 Task: Play online Dominion game.
Action: Mouse moved to (429, 492)
Screenshot: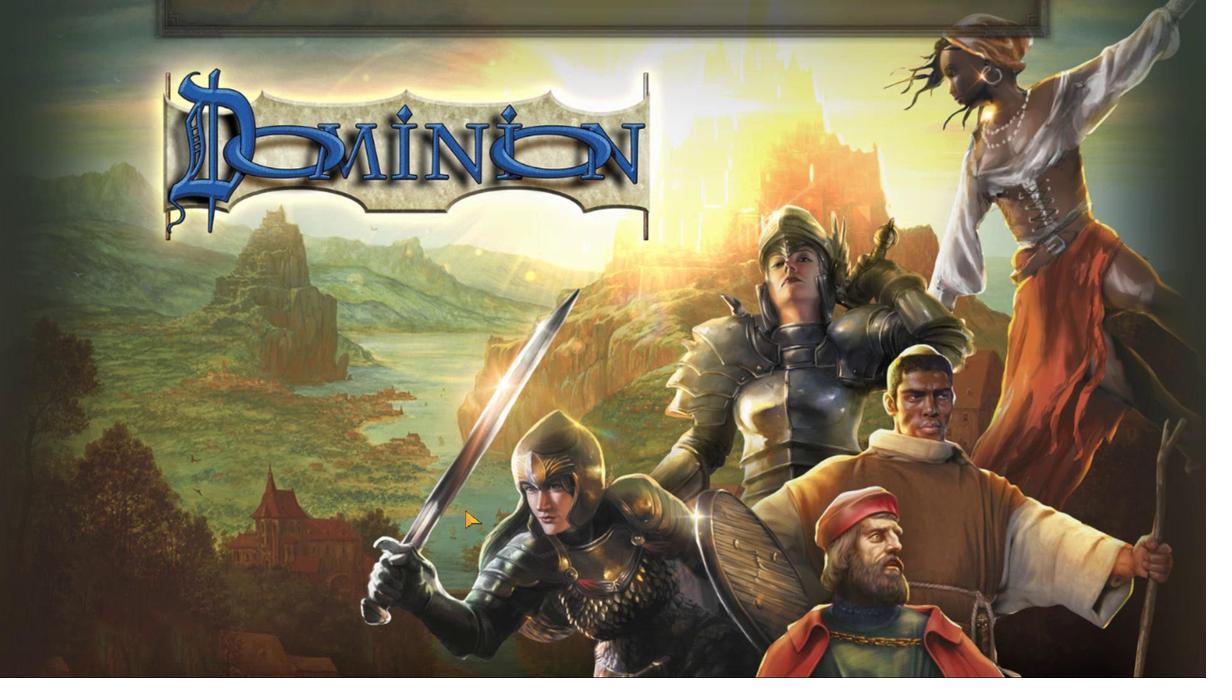 
Action: Mouse pressed left at (429, 492)
Screenshot: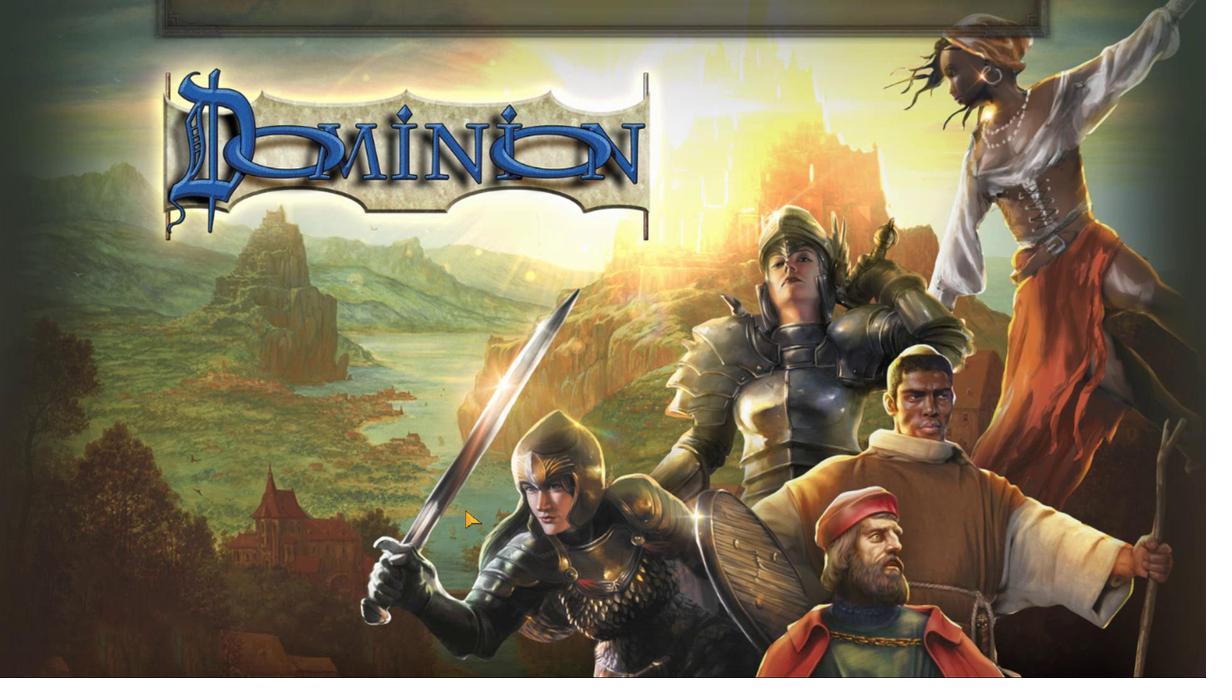 
Action: Mouse moved to (615, 475)
Screenshot: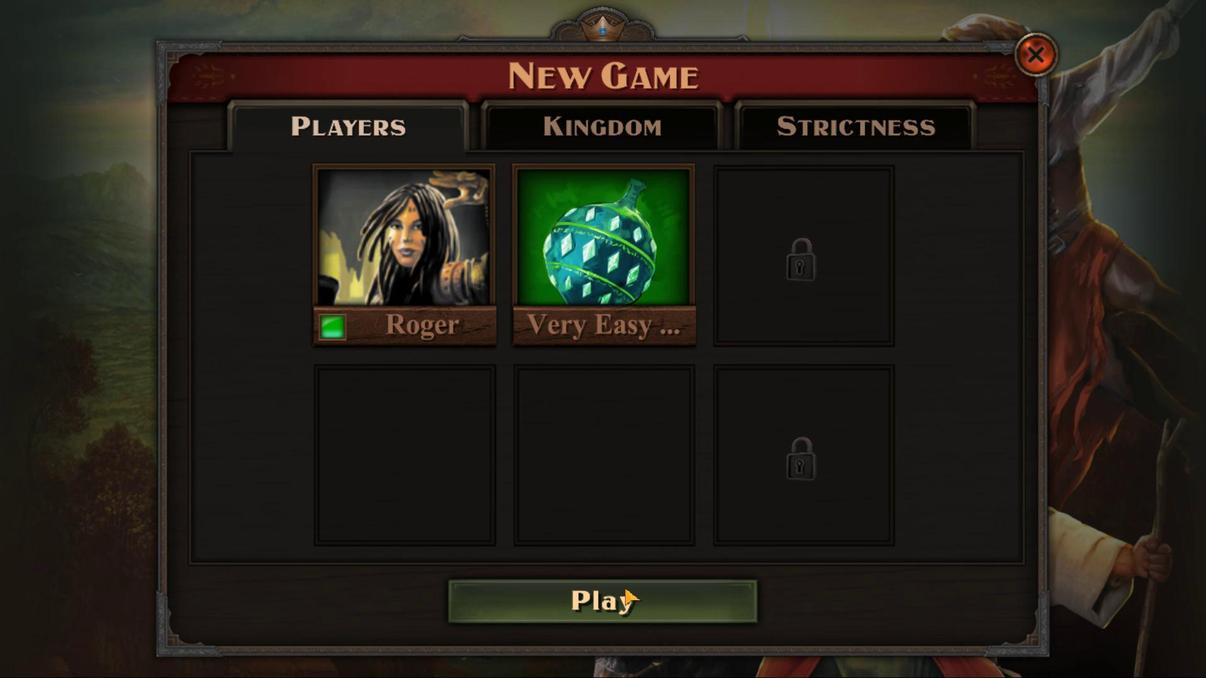 
Action: Mouse pressed left at (615, 475)
Screenshot: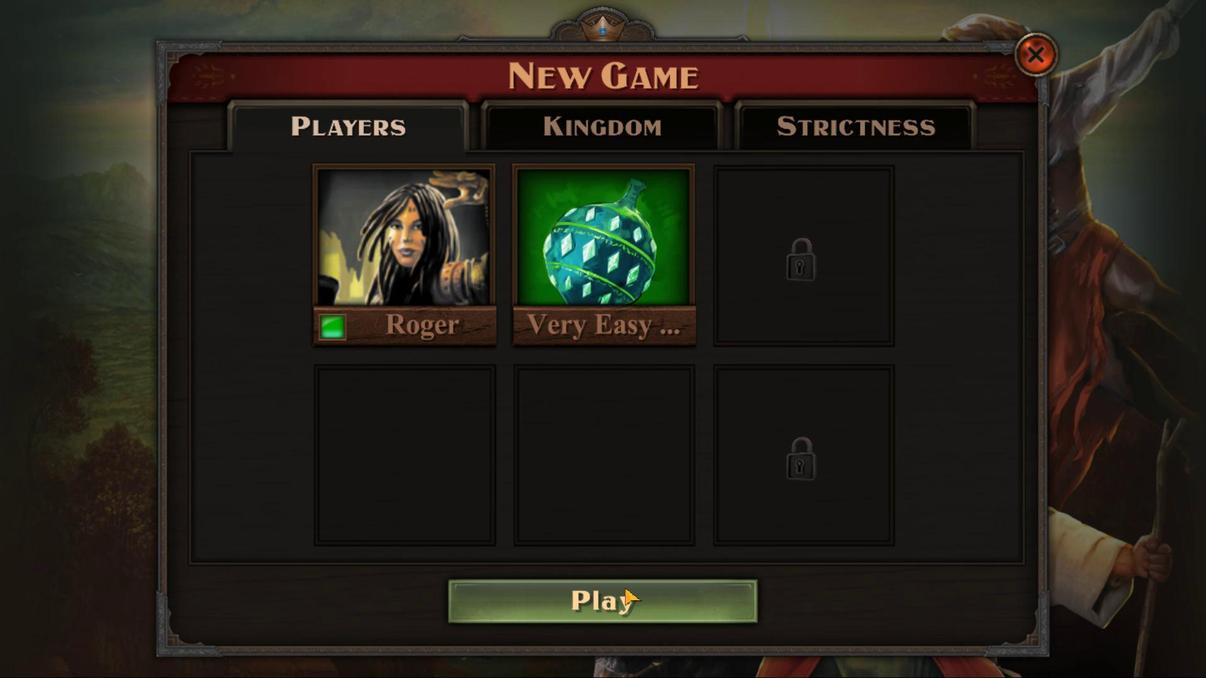 
Action: Mouse moved to (567, 481)
Screenshot: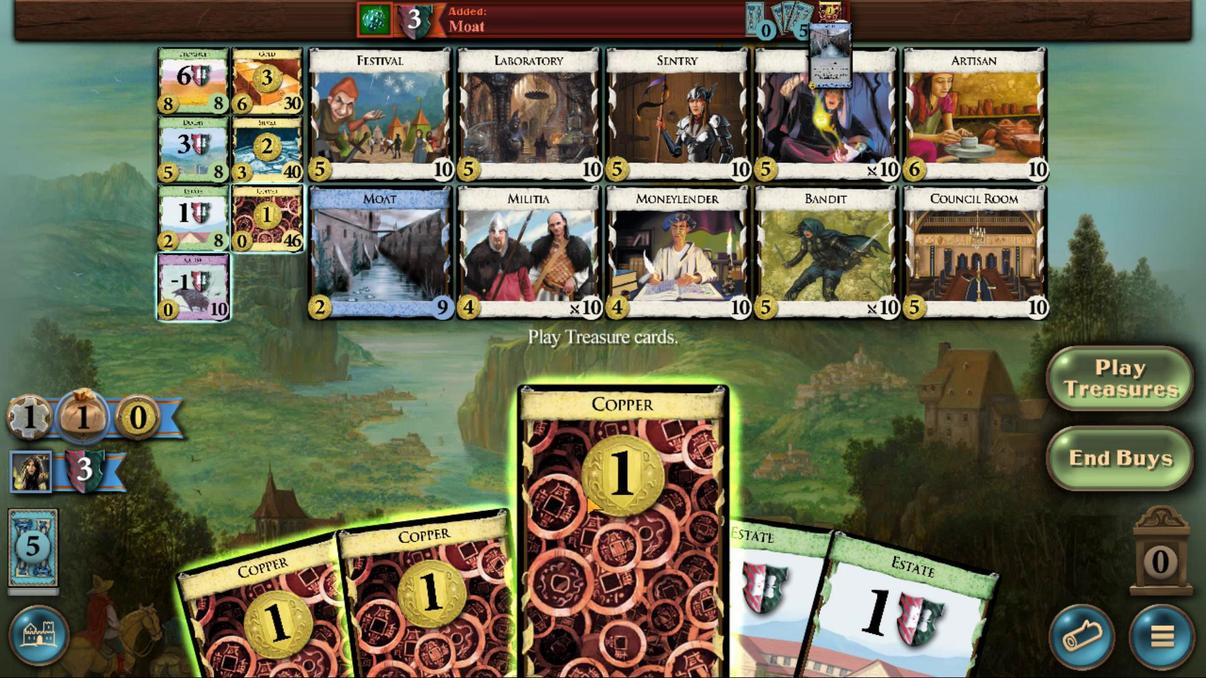 
Action: Mouse pressed left at (567, 481)
Screenshot: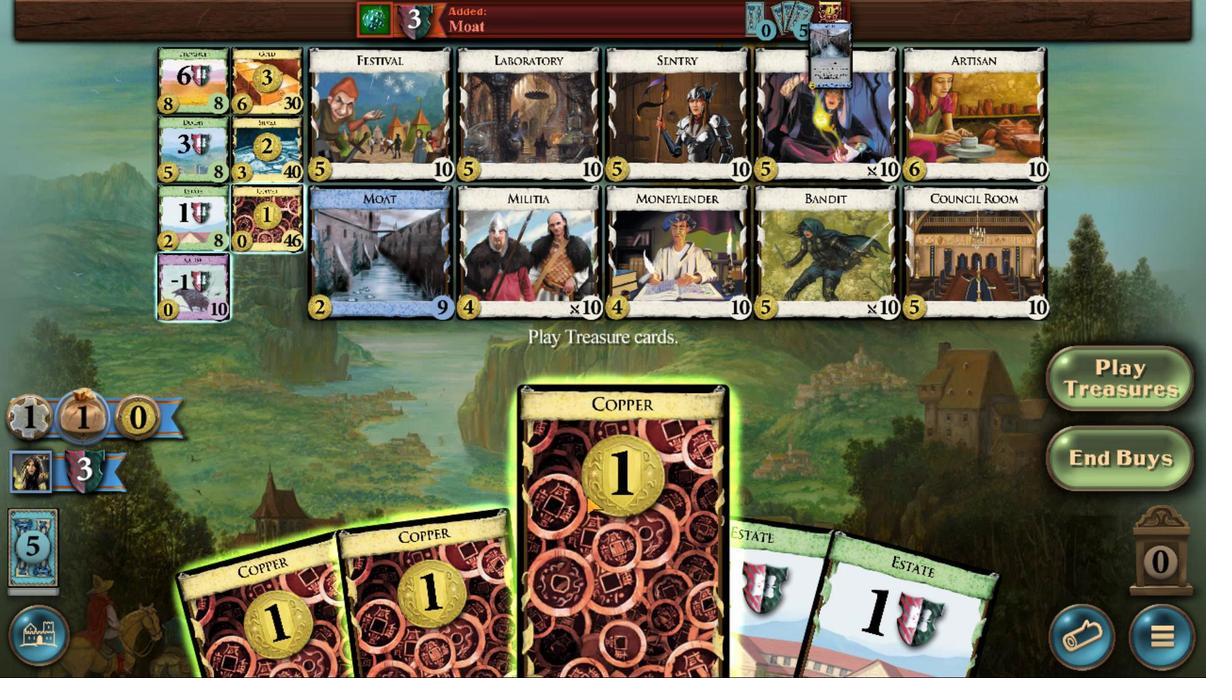 
Action: Mouse moved to (524, 479)
Screenshot: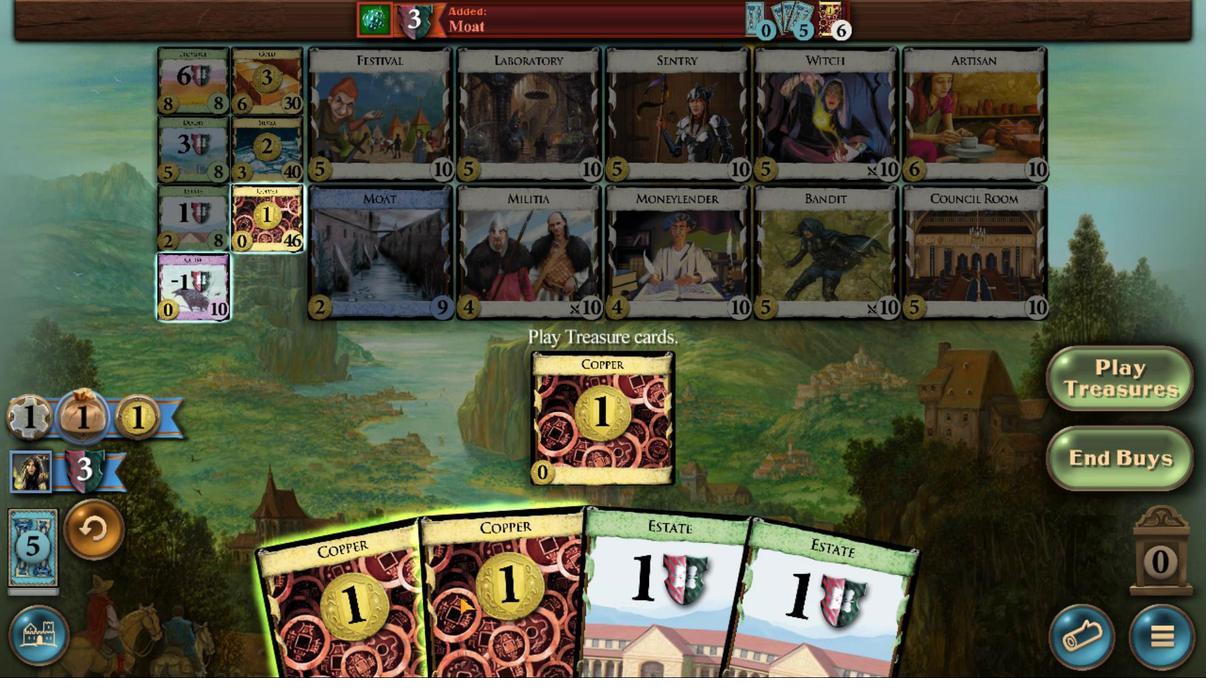 
Action: Mouse pressed left at (524, 479)
Screenshot: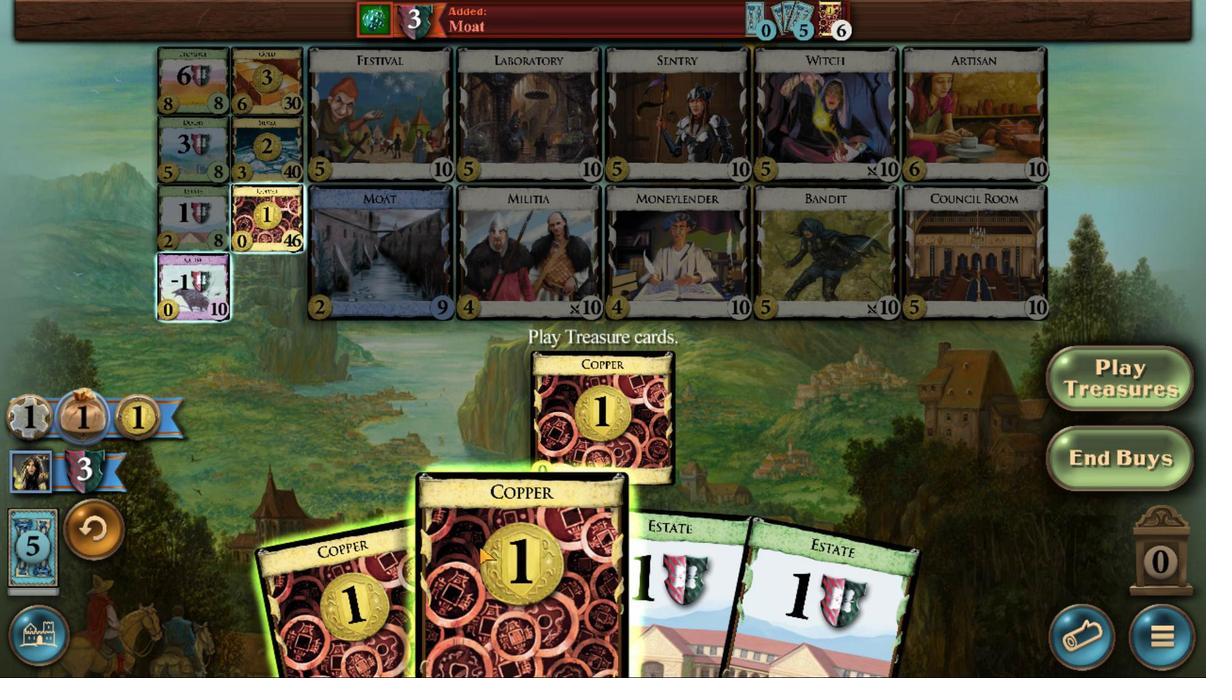 
Action: Mouse moved to (508, 480)
Screenshot: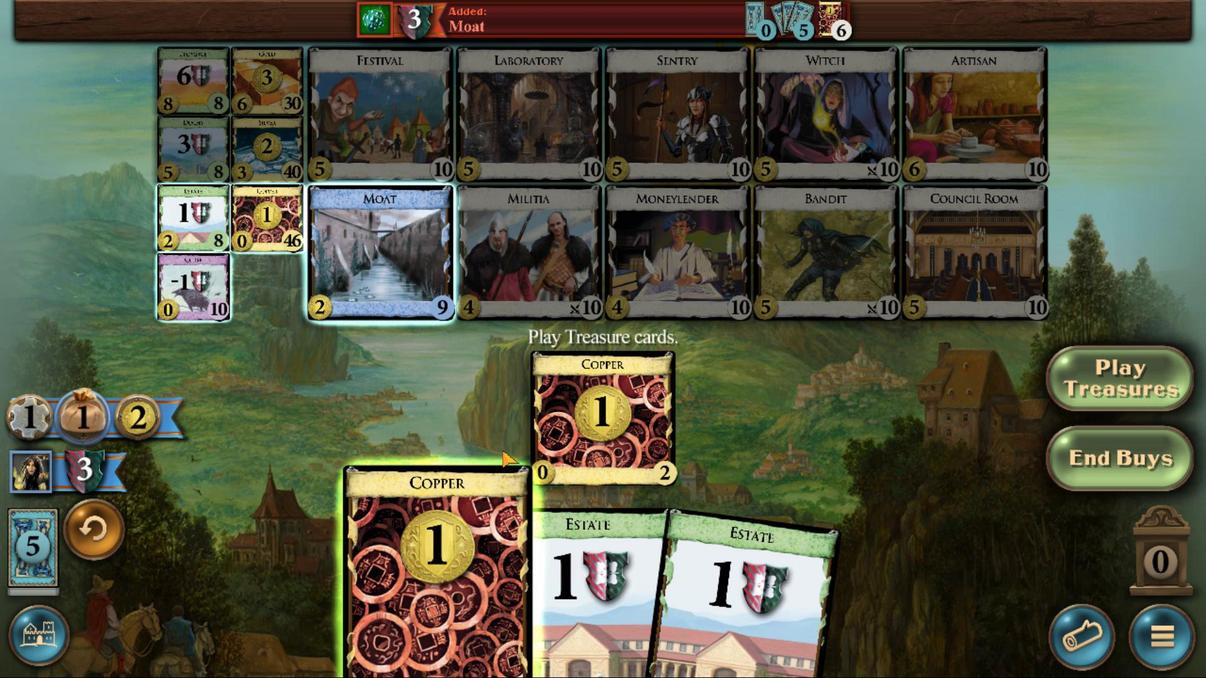 
Action: Mouse pressed left at (508, 480)
Screenshot: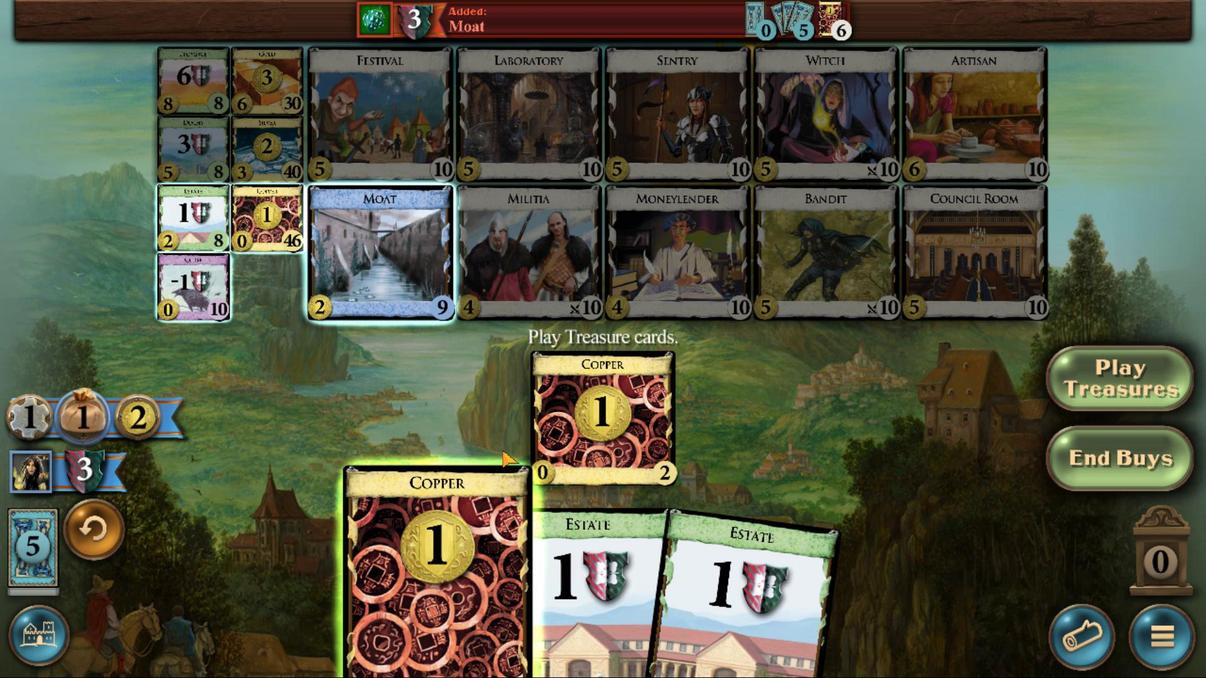
Action: Mouse moved to (419, 293)
Screenshot: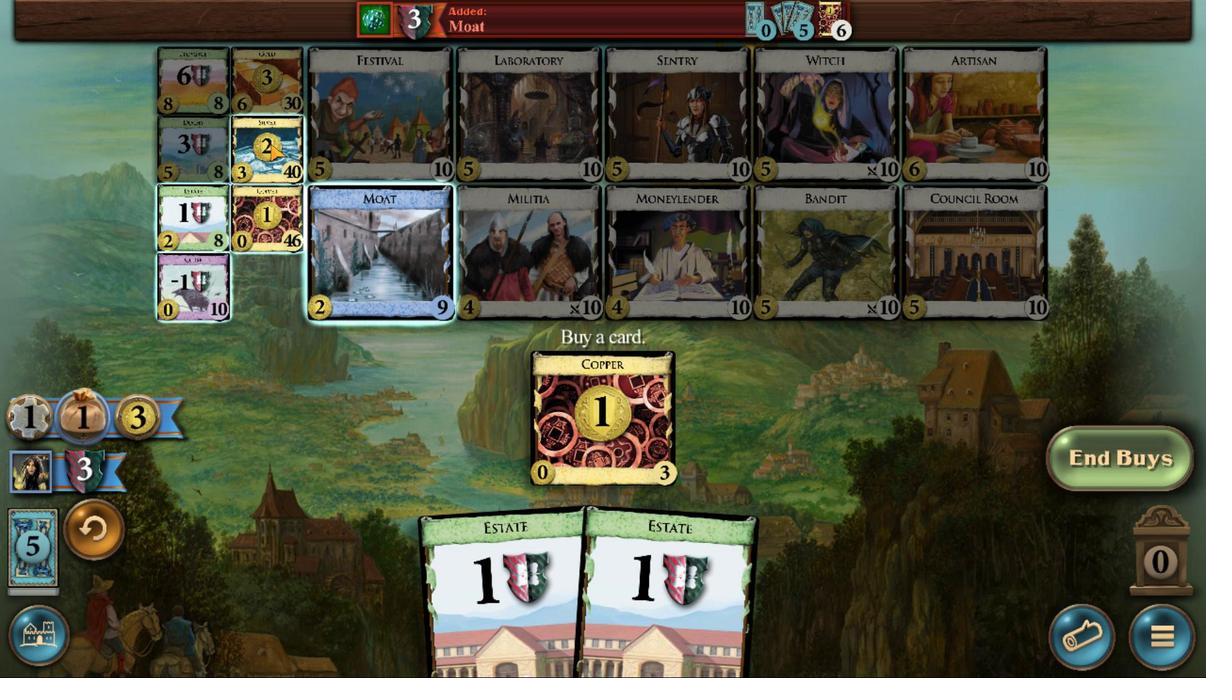 
Action: Mouse pressed left at (419, 293)
Screenshot: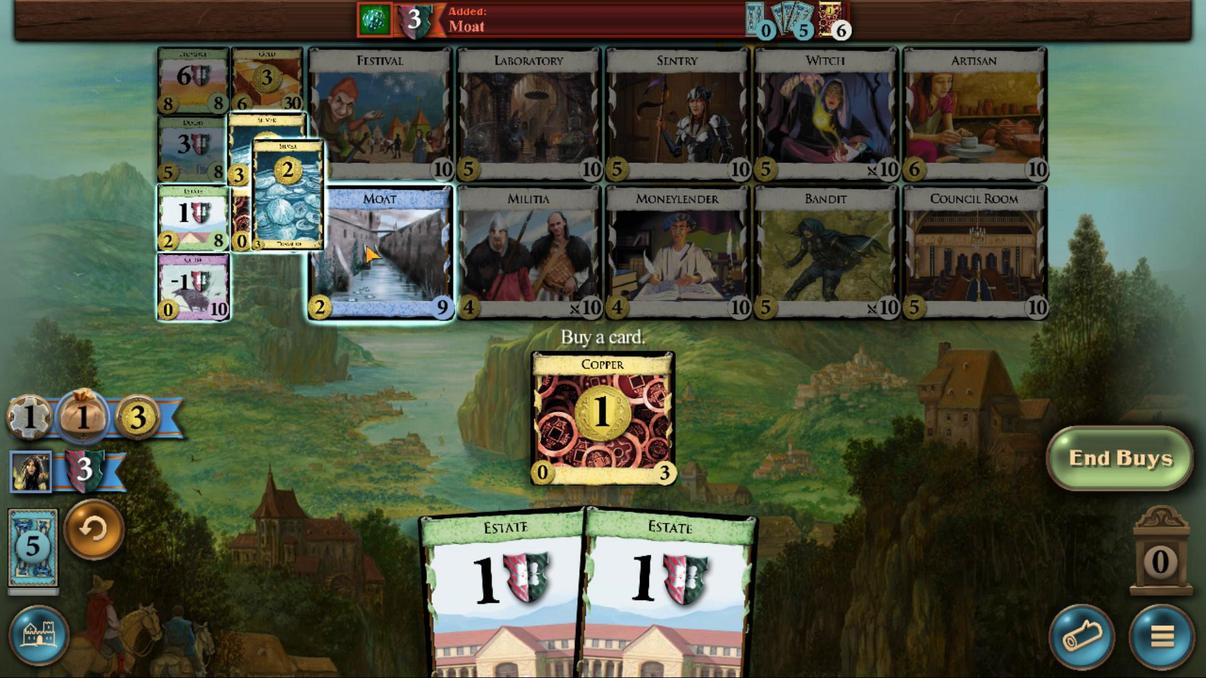 
Action: Mouse moved to (661, 458)
Screenshot: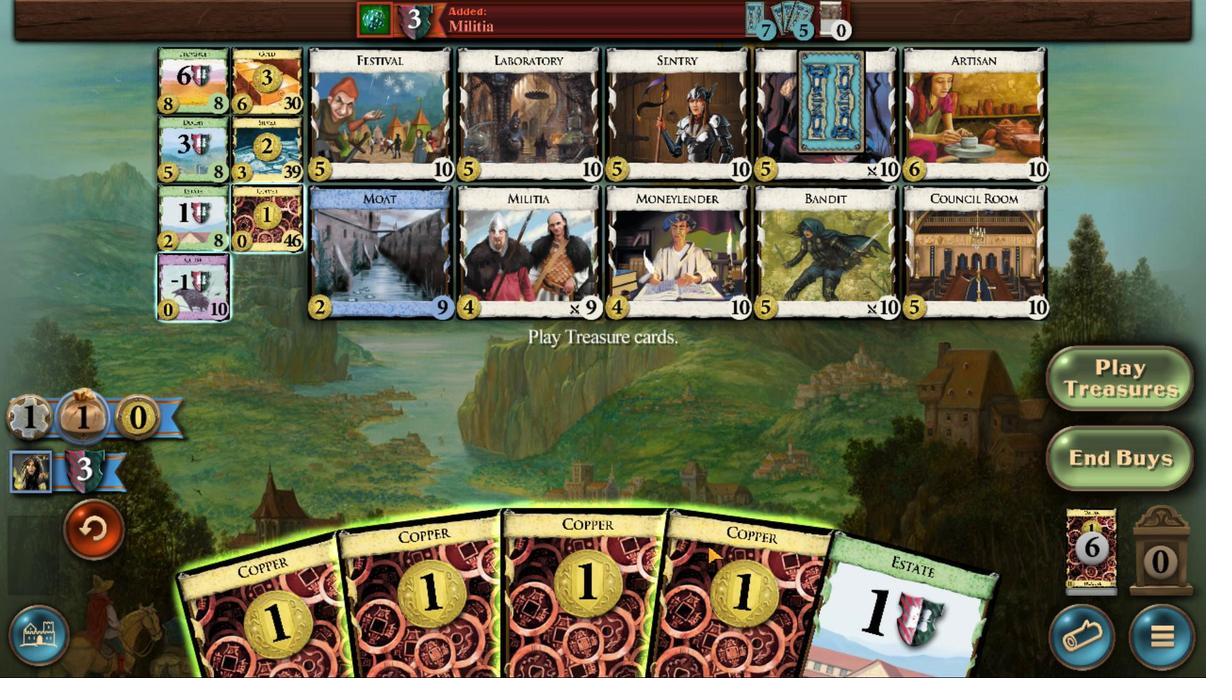 
Action: Mouse pressed left at (661, 458)
Screenshot: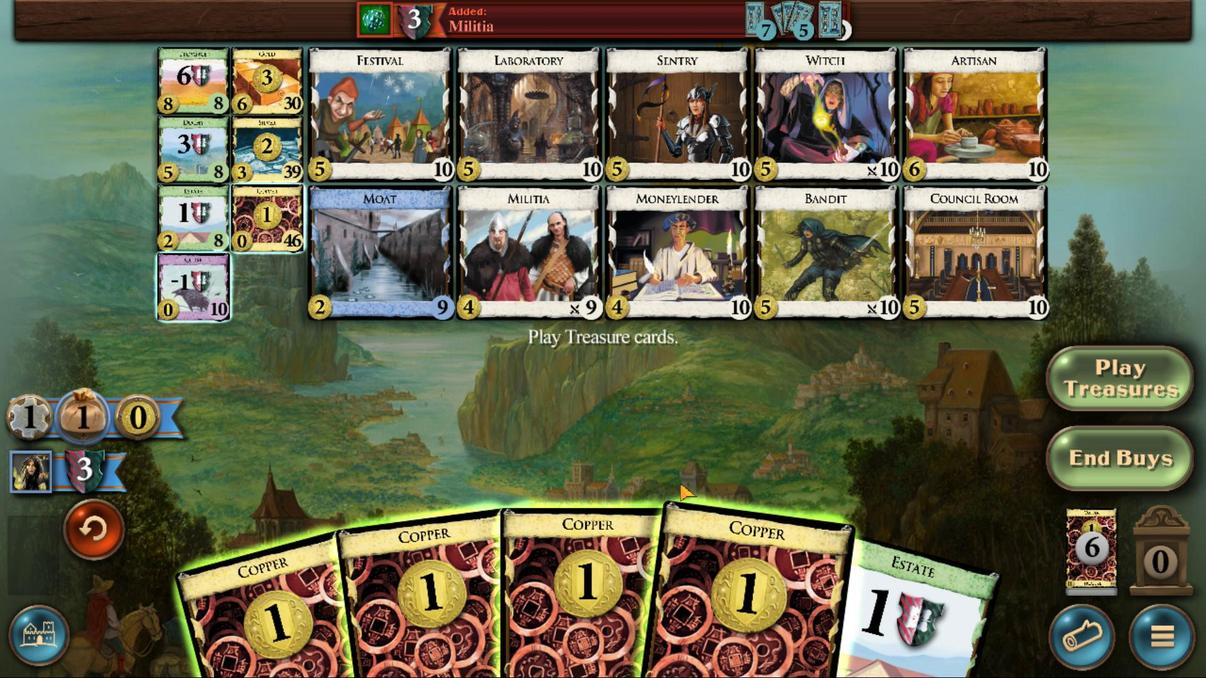 
Action: Mouse moved to (608, 472)
Screenshot: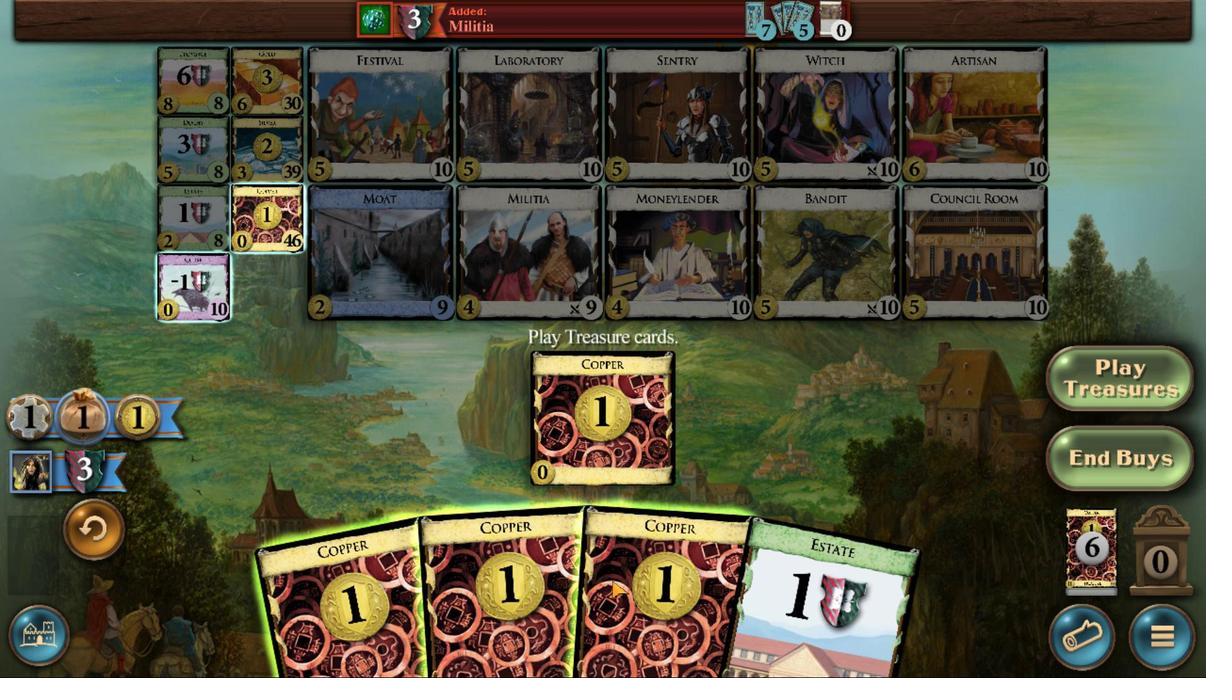 
Action: Mouse pressed left at (608, 472)
Screenshot: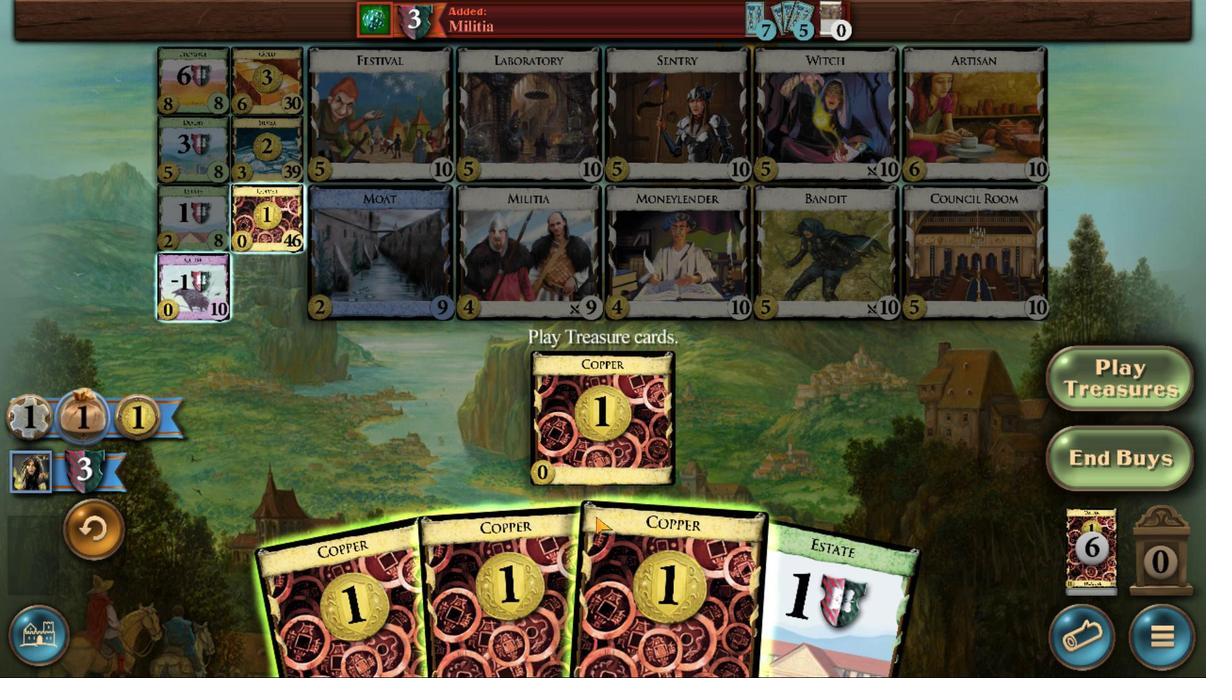 
Action: Mouse moved to (573, 477)
Screenshot: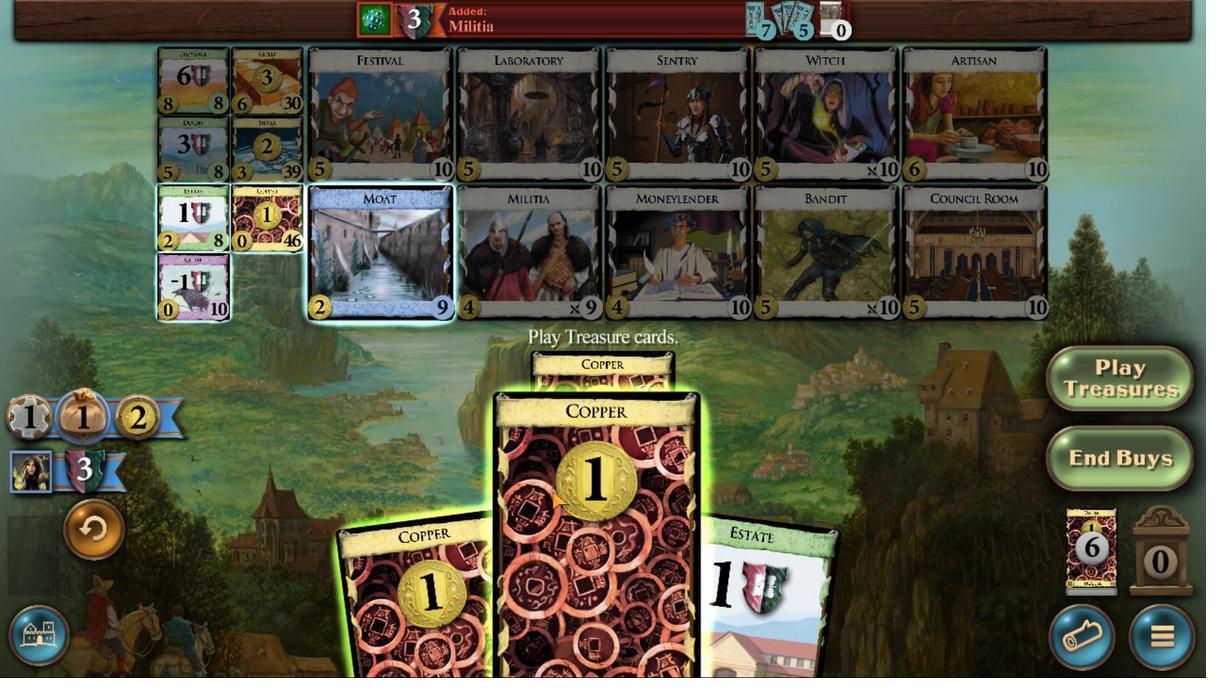 
Action: Mouse pressed left at (573, 477)
Screenshot: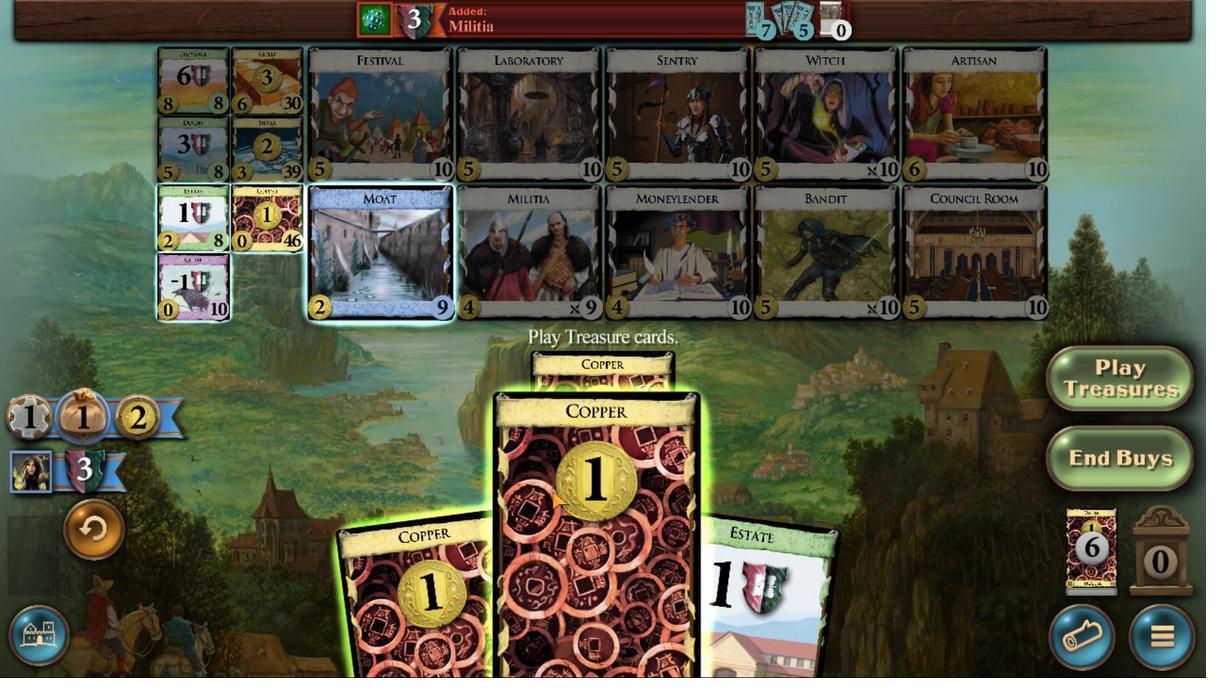 
Action: Mouse moved to (409, 299)
Screenshot: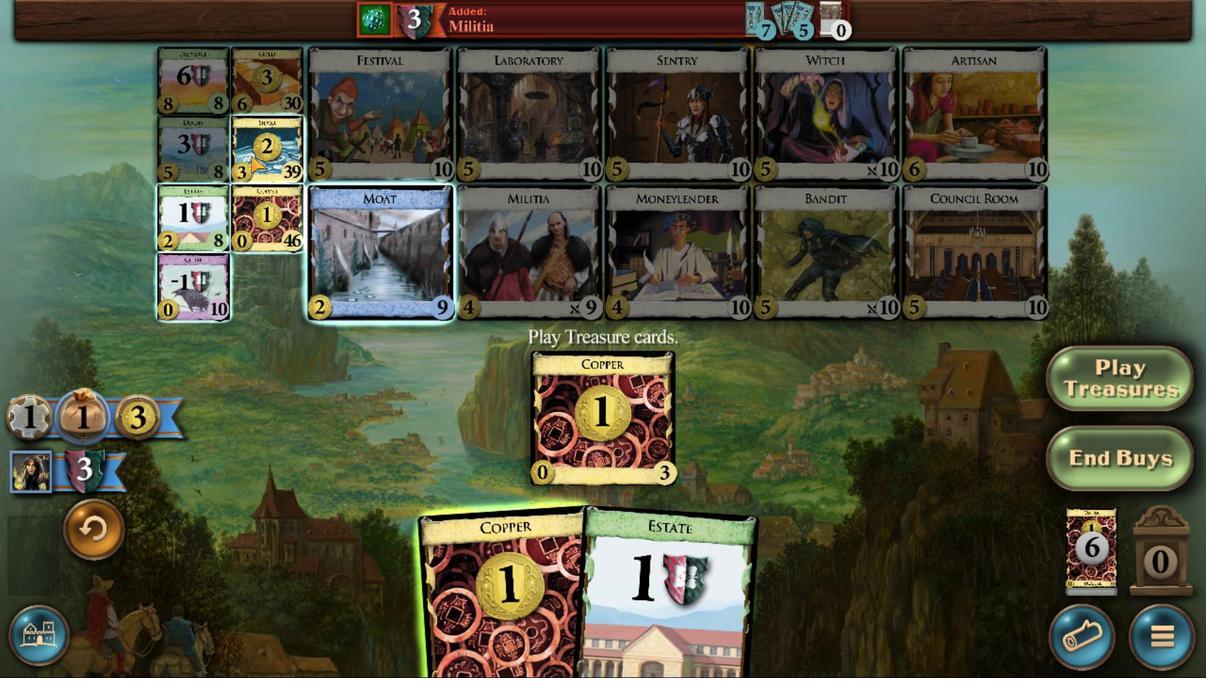 
Action: Mouse pressed left at (409, 299)
Screenshot: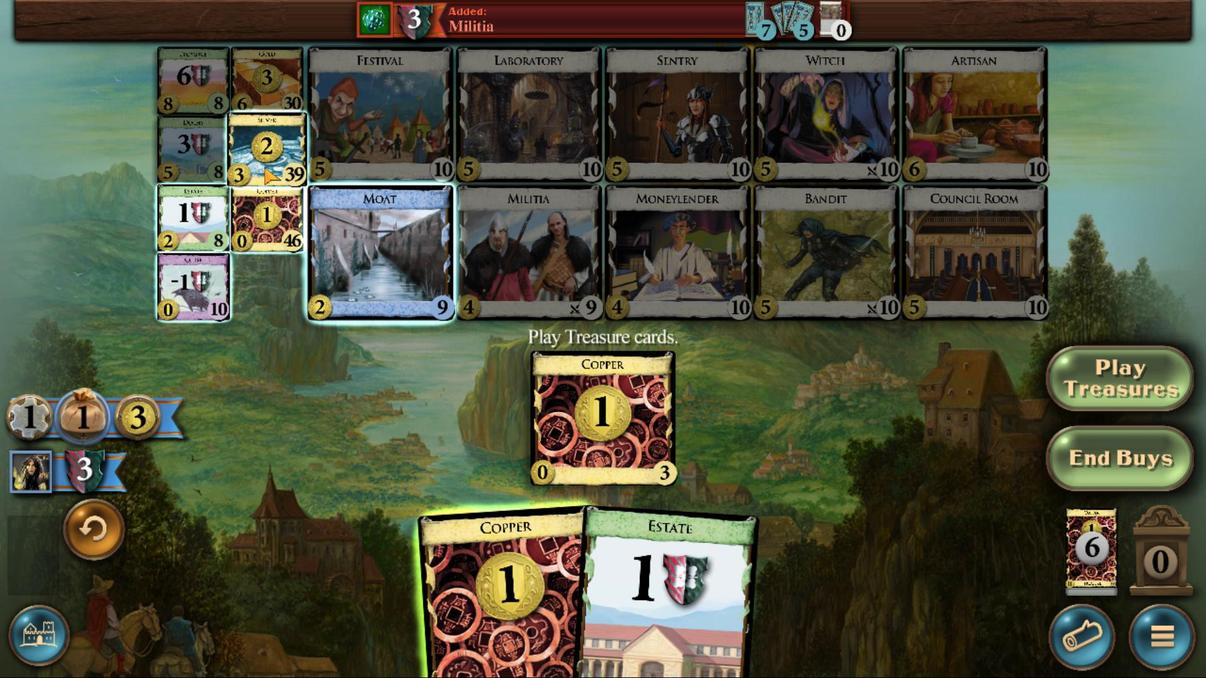 
Action: Mouse moved to (667, 480)
Screenshot: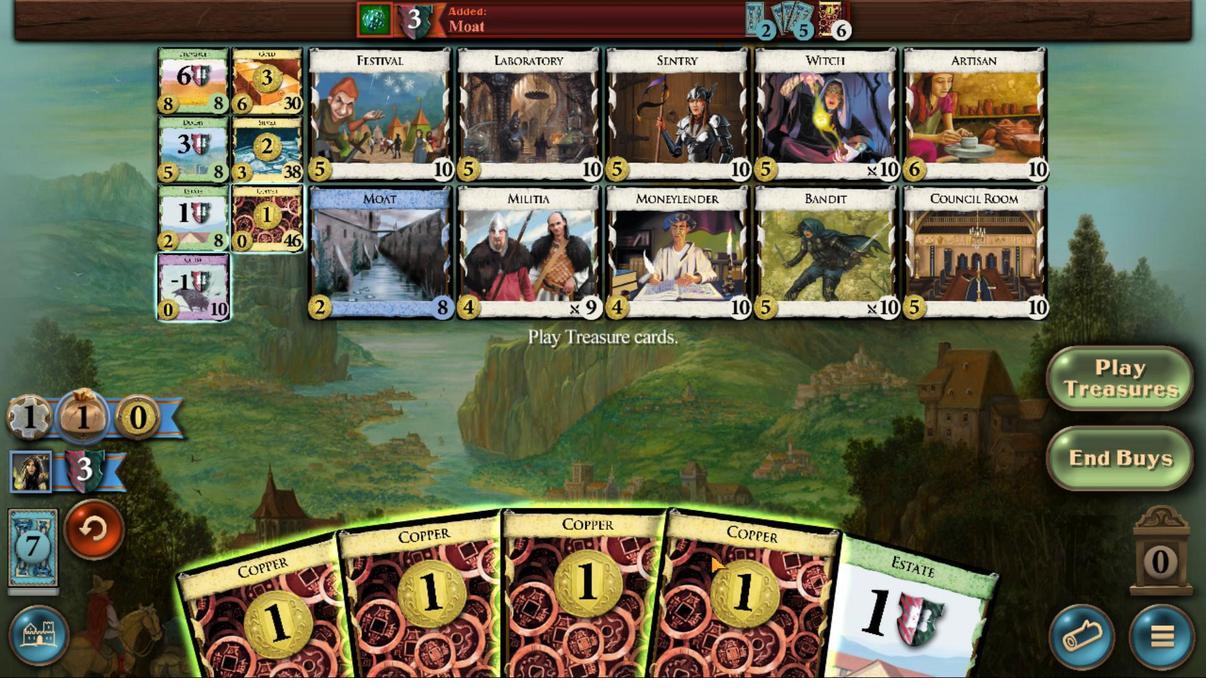 
Action: Mouse pressed left at (667, 480)
Screenshot: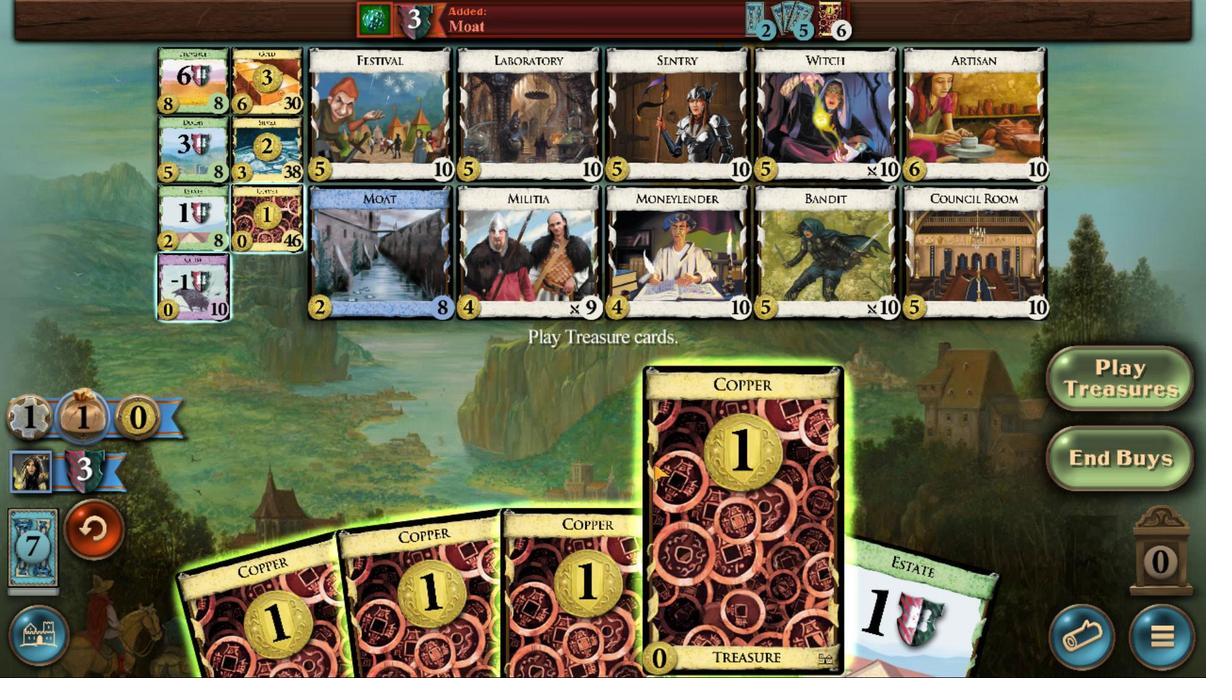
Action: Mouse moved to (607, 460)
Screenshot: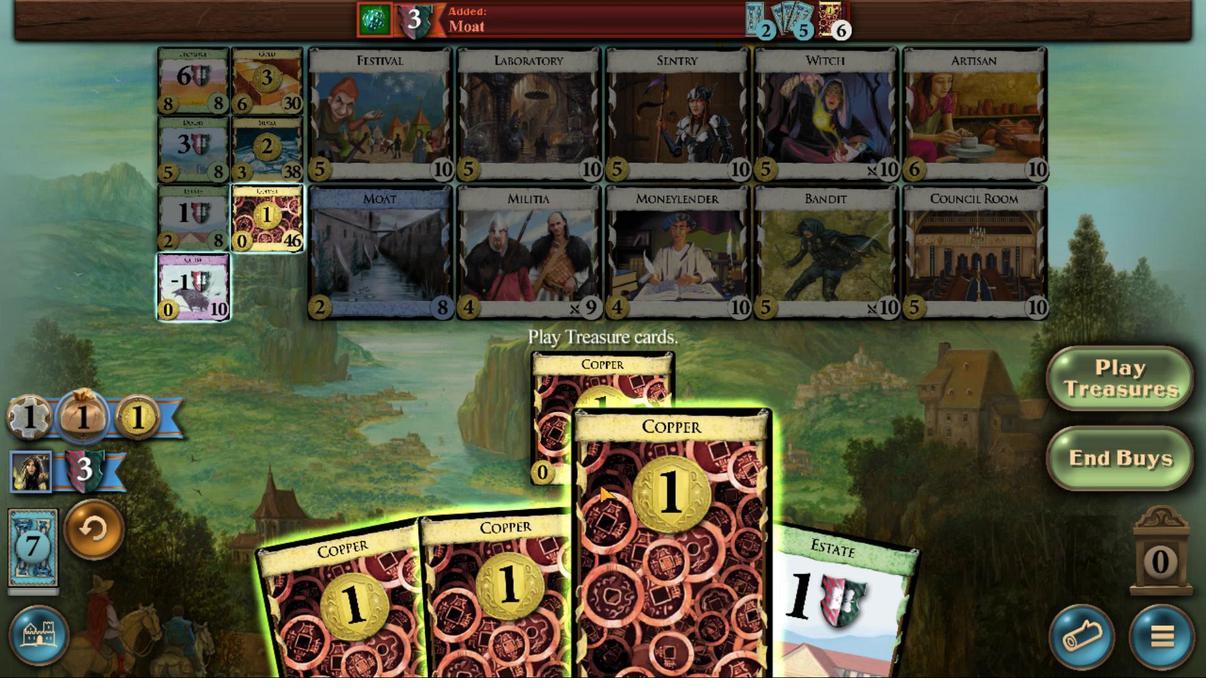 
Action: Mouse pressed left at (607, 460)
Screenshot: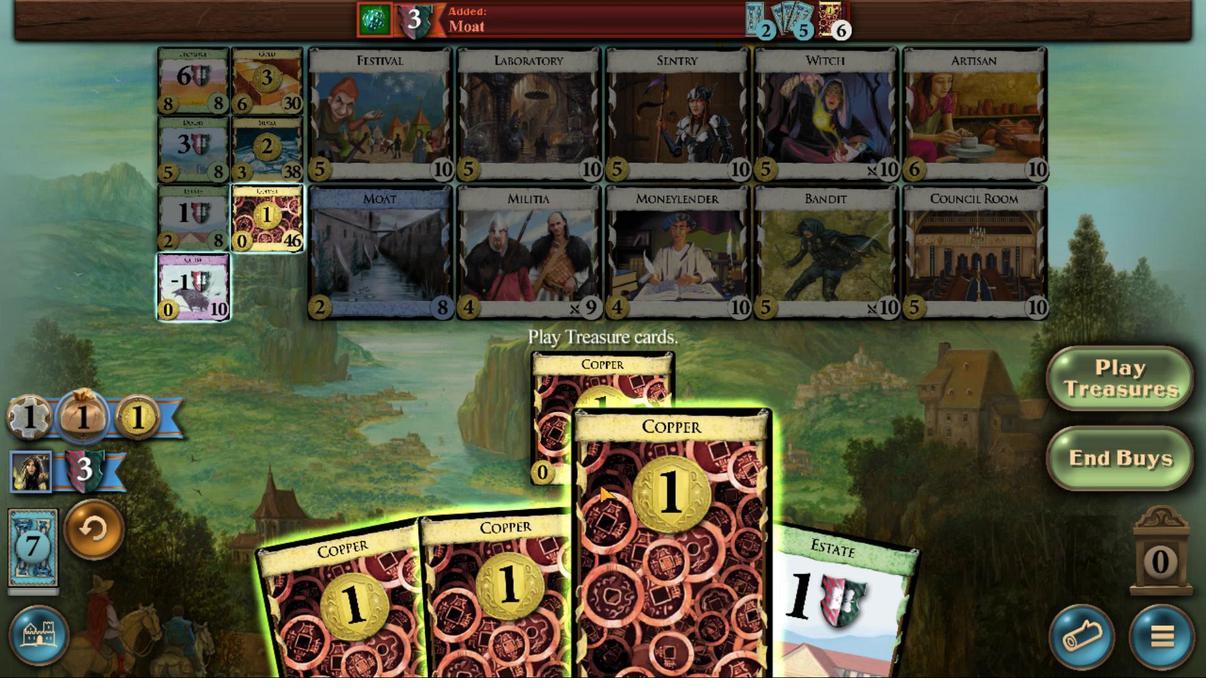 
Action: Mouse moved to (575, 492)
Screenshot: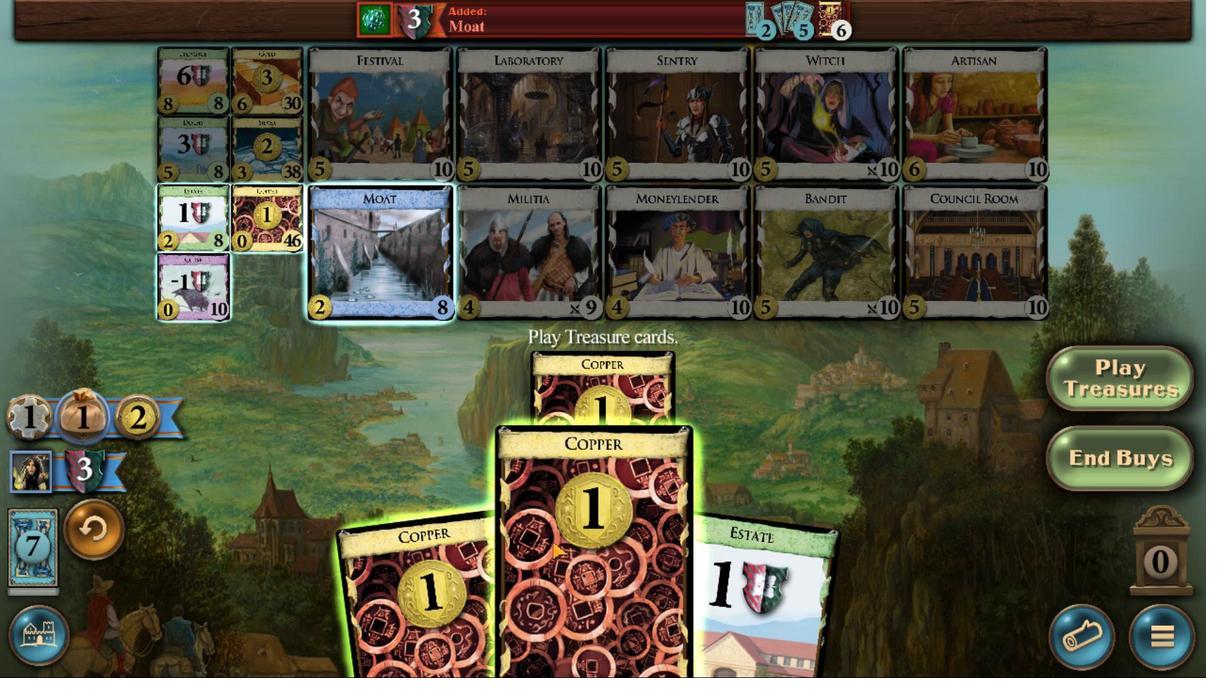 
Action: Mouse pressed left at (575, 492)
Screenshot: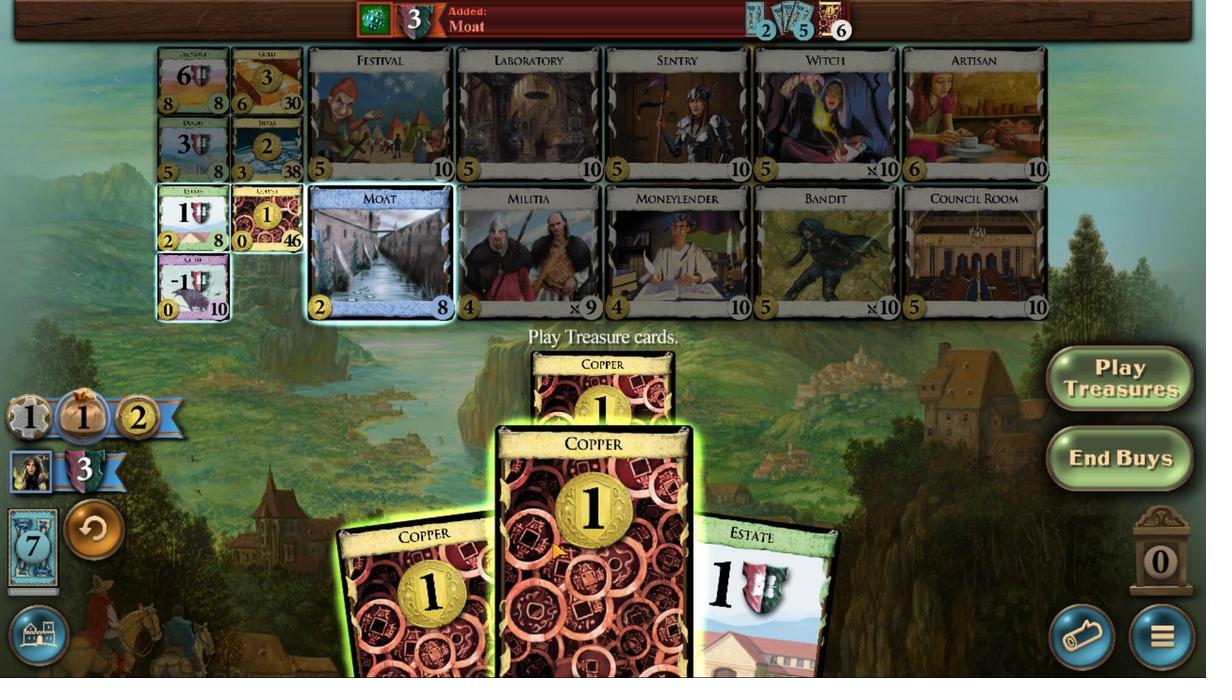 
Action: Mouse moved to (419, 304)
Screenshot: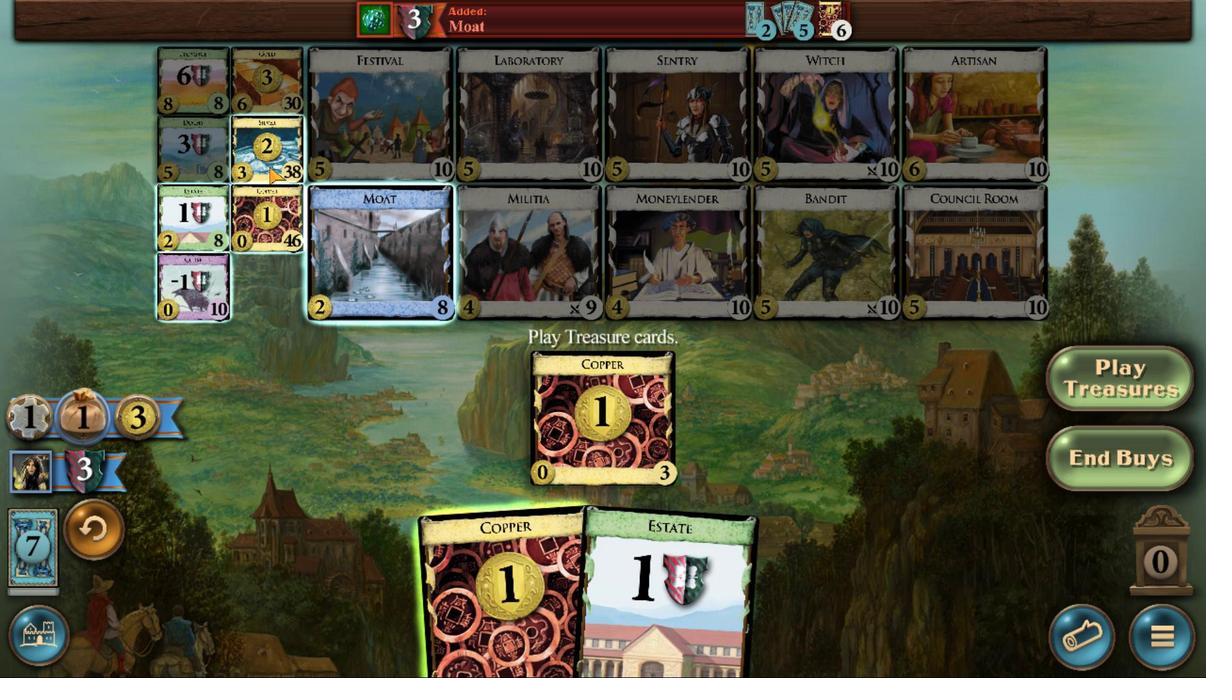 
Action: Mouse pressed left at (419, 304)
Screenshot: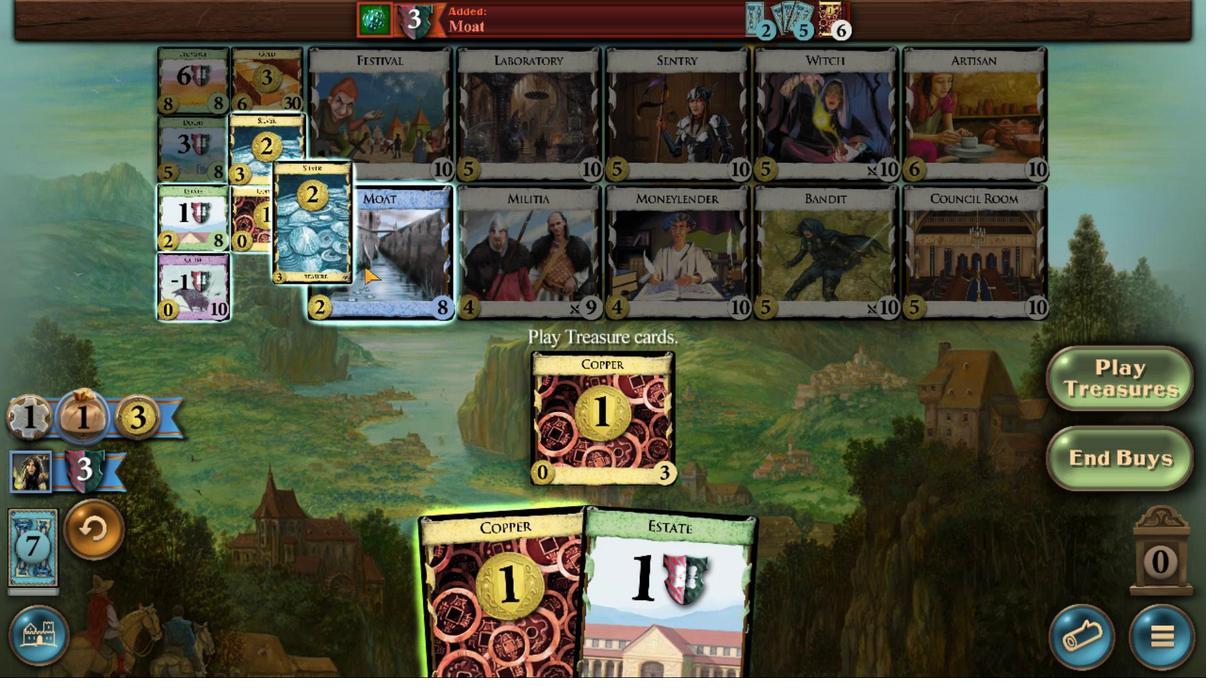 
Action: Mouse moved to (573, 480)
Screenshot: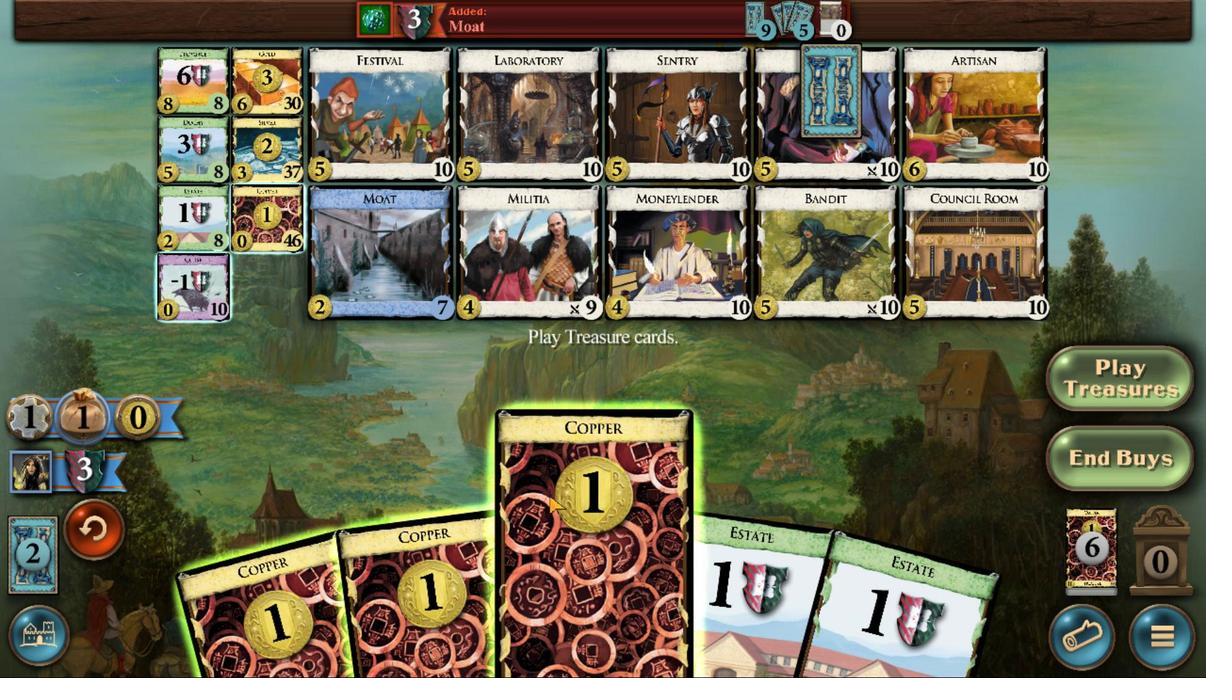 
Action: Mouse pressed left at (573, 480)
Screenshot: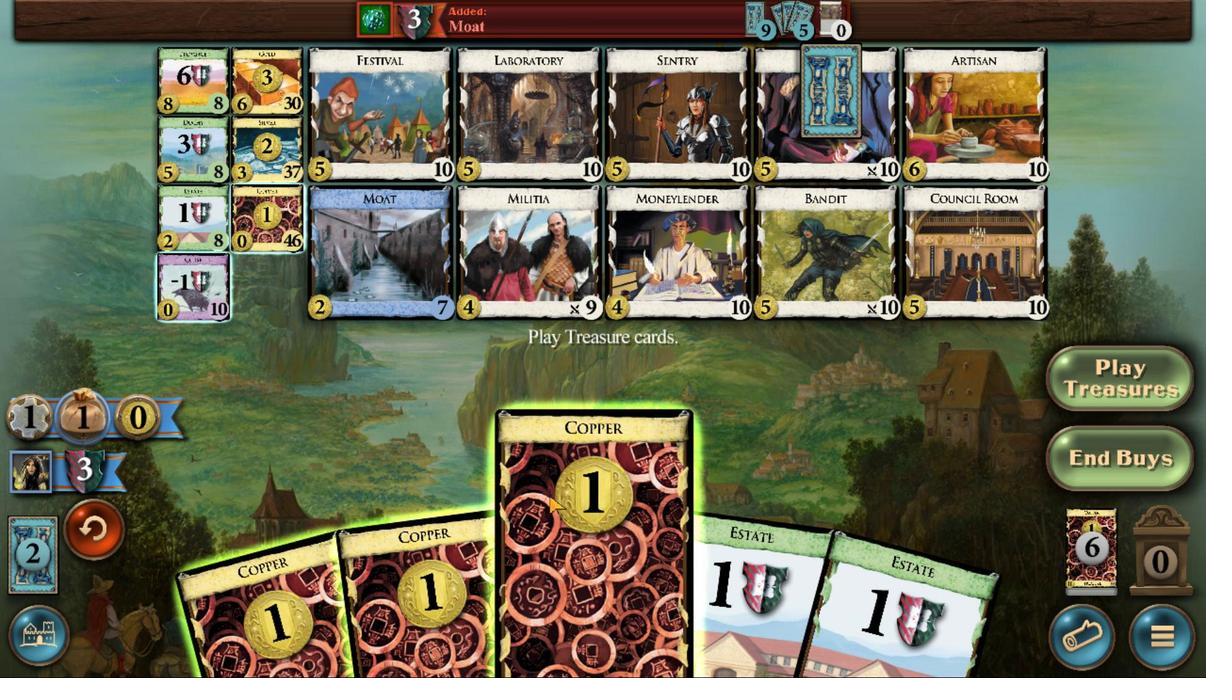 
Action: Mouse moved to (529, 489)
Screenshot: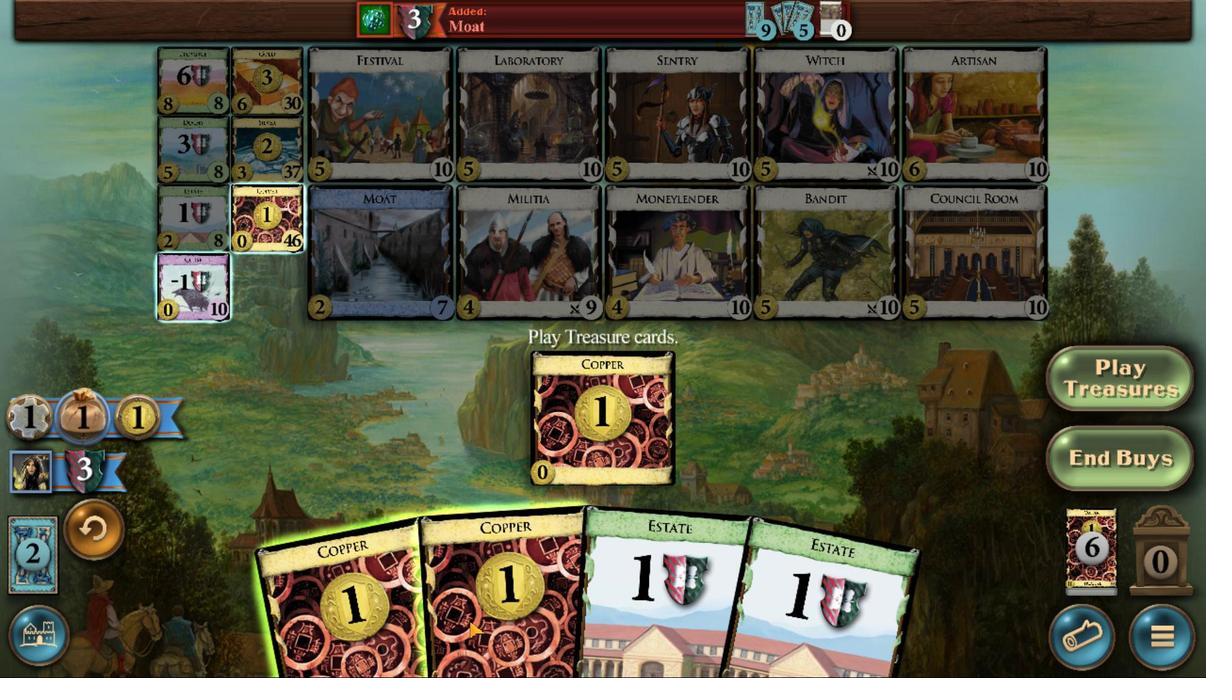 
Action: Mouse pressed left at (529, 489)
Screenshot: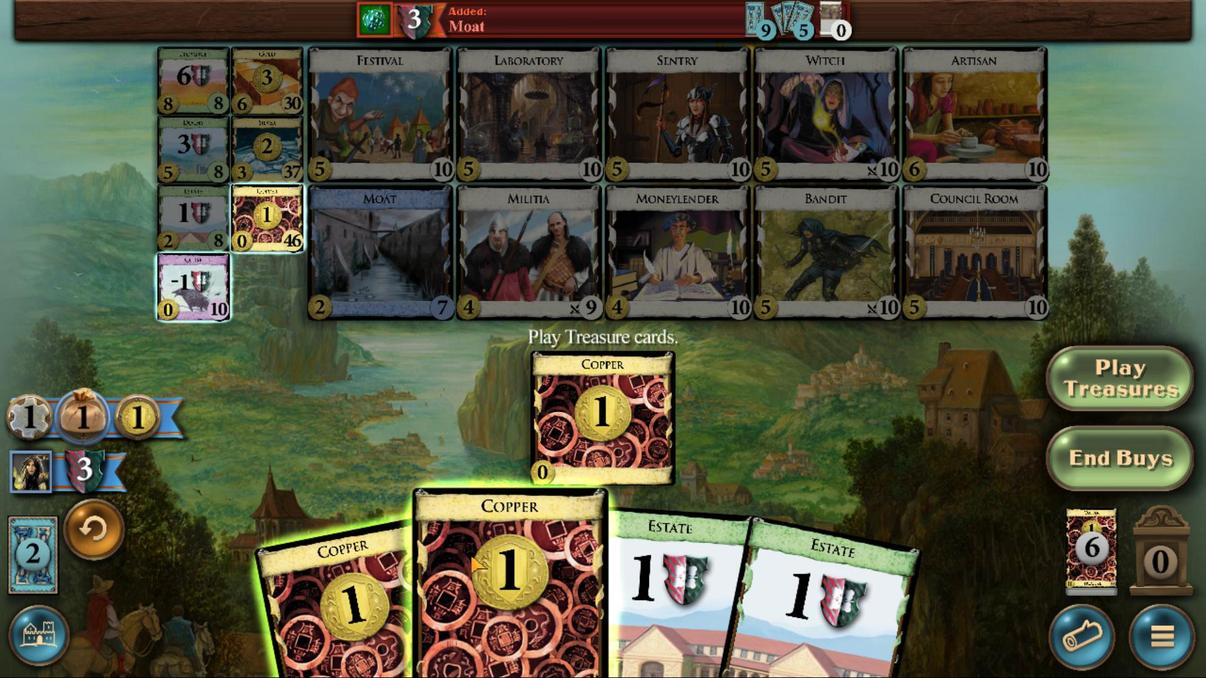 
Action: Mouse moved to (505, 473)
Screenshot: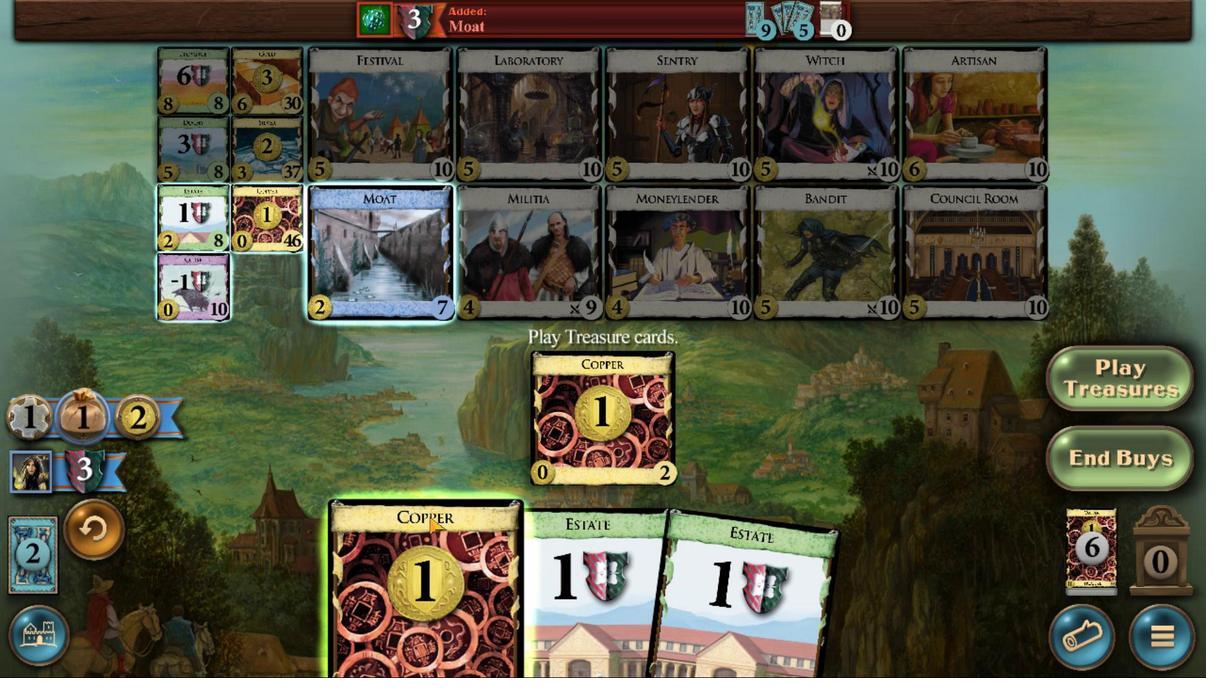 
Action: Mouse pressed left at (505, 473)
Screenshot: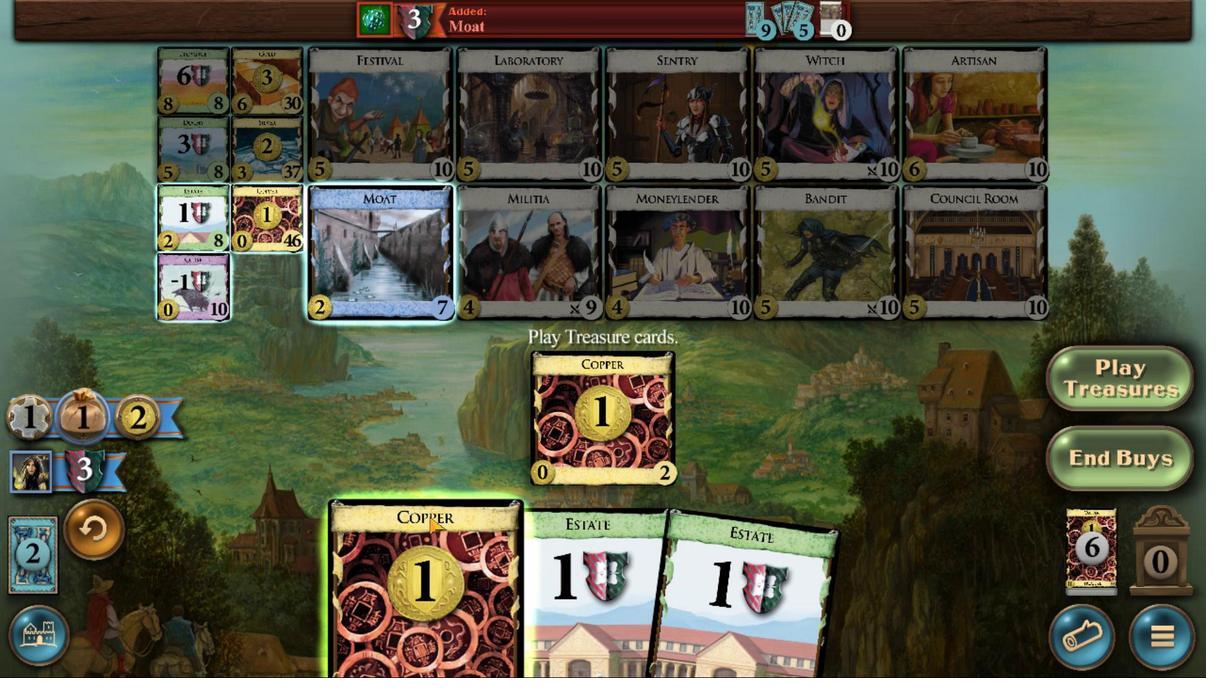 
Action: Mouse moved to (411, 301)
Screenshot: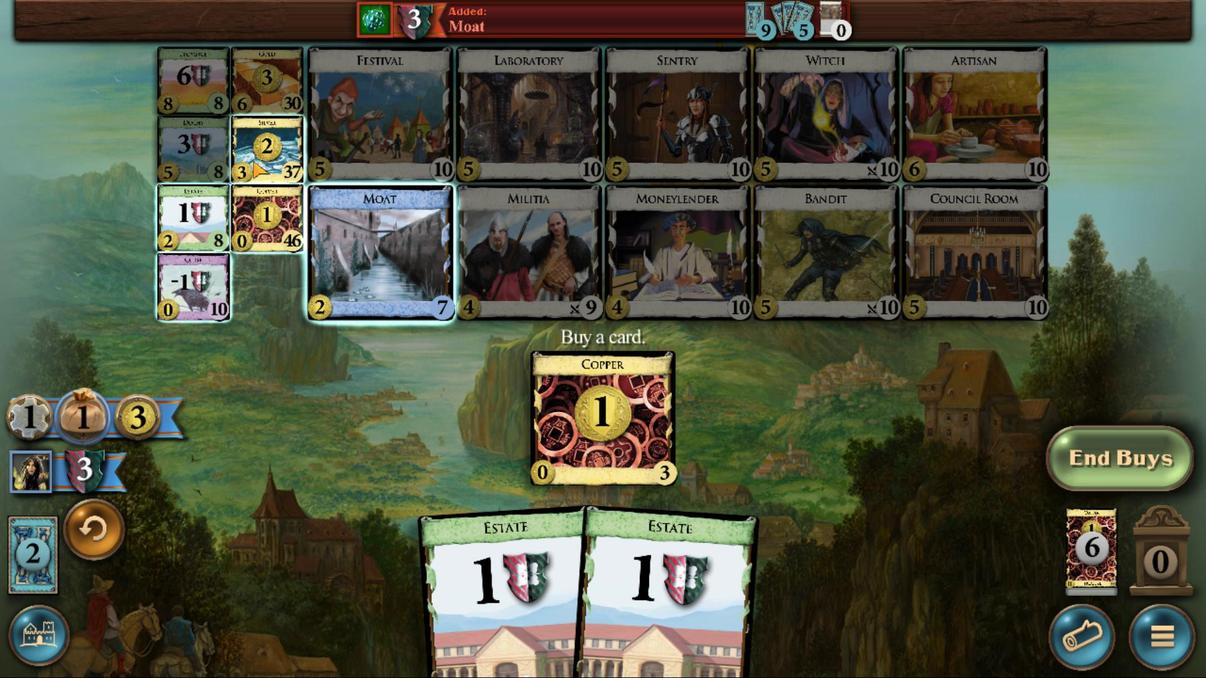 
Action: Mouse pressed left at (411, 301)
Screenshot: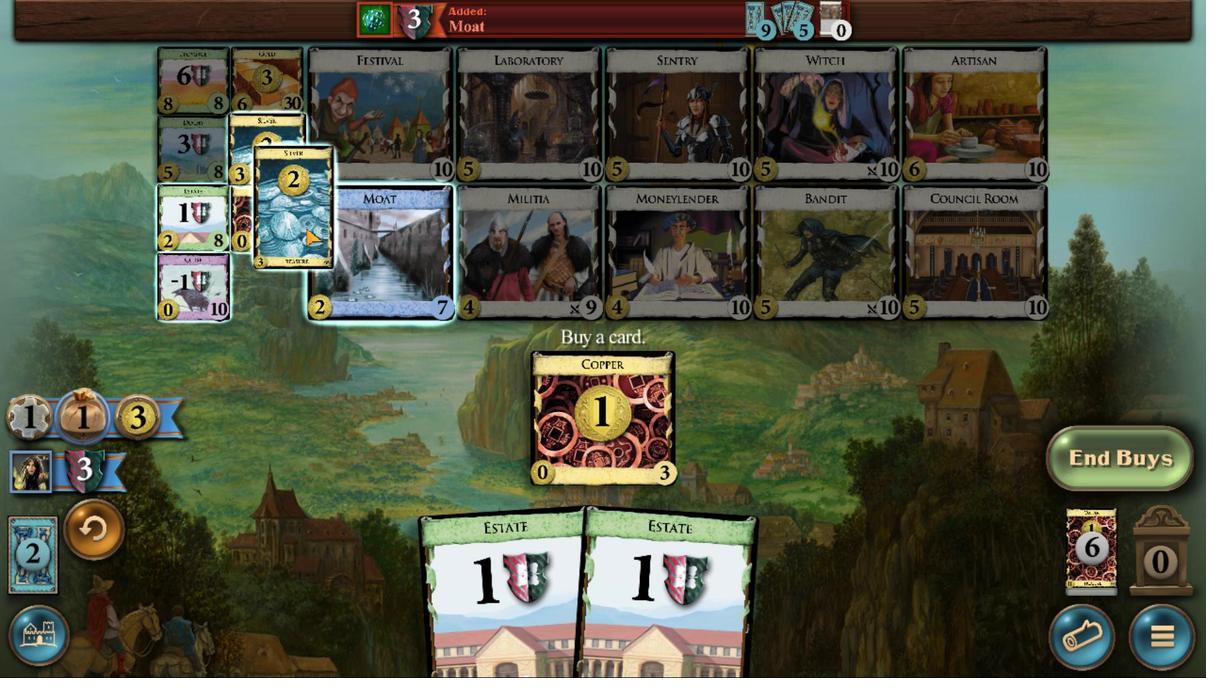 
Action: Mouse moved to (753, 473)
Screenshot: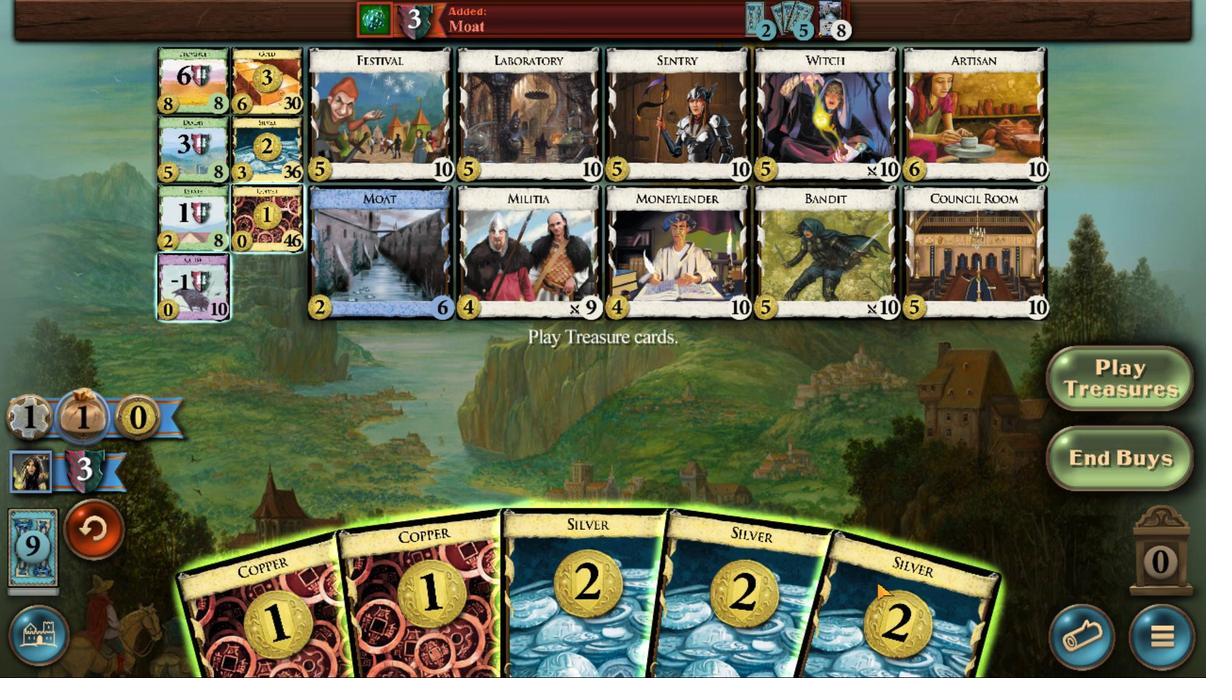 
Action: Mouse pressed left at (753, 473)
Screenshot: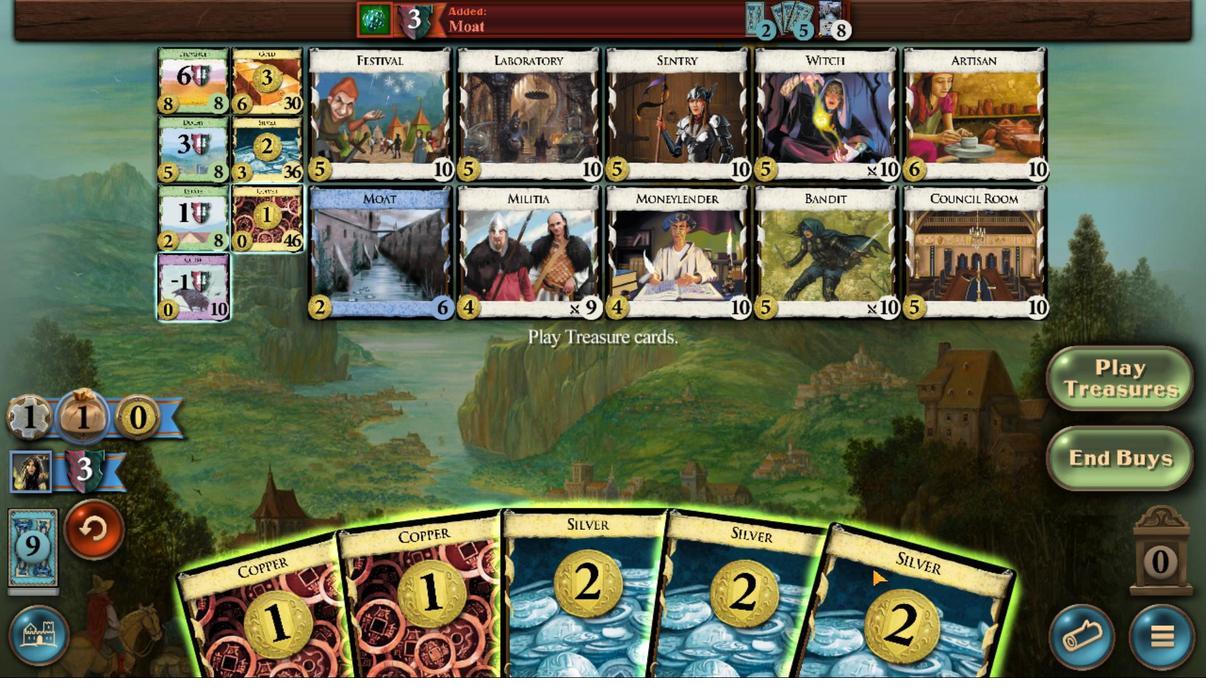 
Action: Mouse moved to (700, 478)
Screenshot: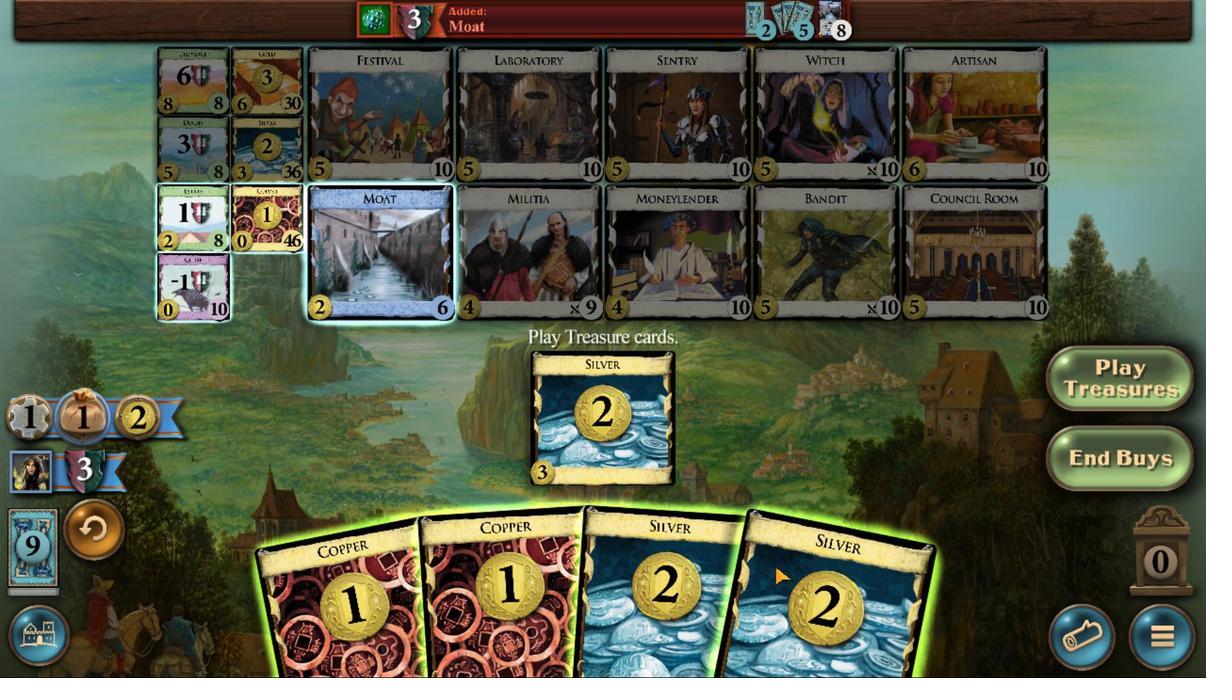 
Action: Mouse pressed left at (700, 478)
Screenshot: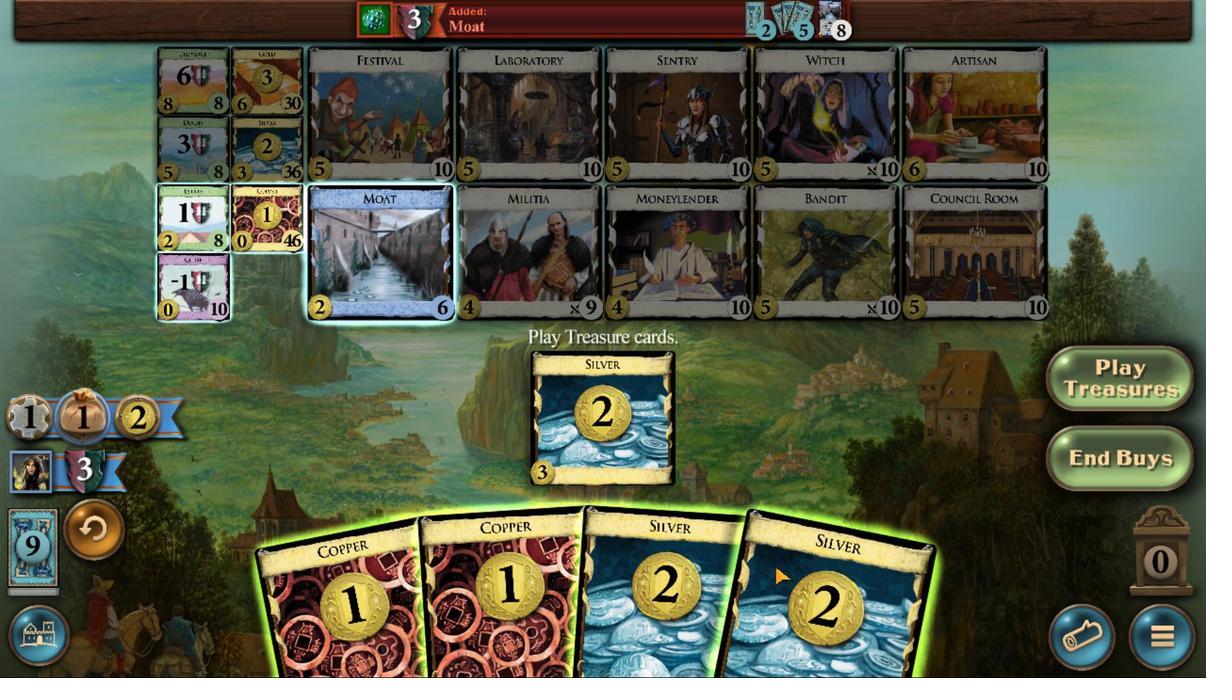 
Action: Mouse moved to (661, 480)
Screenshot: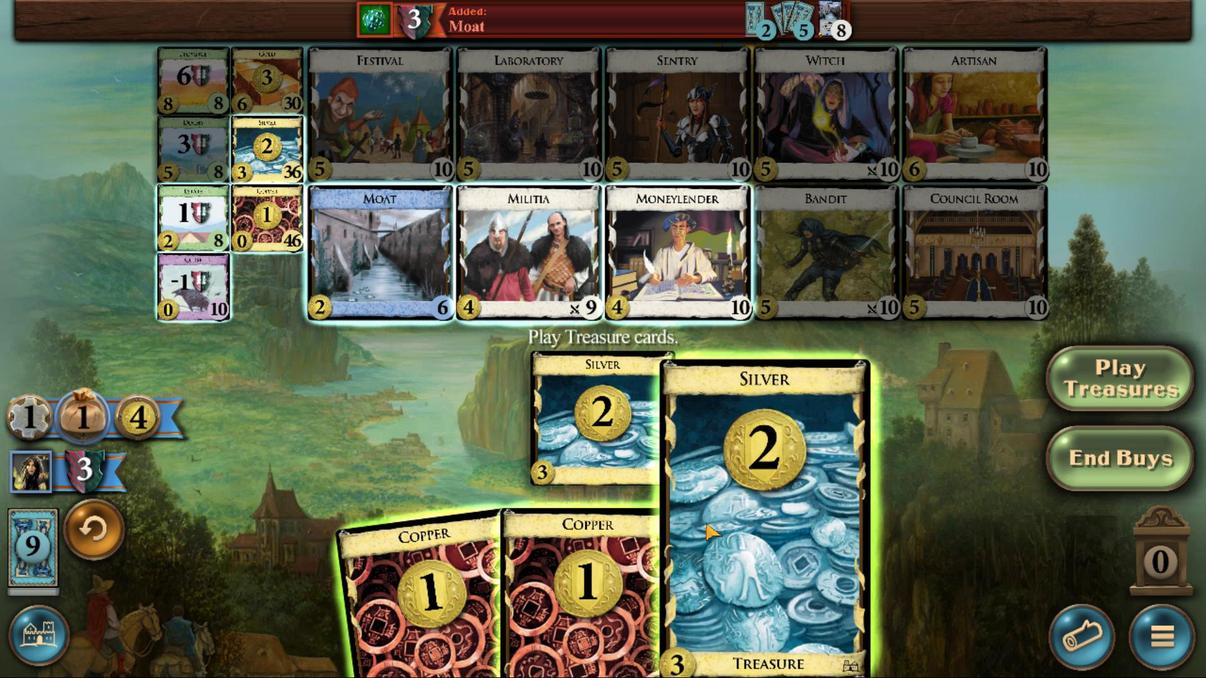 
Action: Mouse pressed left at (661, 480)
Screenshot: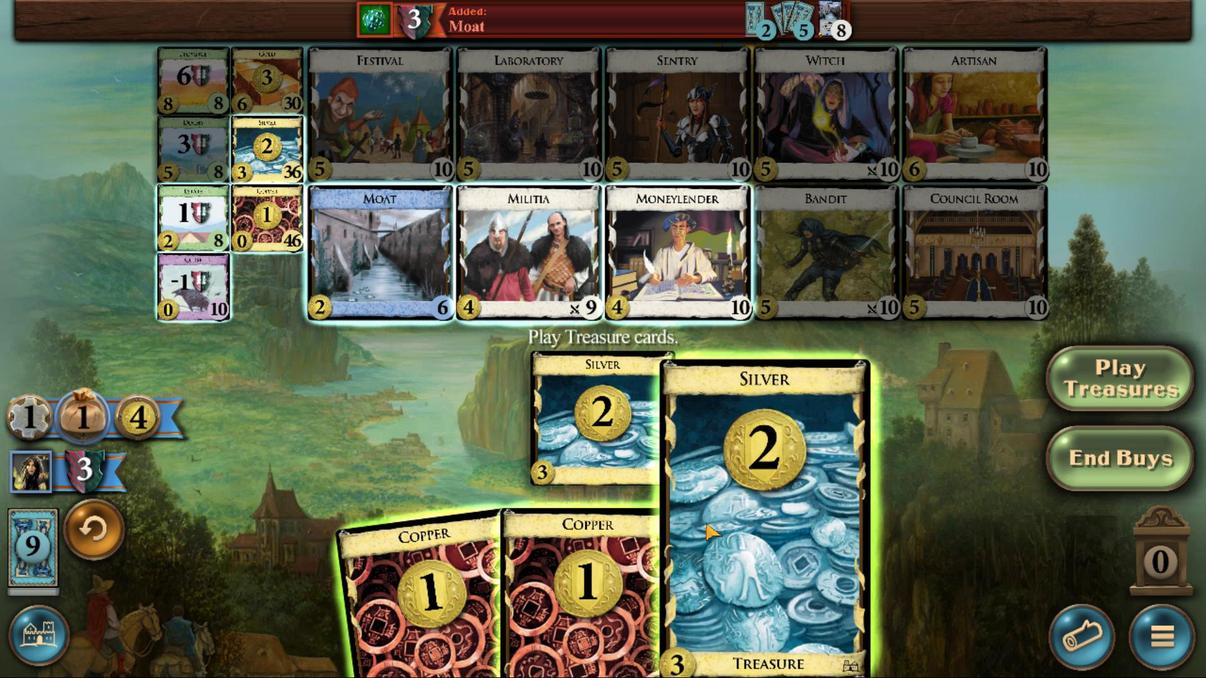 
Action: Mouse moved to (619, 479)
Screenshot: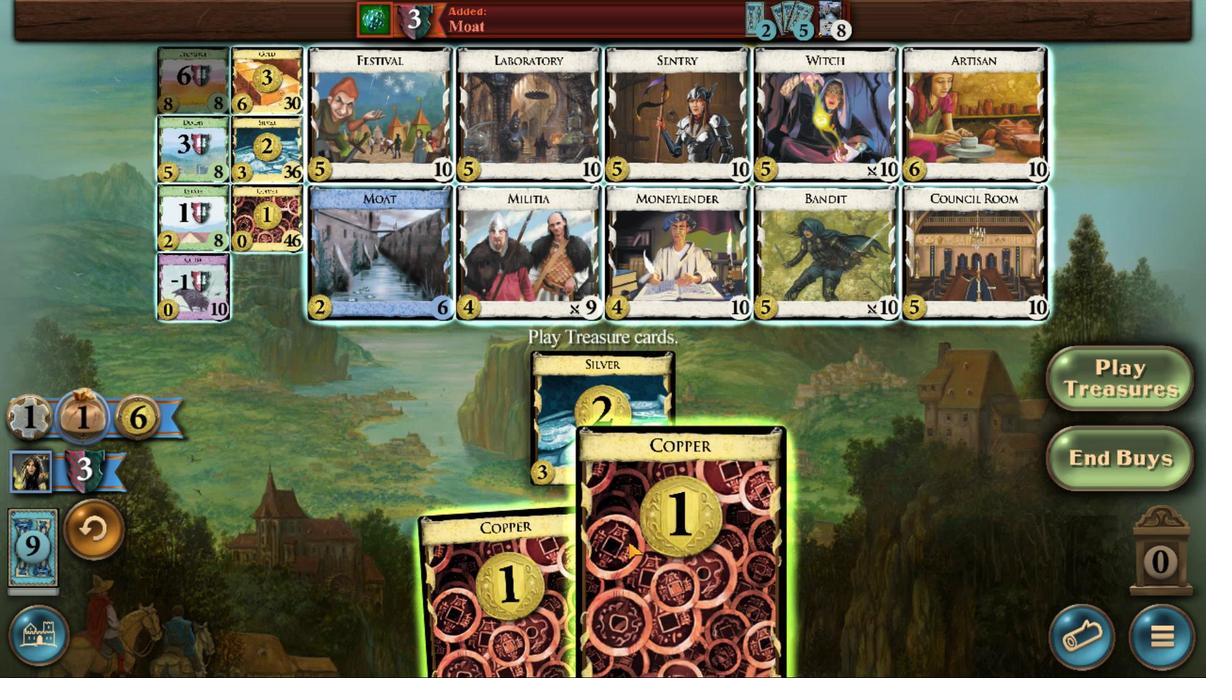 
Action: Mouse pressed left at (619, 479)
Screenshot: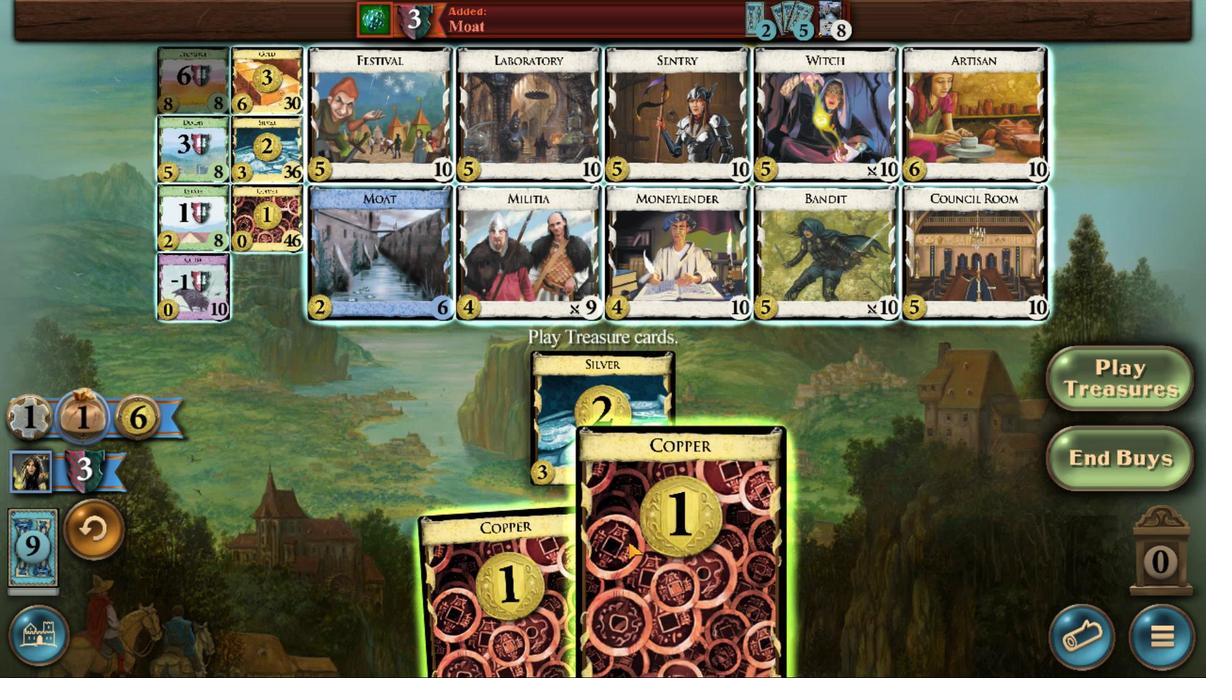 
Action: Mouse moved to (612, 474)
Screenshot: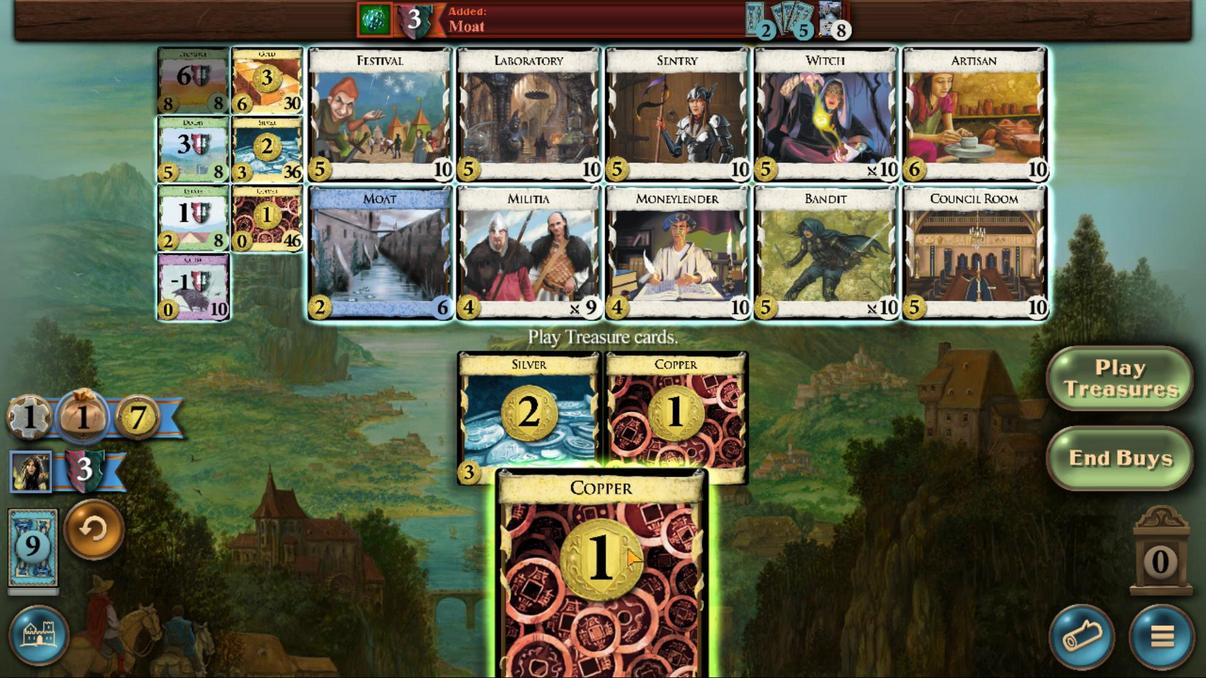 
Action: Mouse pressed left at (612, 474)
Screenshot: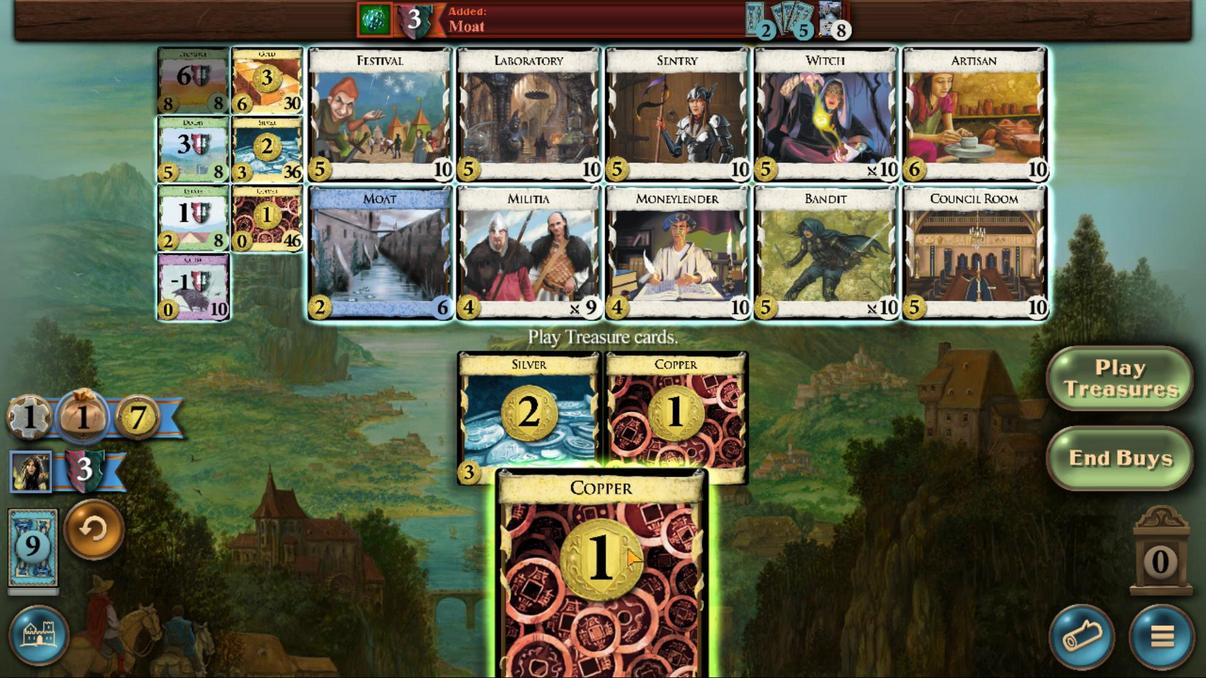 
Action: Mouse moved to (377, 272)
Screenshot: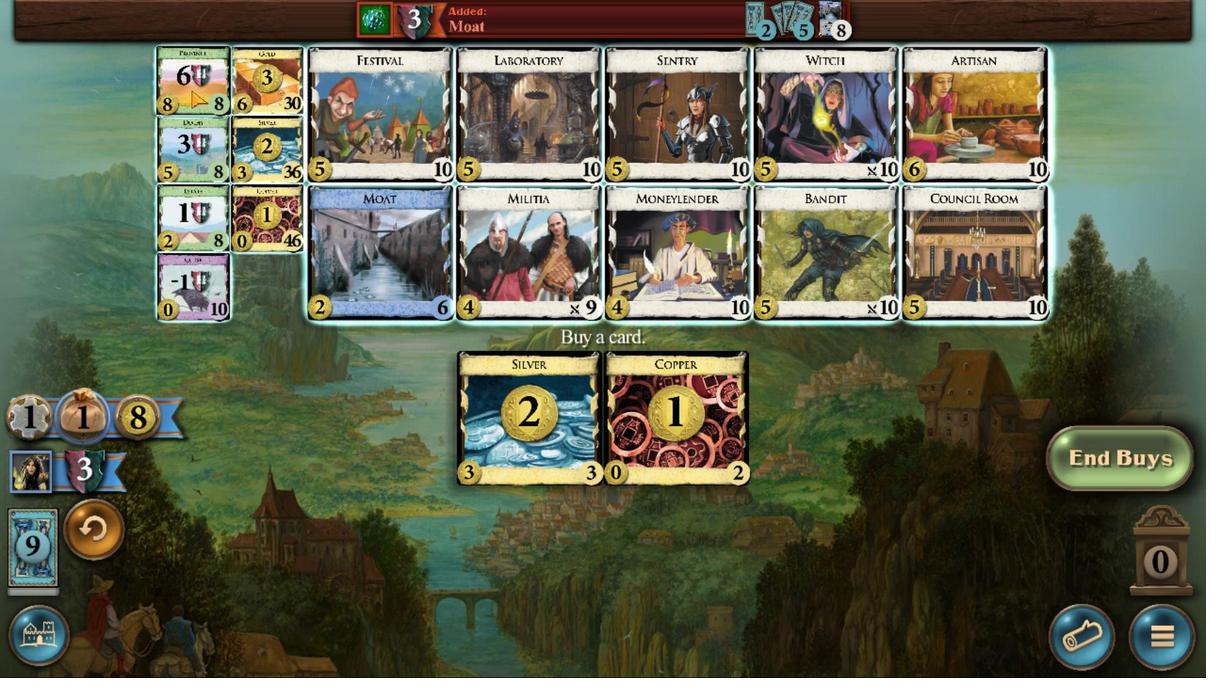 
Action: Mouse pressed left at (377, 272)
Screenshot: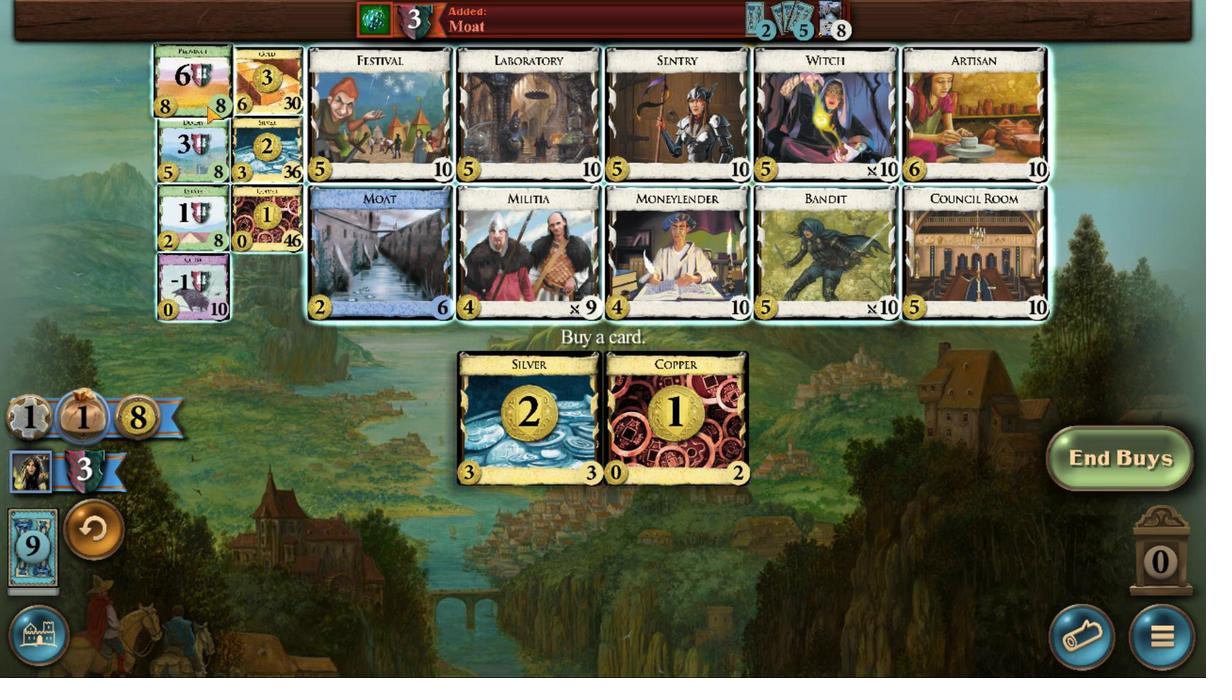 
Action: Mouse moved to (529, 497)
Screenshot: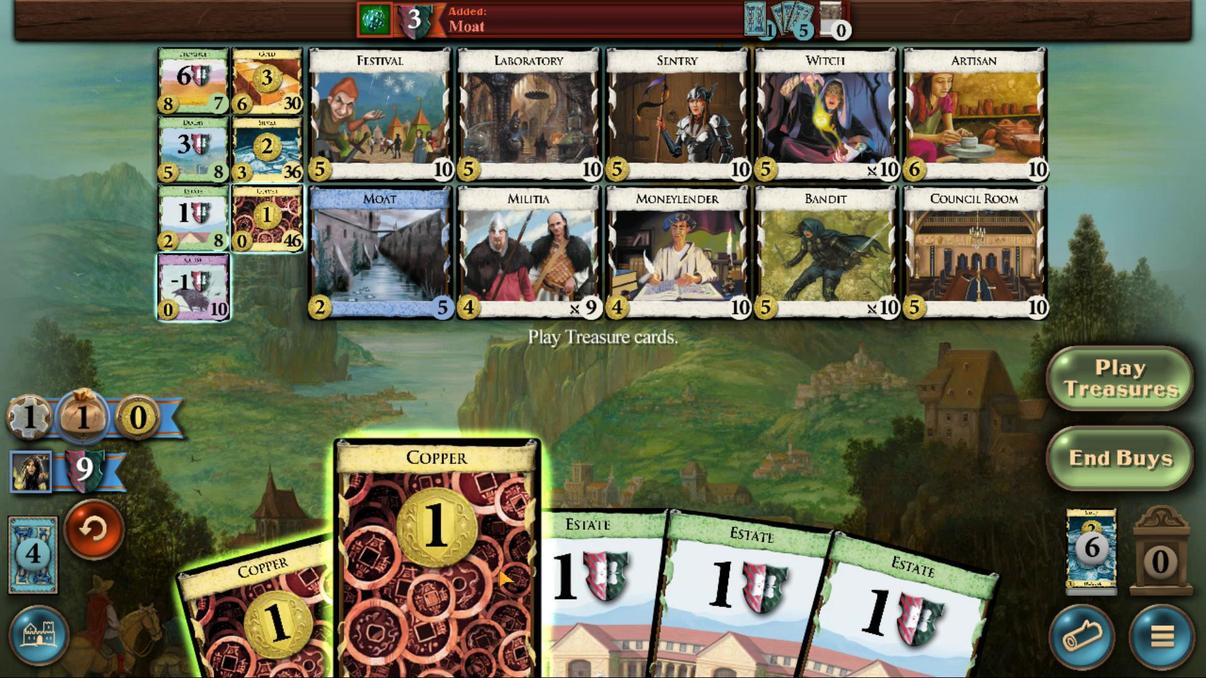 
Action: Mouse pressed left at (529, 497)
Screenshot: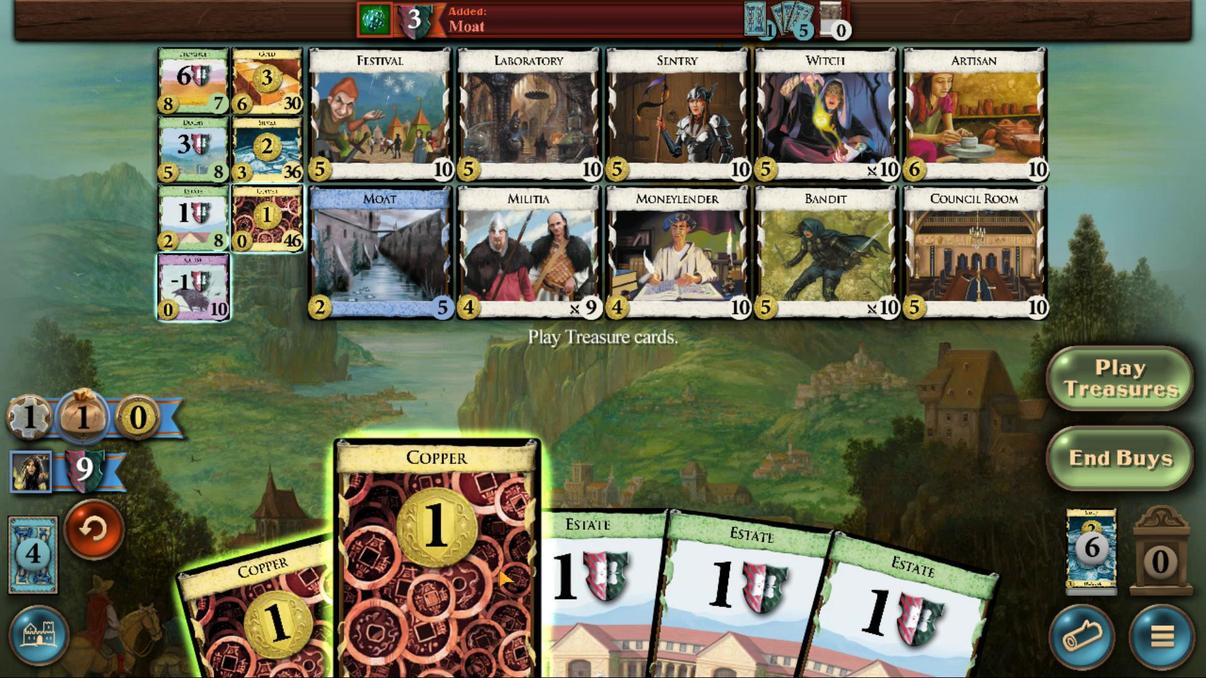 
Action: Mouse moved to (488, 487)
Screenshot: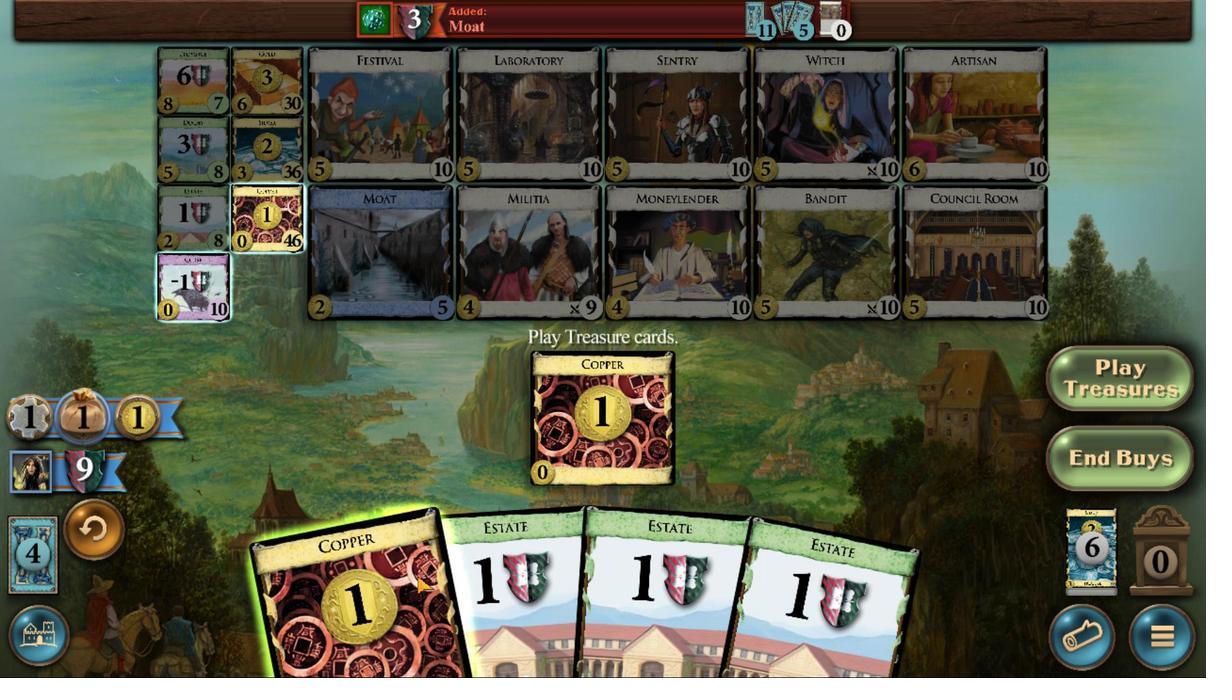 
Action: Mouse pressed left at (488, 487)
Screenshot: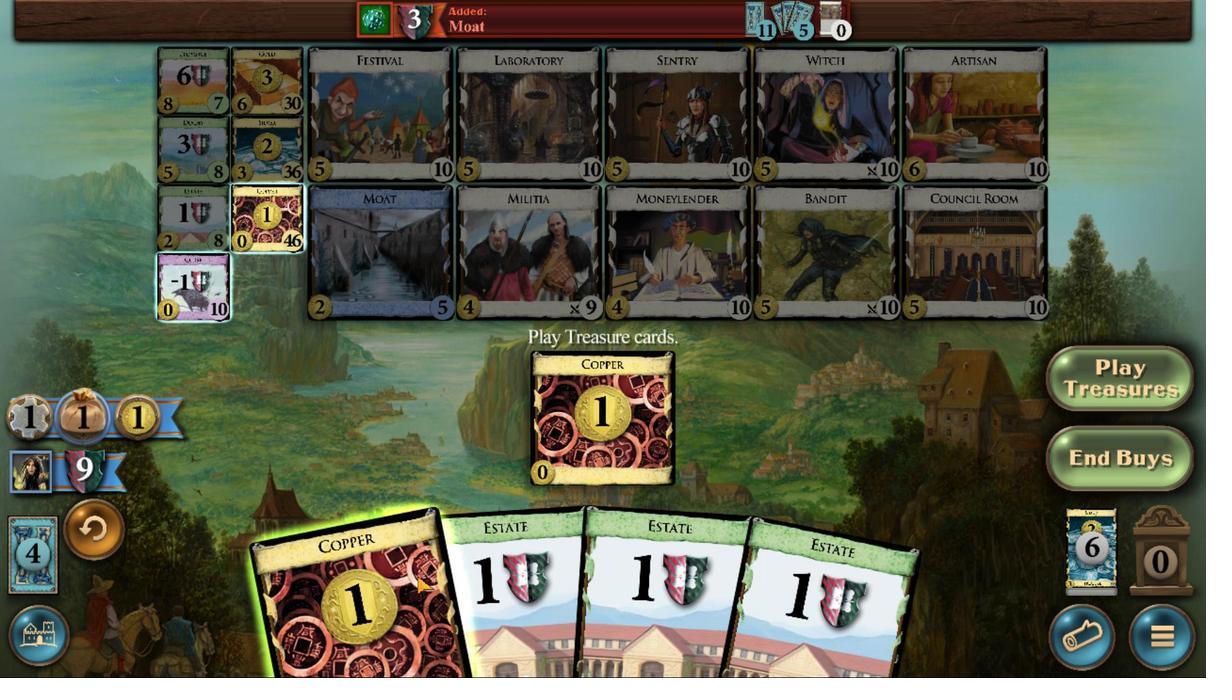 
Action: Mouse moved to (385, 328)
Screenshot: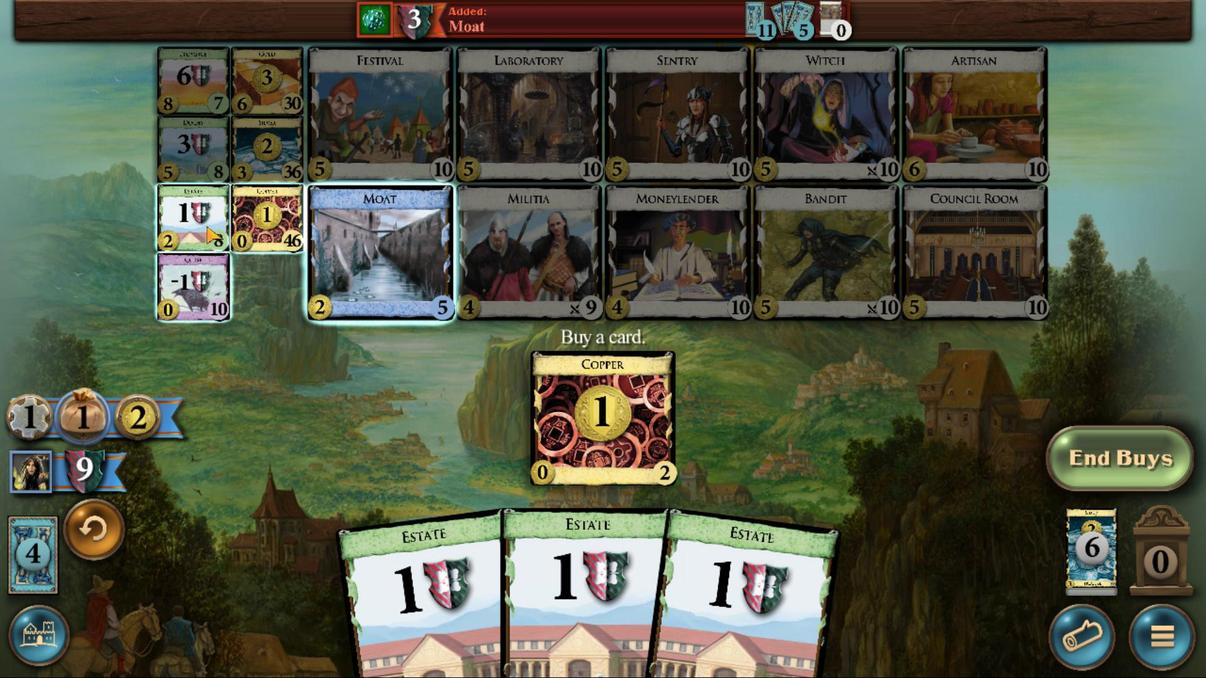 
Action: Mouse pressed left at (385, 328)
Screenshot: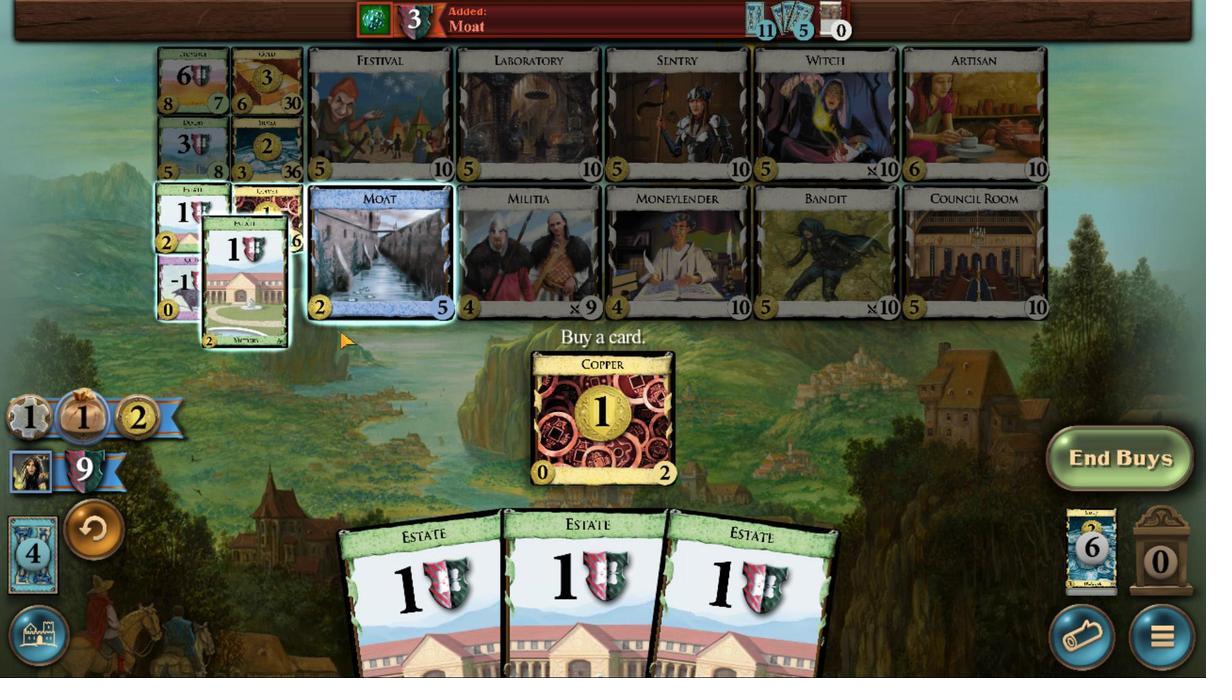 
Action: Mouse moved to (731, 477)
Screenshot: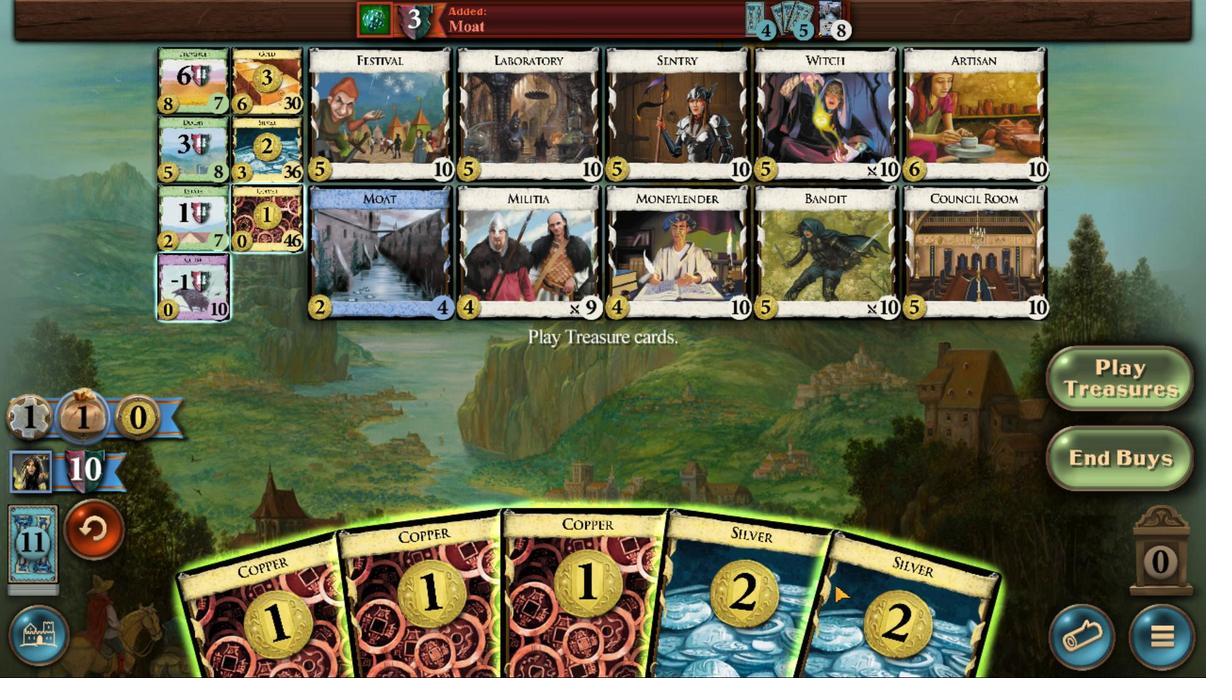 
Action: Mouse pressed left at (731, 477)
Screenshot: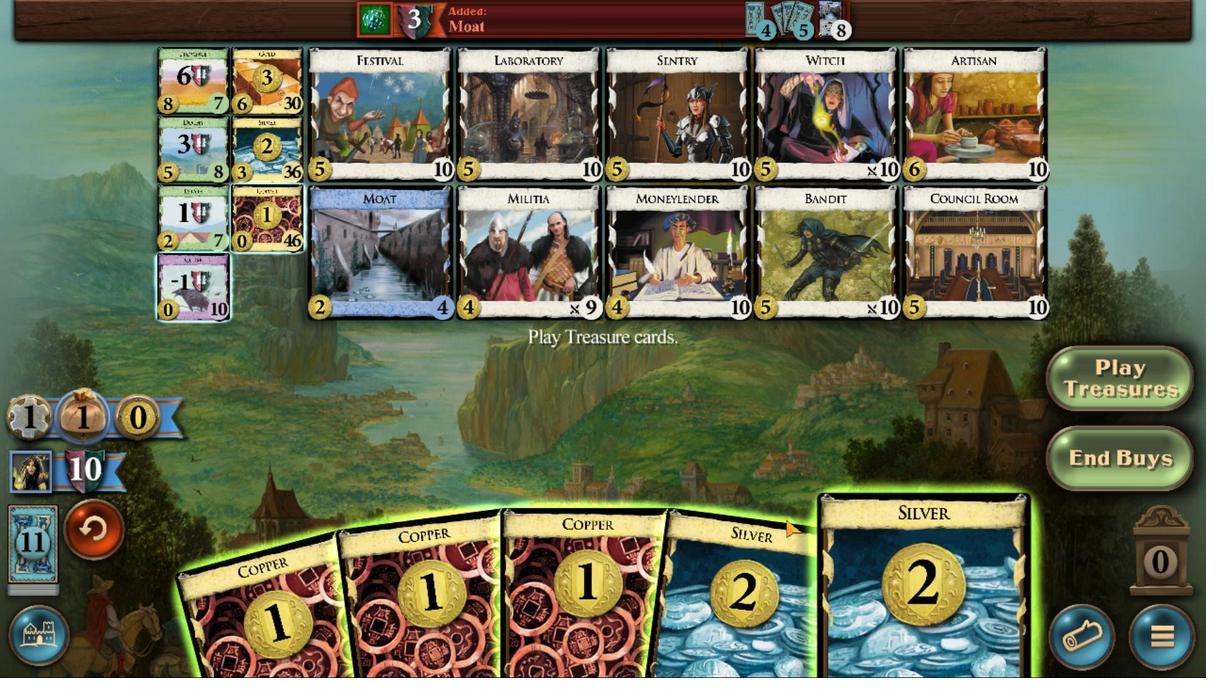 
Action: Mouse moved to (698, 473)
Screenshot: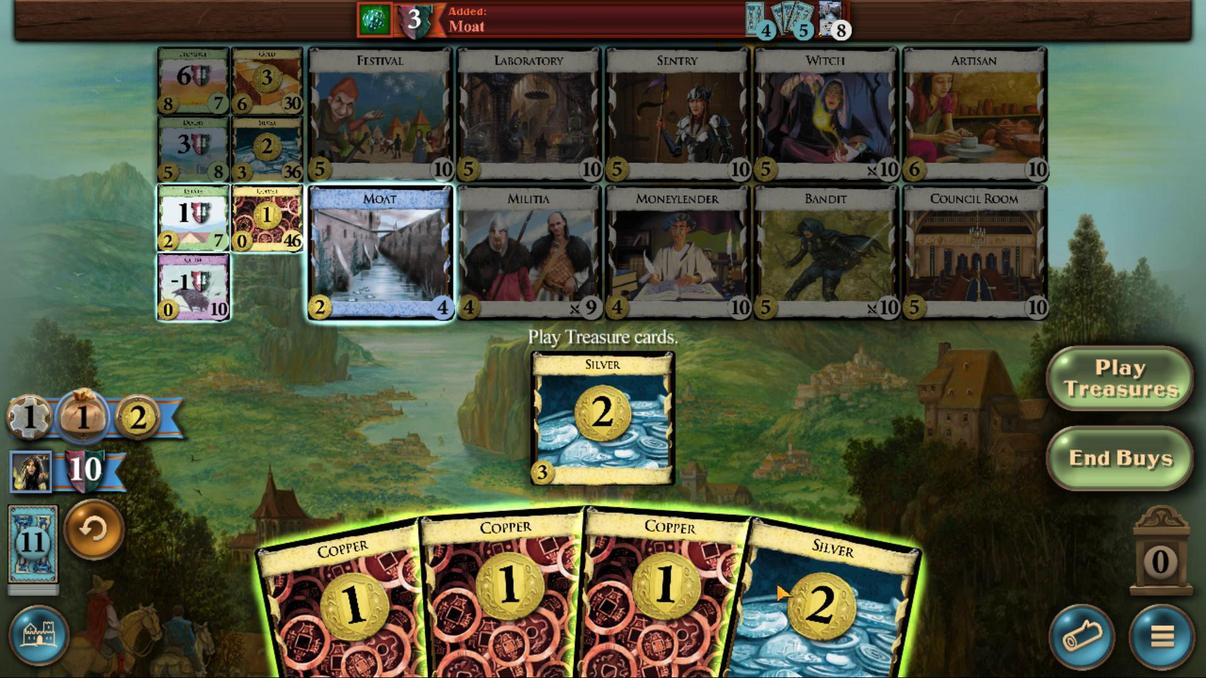 
Action: Mouse pressed left at (698, 473)
Screenshot: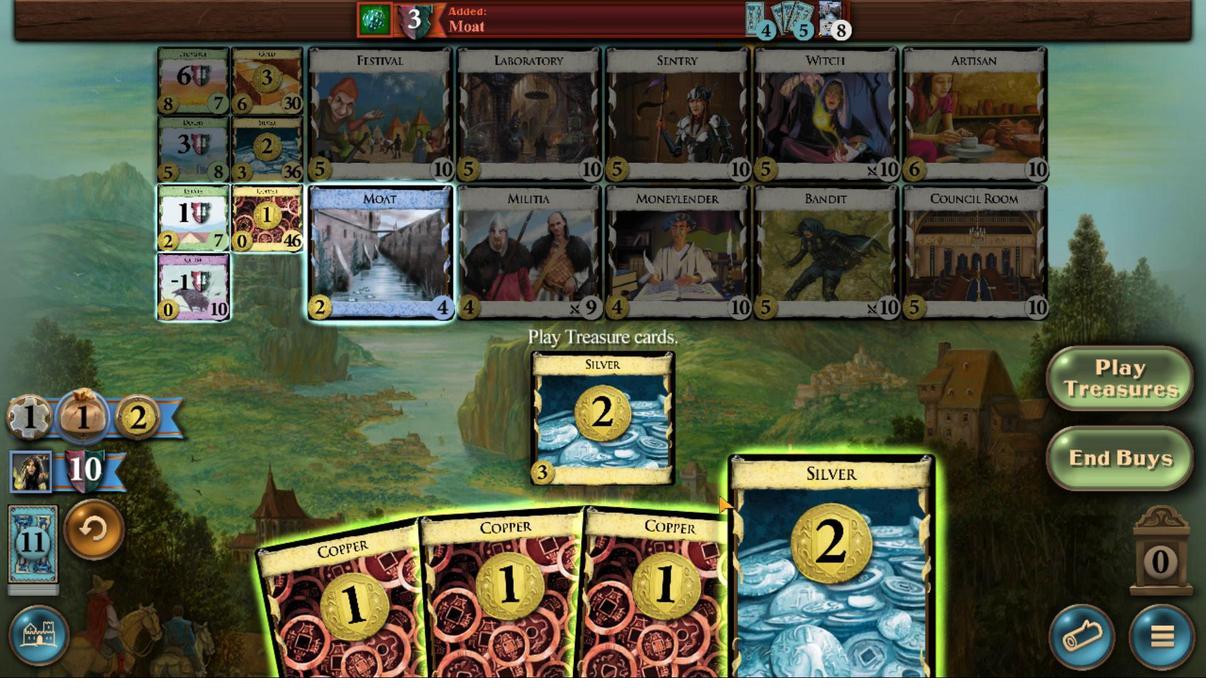 
Action: Mouse moved to (674, 479)
Screenshot: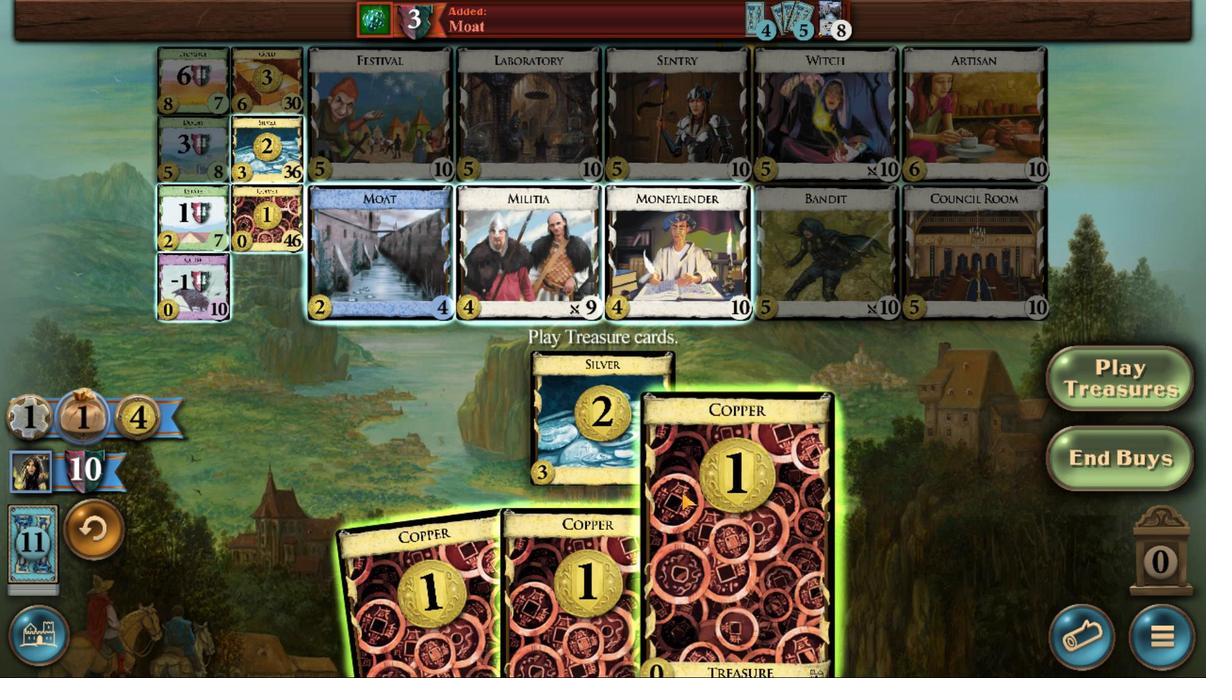 
Action: Mouse pressed left at (674, 479)
Screenshot: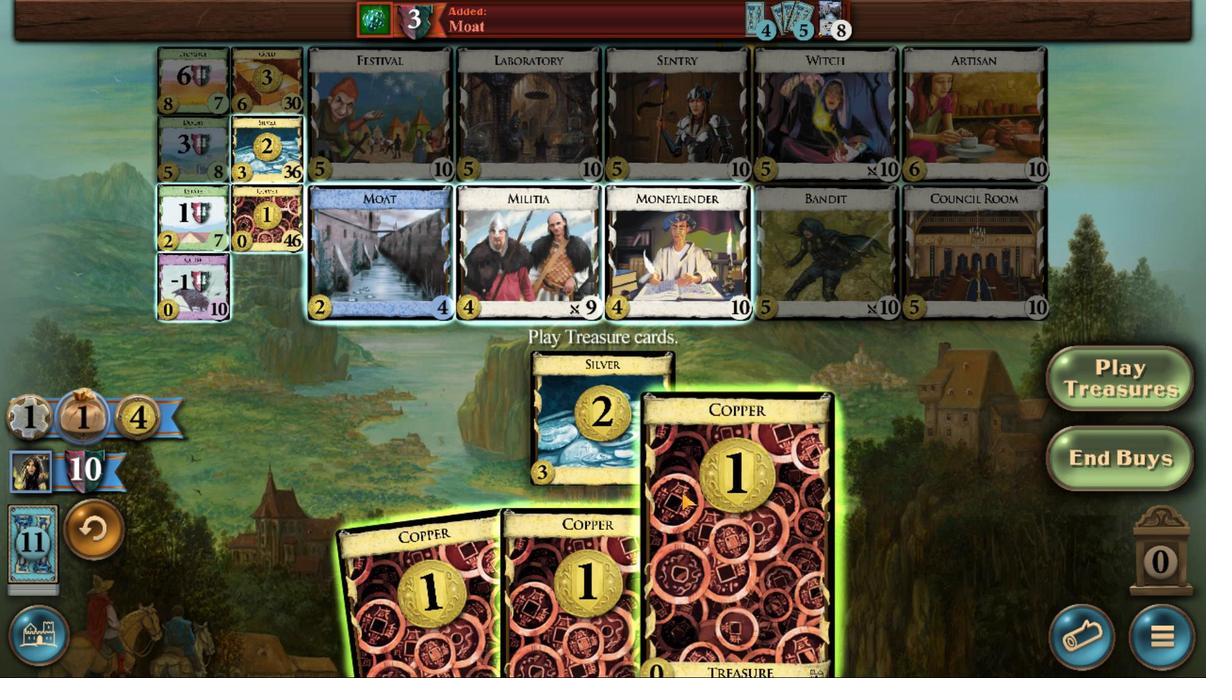 
Action: Mouse moved to (629, 493)
Screenshot: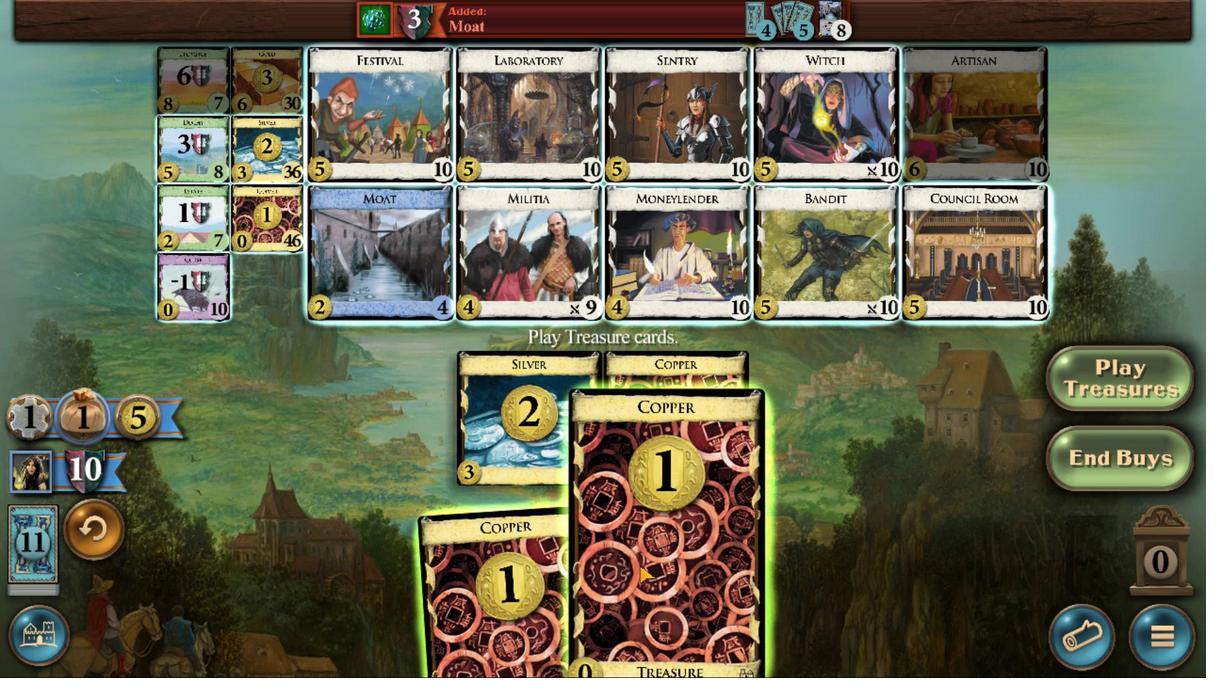 
Action: Mouse pressed left at (629, 493)
Screenshot: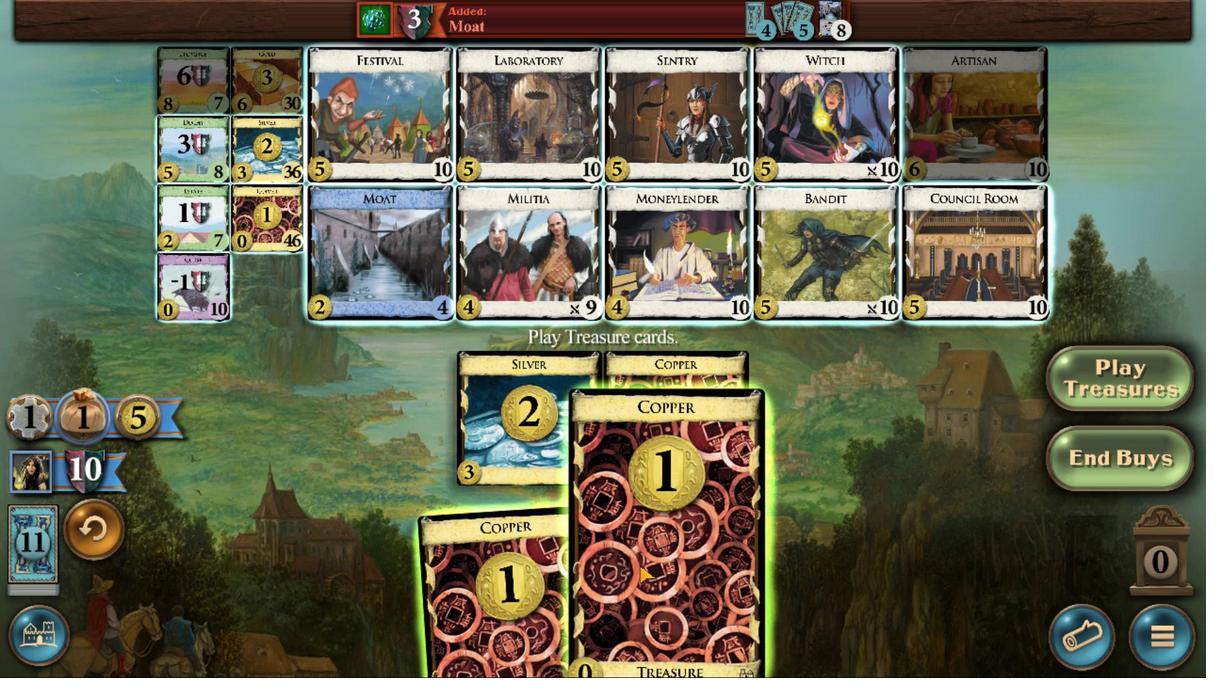 
Action: Mouse moved to (415, 270)
Screenshot: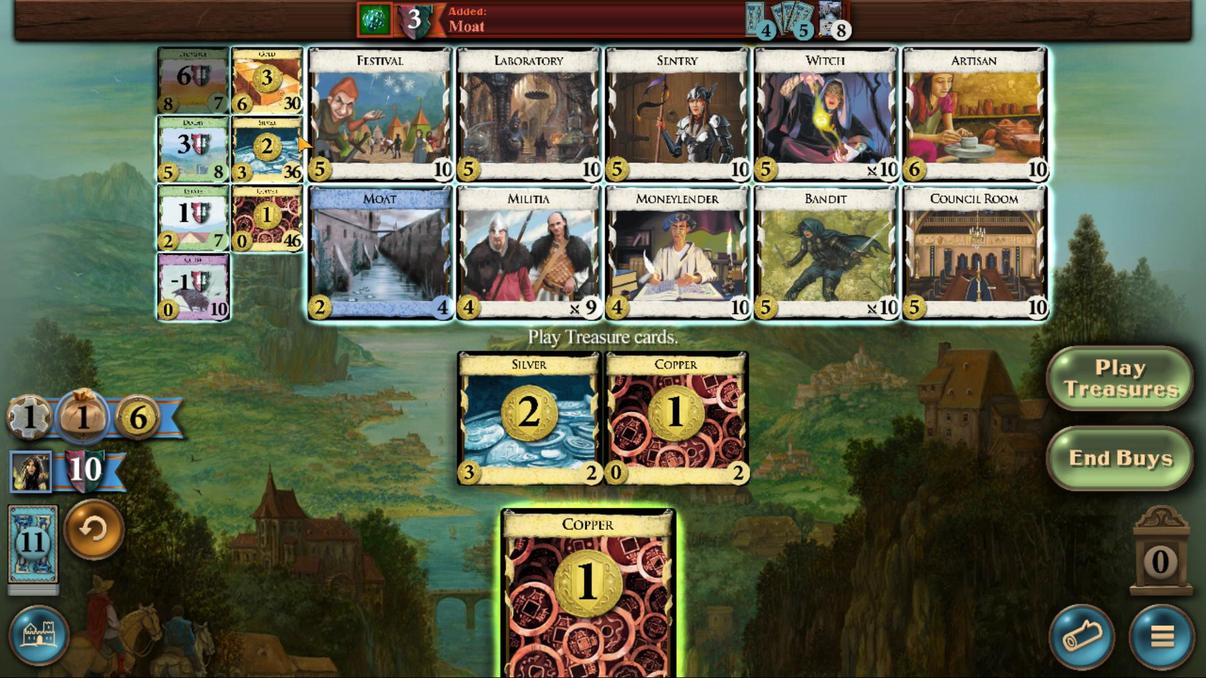 
Action: Mouse pressed left at (415, 270)
Screenshot: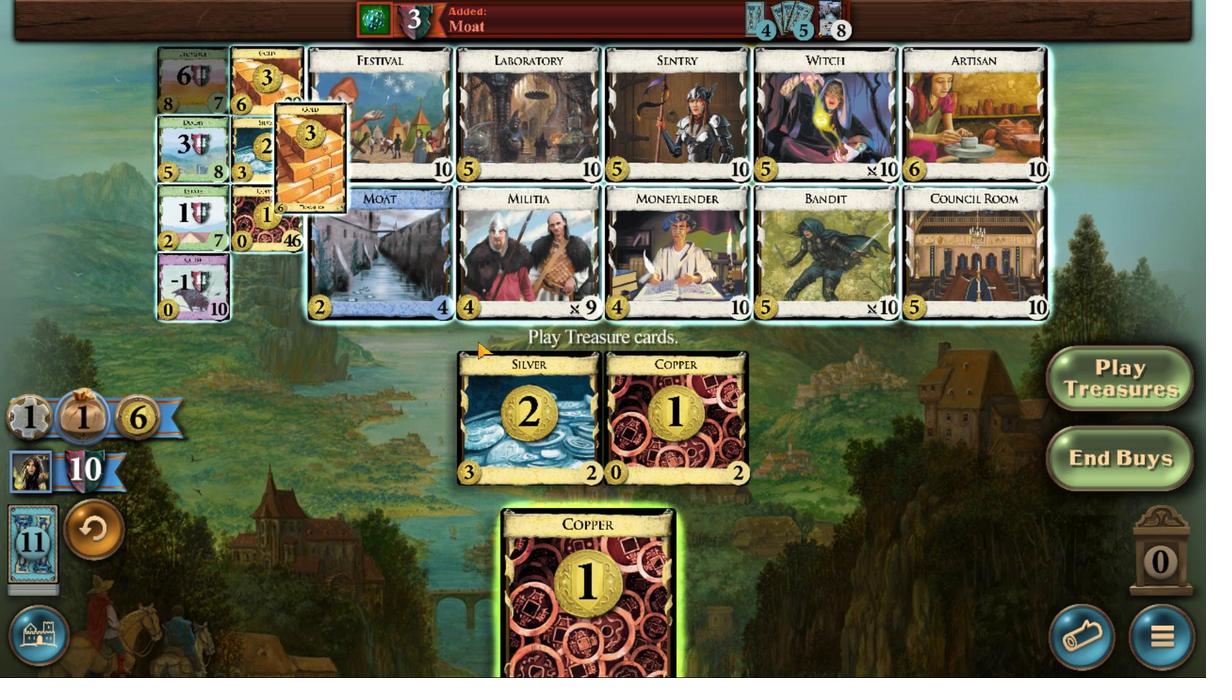 
Action: Mouse moved to (490, 485)
Screenshot: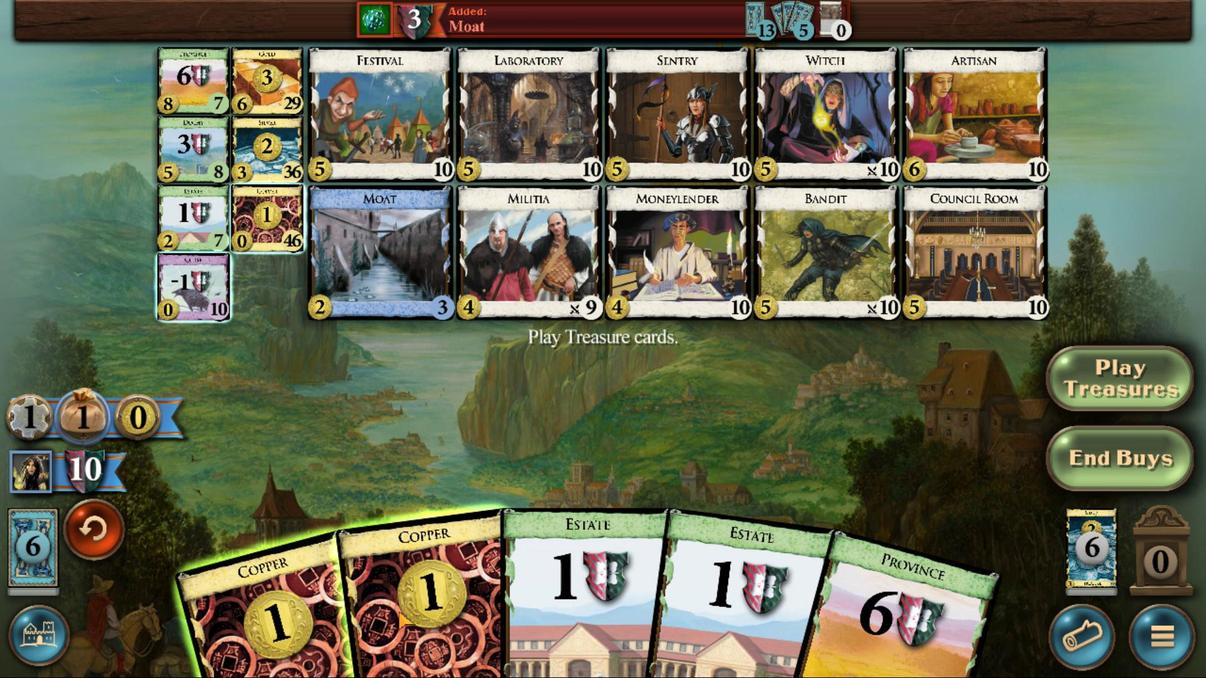 
Action: Mouse pressed left at (490, 485)
Screenshot: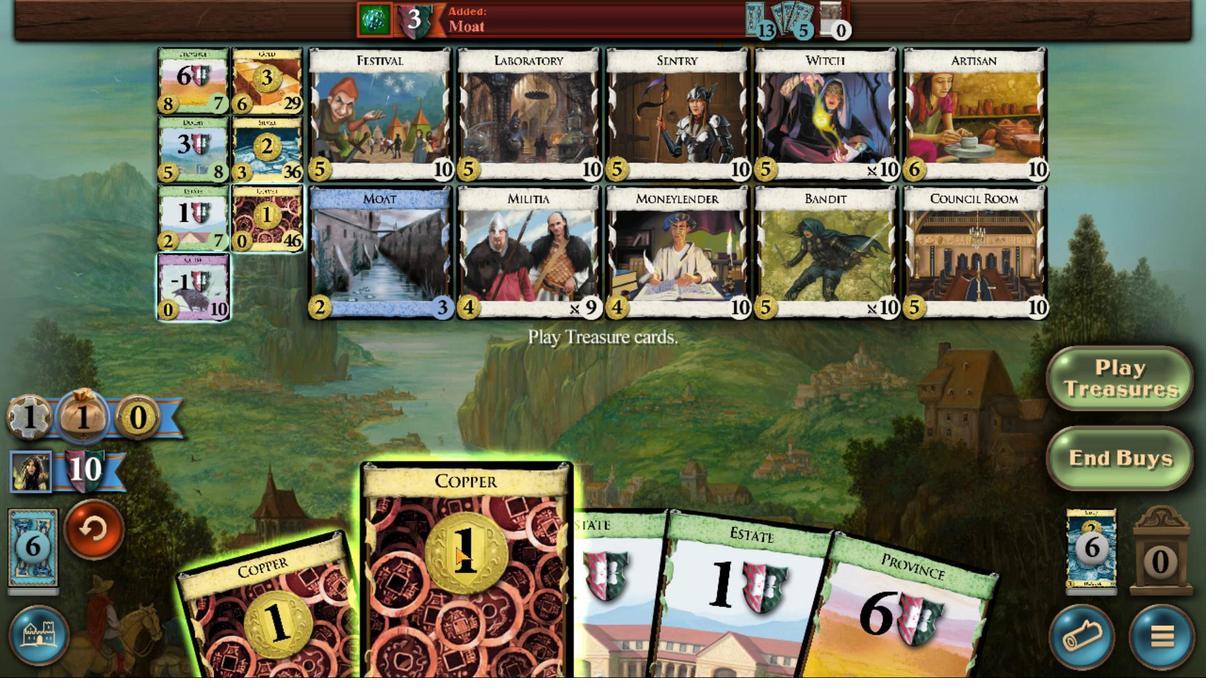 
Action: Mouse moved to (484, 494)
Screenshot: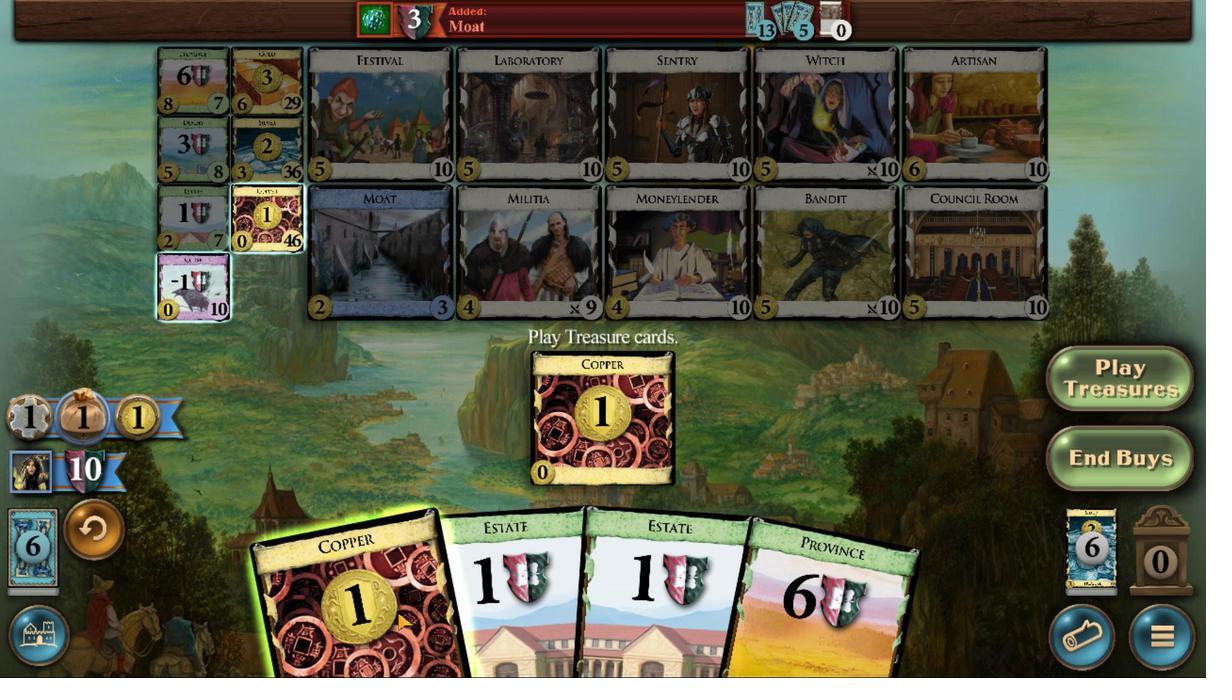 
Action: Mouse pressed left at (484, 494)
Screenshot: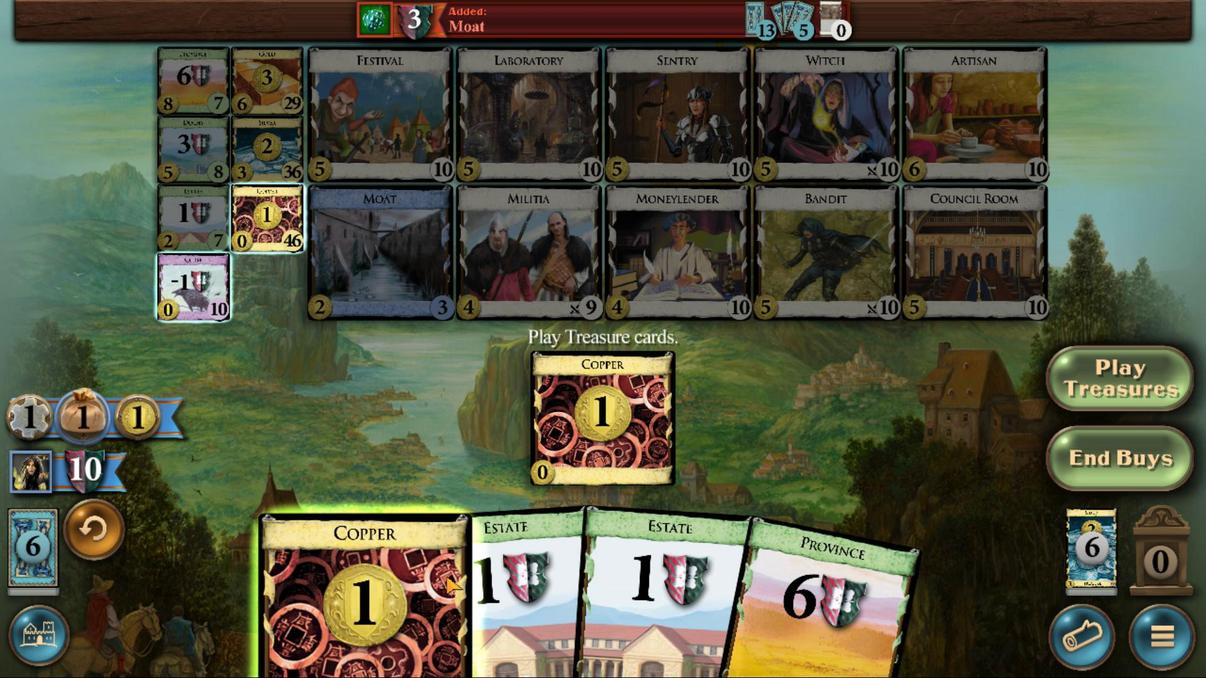 
Action: Mouse moved to (377, 330)
Screenshot: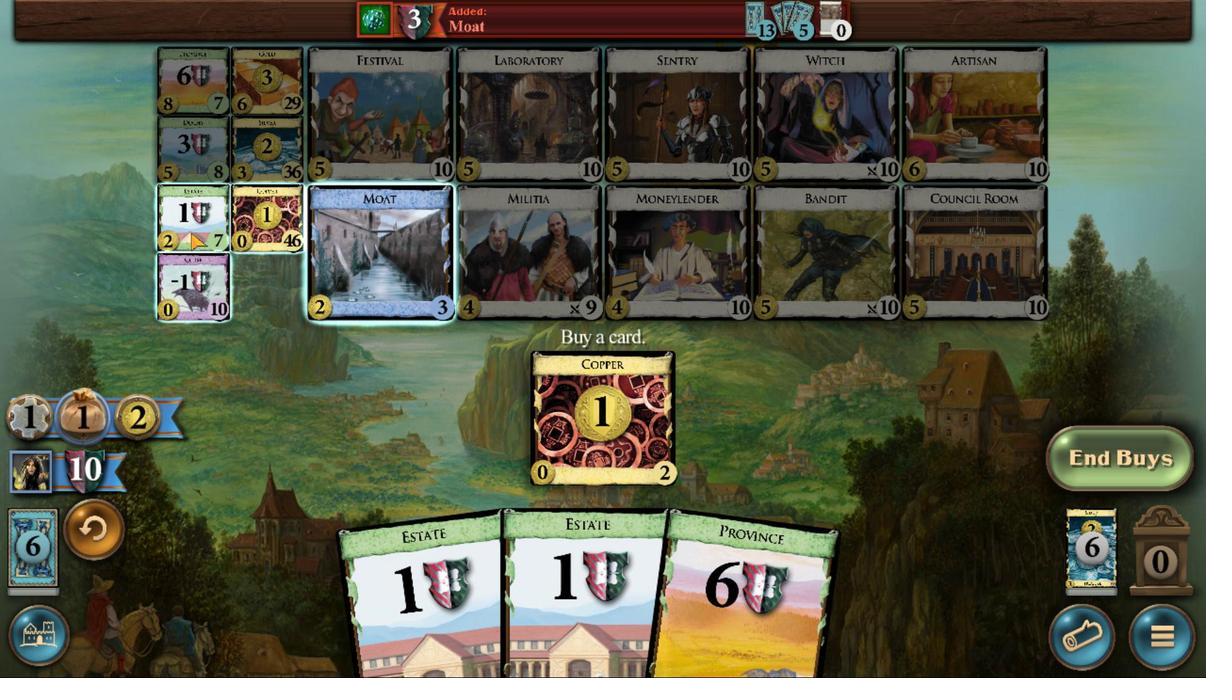 
Action: Mouse pressed left at (377, 330)
Screenshot: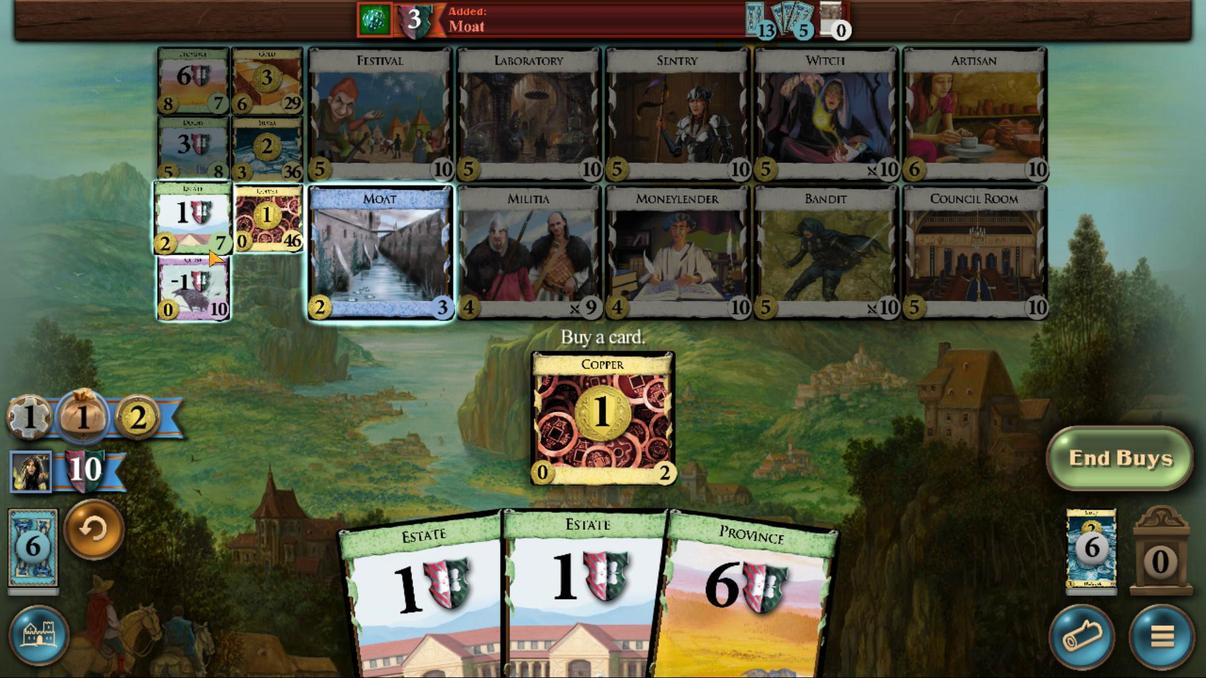 
Action: Mouse moved to (571, 463)
Screenshot: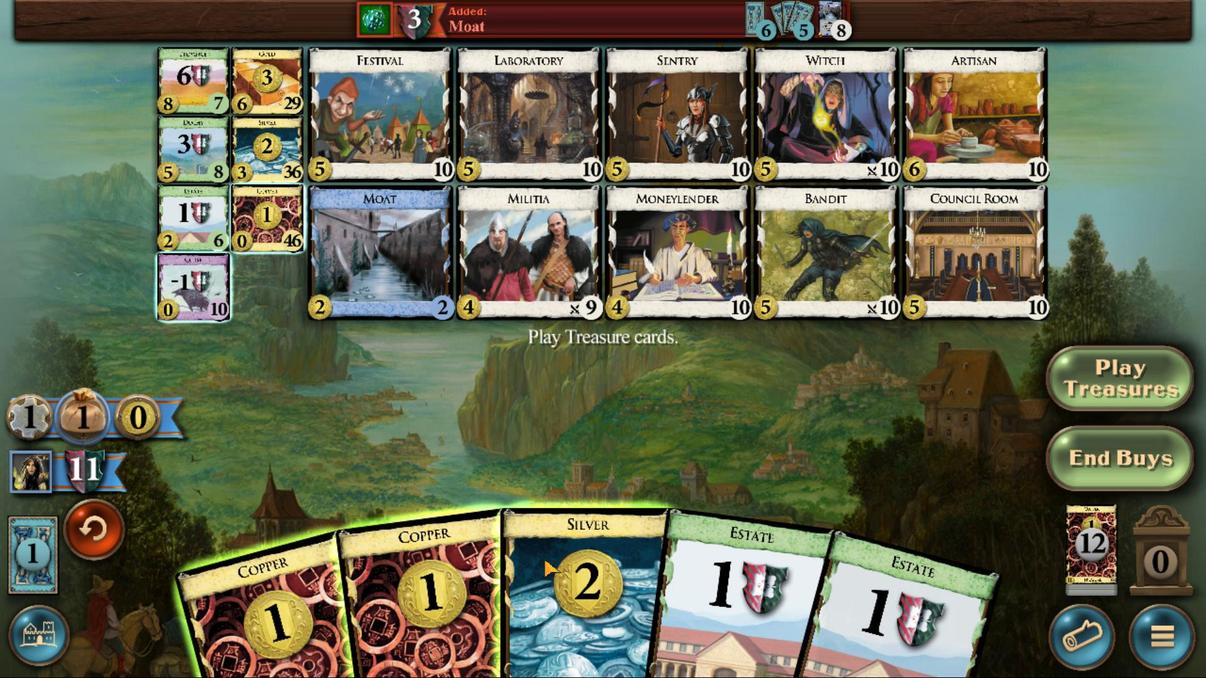 
Action: Mouse pressed left at (571, 463)
Screenshot: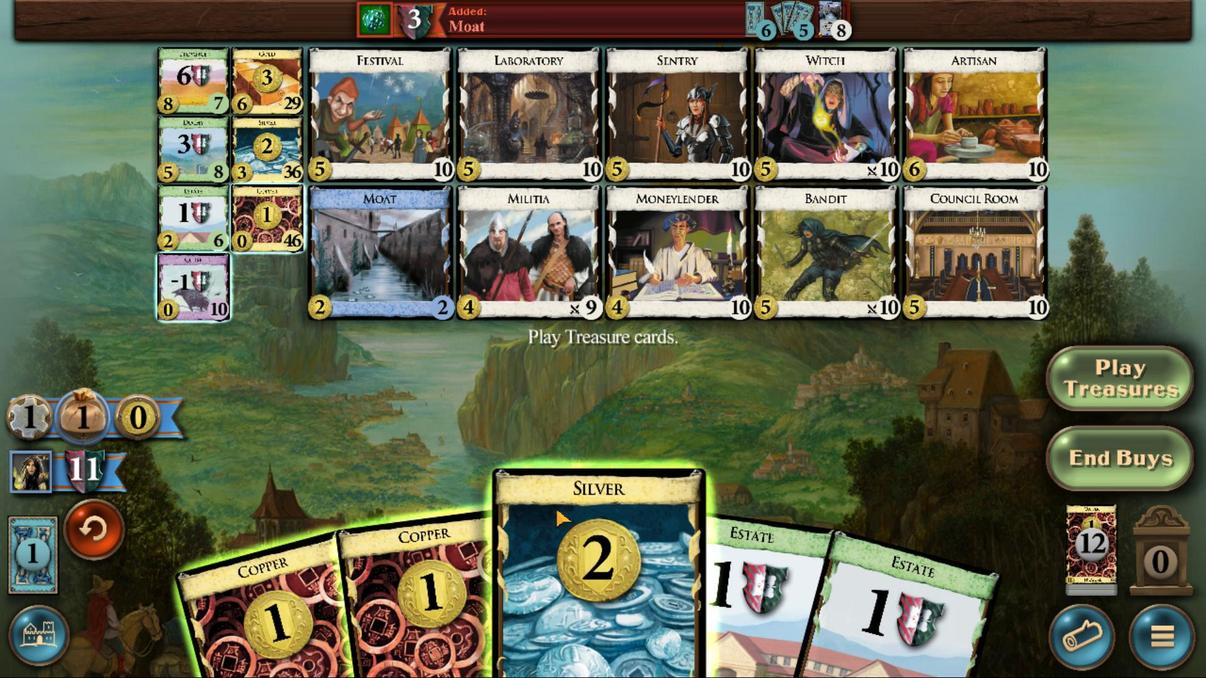 
Action: Mouse moved to (526, 479)
Screenshot: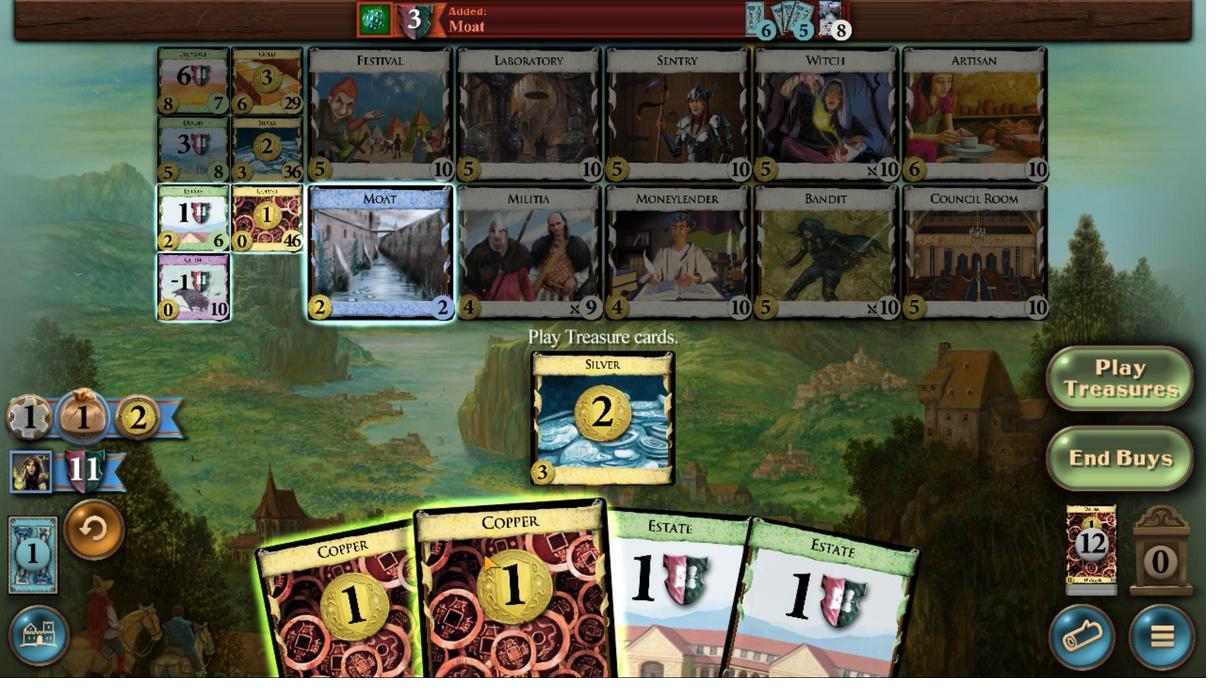 
Action: Mouse pressed left at (526, 479)
Screenshot: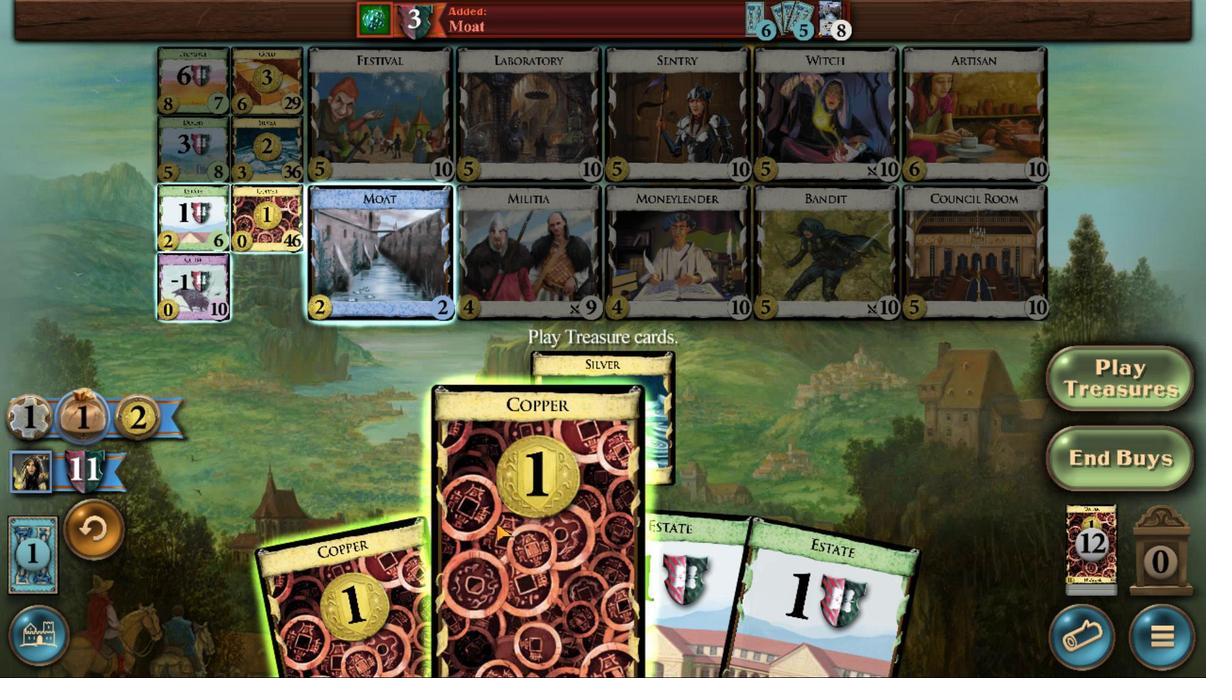 
Action: Mouse moved to (423, 299)
Screenshot: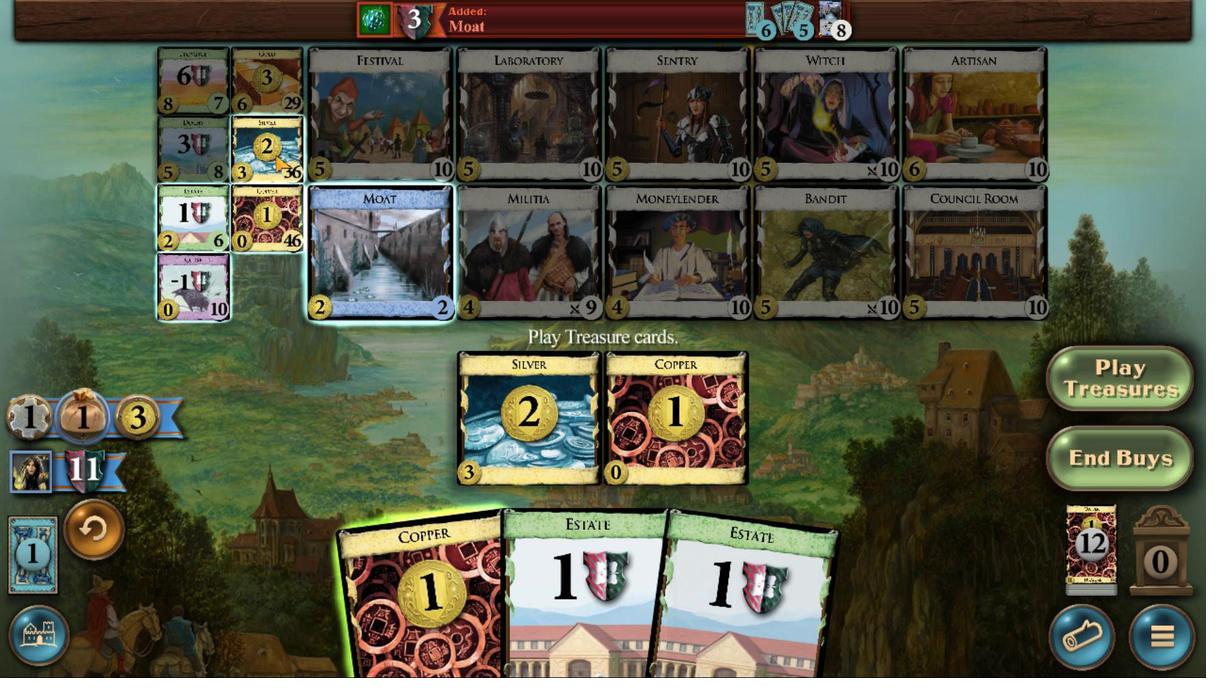 
Action: Mouse pressed left at (423, 299)
Screenshot: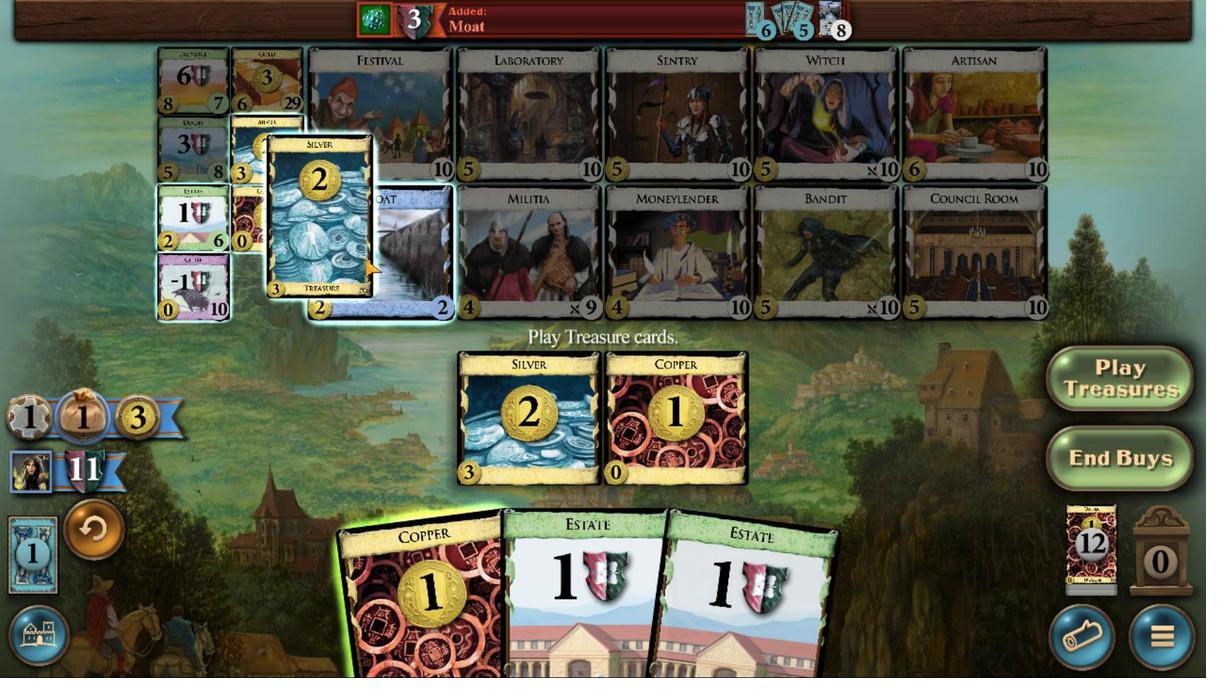 
Action: Mouse moved to (519, 383)
Screenshot: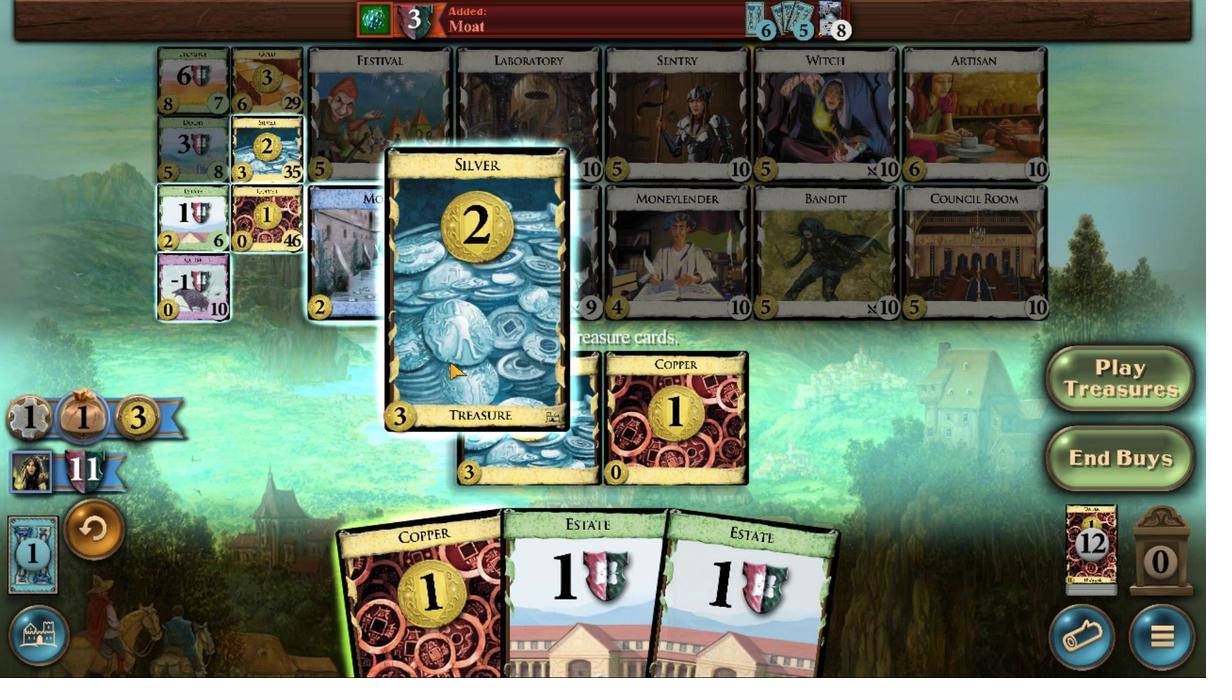 
Action: Mouse scrolled (519, 384) with delta (0, 0)
Screenshot: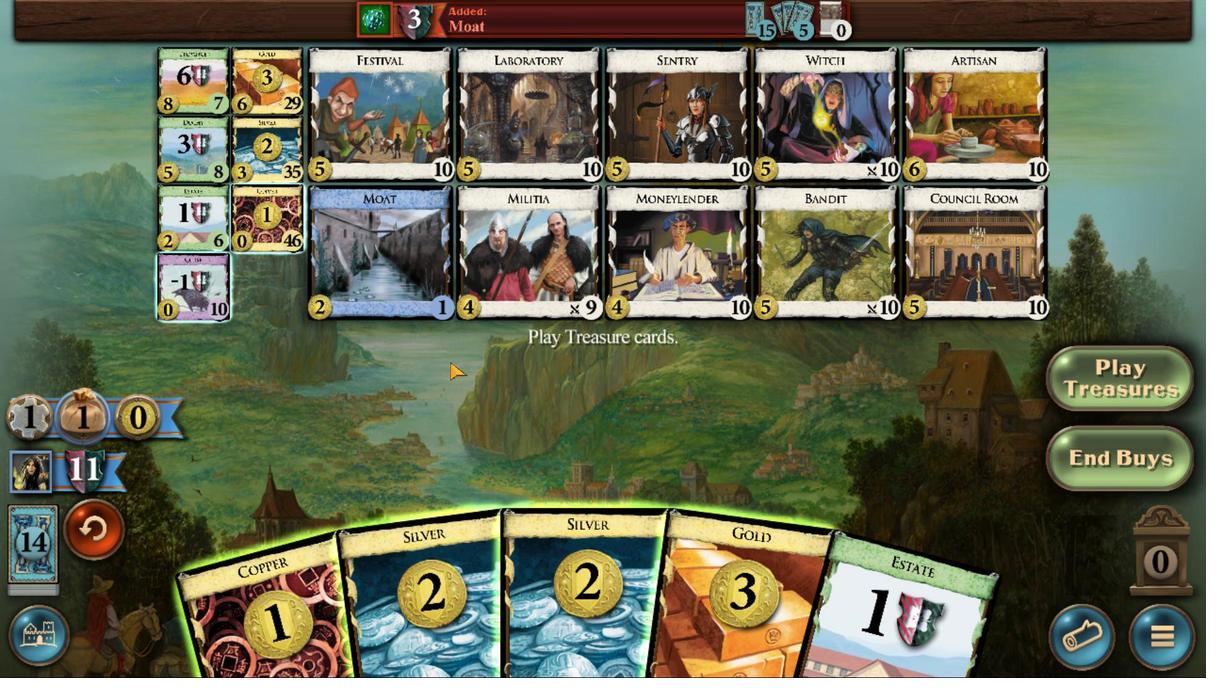 
Action: Mouse scrolled (519, 384) with delta (0, 0)
Screenshot: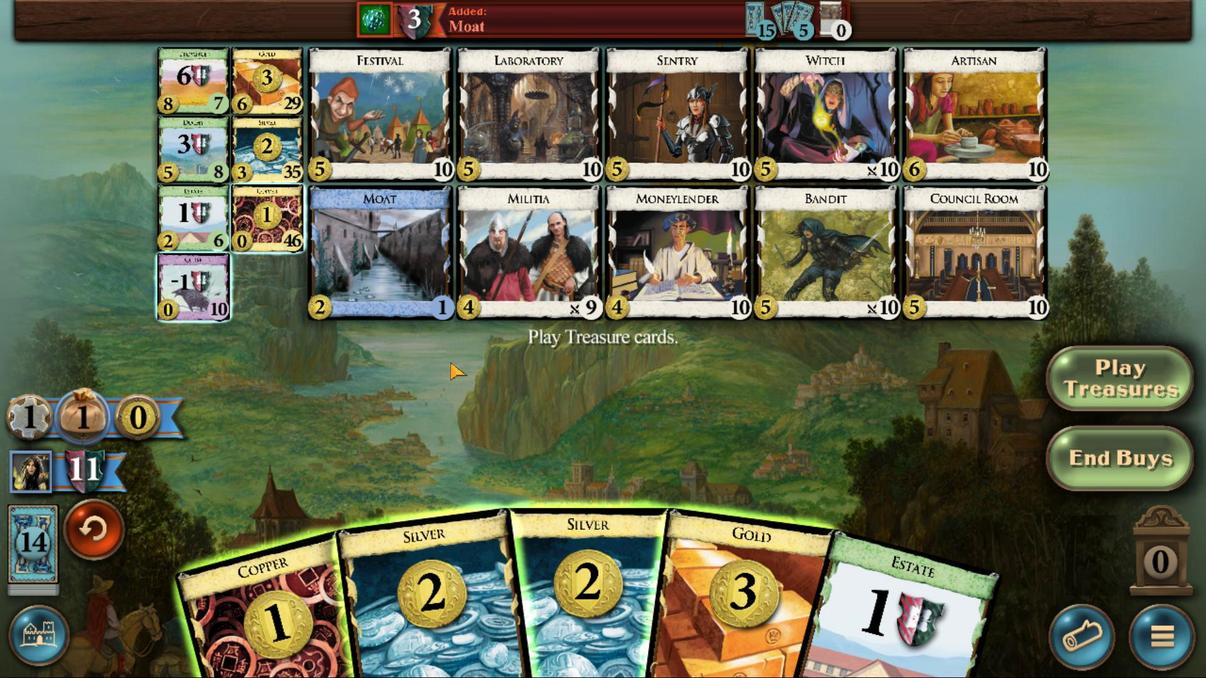 
Action: Mouse moved to (653, 473)
Screenshot: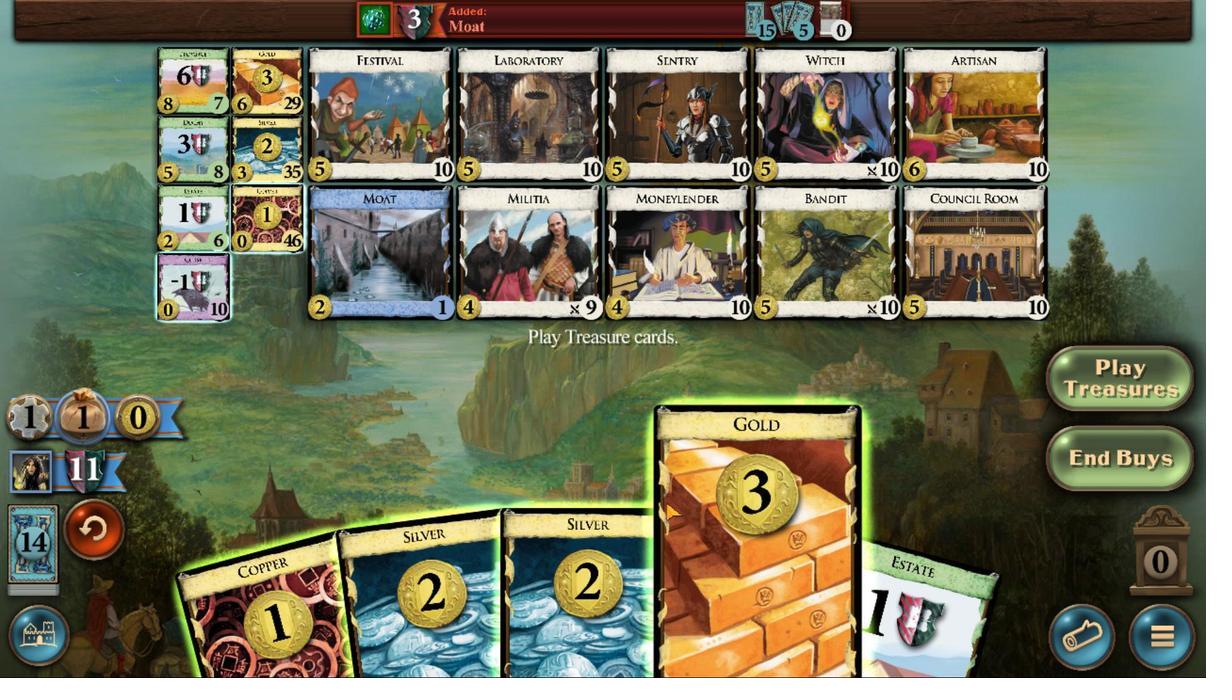 
Action: Mouse pressed left at (653, 473)
Screenshot: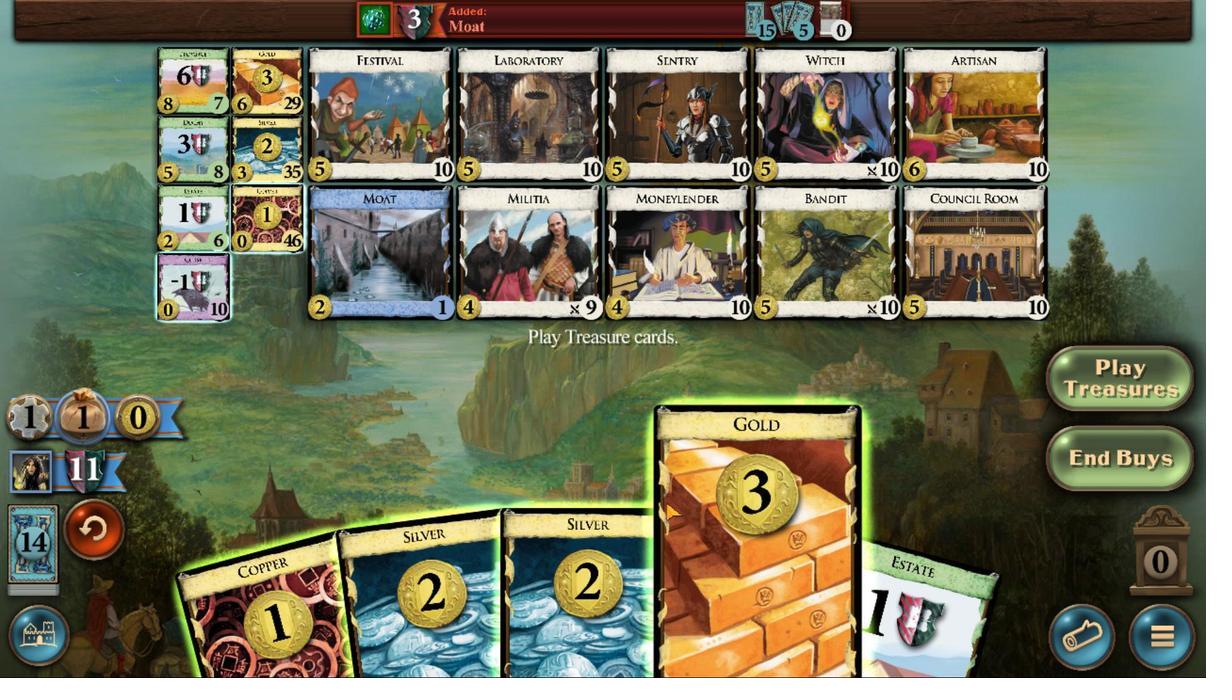 
Action: Mouse moved to (482, 490)
Screenshot: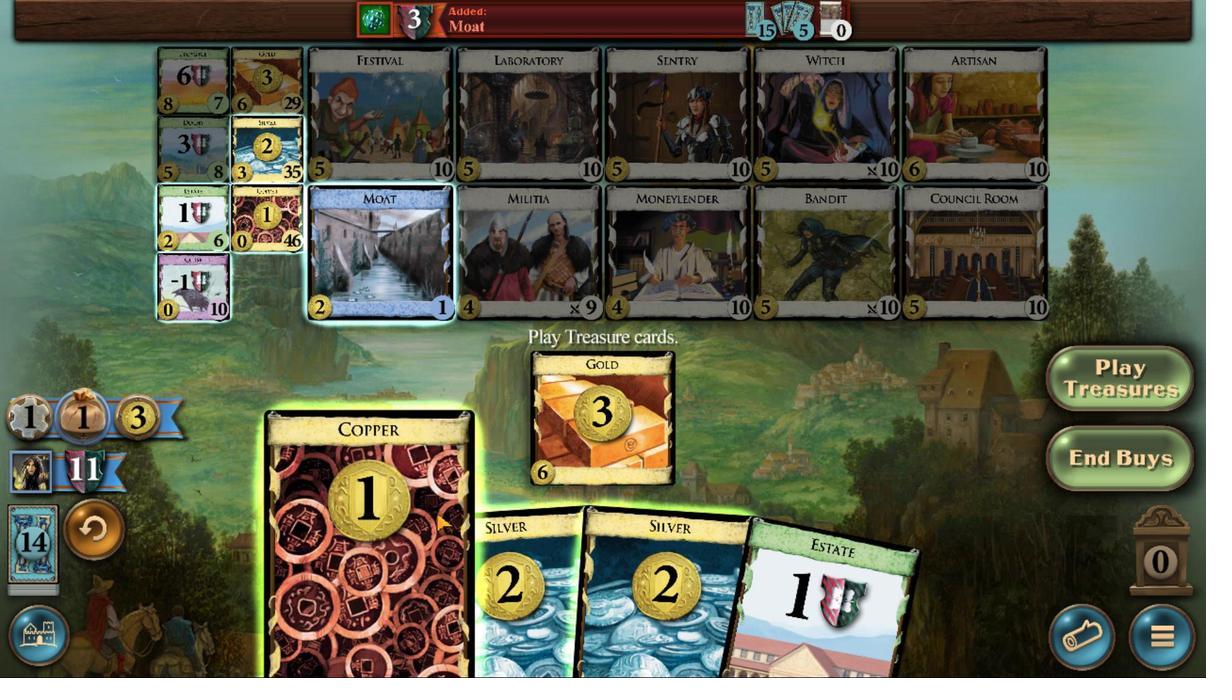 
Action: Mouse pressed left at (482, 490)
Screenshot: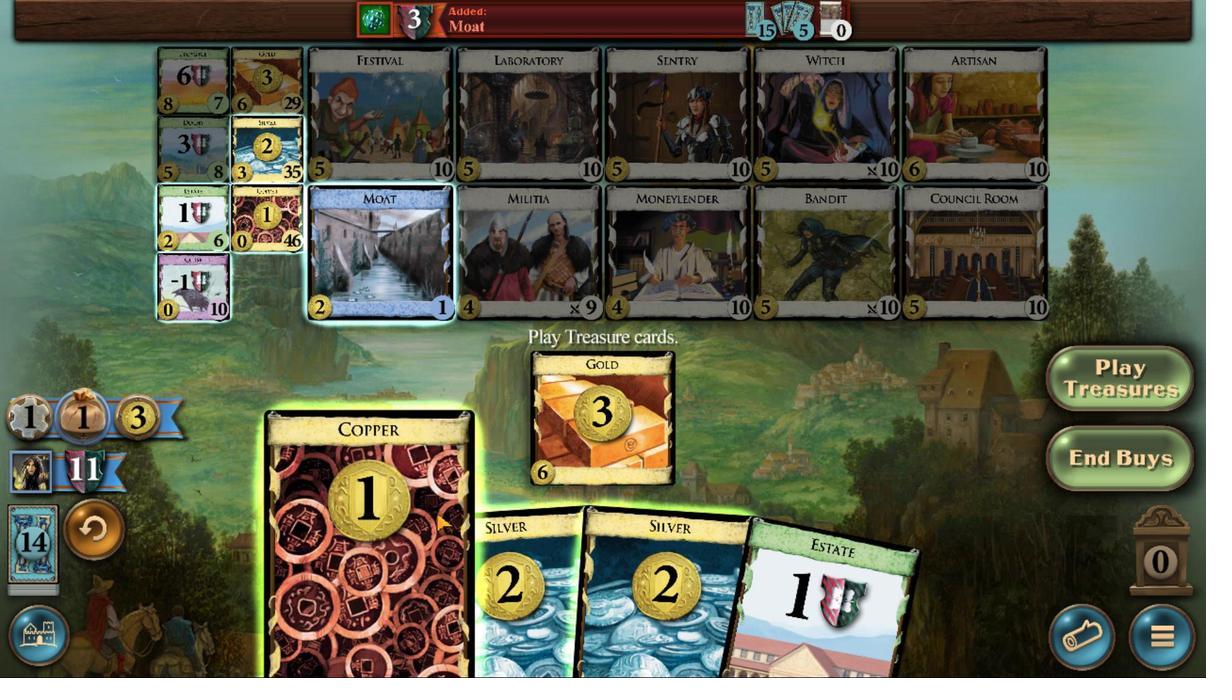 
Action: Mouse moved to (511, 501)
Screenshot: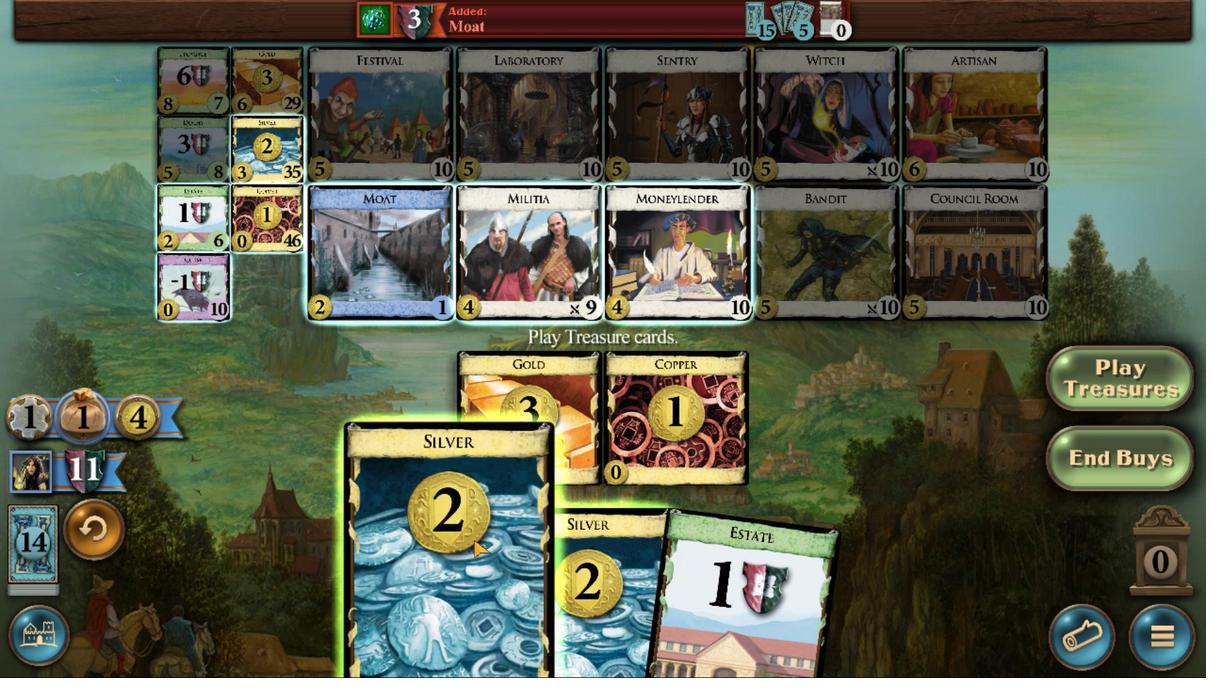 
Action: Mouse pressed left at (511, 501)
Screenshot: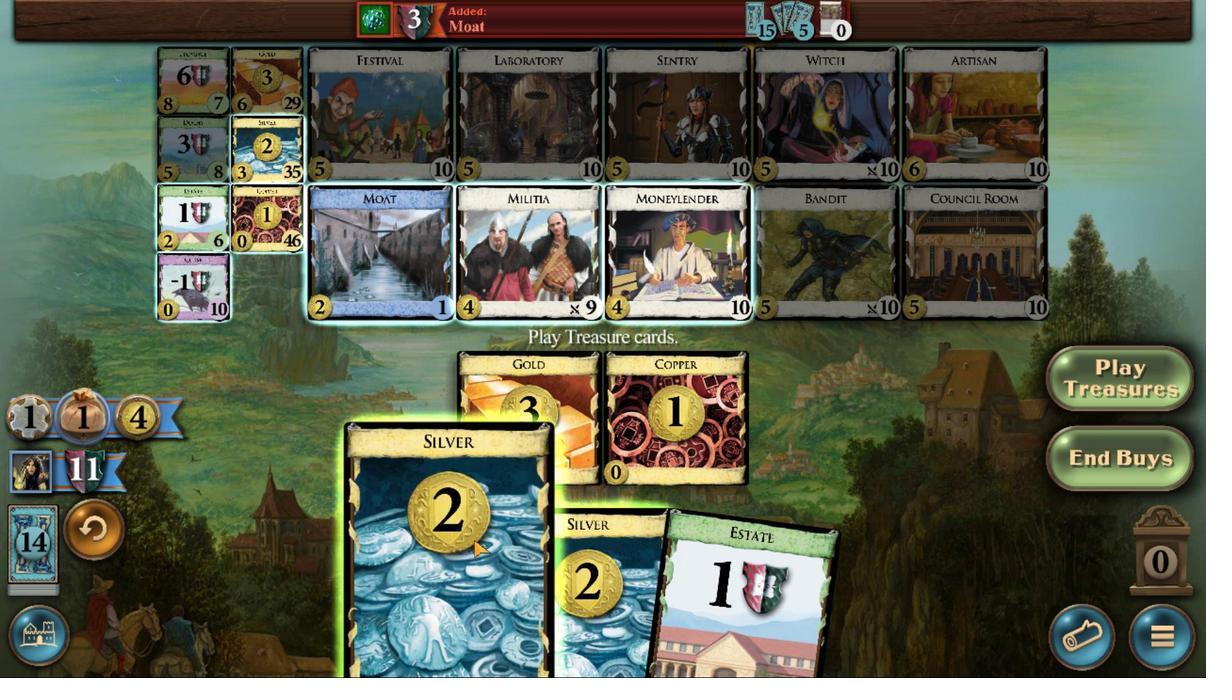 
Action: Mouse moved to (550, 486)
Screenshot: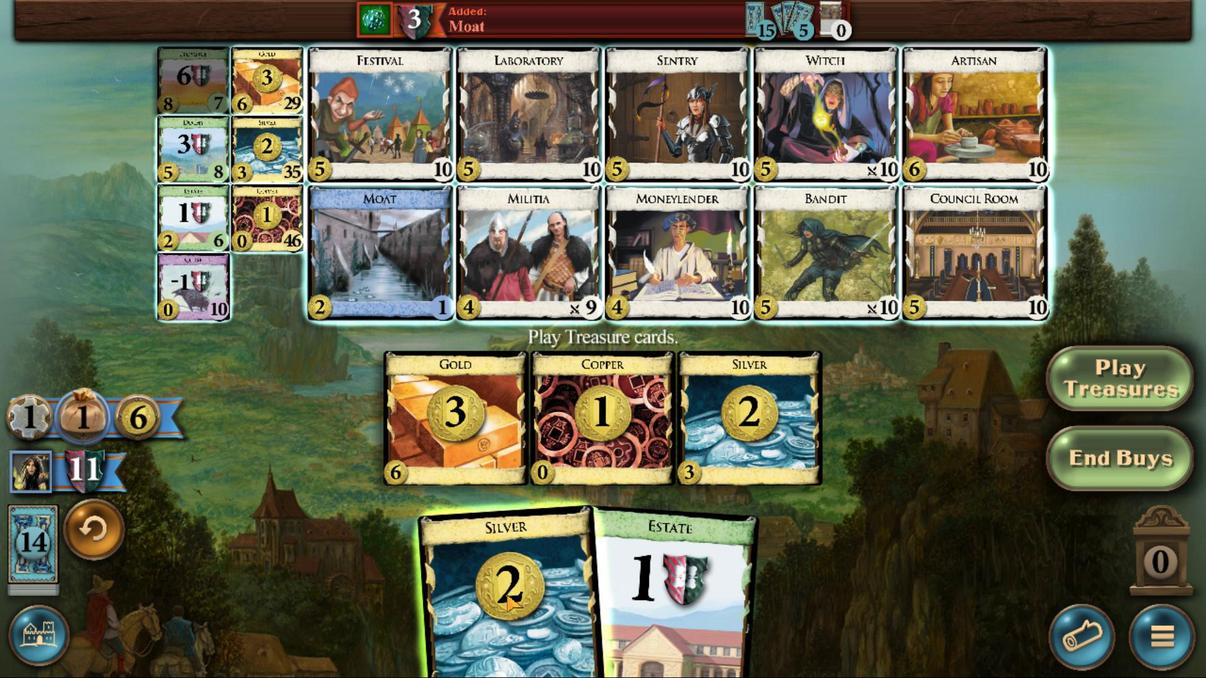 
Action: Mouse pressed left at (550, 486)
Screenshot: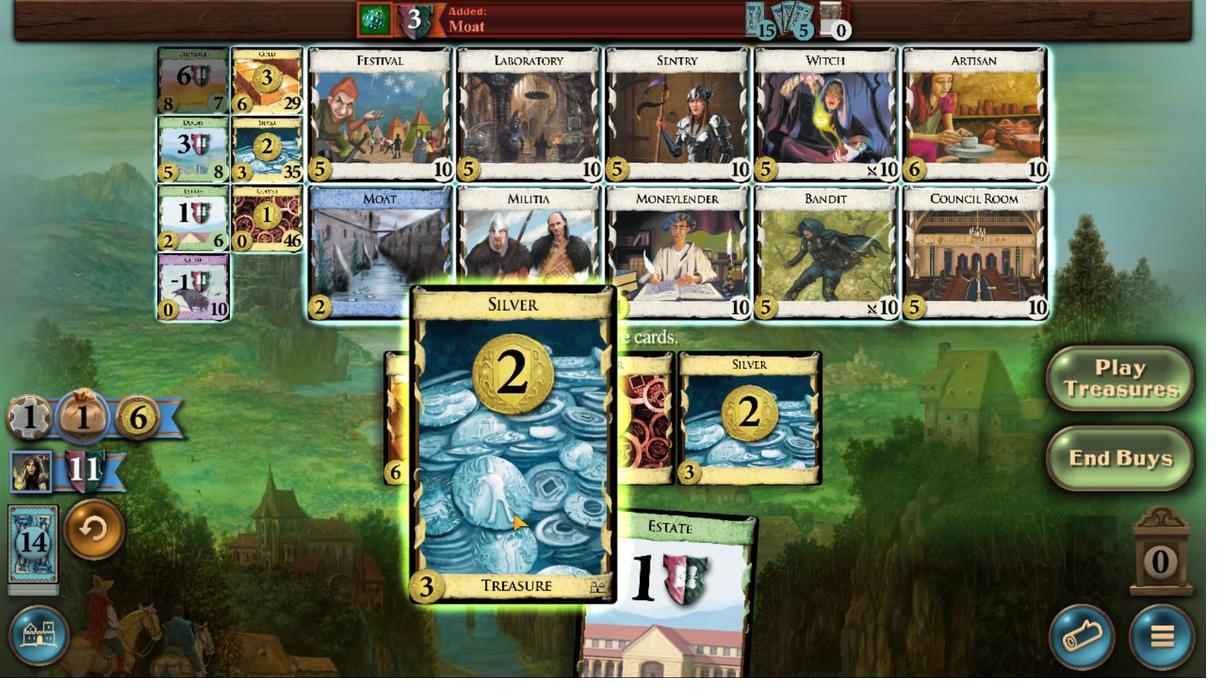 
Action: Mouse moved to (377, 274)
Screenshot: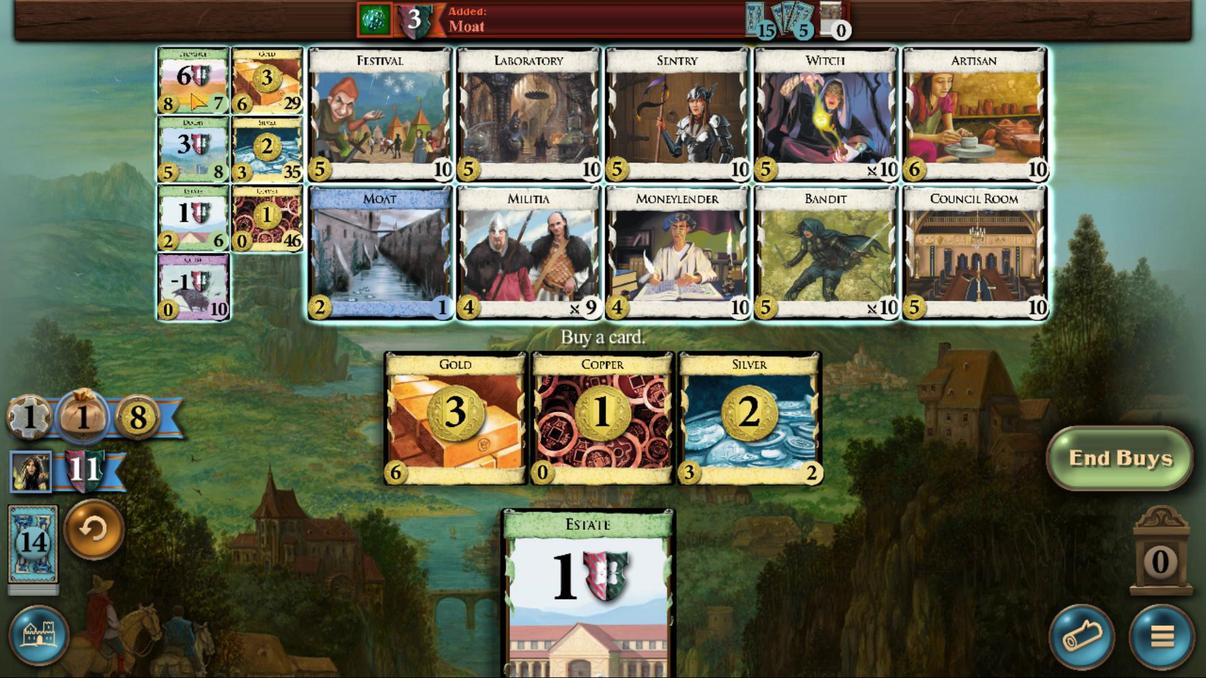 
Action: Mouse pressed left at (377, 274)
Screenshot: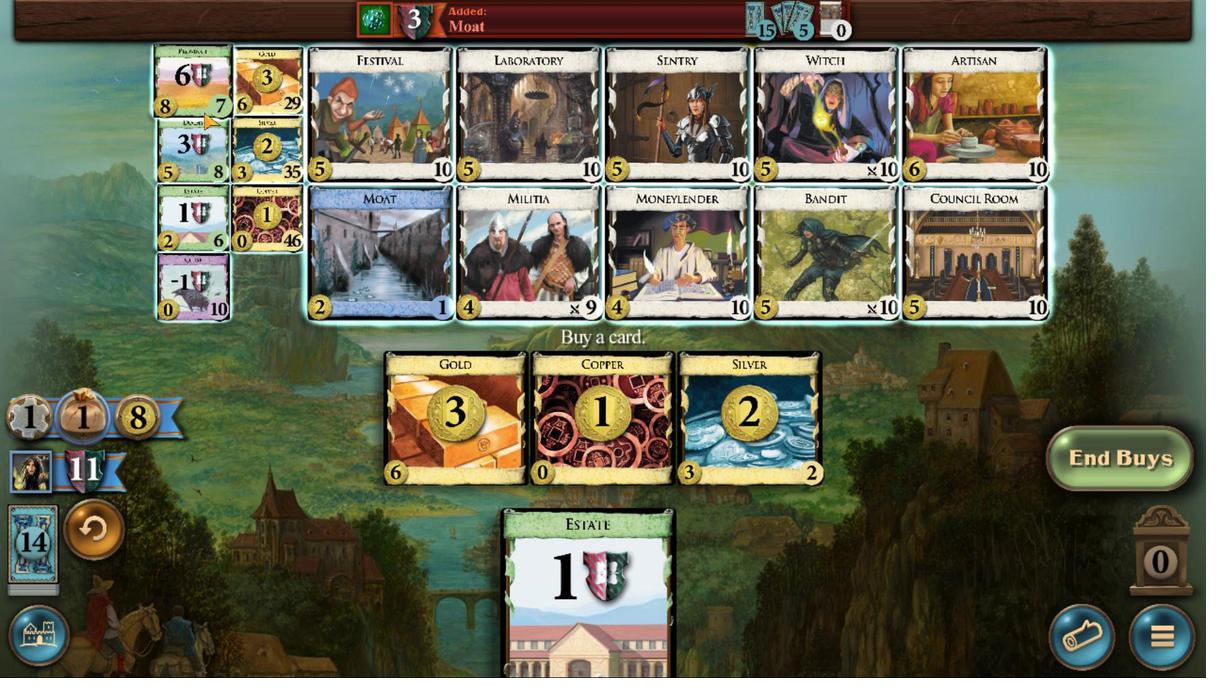 
Action: Mouse moved to (441, 488)
Screenshot: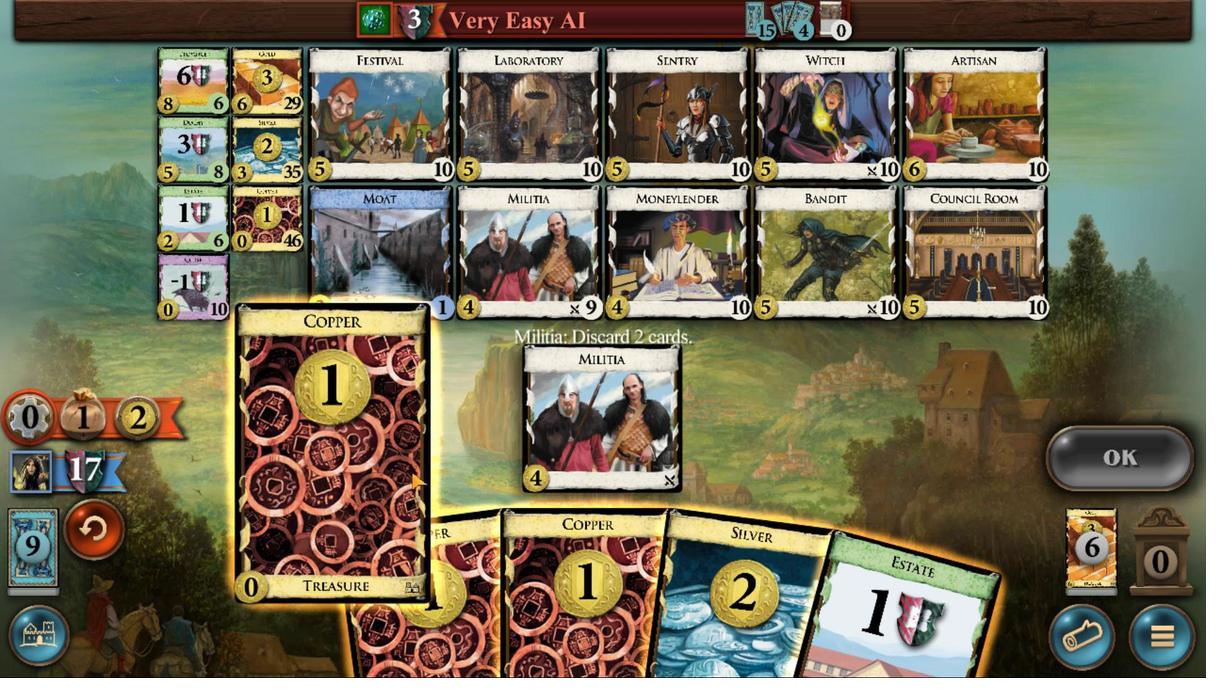 
Action: Mouse pressed left at (441, 488)
Screenshot: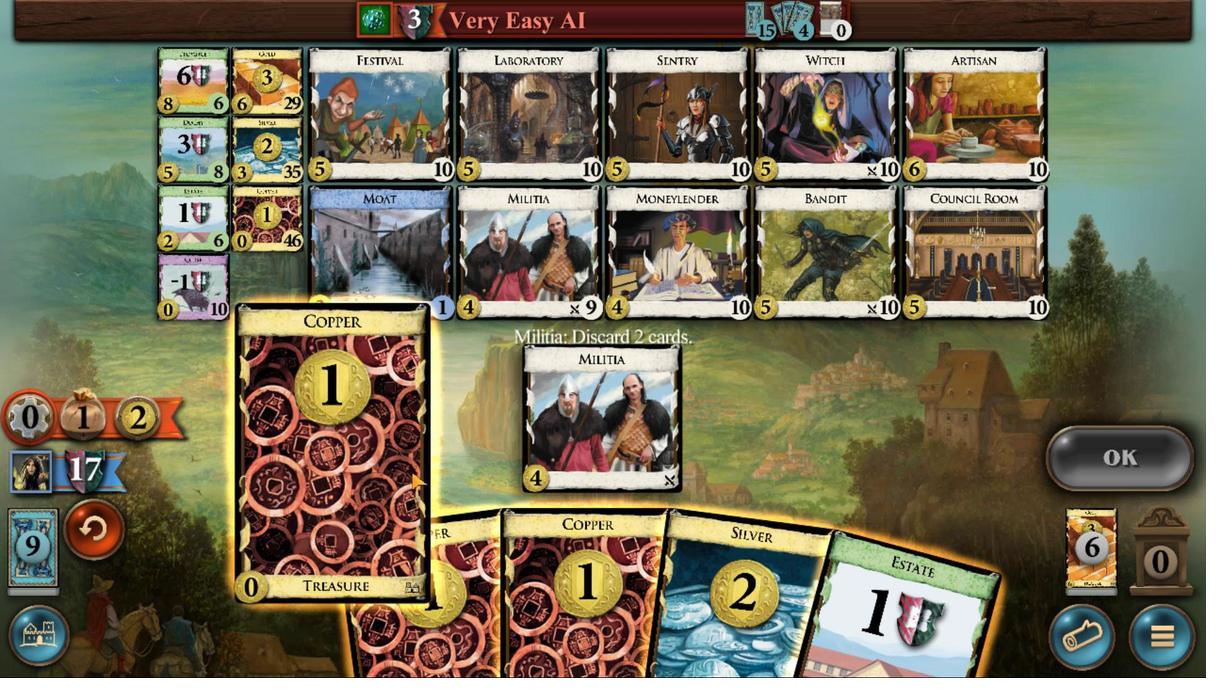 
Action: Mouse moved to (527, 495)
Screenshot: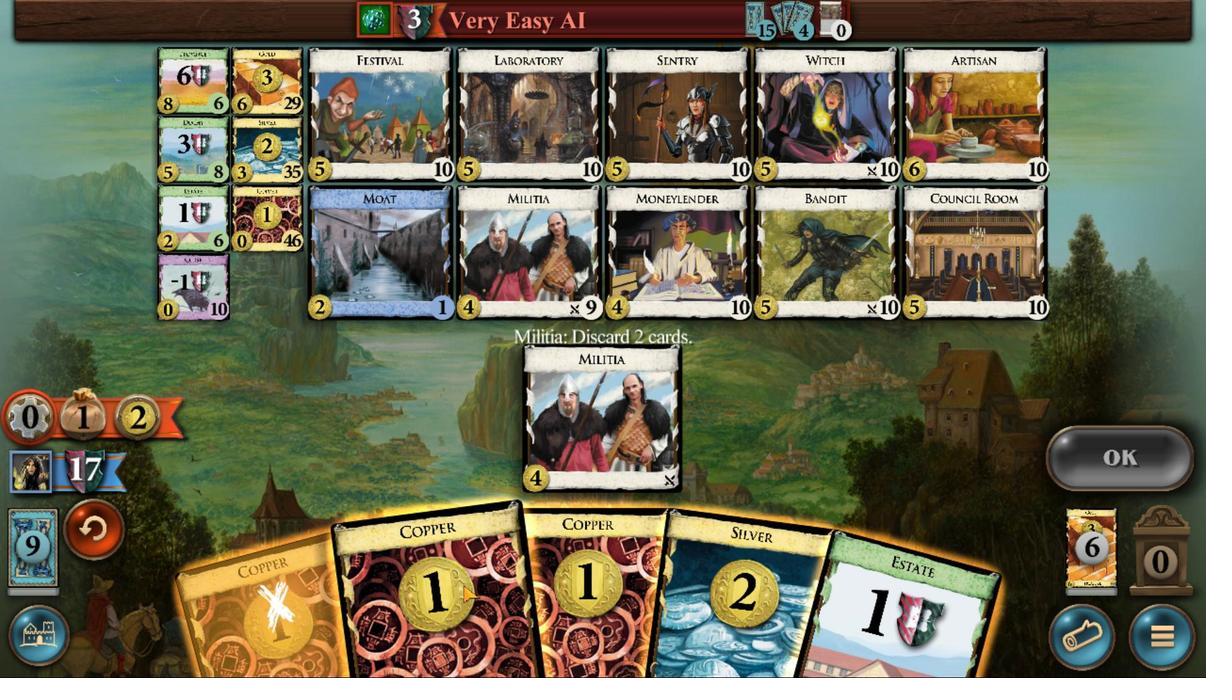 
Action: Mouse pressed left at (527, 495)
Screenshot: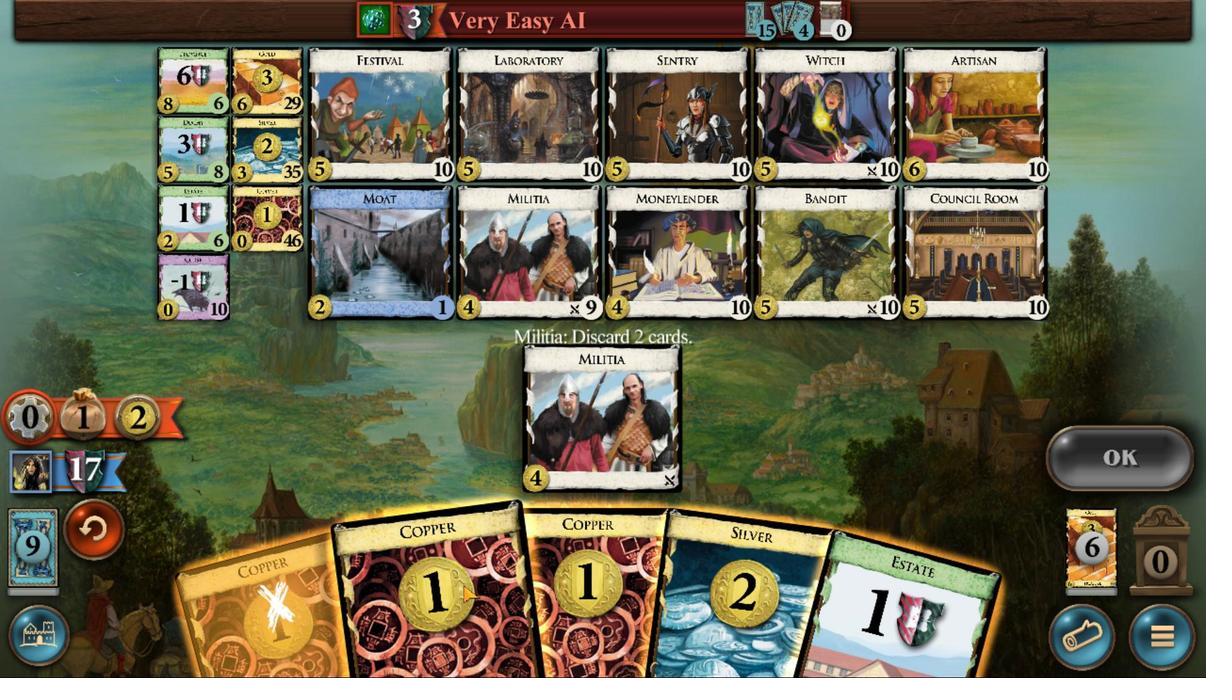 
Action: Mouse moved to (874, 419)
Screenshot: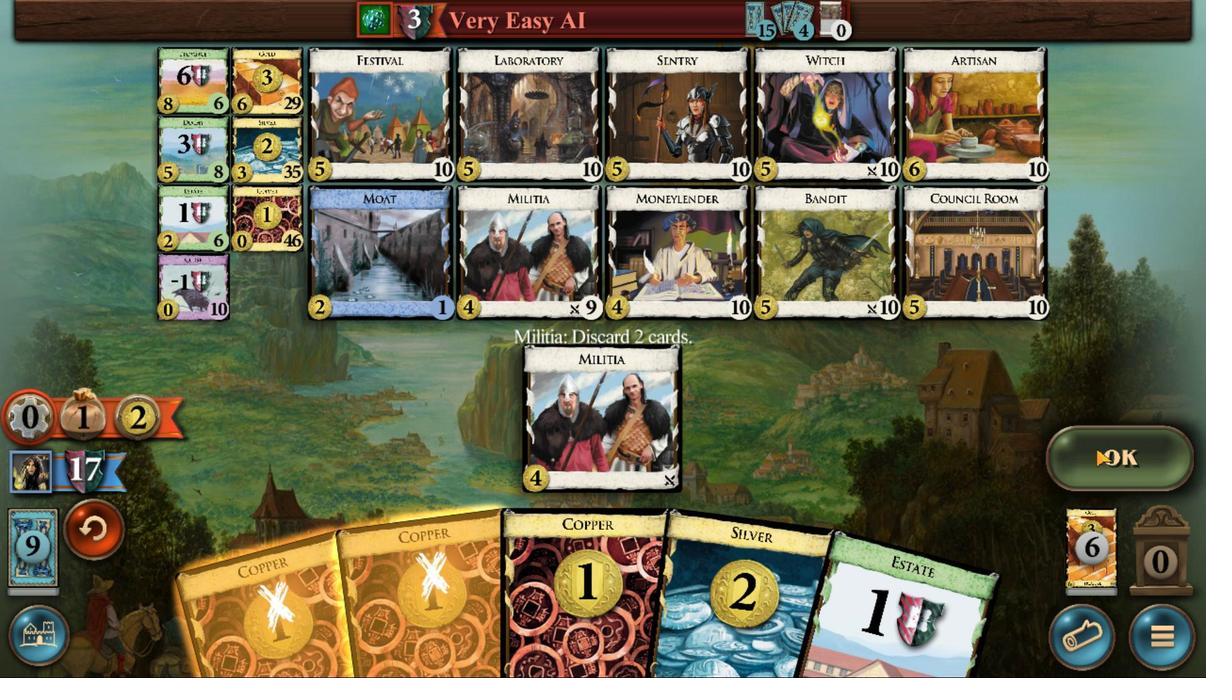 
Action: Mouse pressed left at (874, 419)
Screenshot: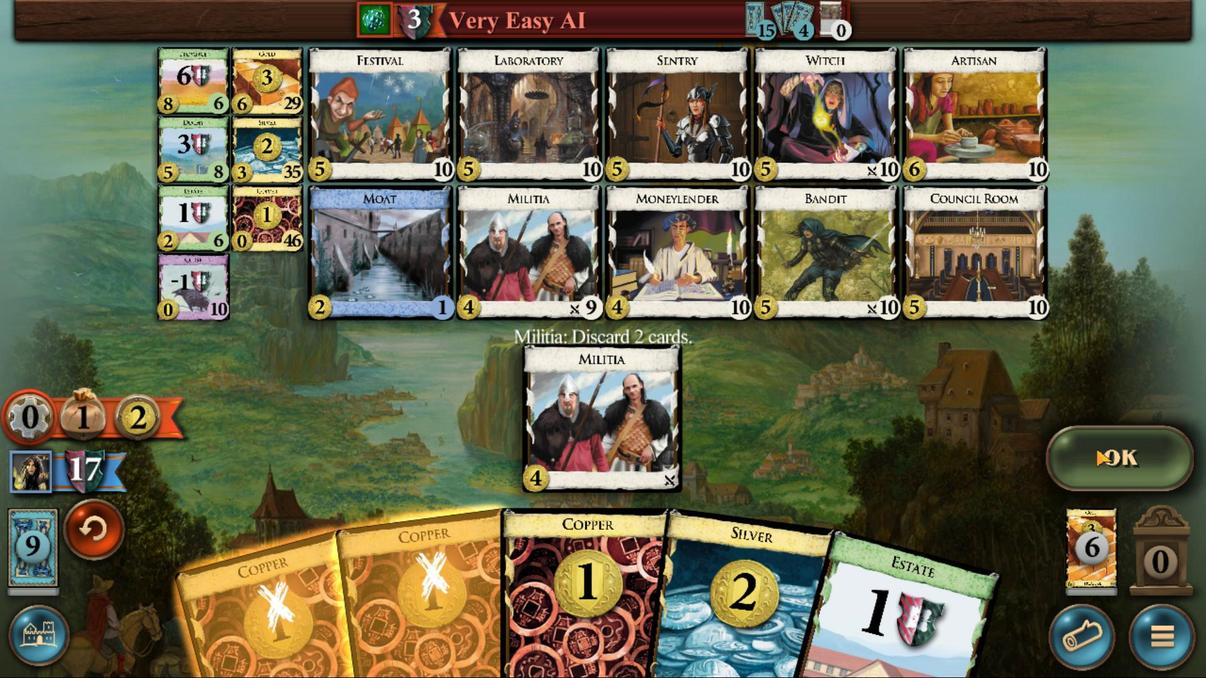 
Action: Mouse moved to (599, 480)
Screenshot: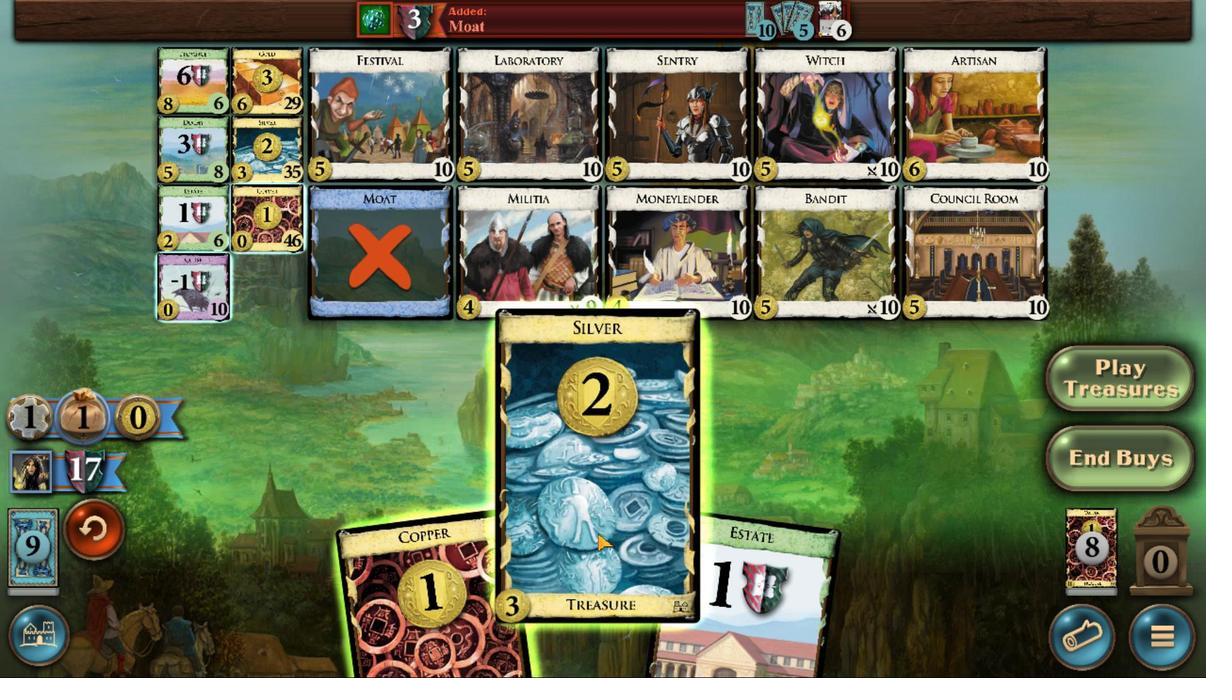 
Action: Mouse pressed left at (599, 480)
Screenshot: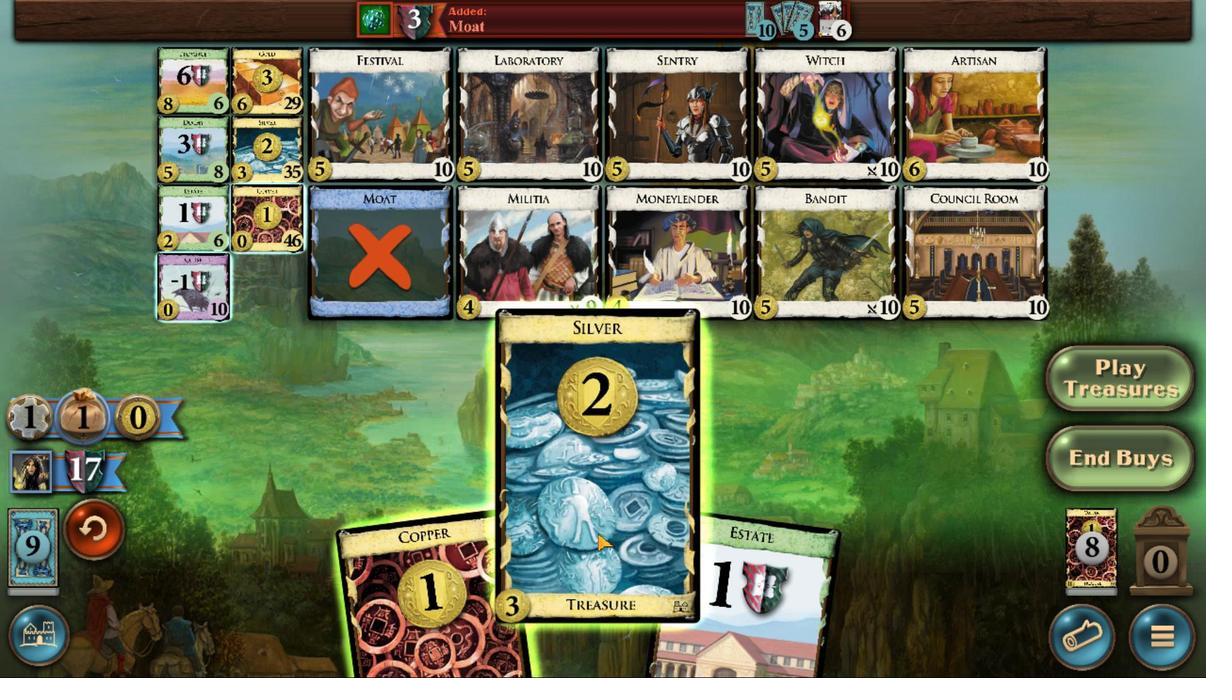 
Action: Mouse moved to (548, 485)
Screenshot: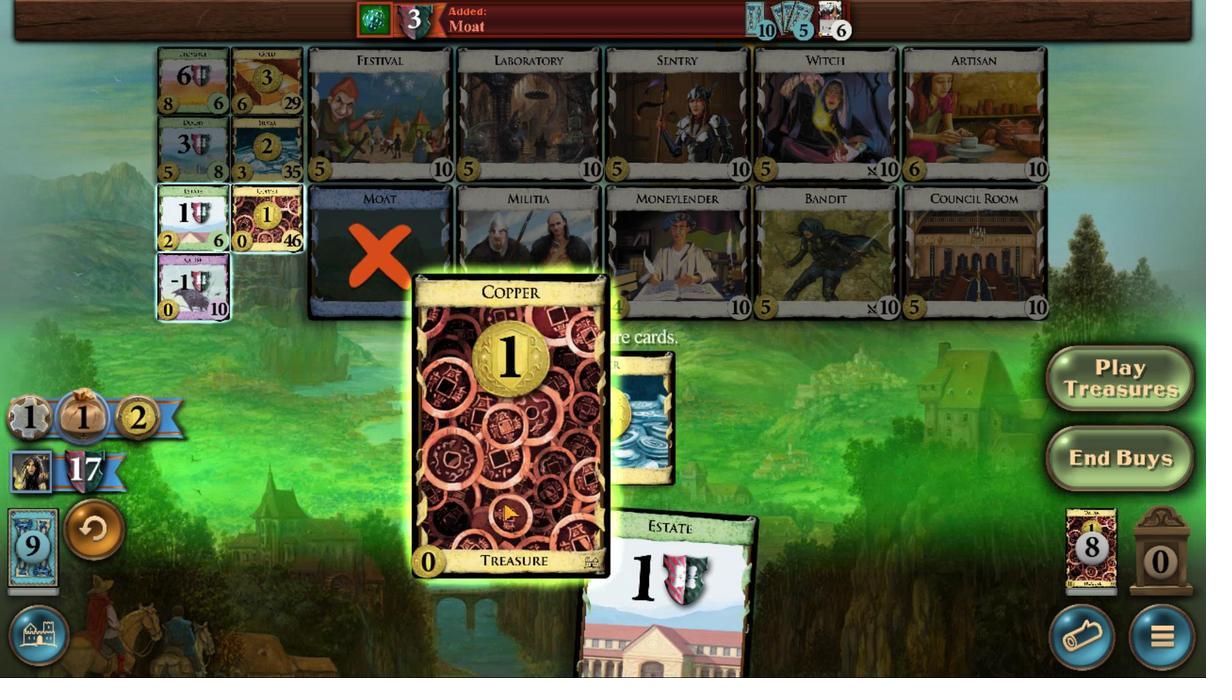 
Action: Mouse pressed left at (548, 485)
Screenshot: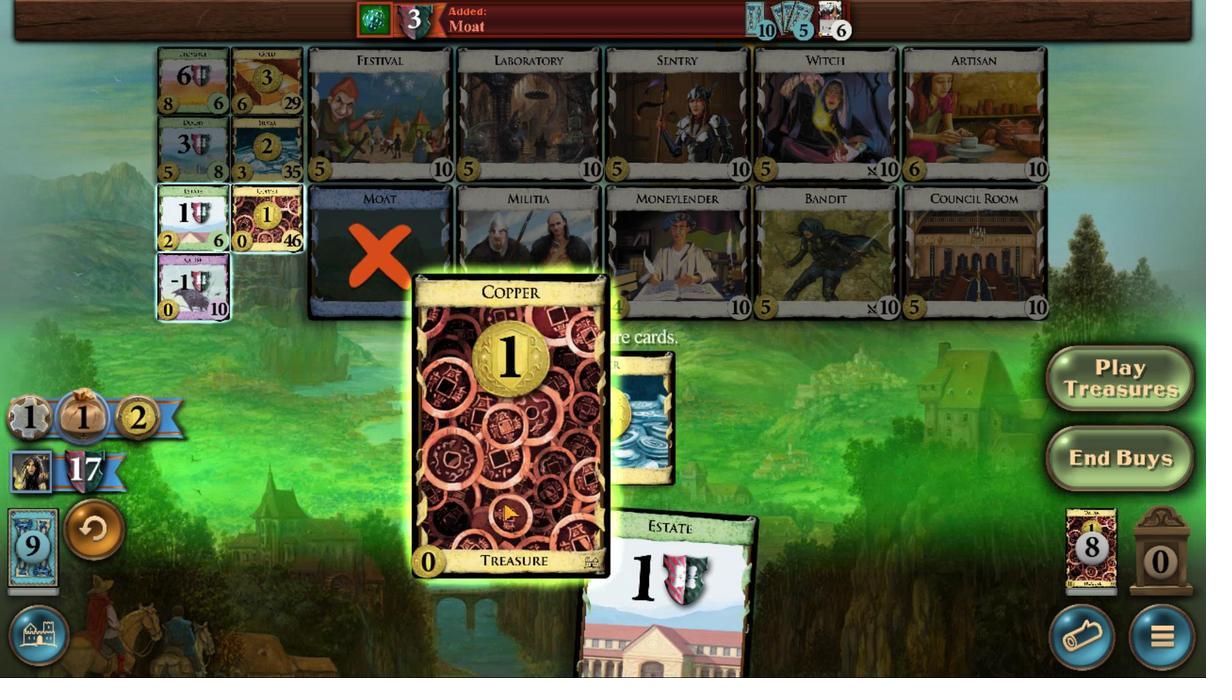 
Action: Mouse moved to (418, 303)
Screenshot: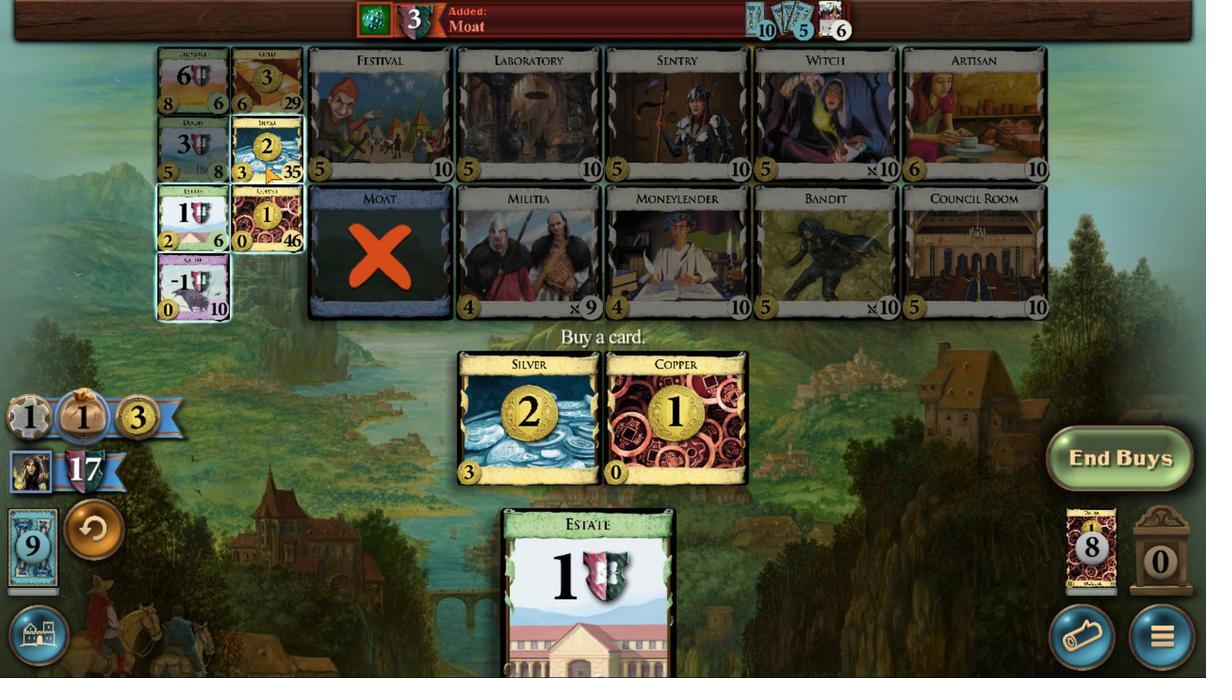
Action: Mouse pressed left at (418, 303)
Screenshot: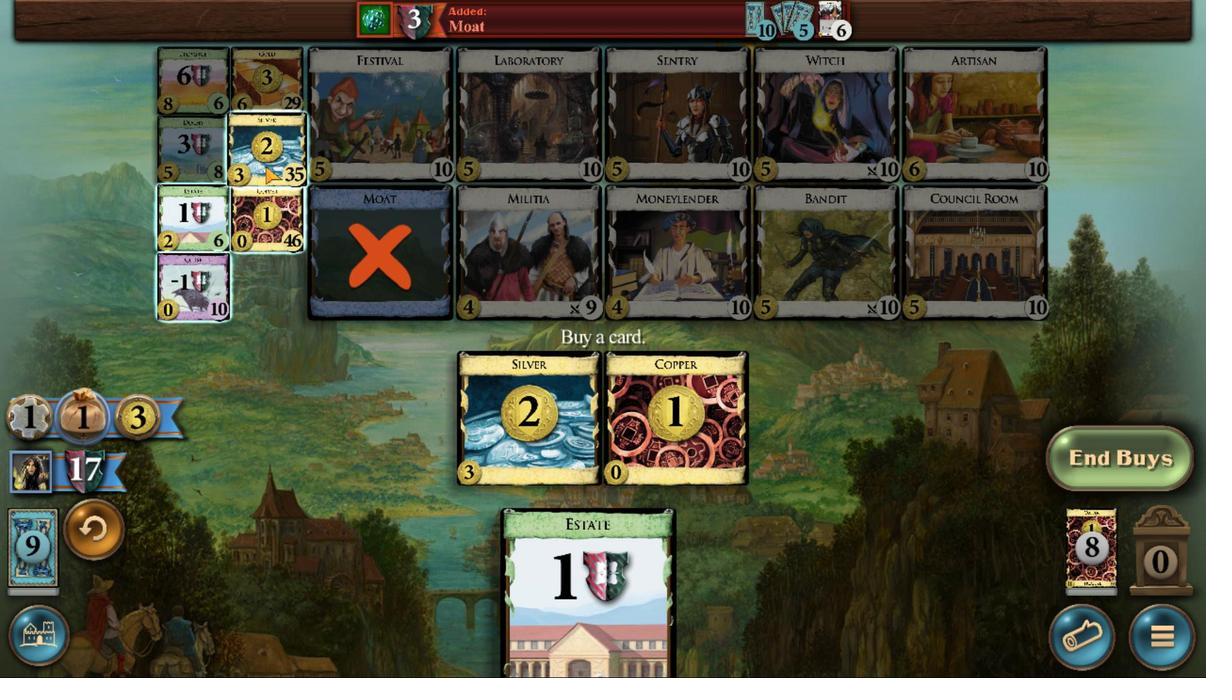 
Action: Mouse moved to (495, 485)
Screenshot: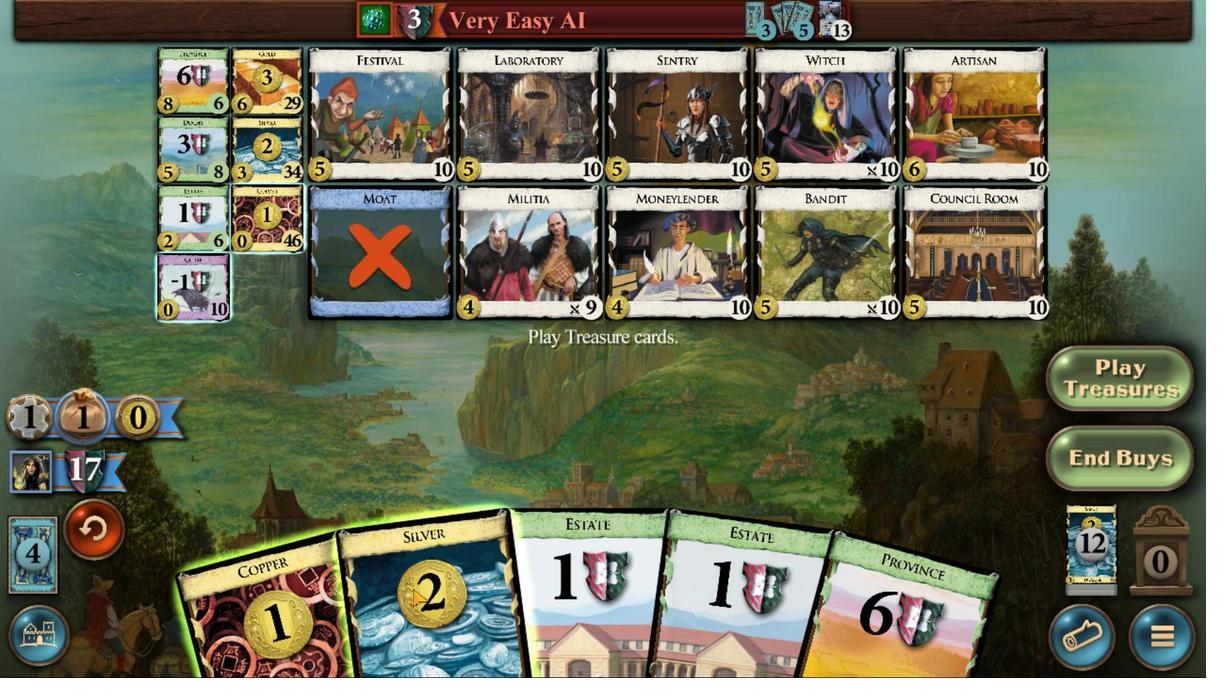 
Action: Mouse pressed left at (495, 485)
Screenshot: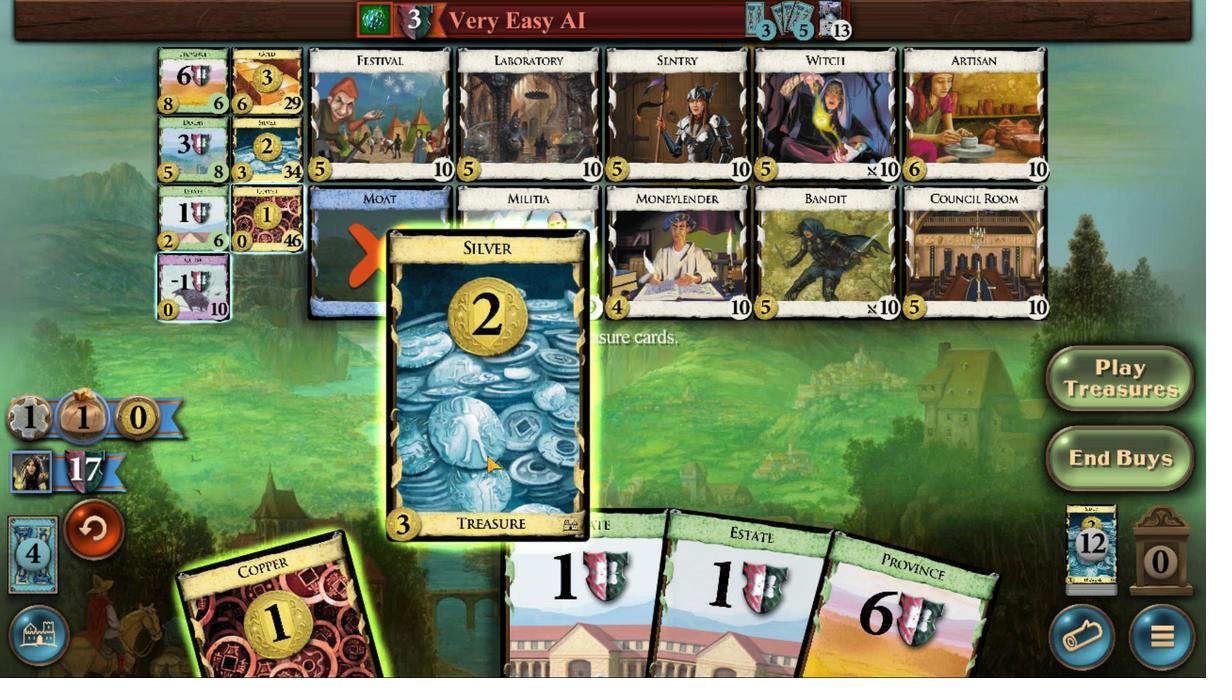 
Action: Mouse moved to (473, 486)
Screenshot: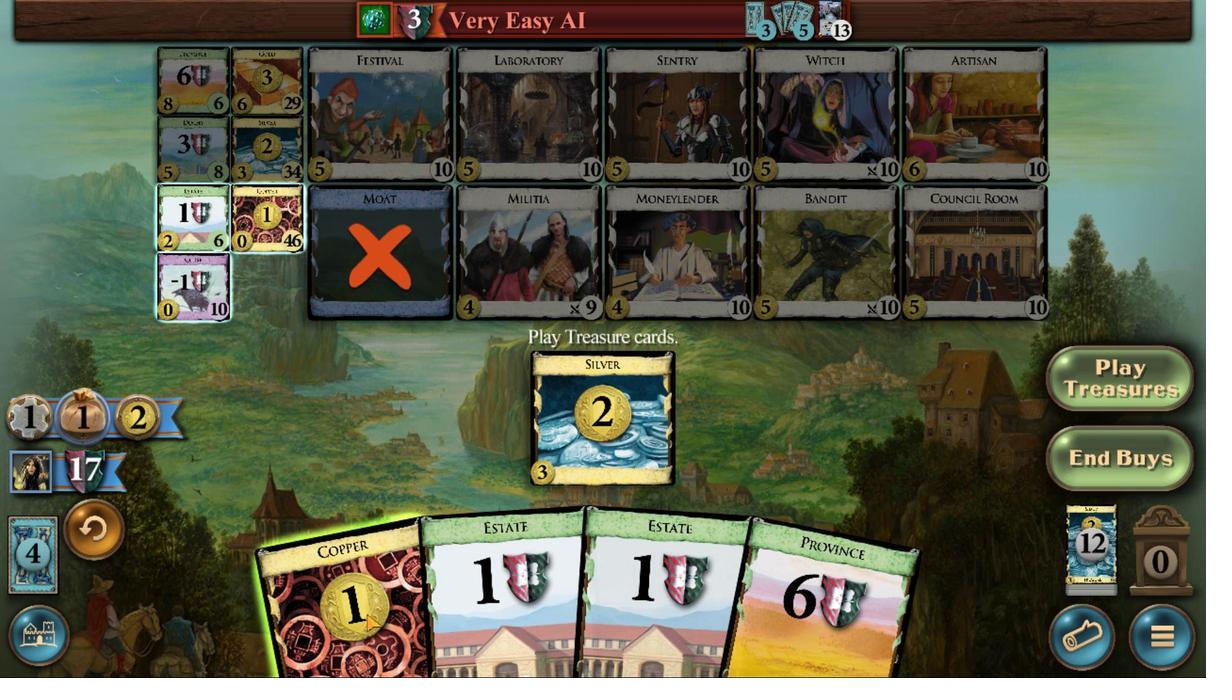 
Action: Mouse pressed left at (473, 486)
Screenshot: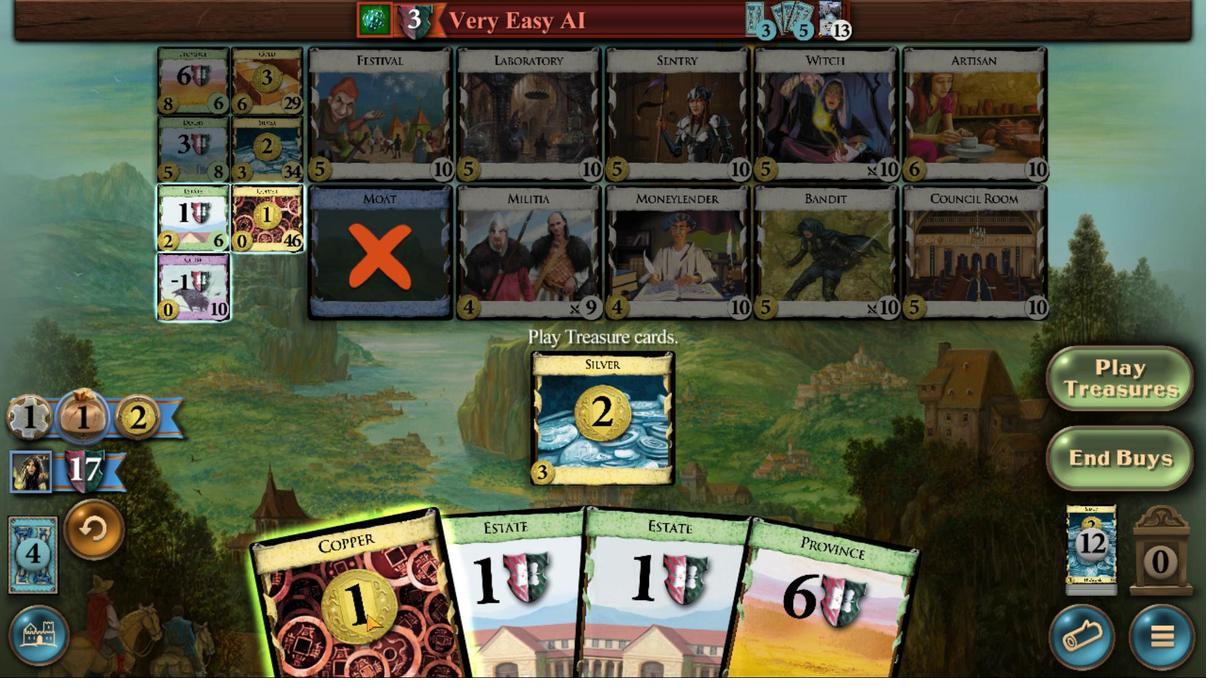 
Action: Mouse moved to (417, 304)
Screenshot: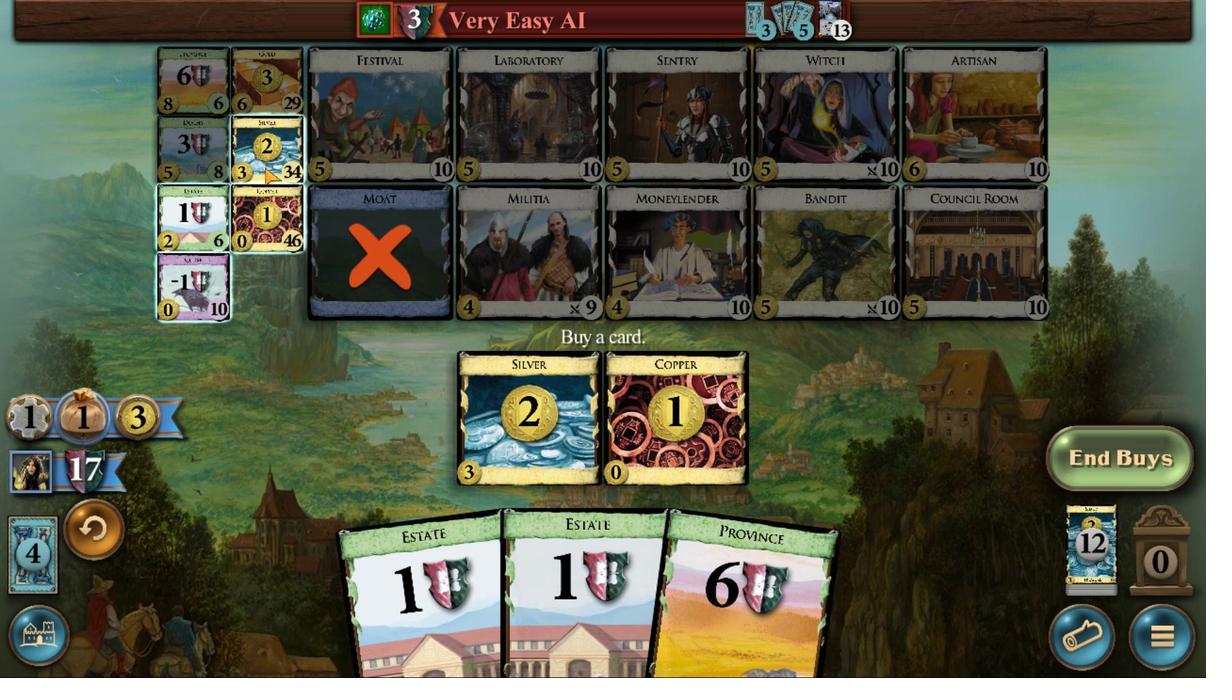 
Action: Mouse pressed left at (417, 304)
Screenshot: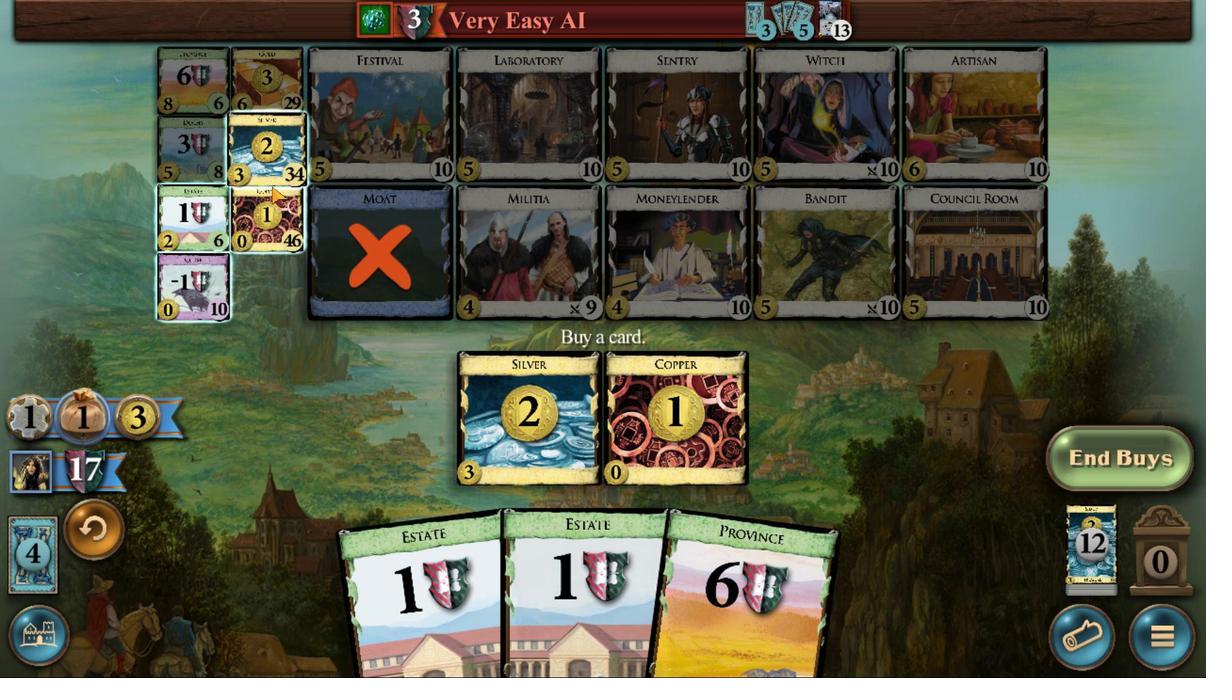 
Action: Mouse moved to (650, 477)
Screenshot: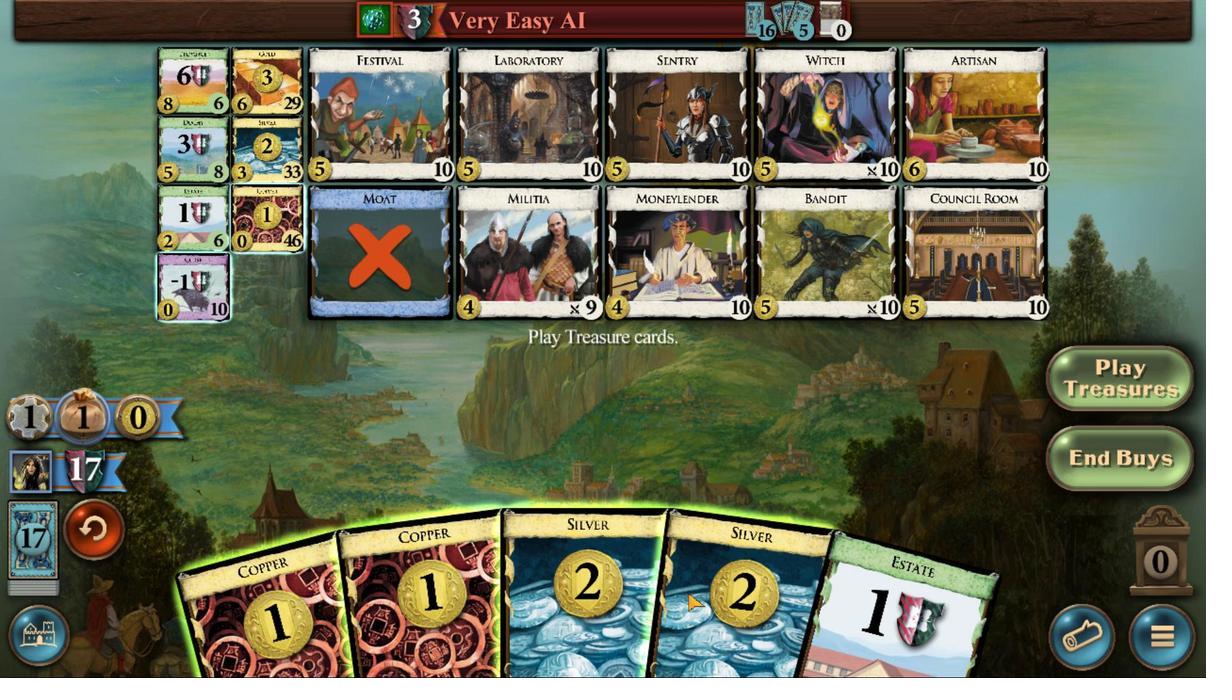 
Action: Mouse pressed left at (650, 477)
Screenshot: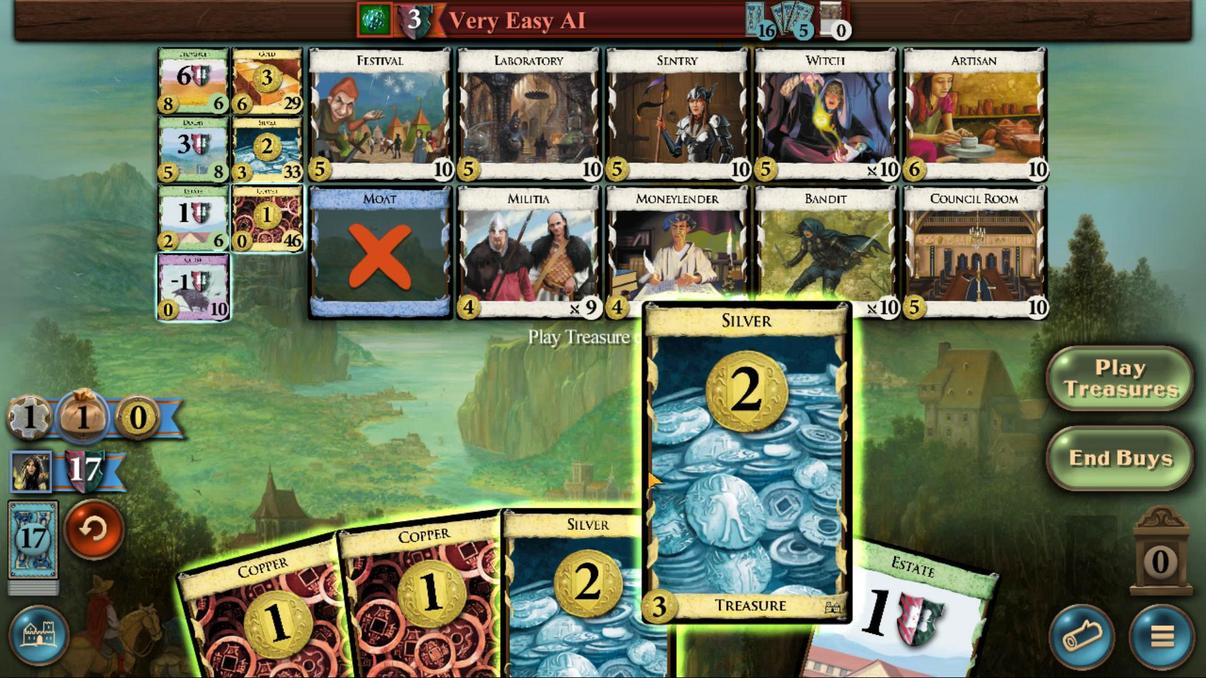 
Action: Mouse moved to (609, 464)
Screenshot: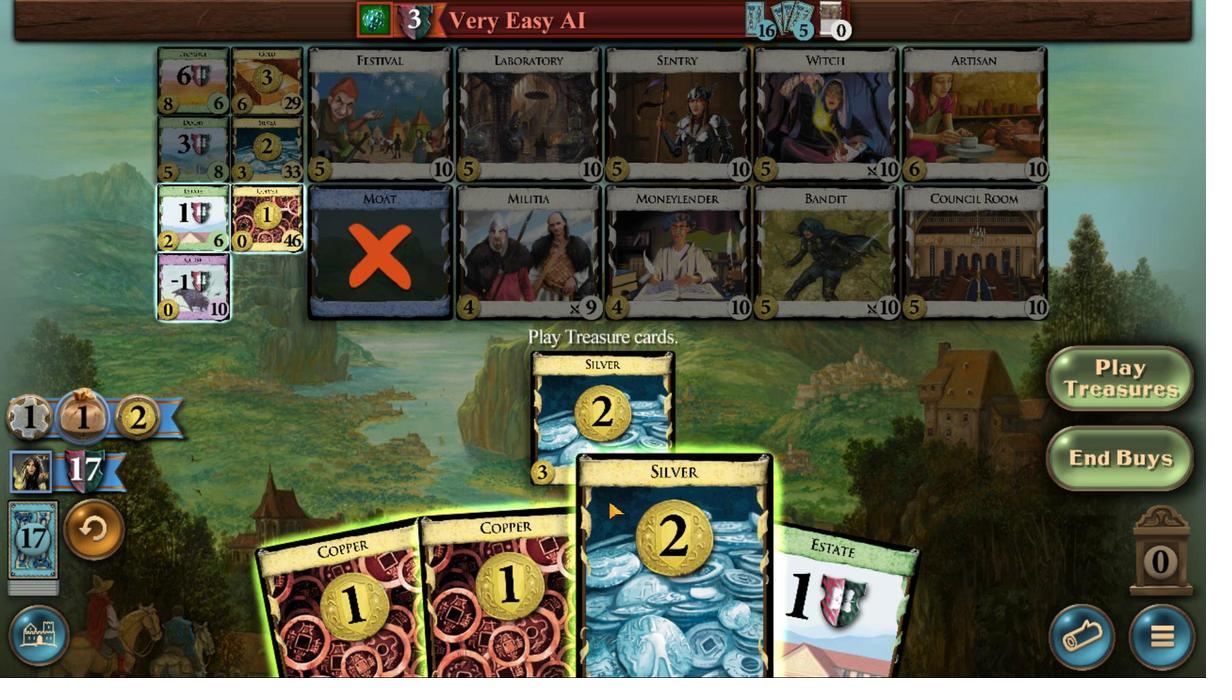 
Action: Mouse pressed left at (609, 464)
Screenshot: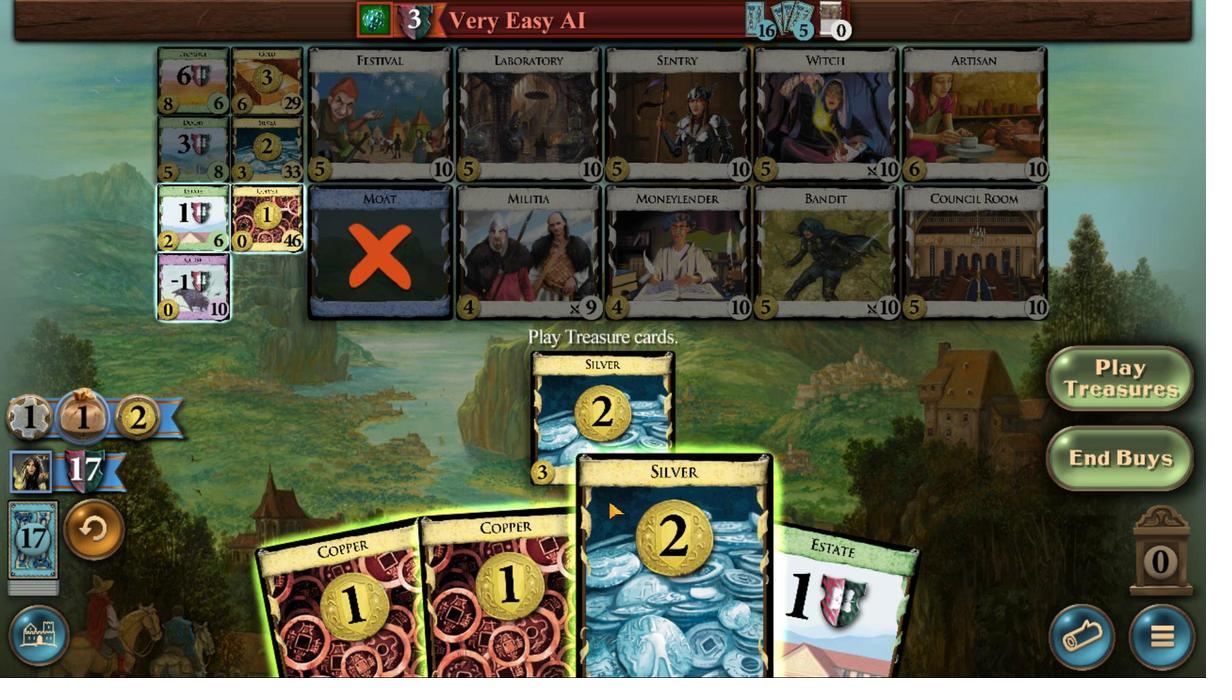 
Action: Mouse moved to (570, 458)
Screenshot: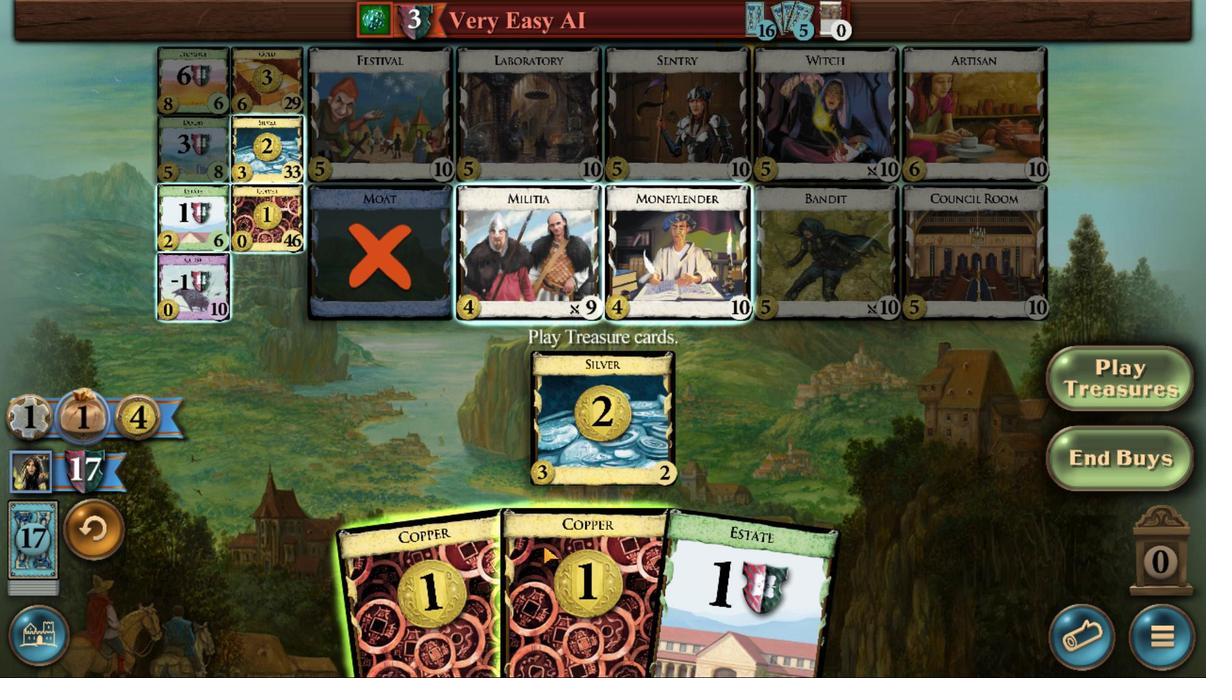 
Action: Mouse pressed left at (570, 458)
Screenshot: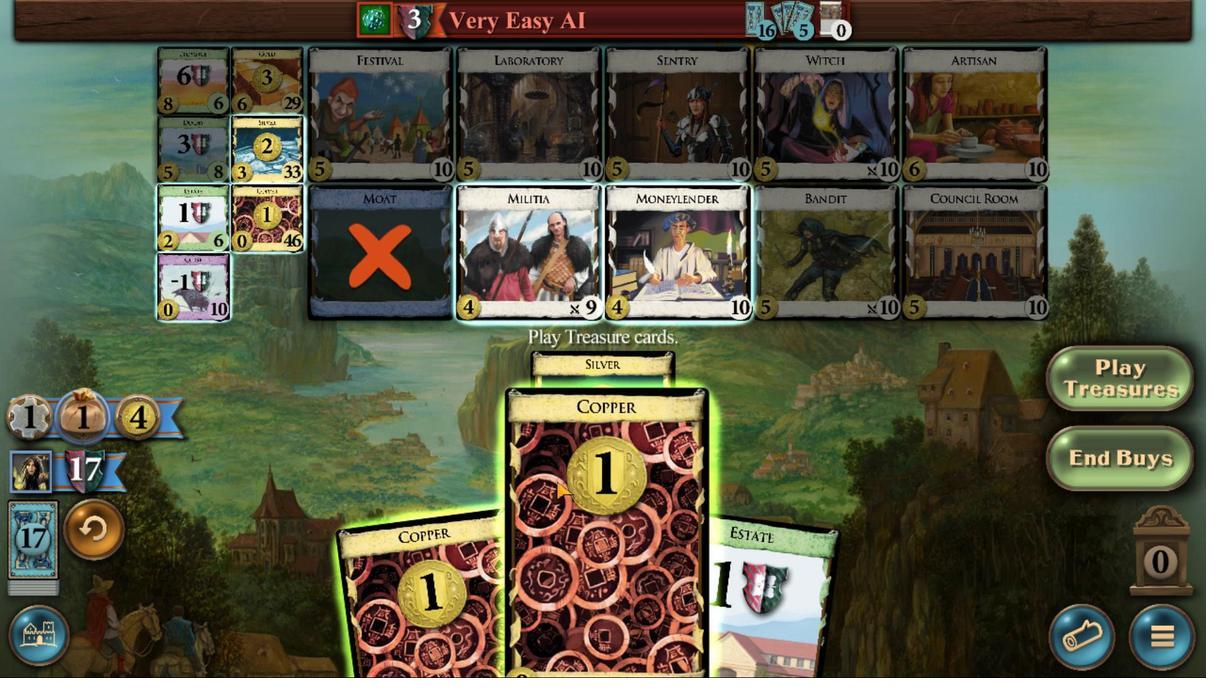
Action: Mouse moved to (555, 480)
Screenshot: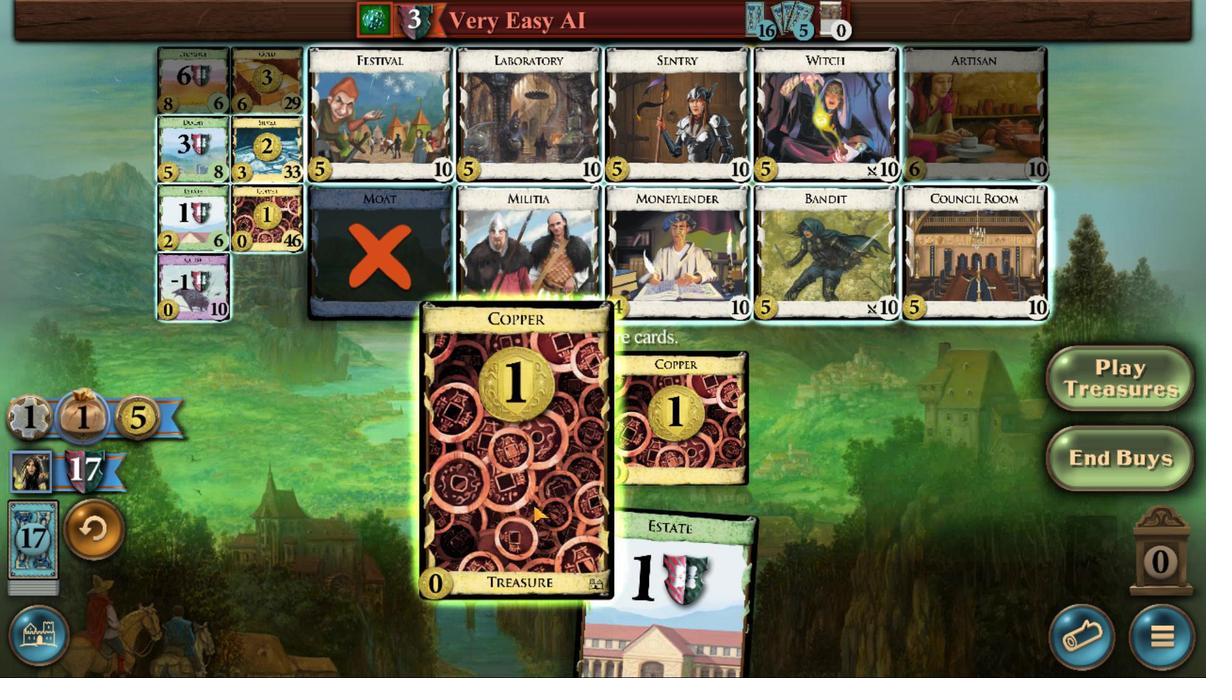 
Action: Mouse pressed left at (555, 480)
Screenshot: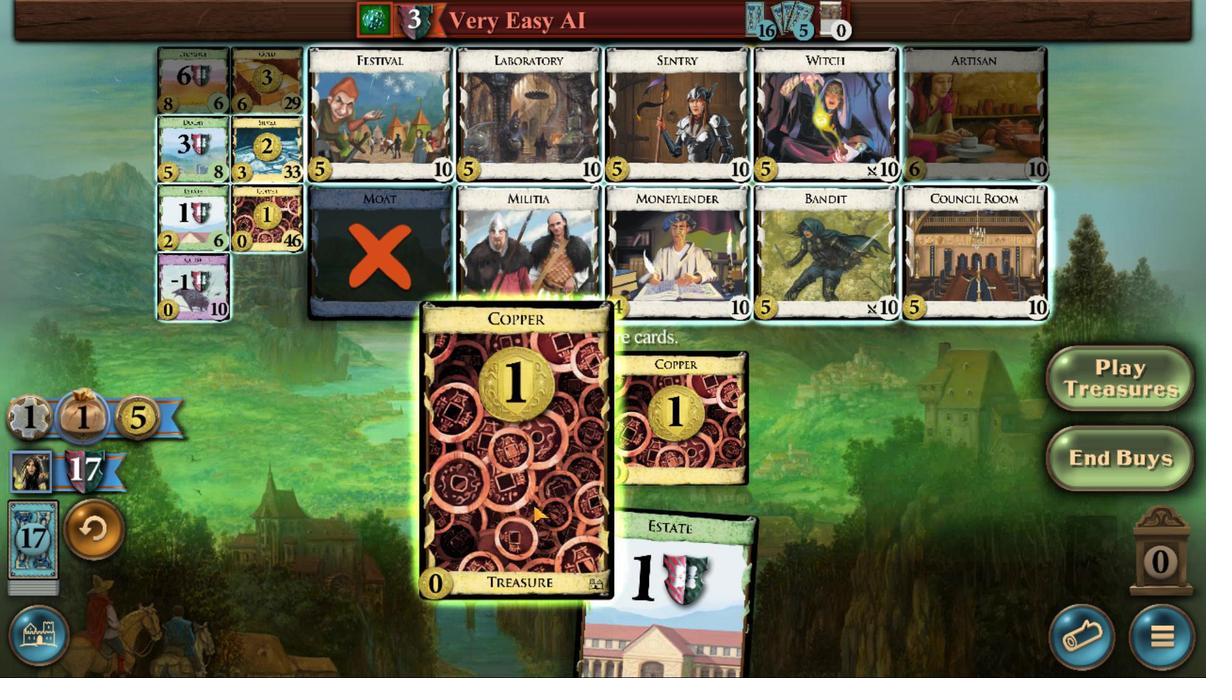 
Action: Mouse moved to (425, 278)
Screenshot: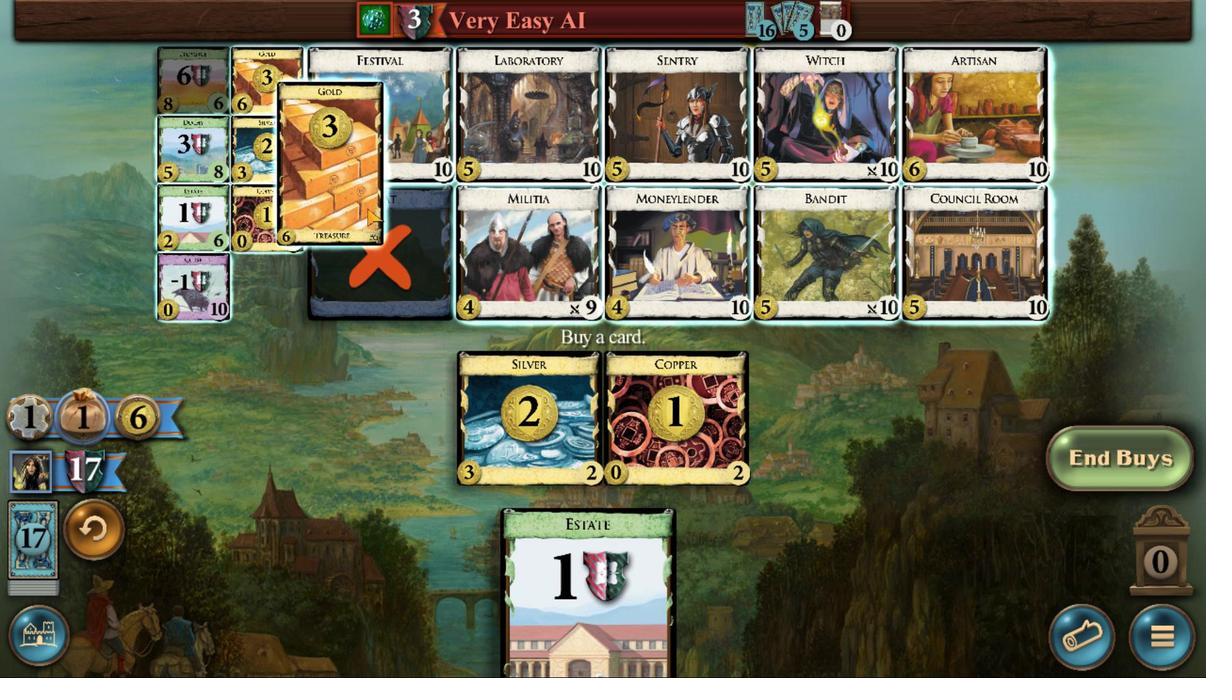 
Action: Mouse pressed left at (425, 278)
Screenshot: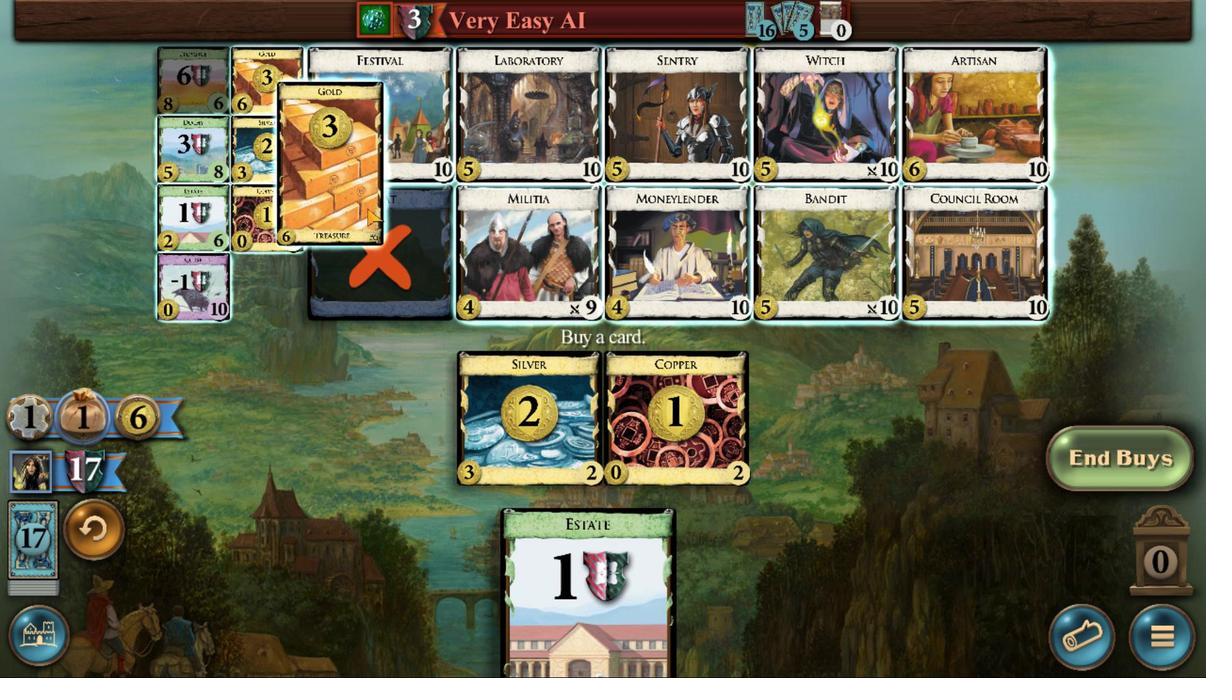 
Action: Mouse moved to (642, 458)
Screenshot: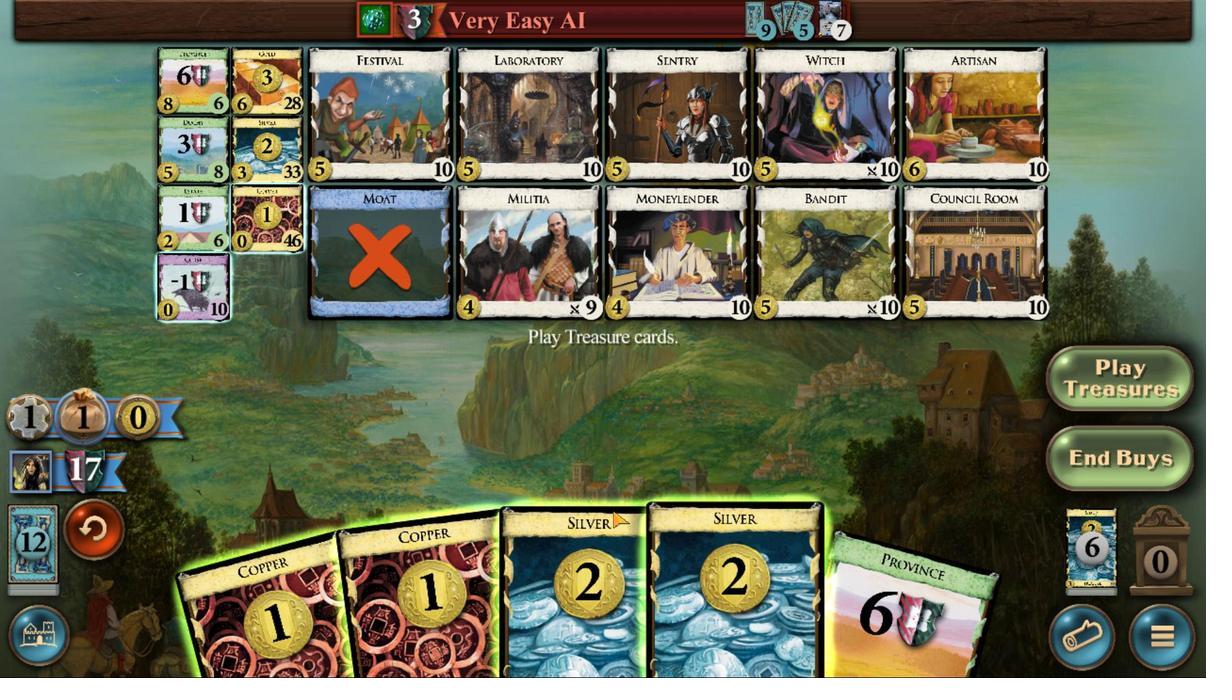 
Action: Mouse pressed left at (642, 458)
Screenshot: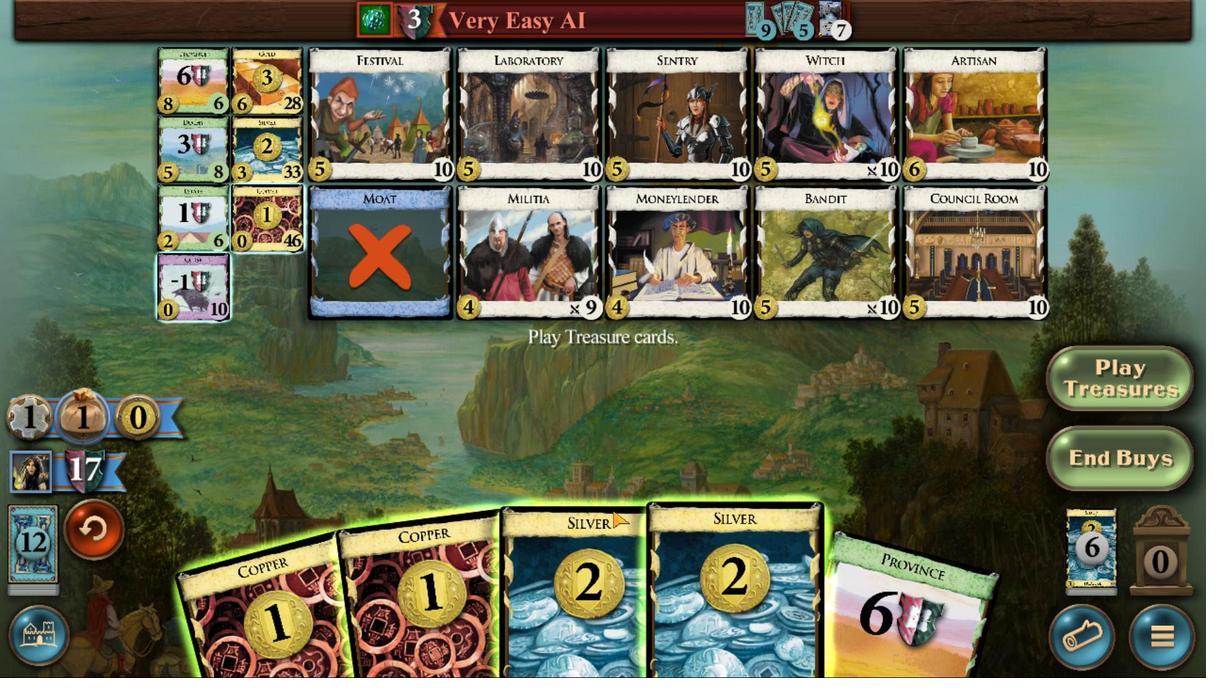 
Action: Mouse moved to (618, 497)
Screenshot: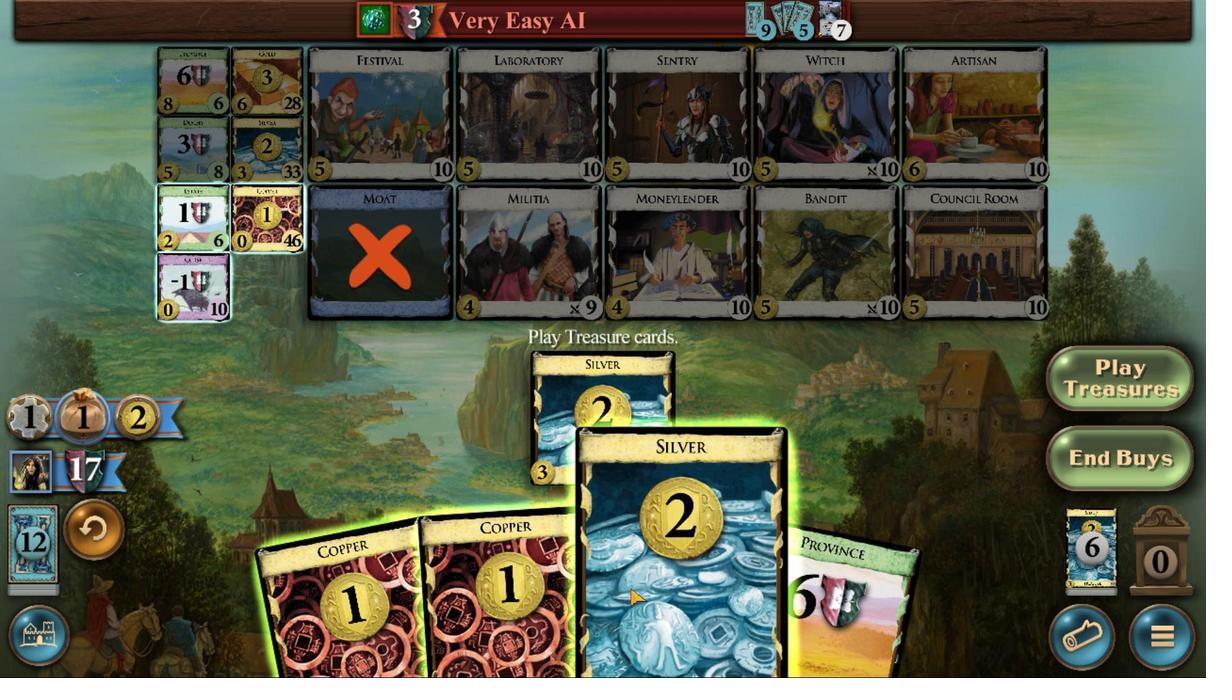 
Action: Mouse pressed left at (618, 497)
Screenshot: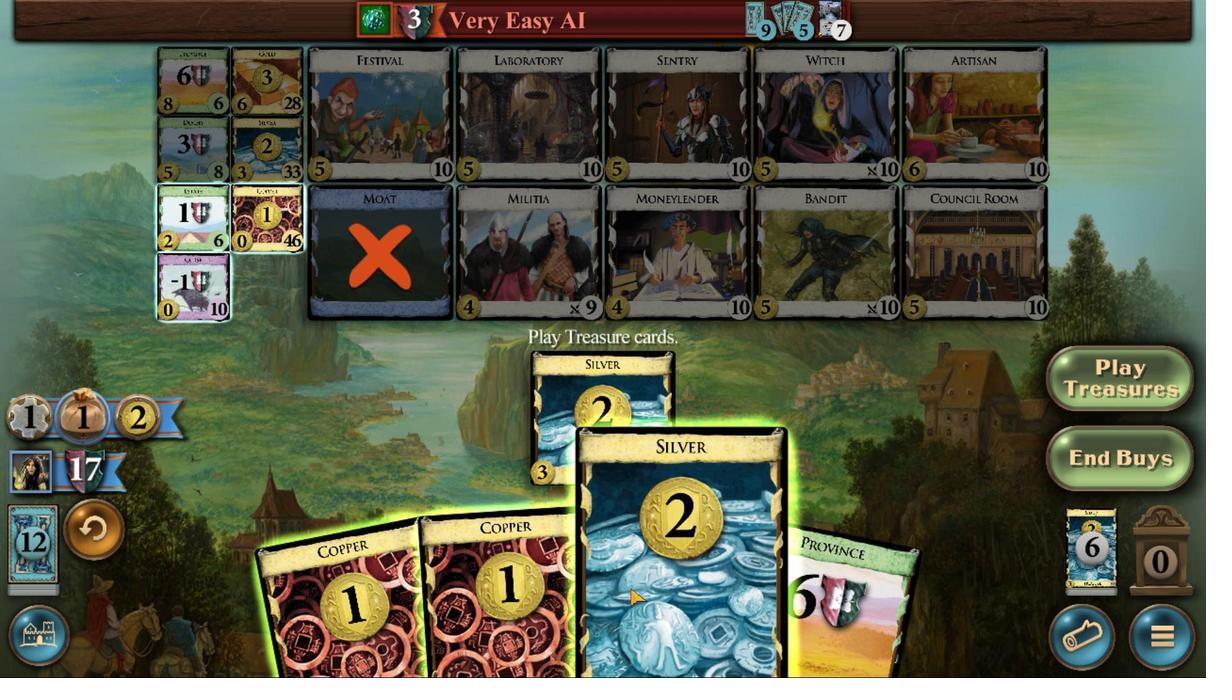 
Action: Mouse moved to (567, 482)
Screenshot: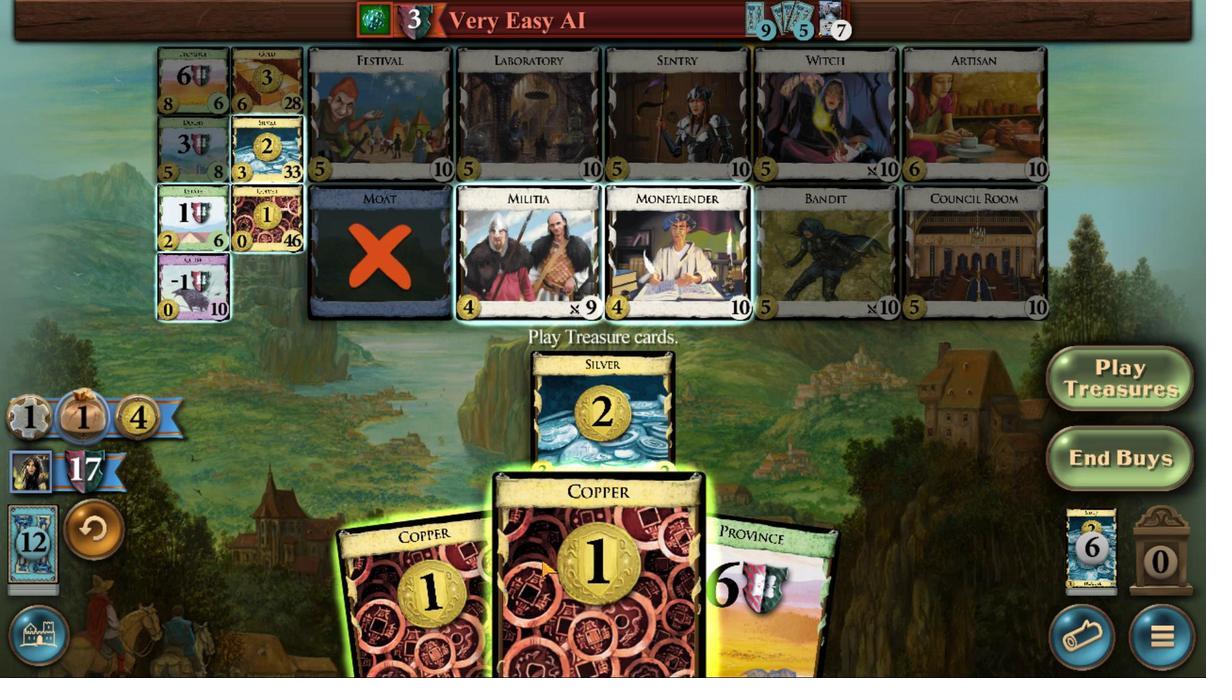 
Action: Mouse pressed left at (567, 482)
Screenshot: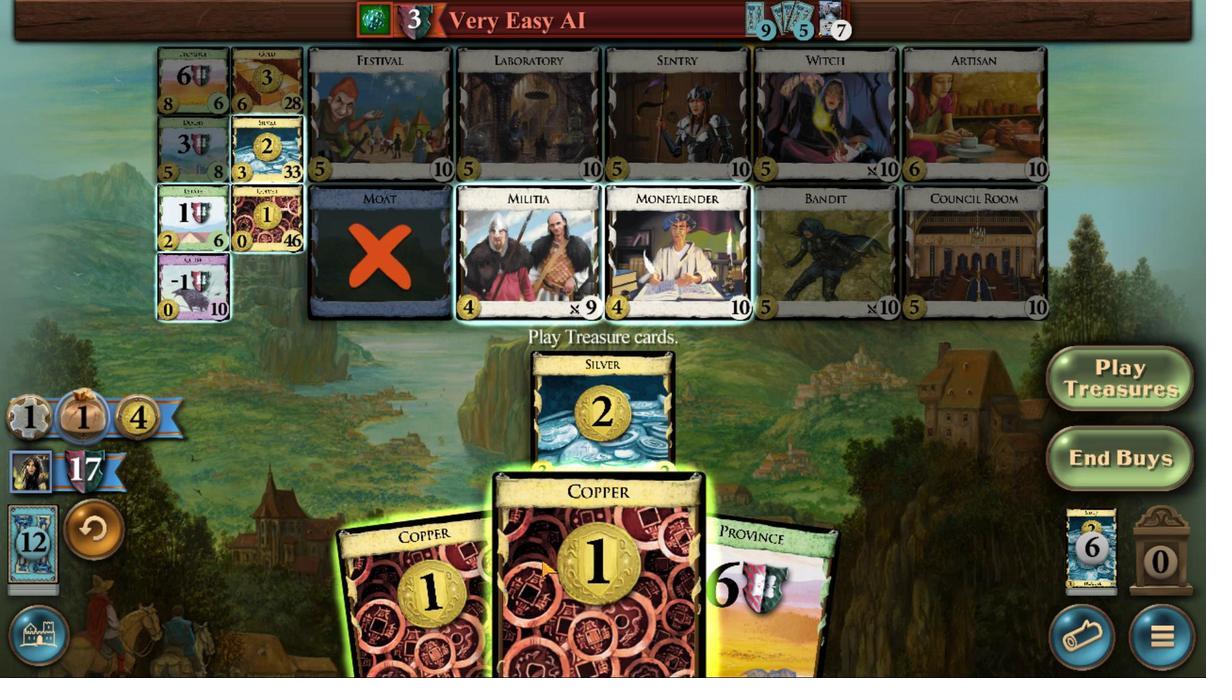 
Action: Mouse moved to (551, 498)
Screenshot: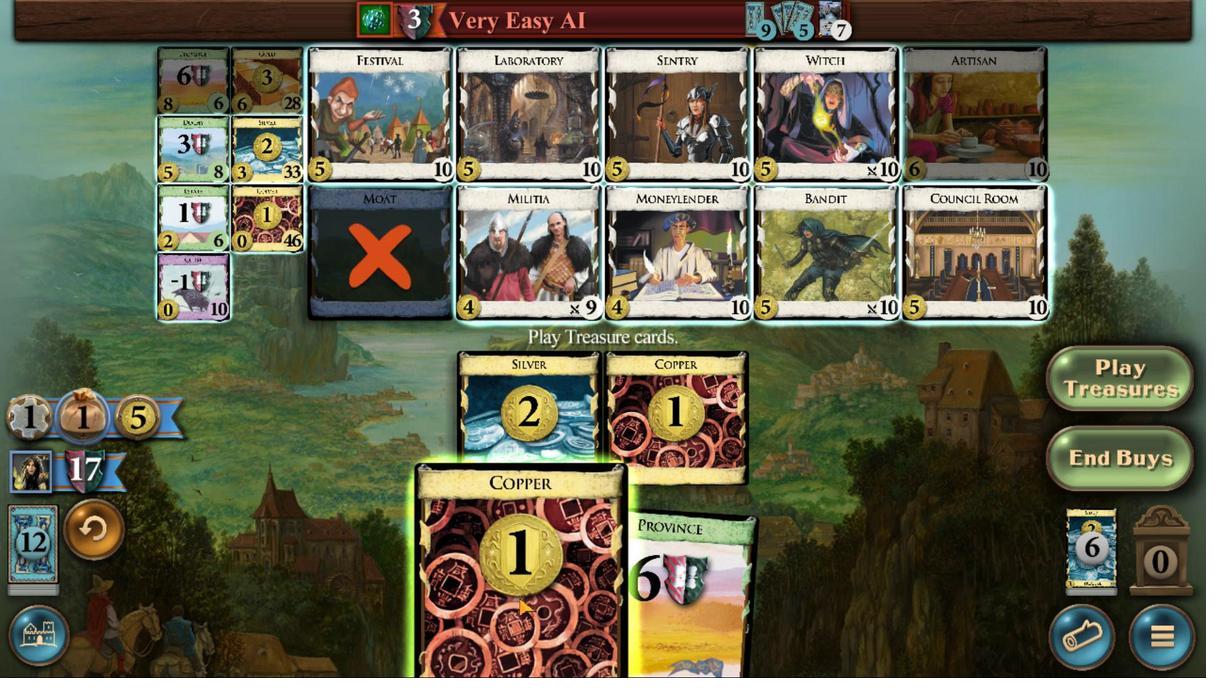 
Action: Mouse pressed left at (551, 498)
Screenshot: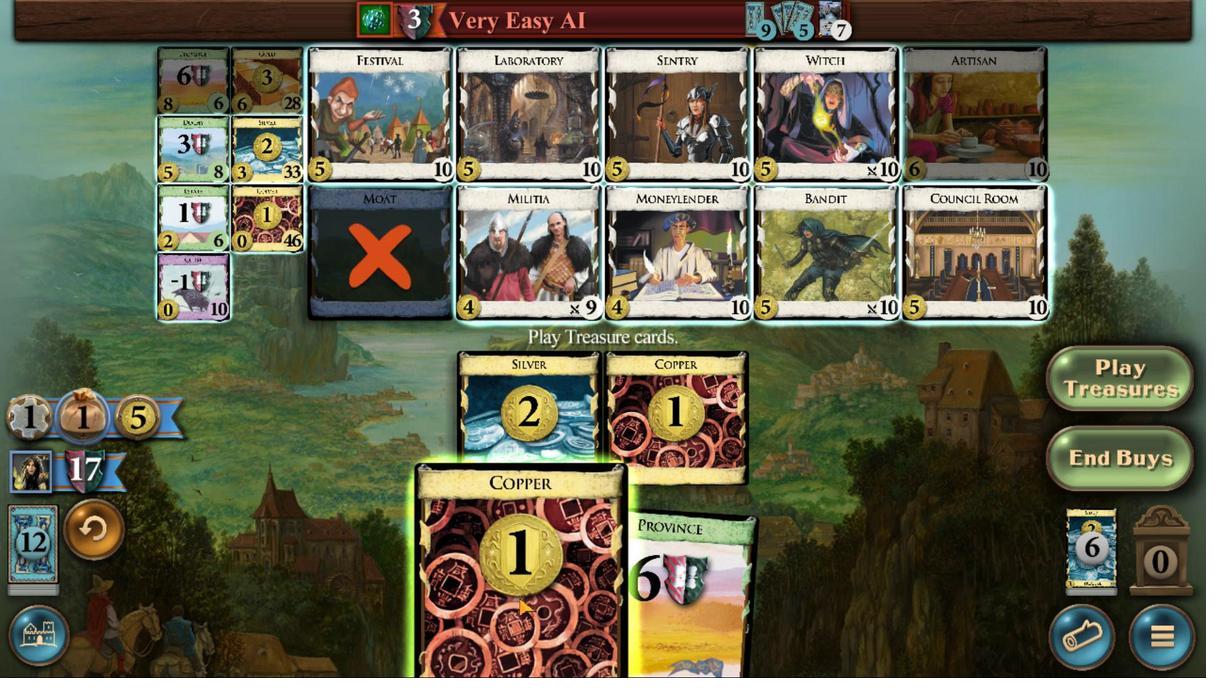 
Action: Mouse moved to (583, 438)
Screenshot: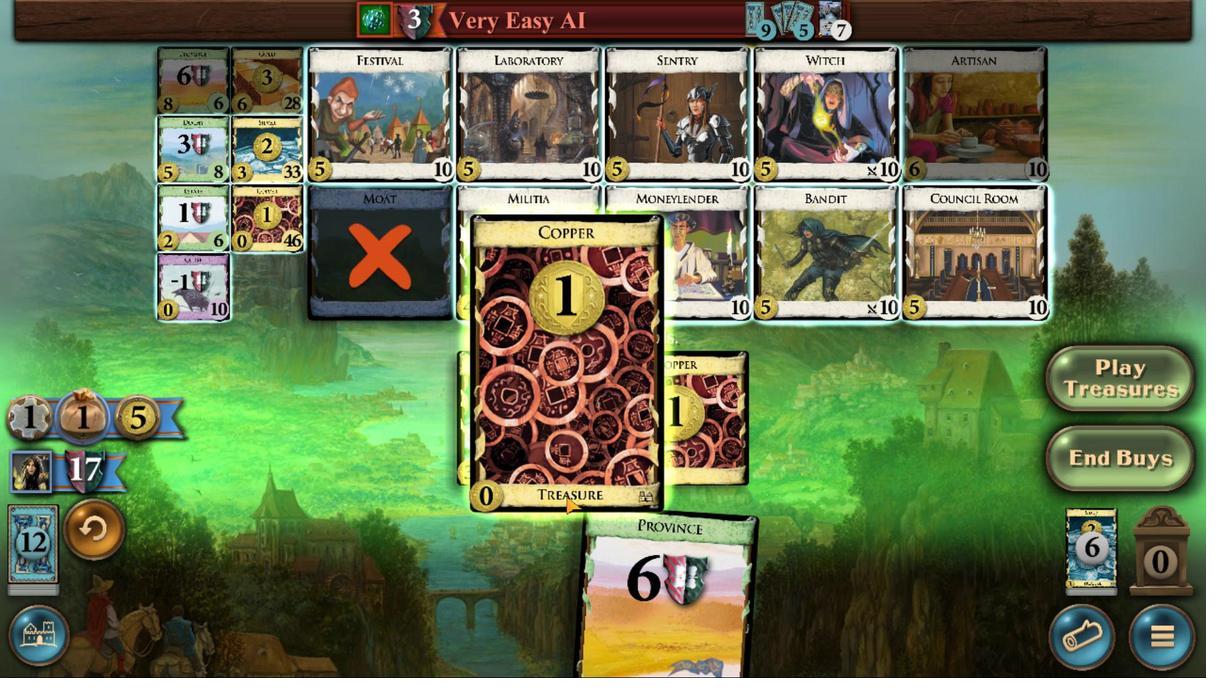 
Action: Mouse pressed left at (583, 438)
Screenshot: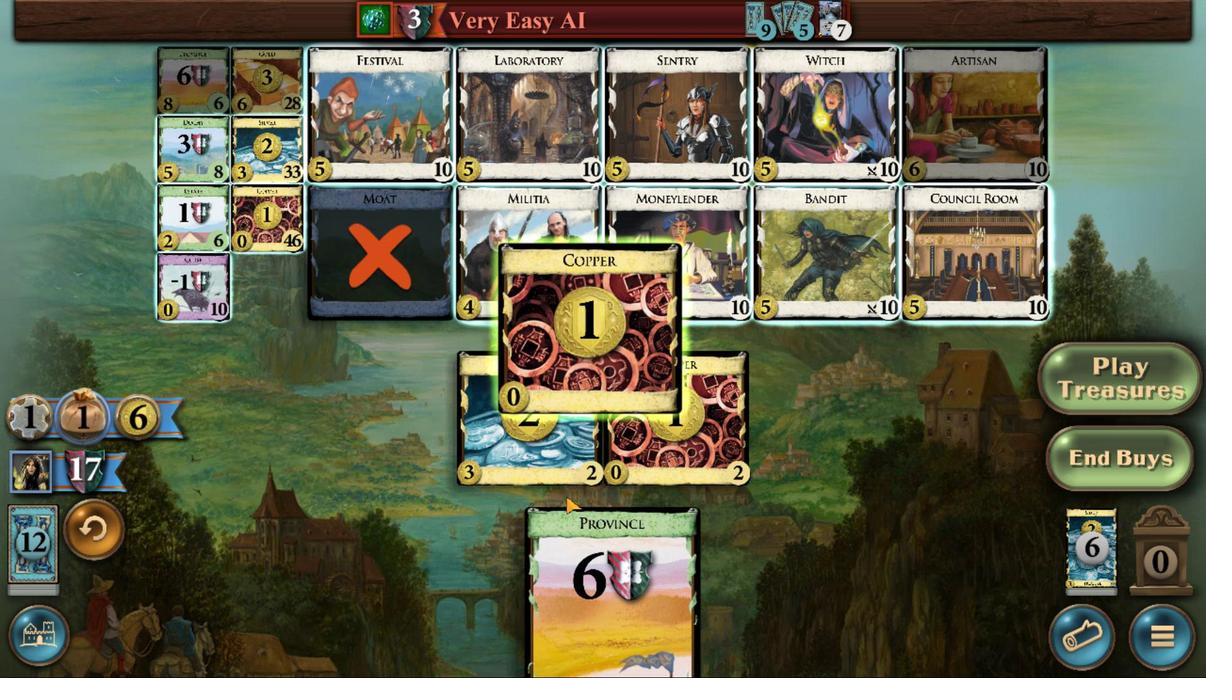 
Action: Mouse moved to (417, 275)
Screenshot: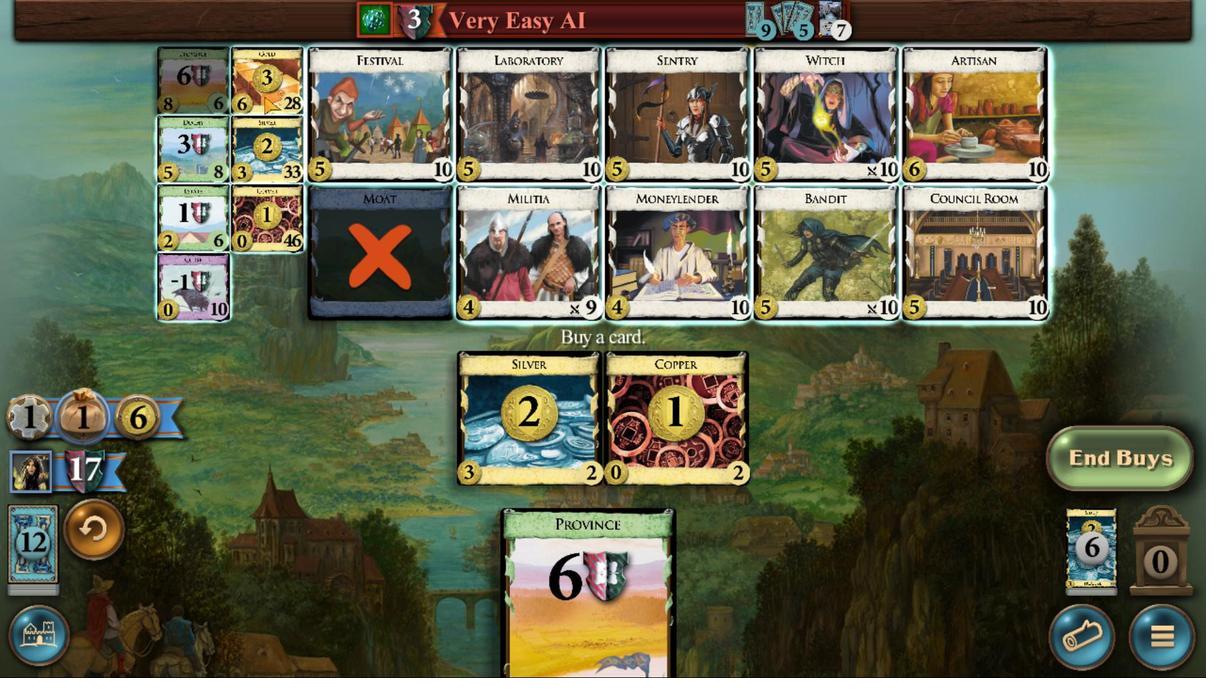 
Action: Mouse pressed left at (417, 275)
Screenshot: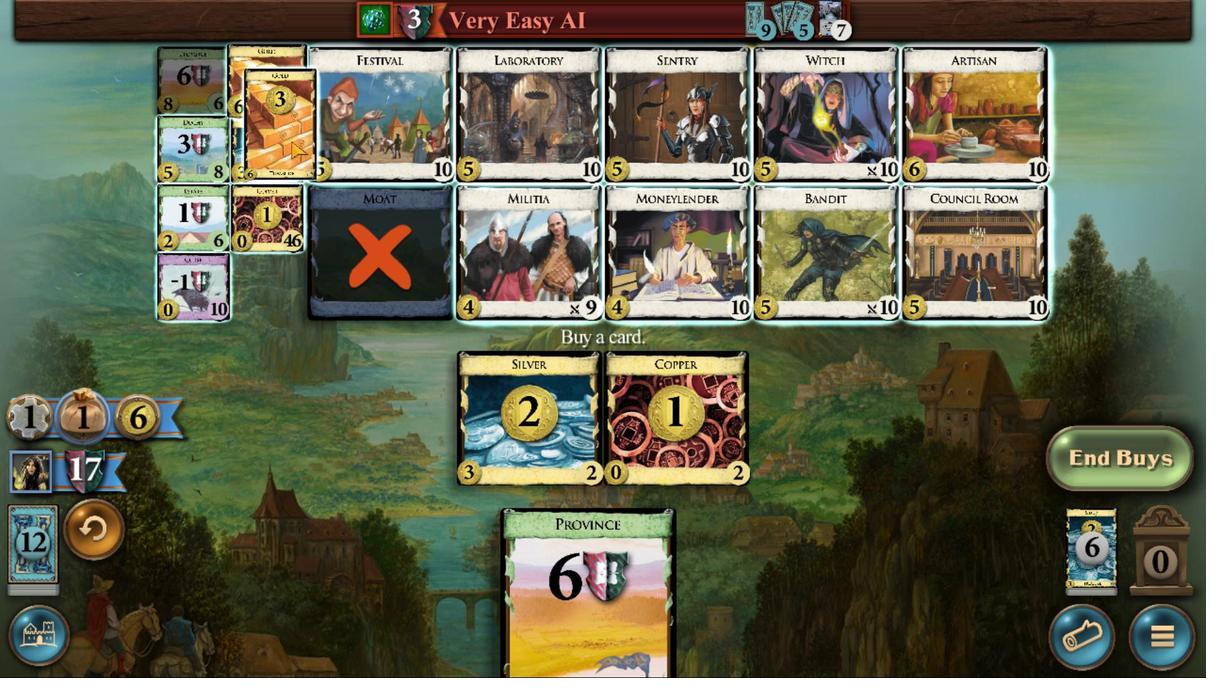
Action: Mouse moved to (576, 497)
Screenshot: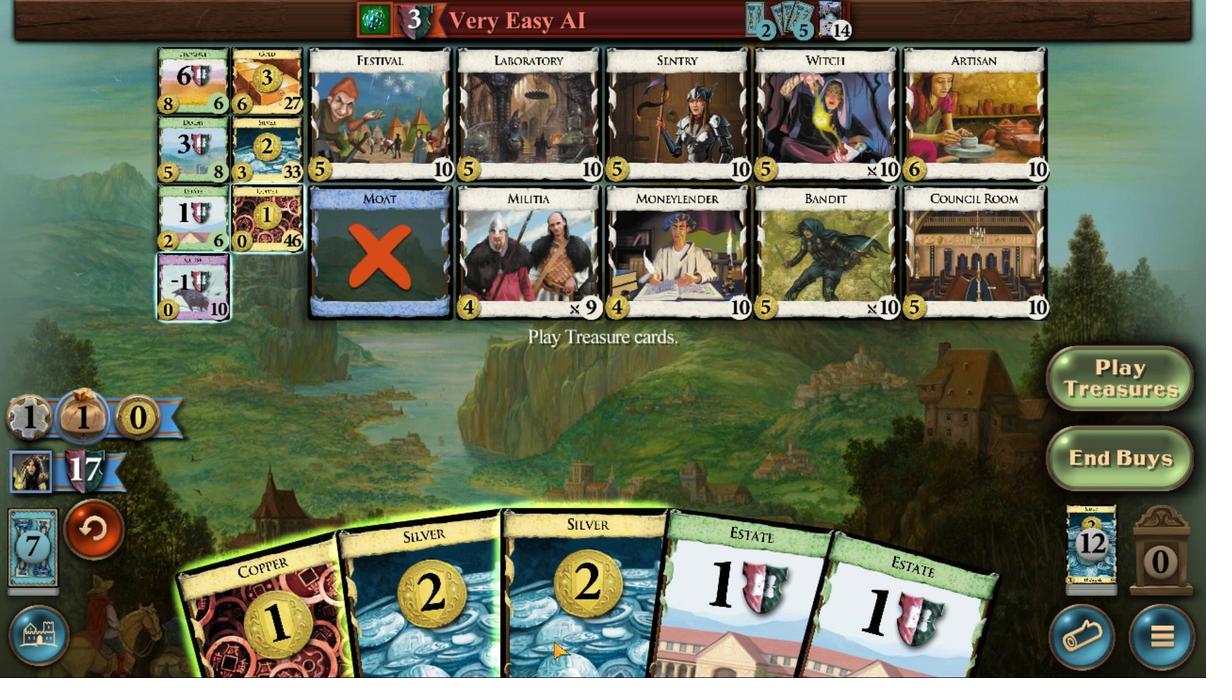 
Action: Mouse pressed left at (576, 497)
Screenshot: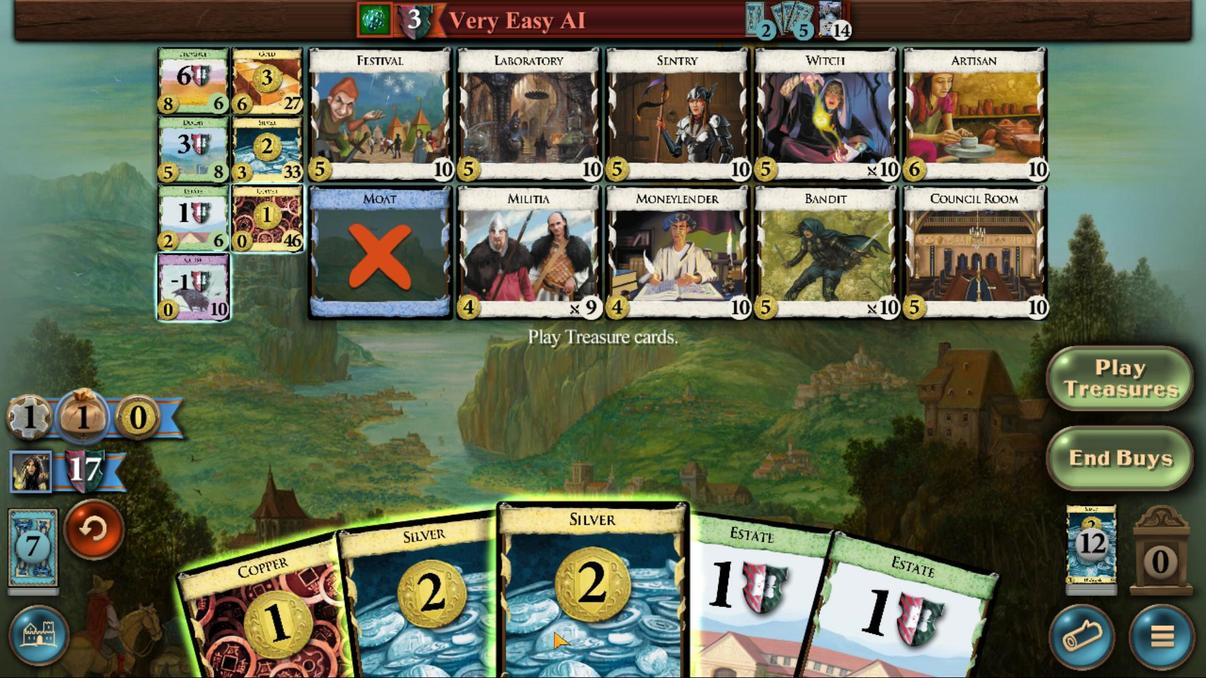 
Action: Mouse moved to (560, 493)
Screenshot: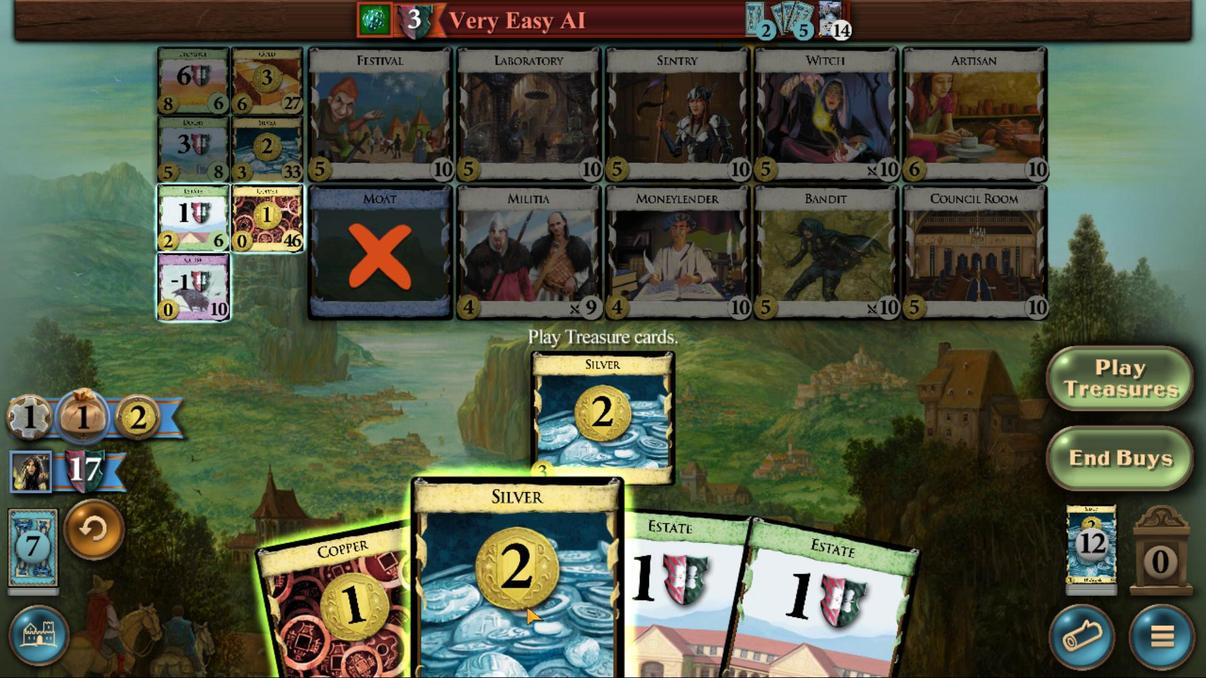 
Action: Mouse pressed left at (560, 493)
Screenshot: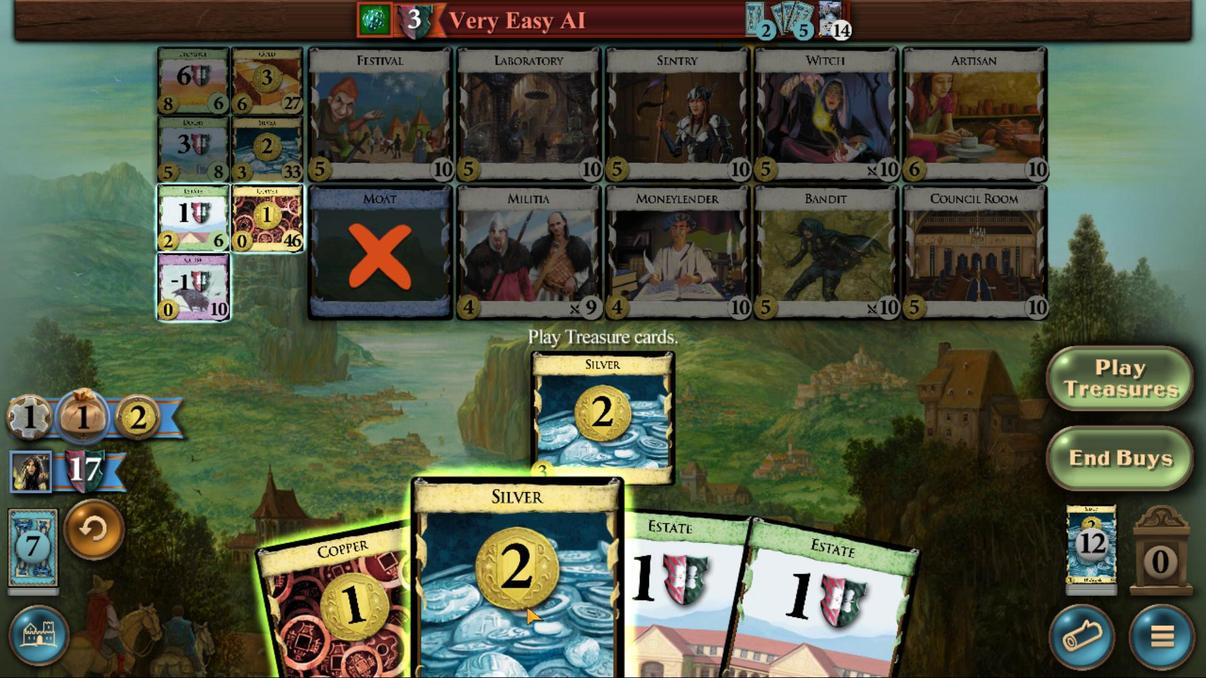 
Action: Mouse moved to (572, 447)
Screenshot: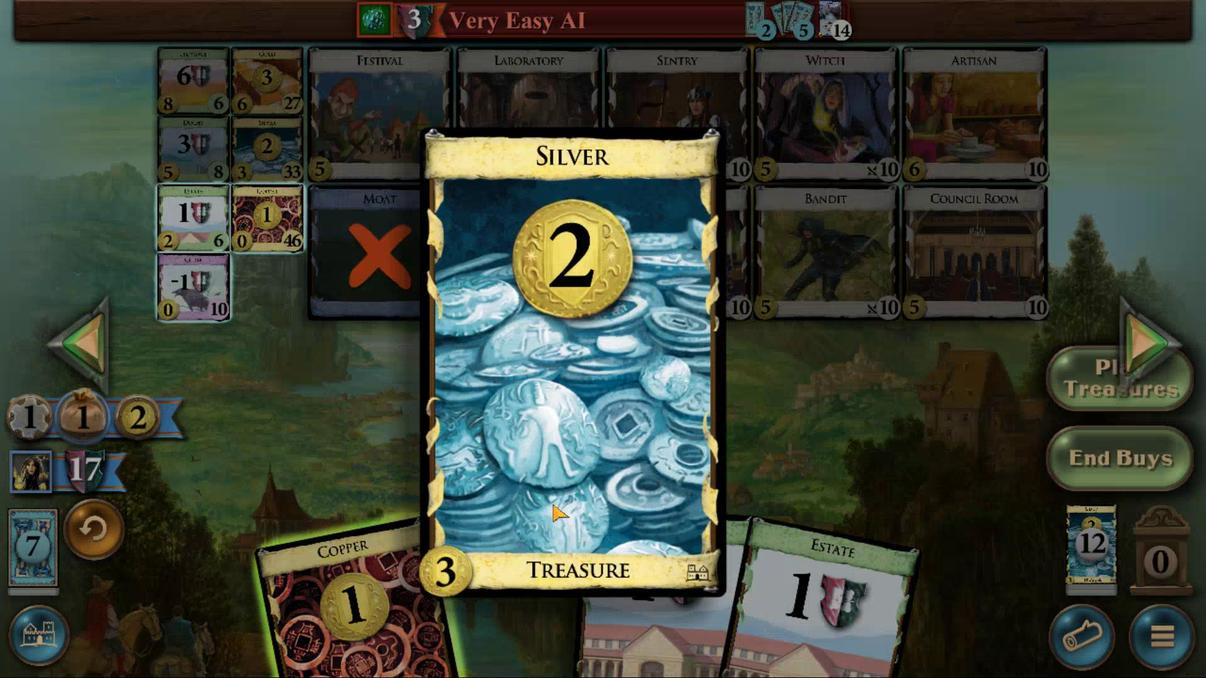 
Action: Mouse pressed left at (572, 447)
Screenshot: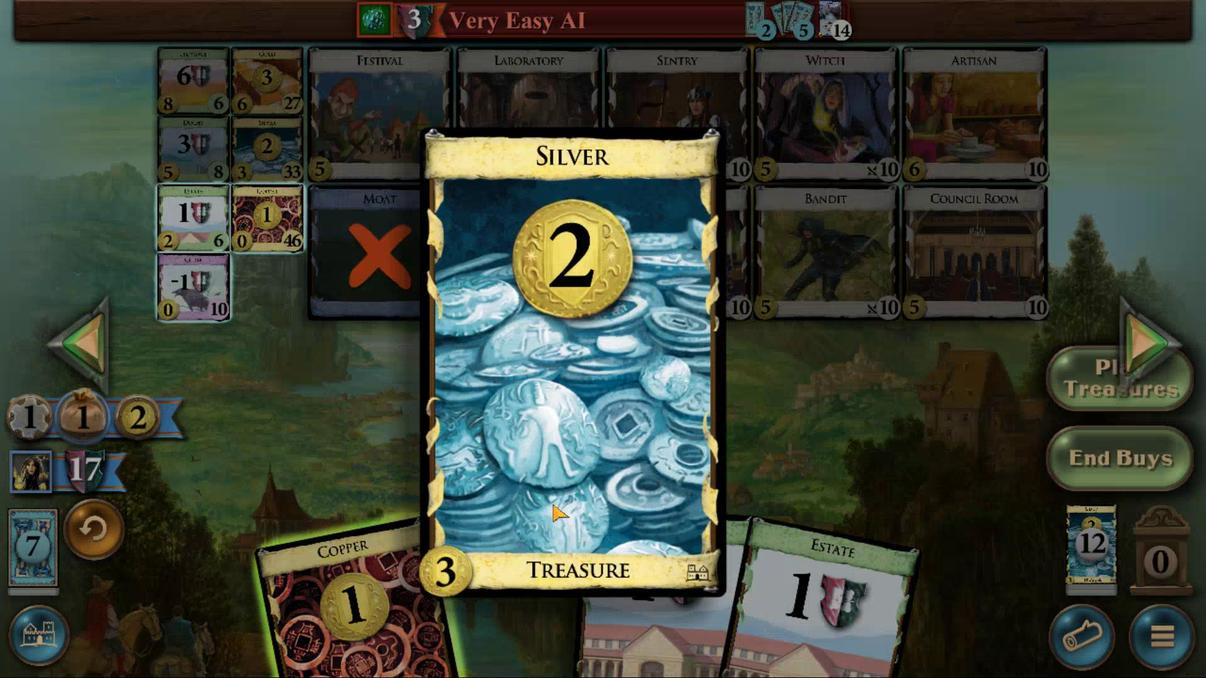 
Action: Mouse moved to (460, 409)
Screenshot: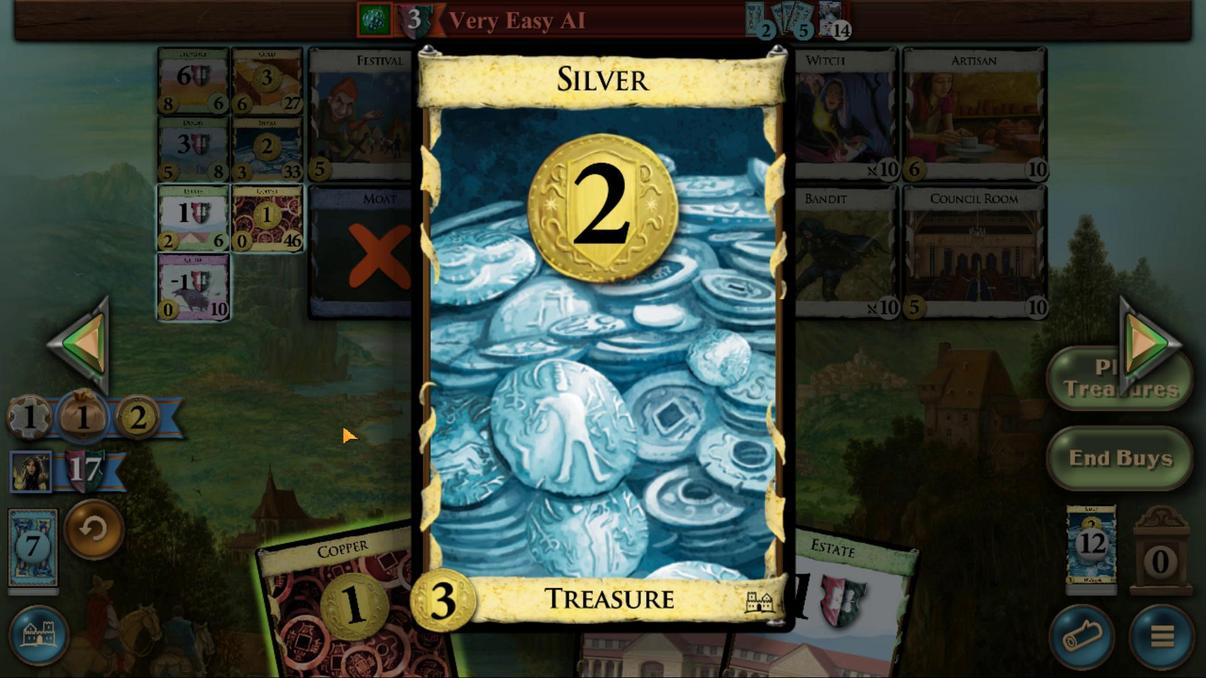 
Action: Mouse pressed left at (460, 409)
Screenshot: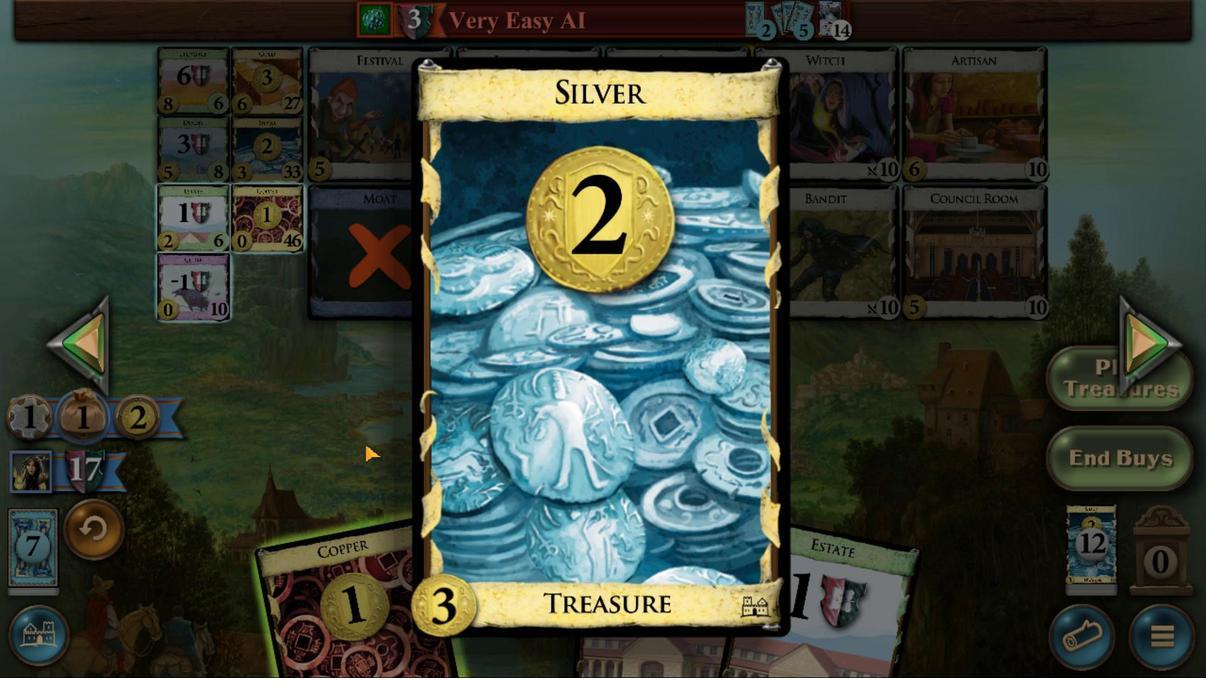 
Action: Mouse moved to (523, 473)
Screenshot: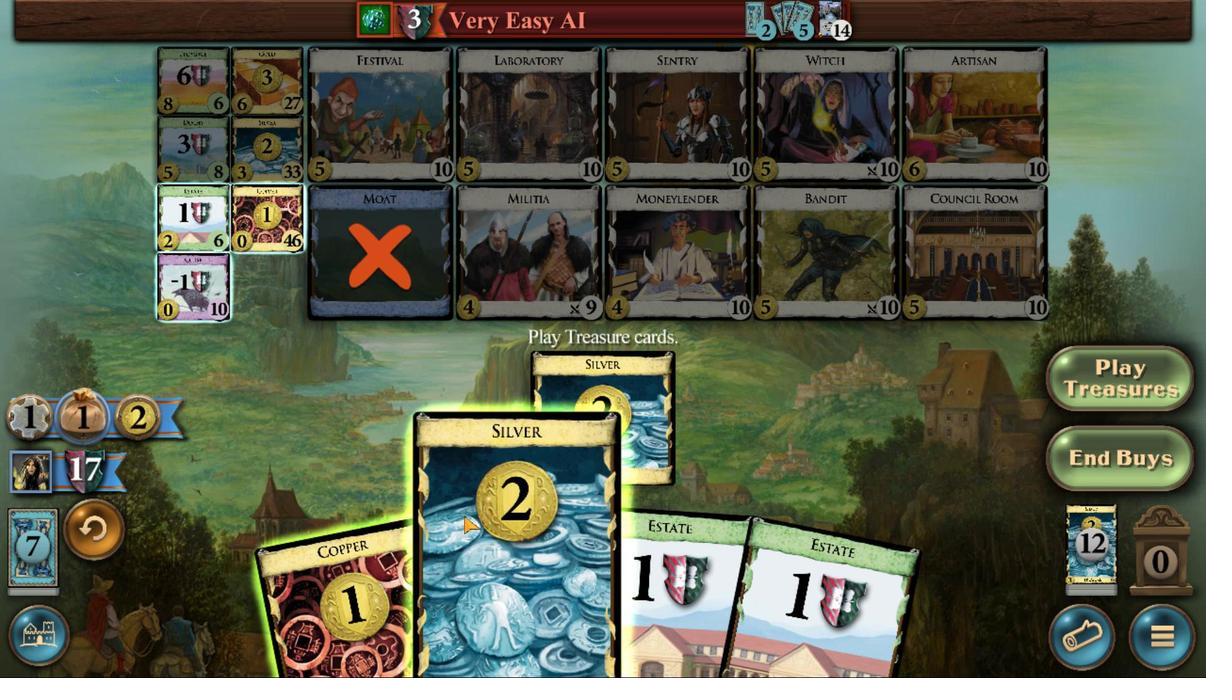 
Action: Mouse pressed left at (523, 473)
Screenshot: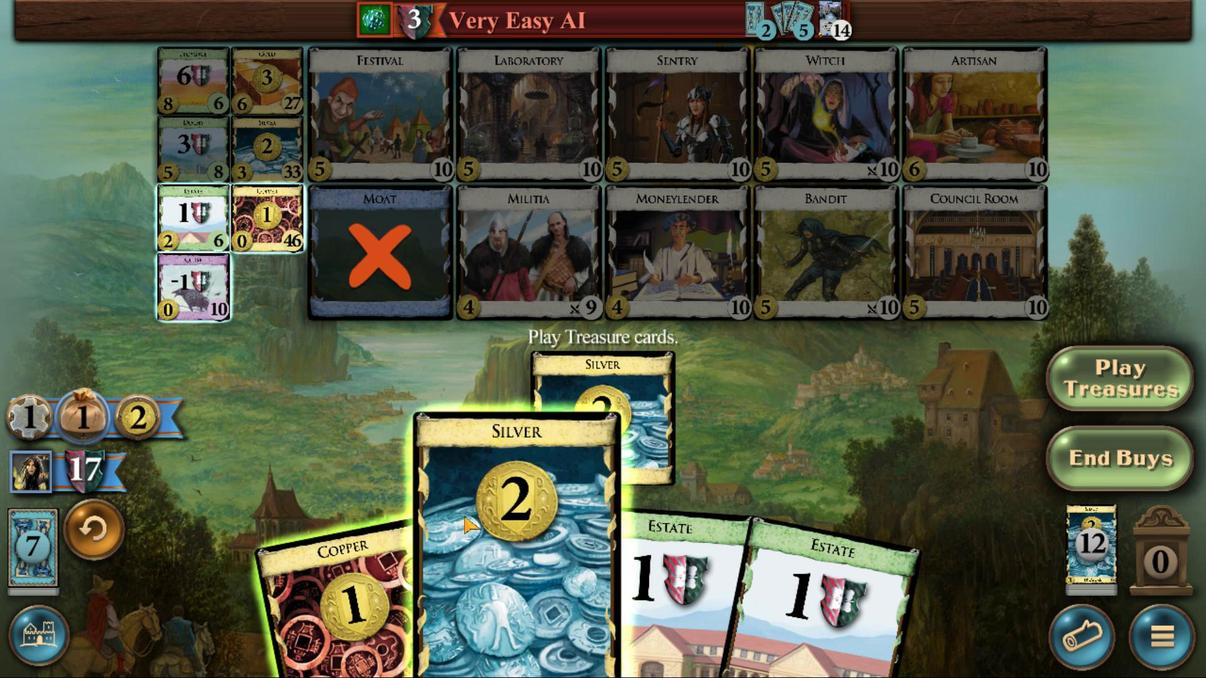 
Action: Mouse moved to (531, 497)
Screenshot: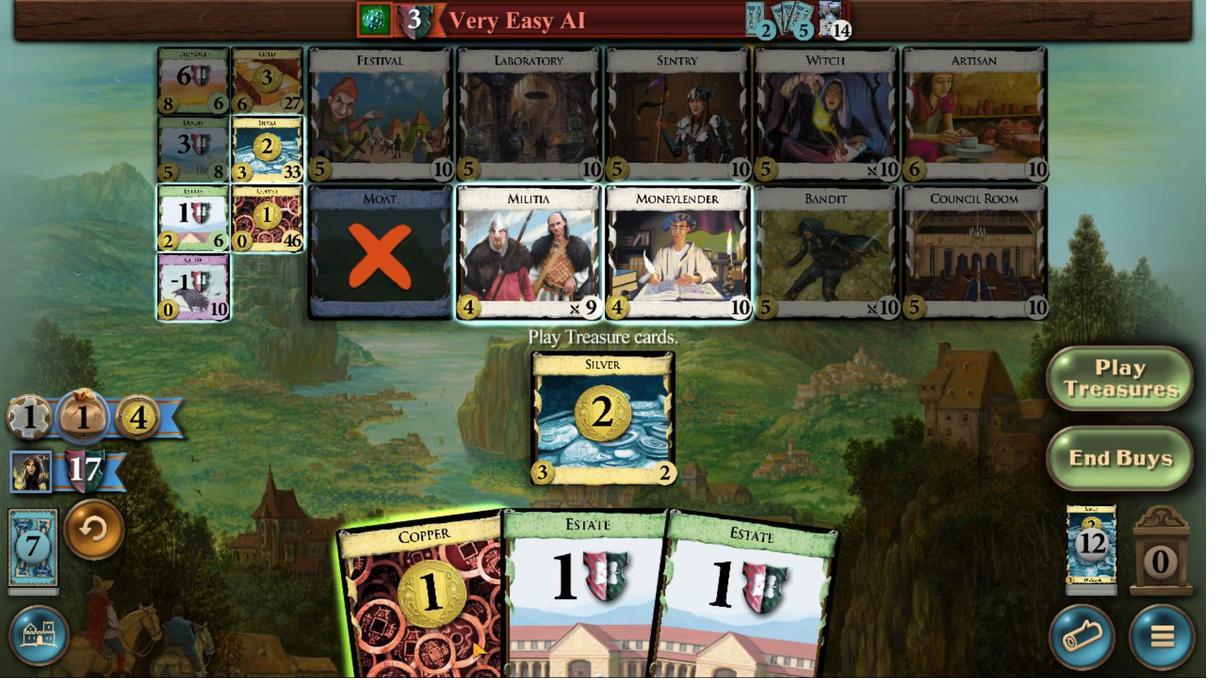 
Action: Mouse pressed left at (531, 497)
Screenshot: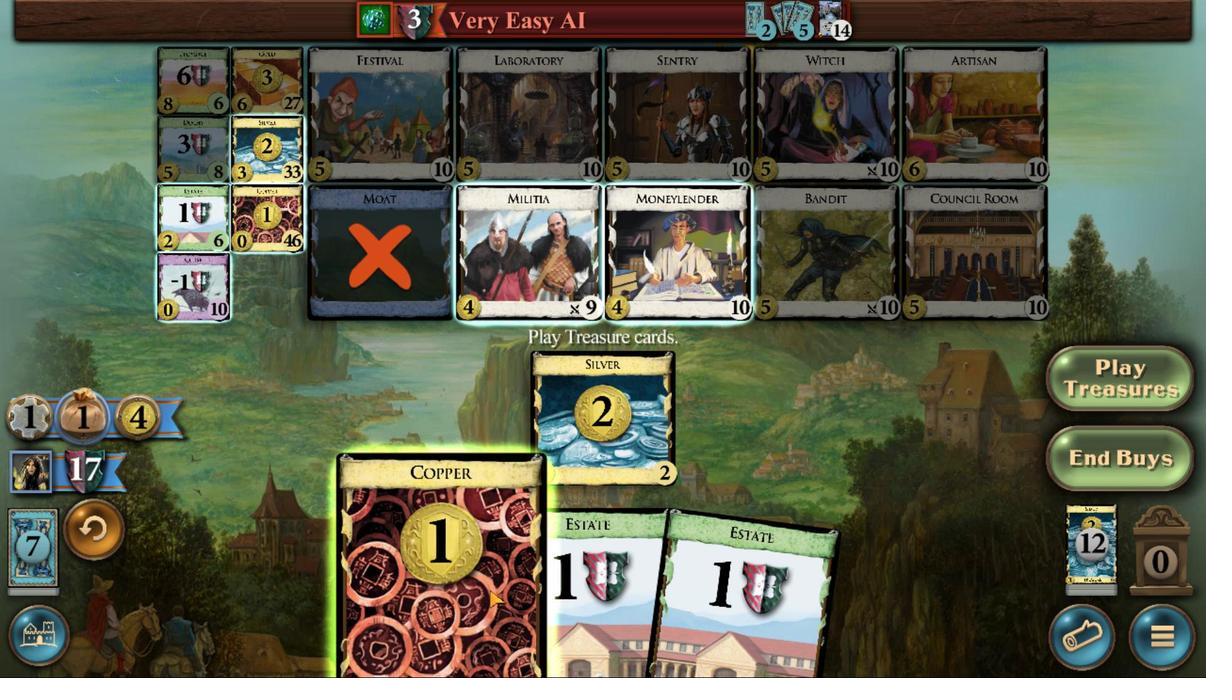
Action: Mouse moved to (377, 304)
Screenshot: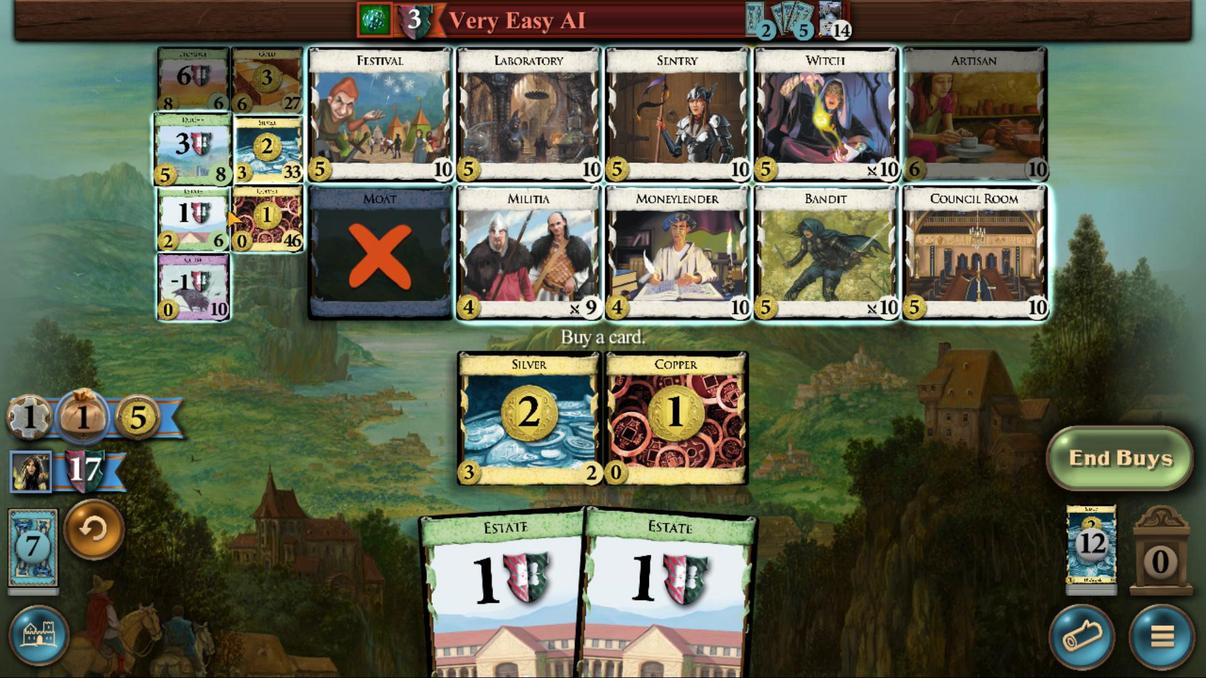 
Action: Mouse pressed left at (377, 304)
Screenshot: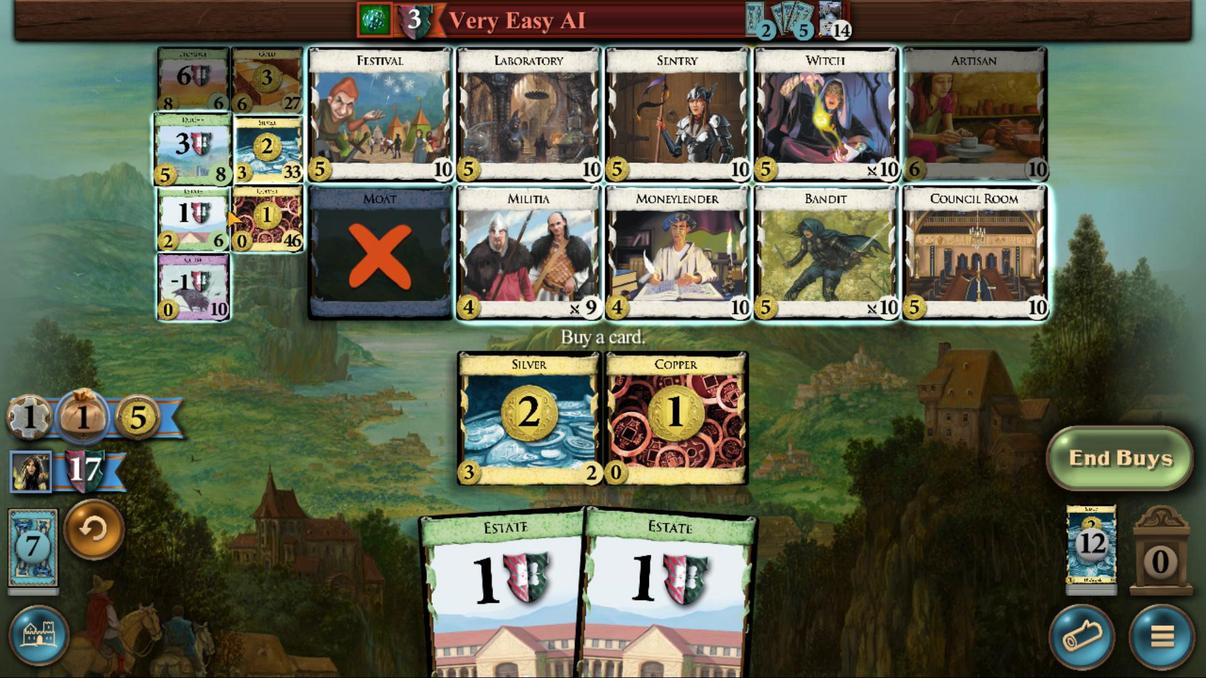 
Action: Mouse moved to (474, 501)
Screenshot: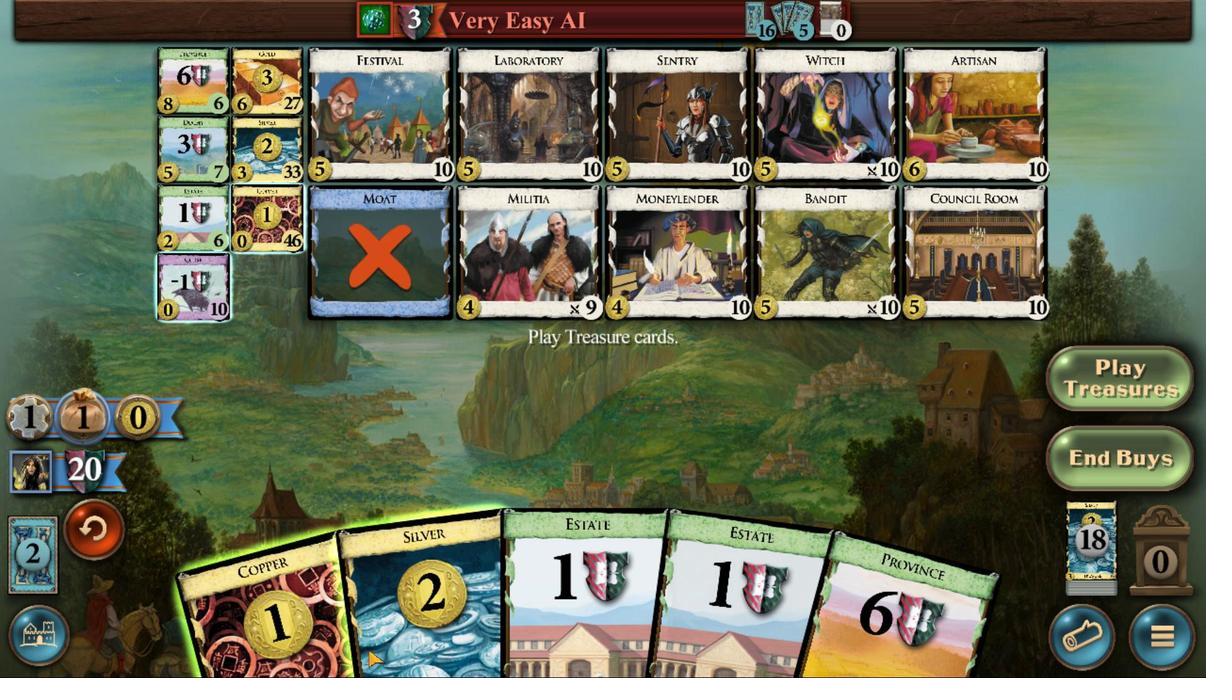 
Action: Mouse pressed left at (474, 501)
Screenshot: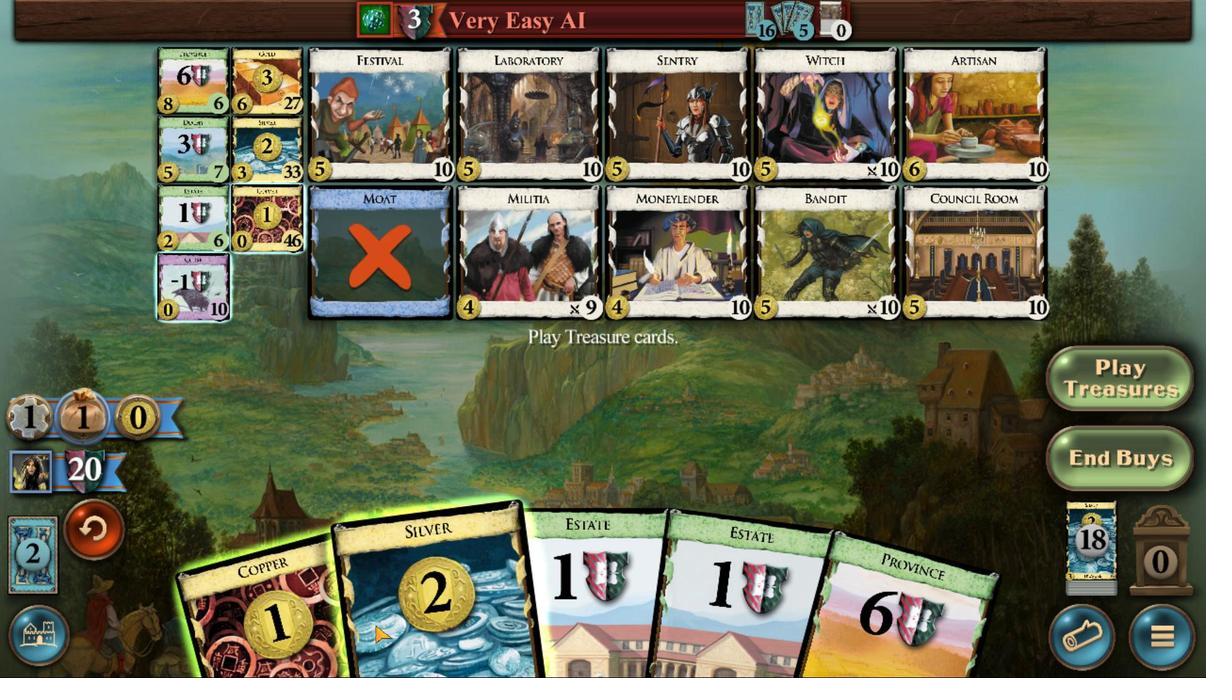 
Action: Mouse moved to (497, 483)
Screenshot: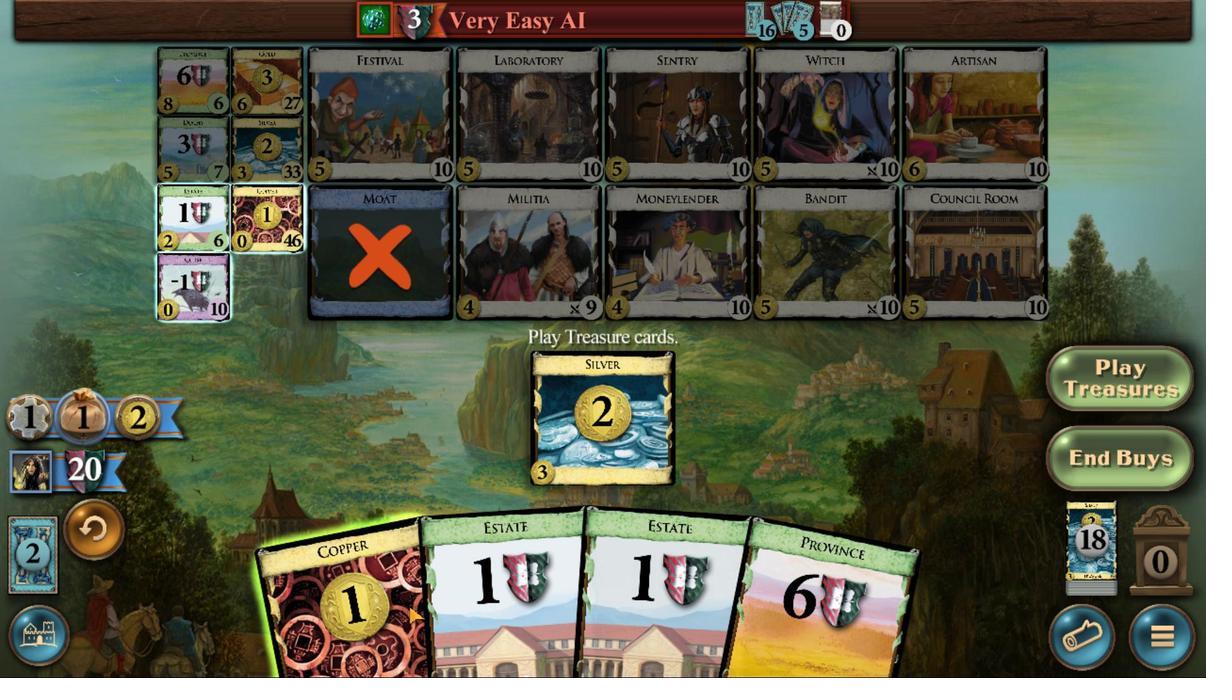 
Action: Mouse pressed left at (497, 483)
Screenshot: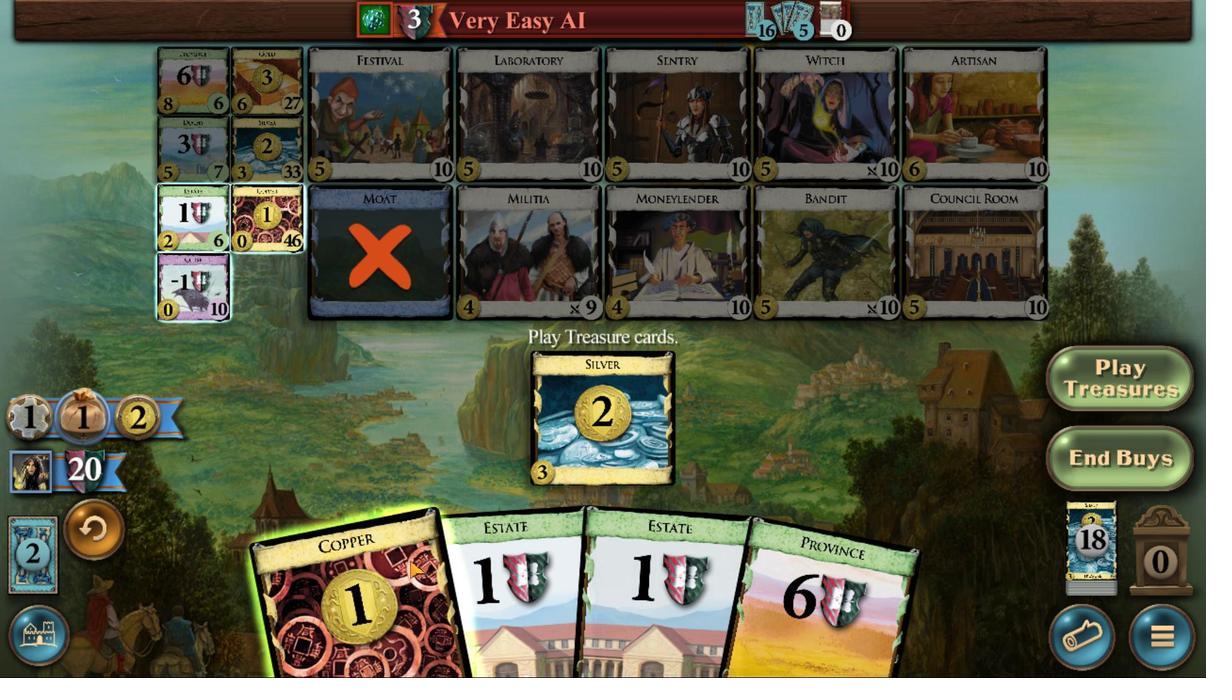 
Action: Mouse moved to (424, 291)
Screenshot: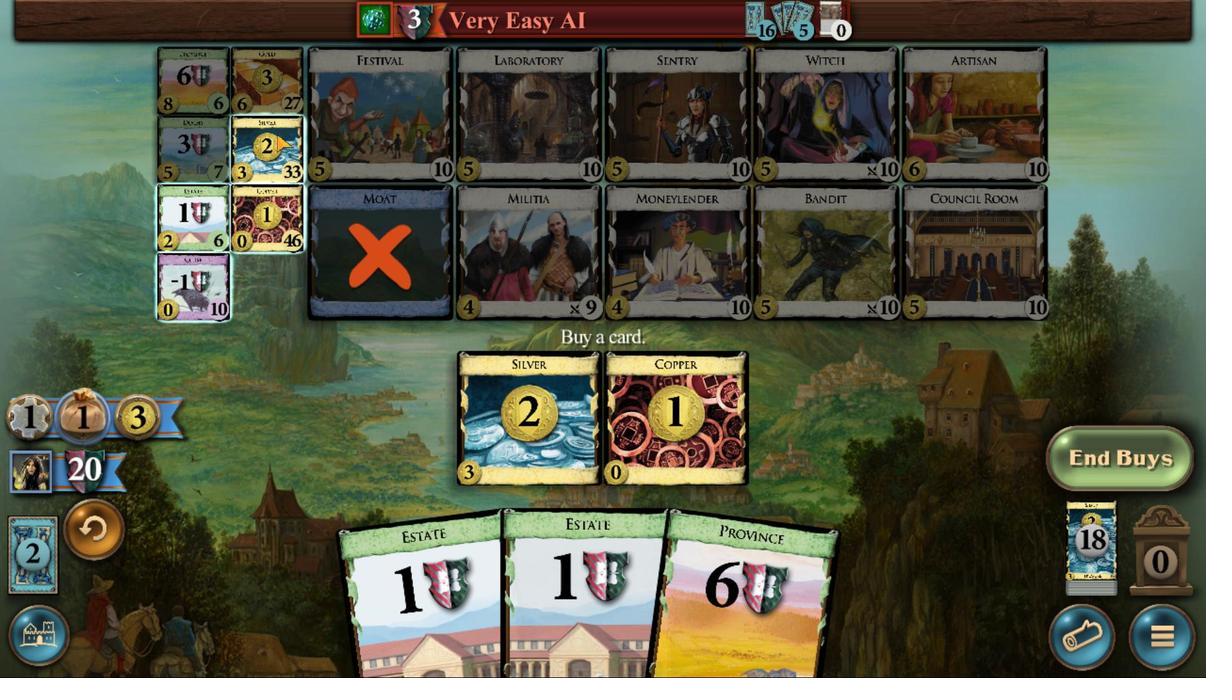 
Action: Mouse pressed left at (424, 291)
Screenshot: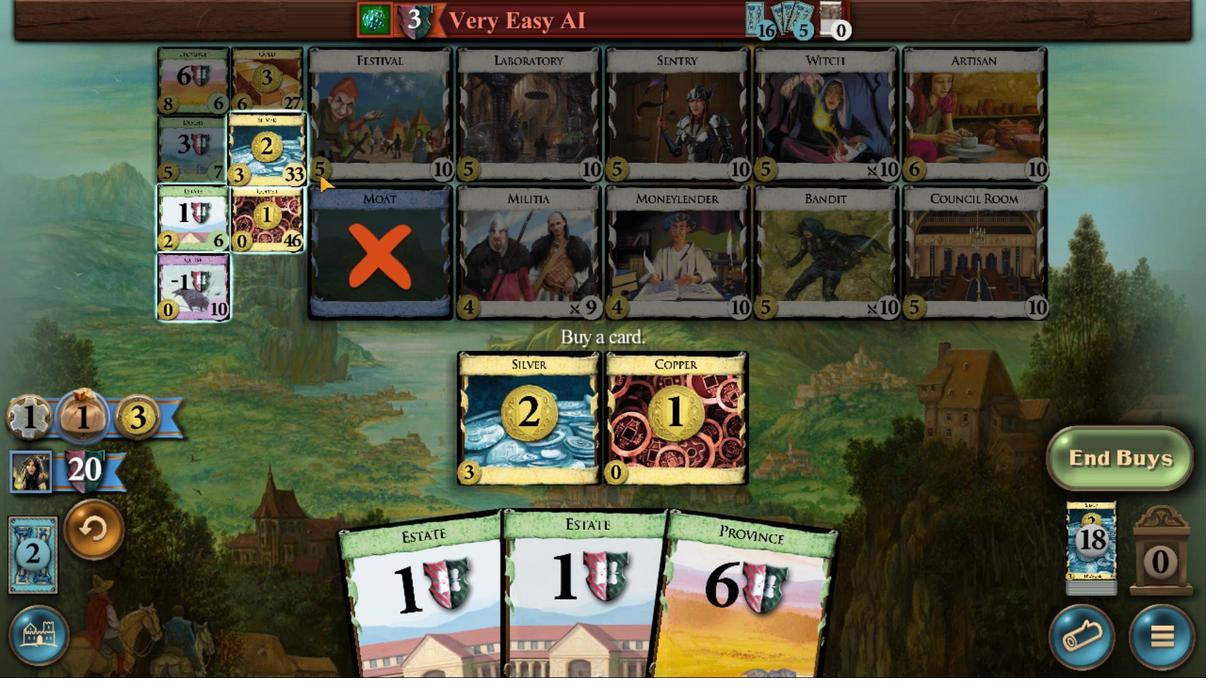 
Action: Mouse moved to (681, 479)
Screenshot: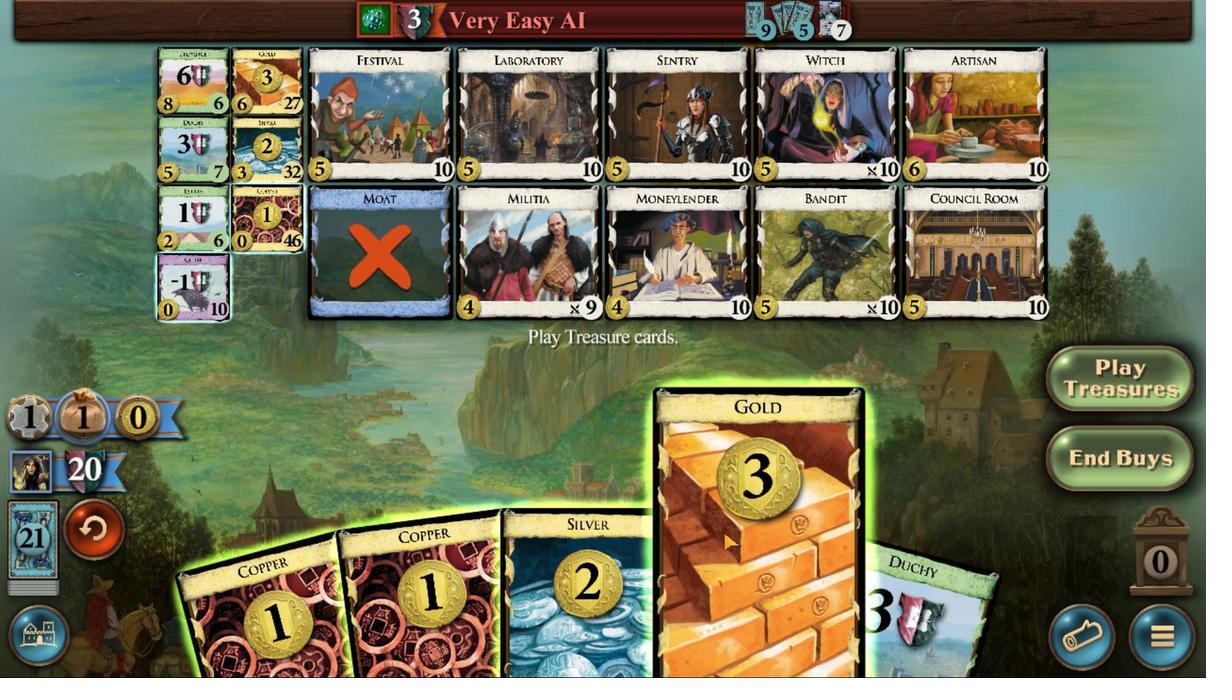 
Action: Mouse pressed left at (681, 479)
Screenshot: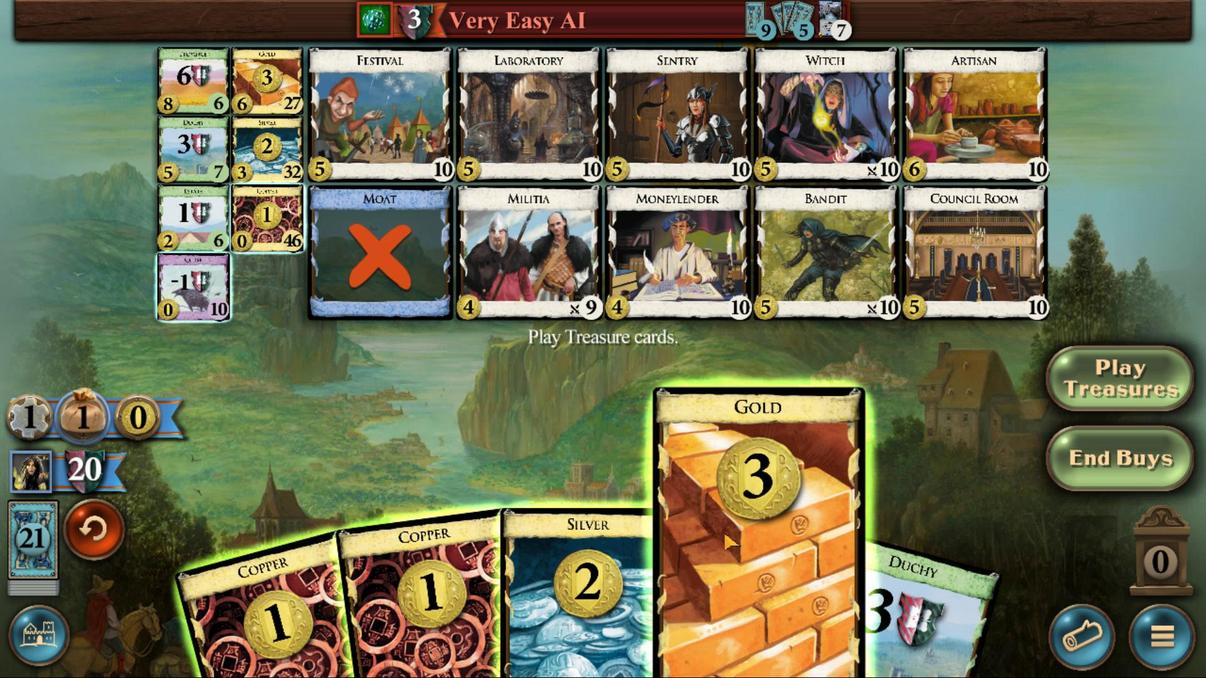 
Action: Mouse moved to (651, 486)
Screenshot: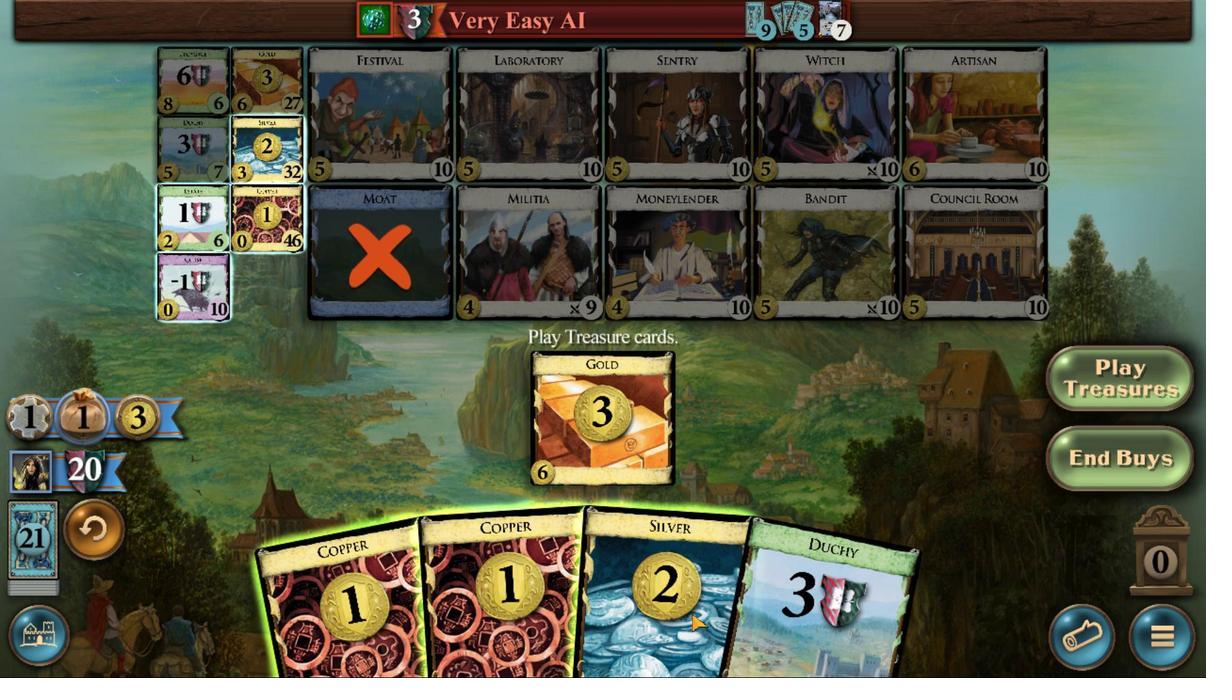 
Action: Mouse pressed left at (651, 486)
Screenshot: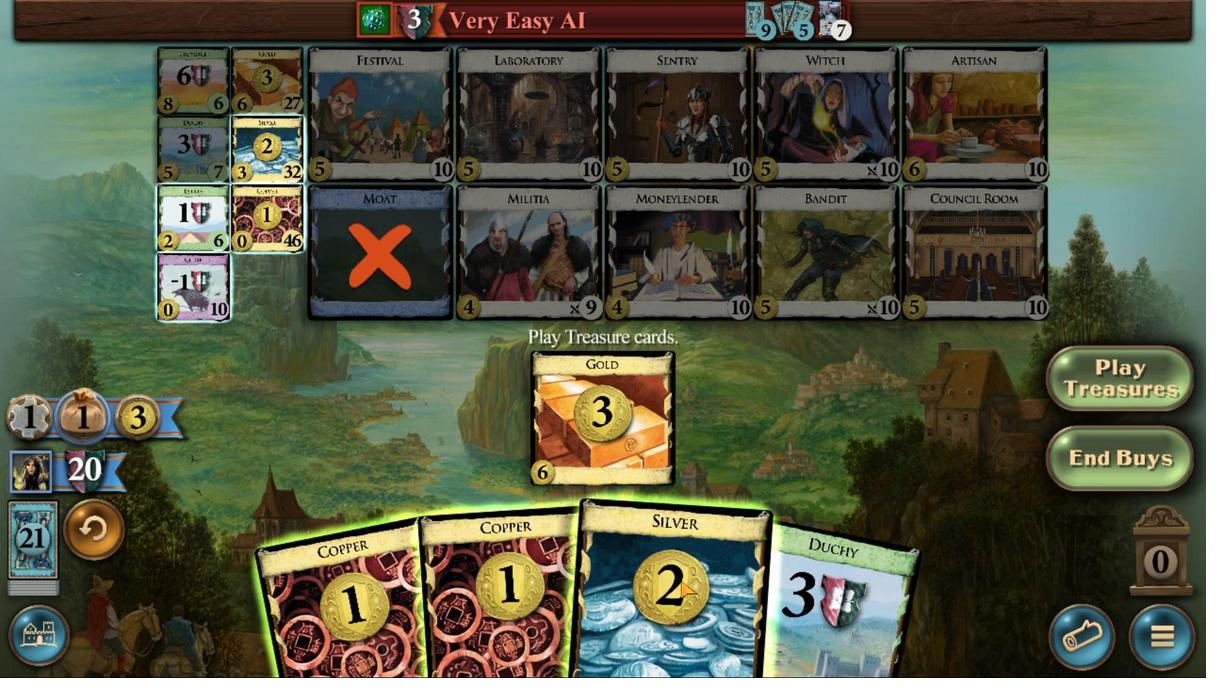 
Action: Mouse moved to (590, 479)
Screenshot: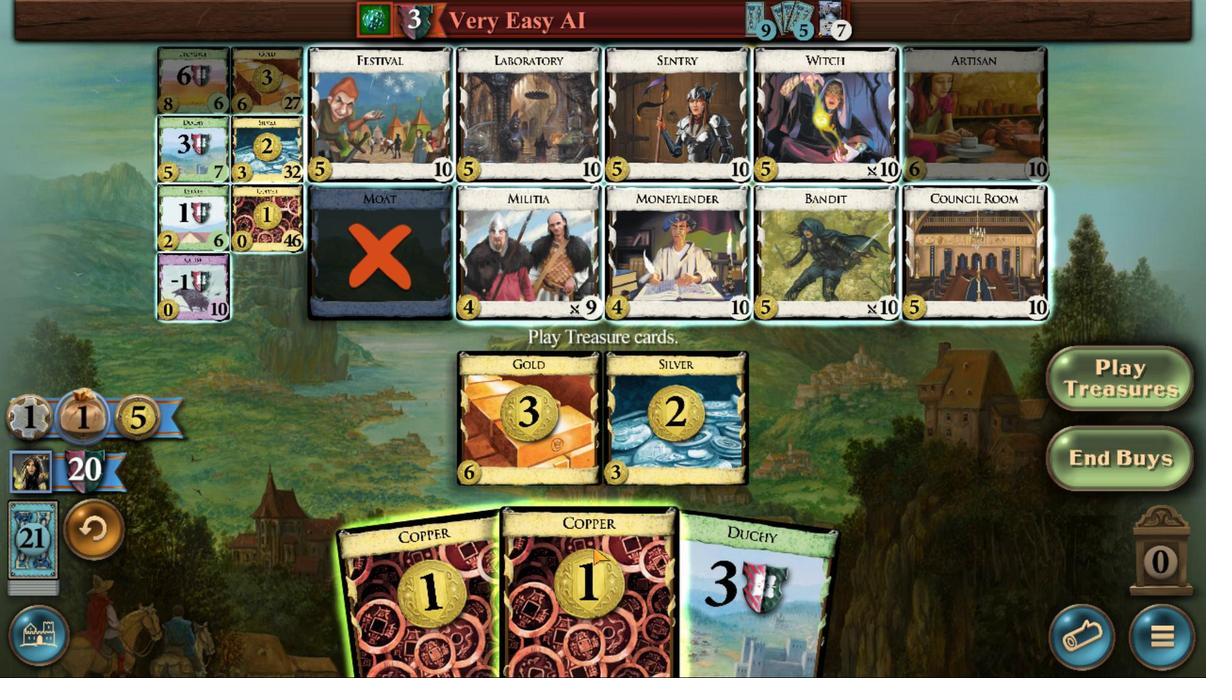 
Action: Mouse pressed left at (590, 479)
Screenshot: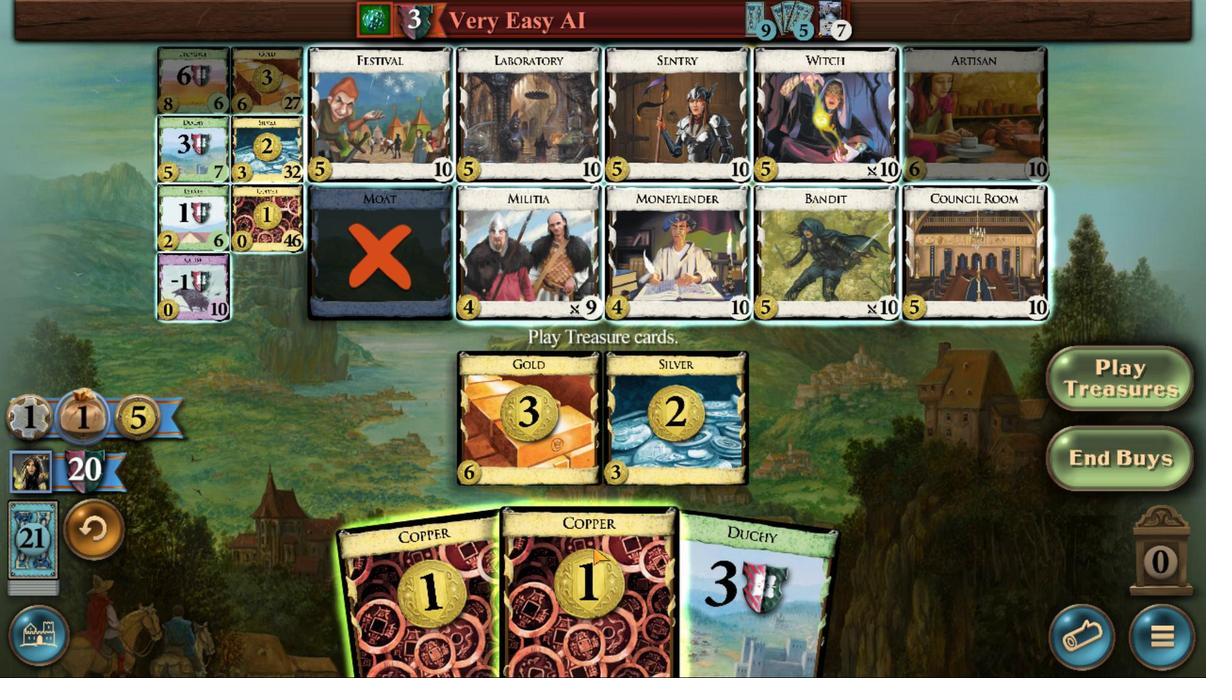 
Action: Mouse moved to (423, 277)
Screenshot: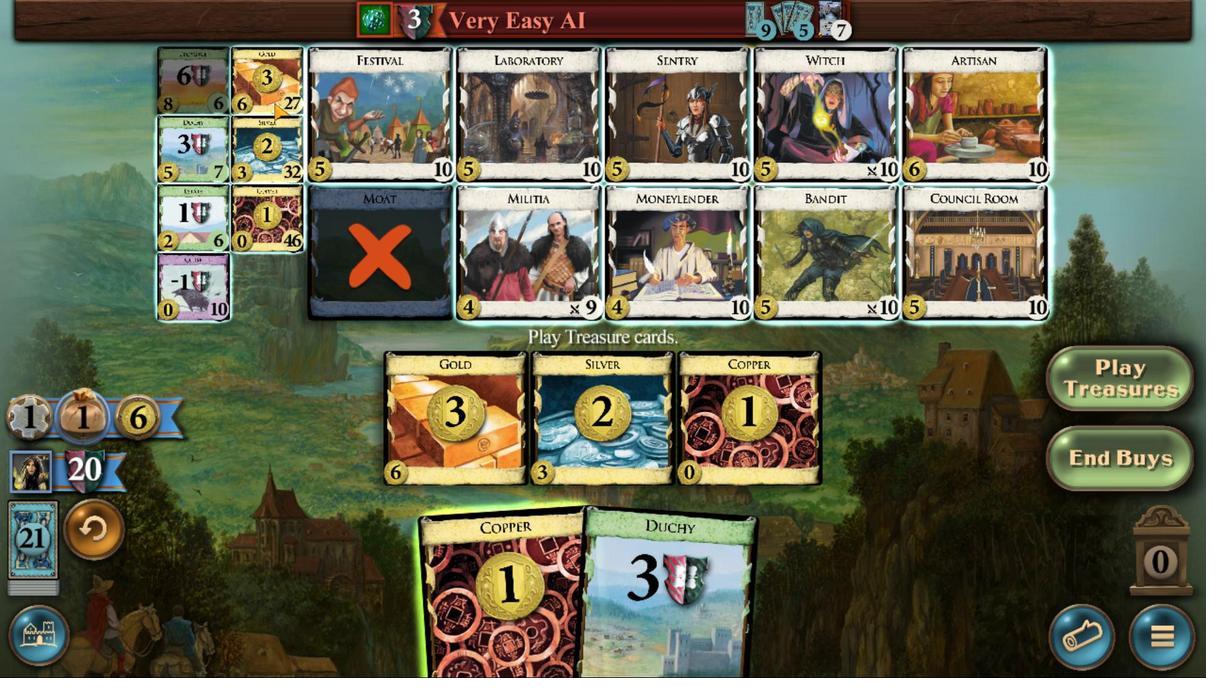 
Action: Mouse pressed left at (423, 277)
Screenshot: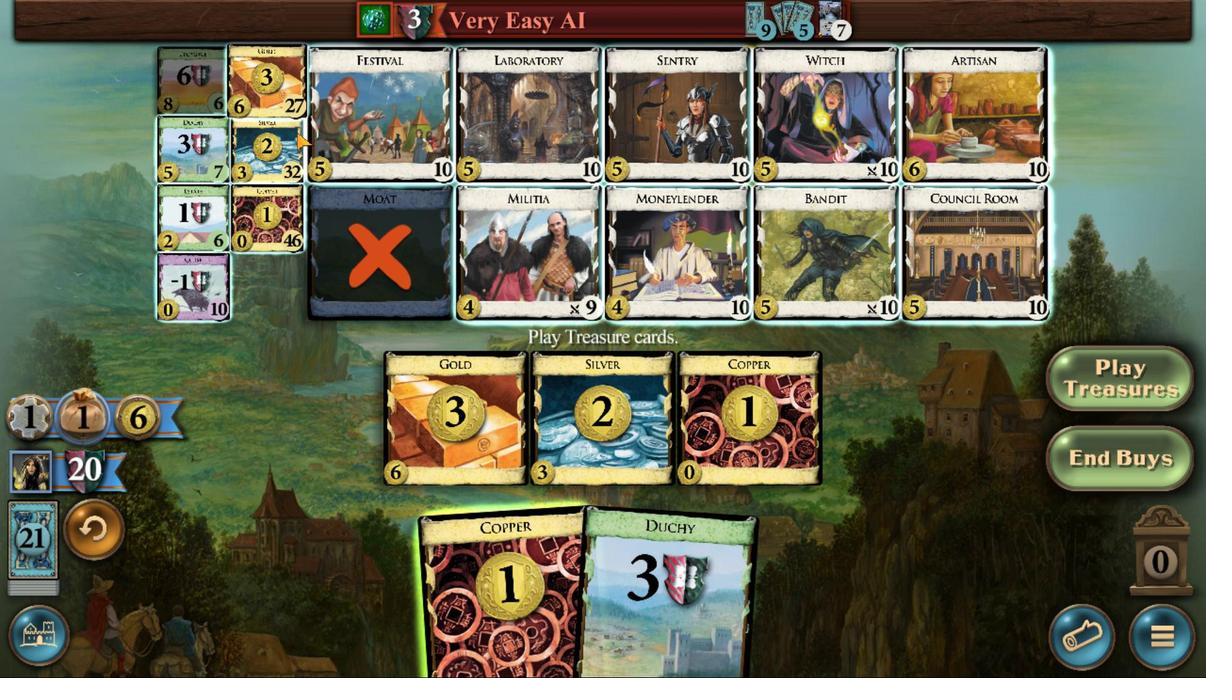 
Action: Mouse moved to (657, 487)
Screenshot: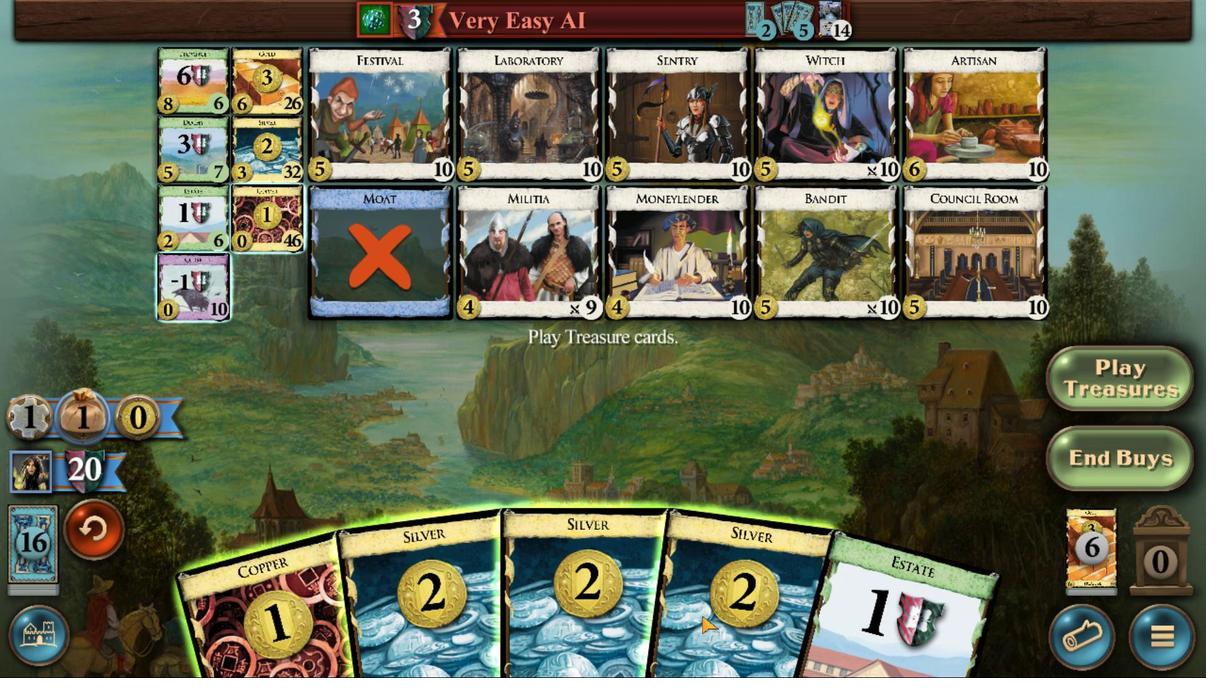 
Action: Mouse pressed left at (657, 487)
Screenshot: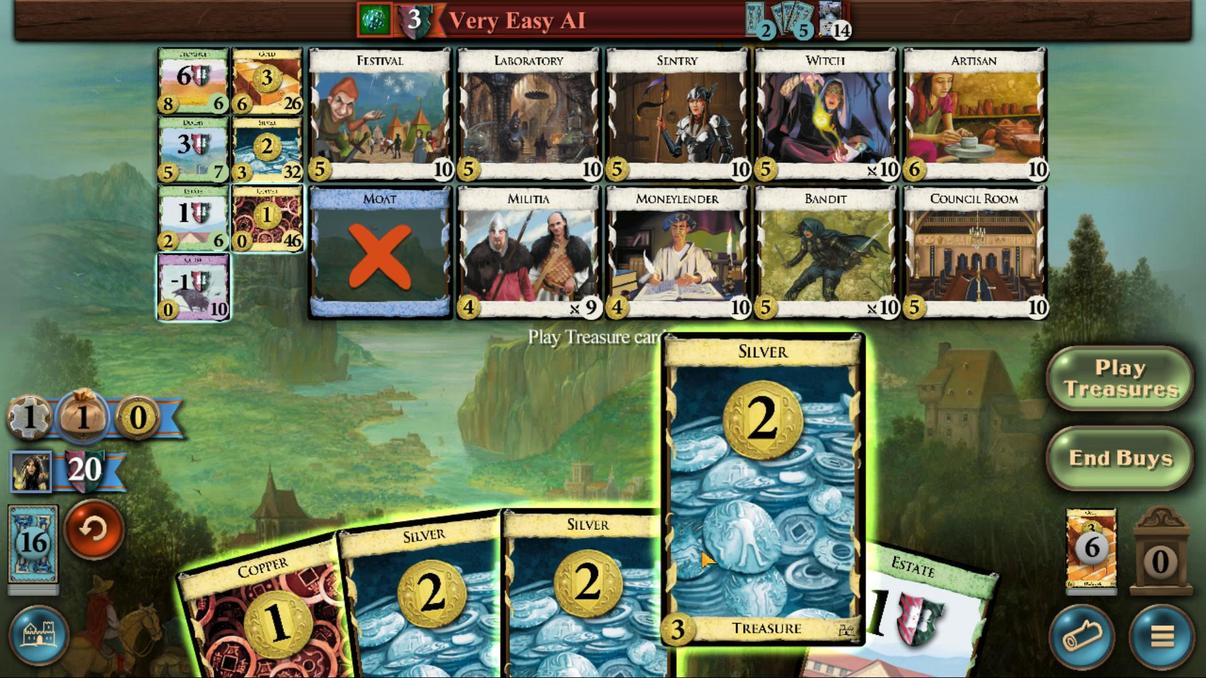 
Action: Mouse moved to (613, 484)
Screenshot: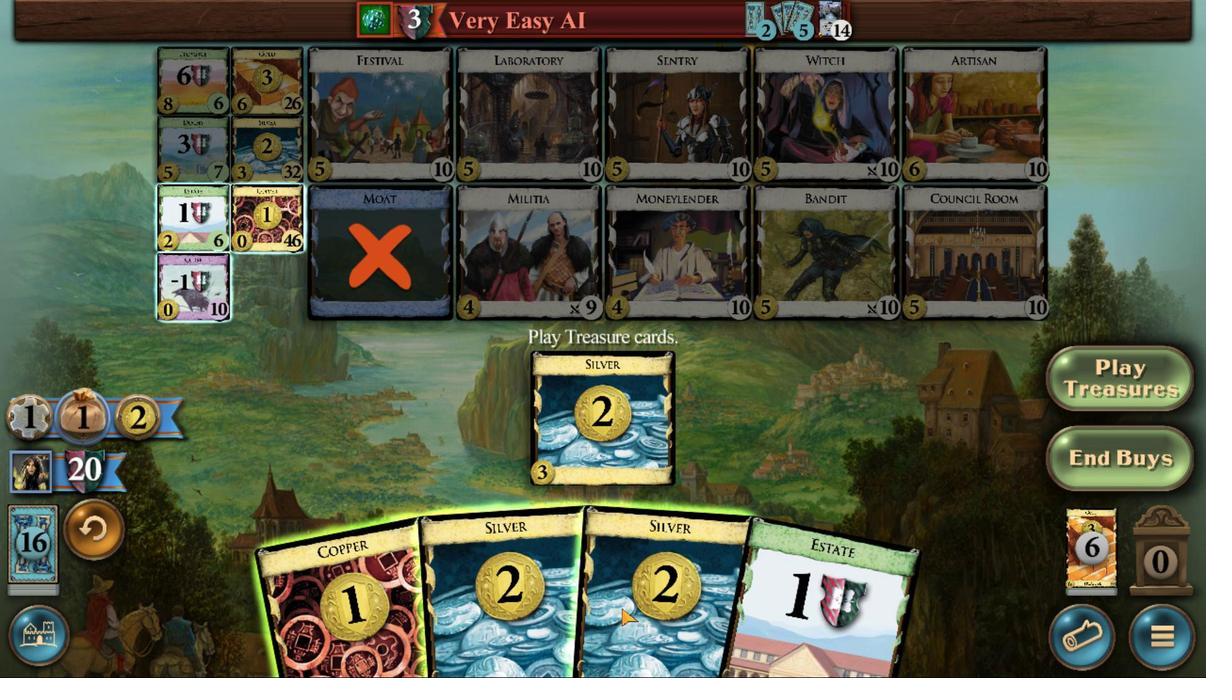 
Action: Mouse pressed left at (613, 484)
Screenshot: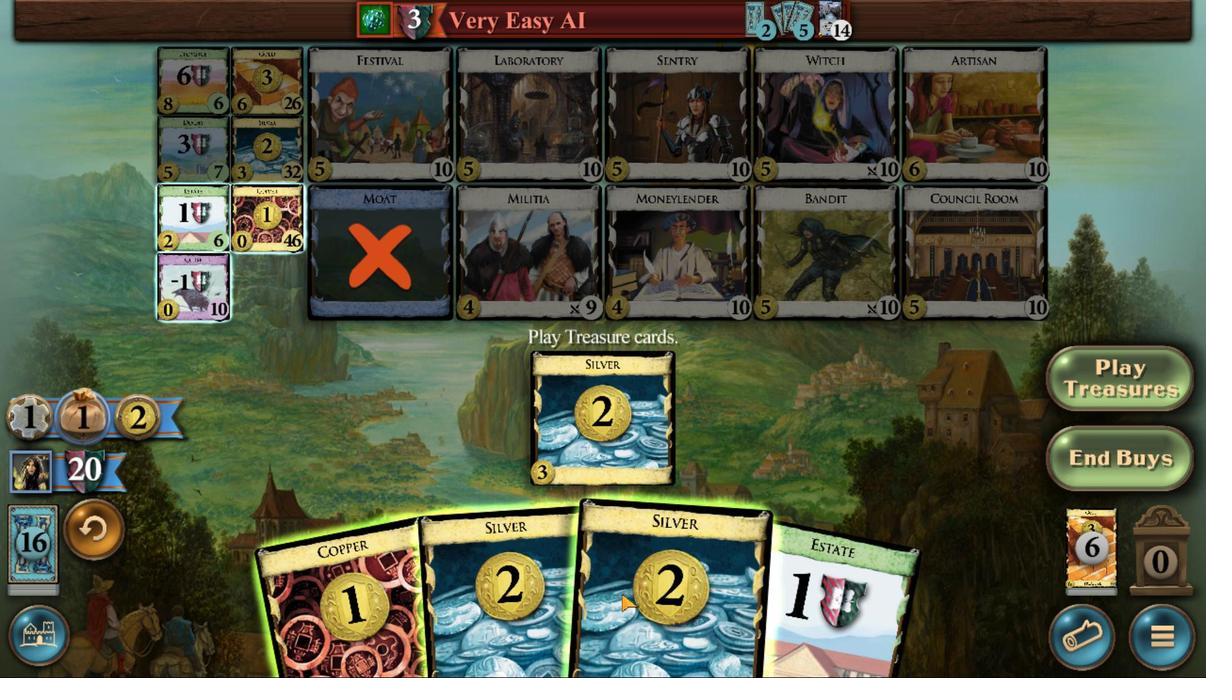 
Action: Mouse moved to (569, 467)
Screenshot: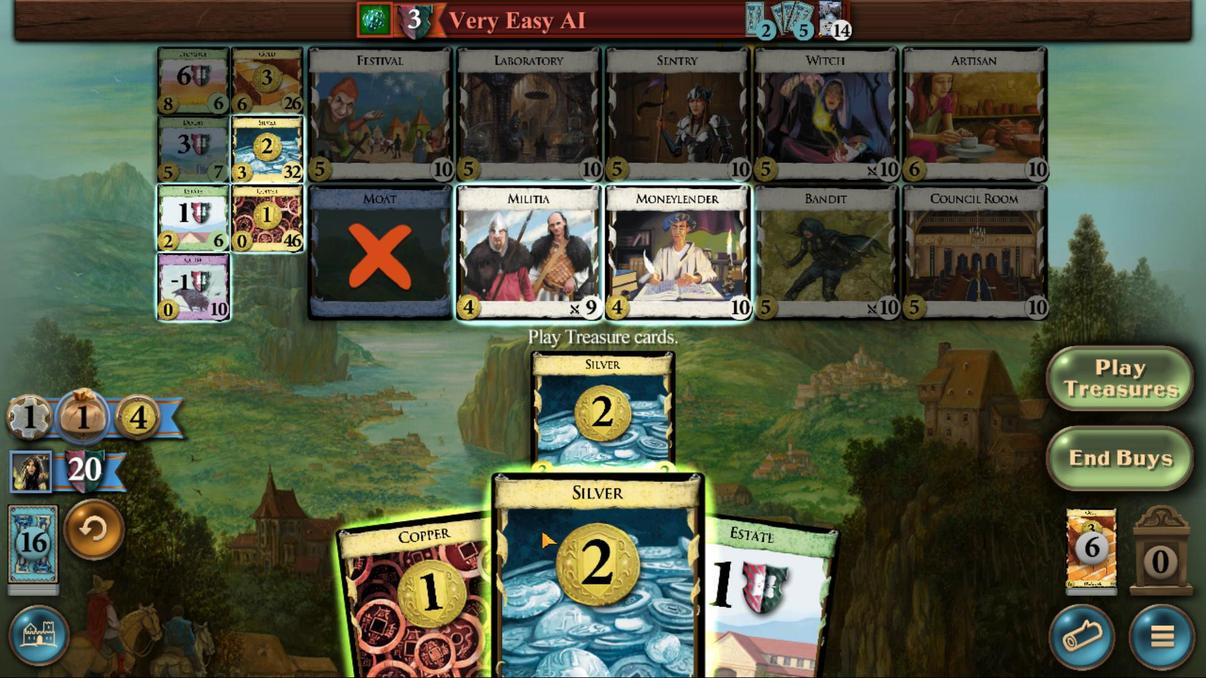
Action: Mouse pressed left at (569, 467)
Screenshot: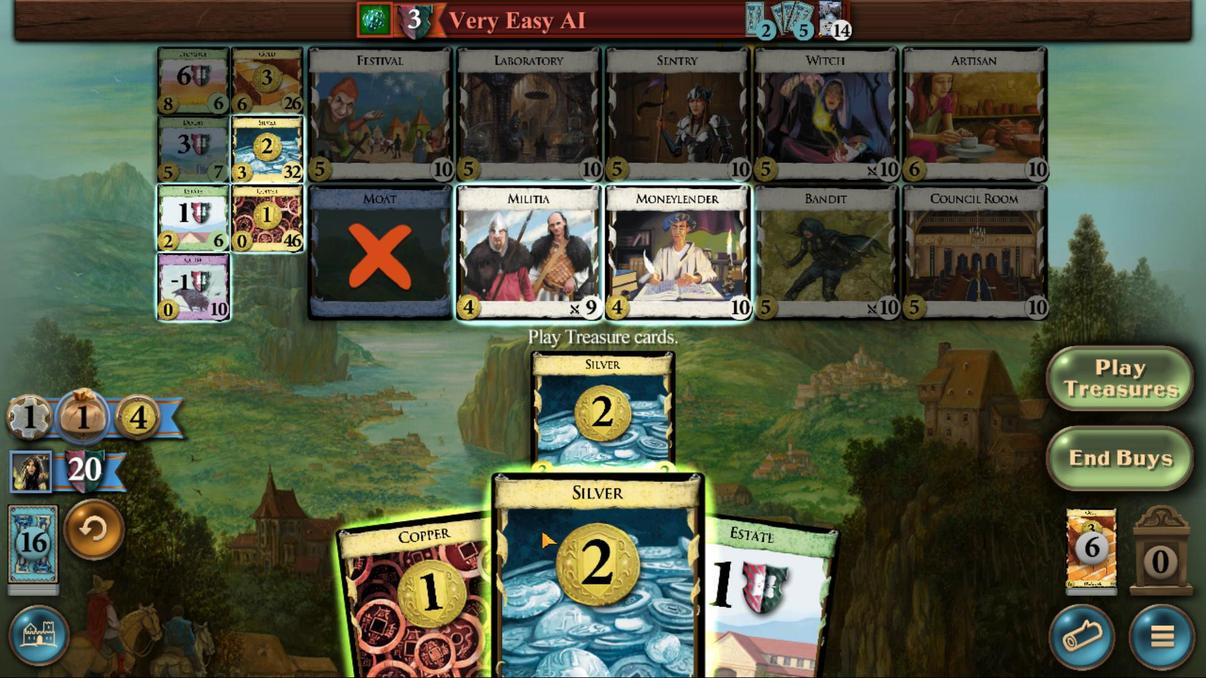 
Action: Mouse moved to (578, 422)
Screenshot: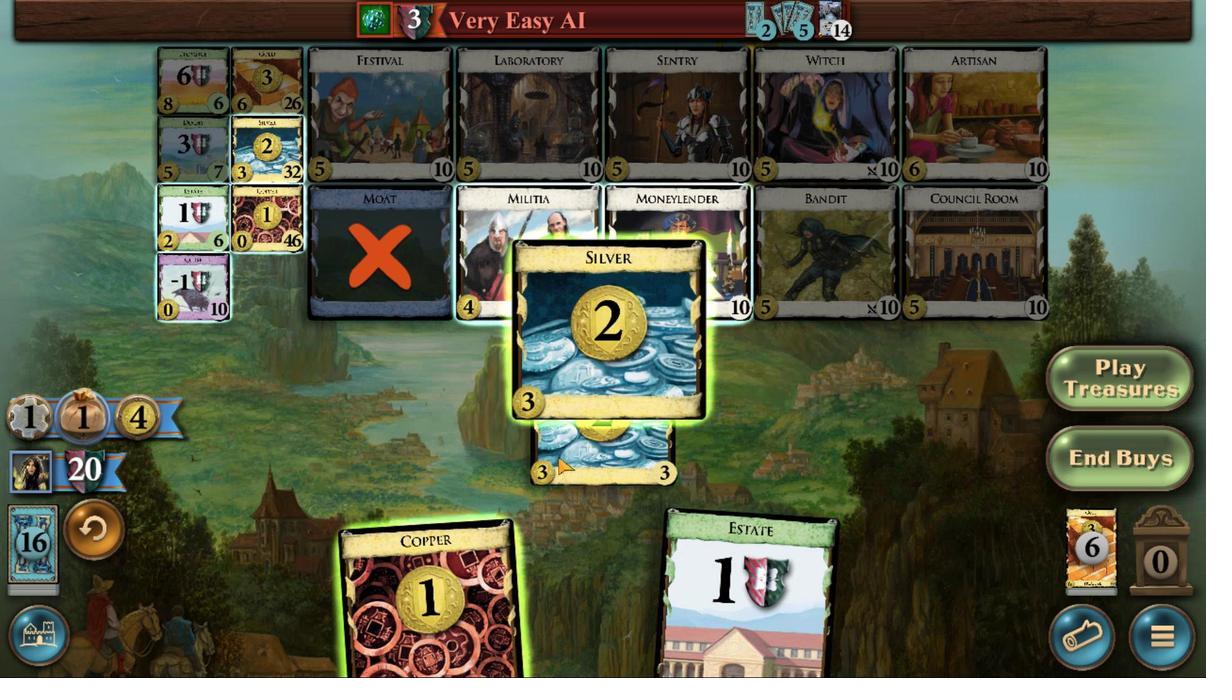 
Action: Mouse pressed left at (578, 422)
Screenshot: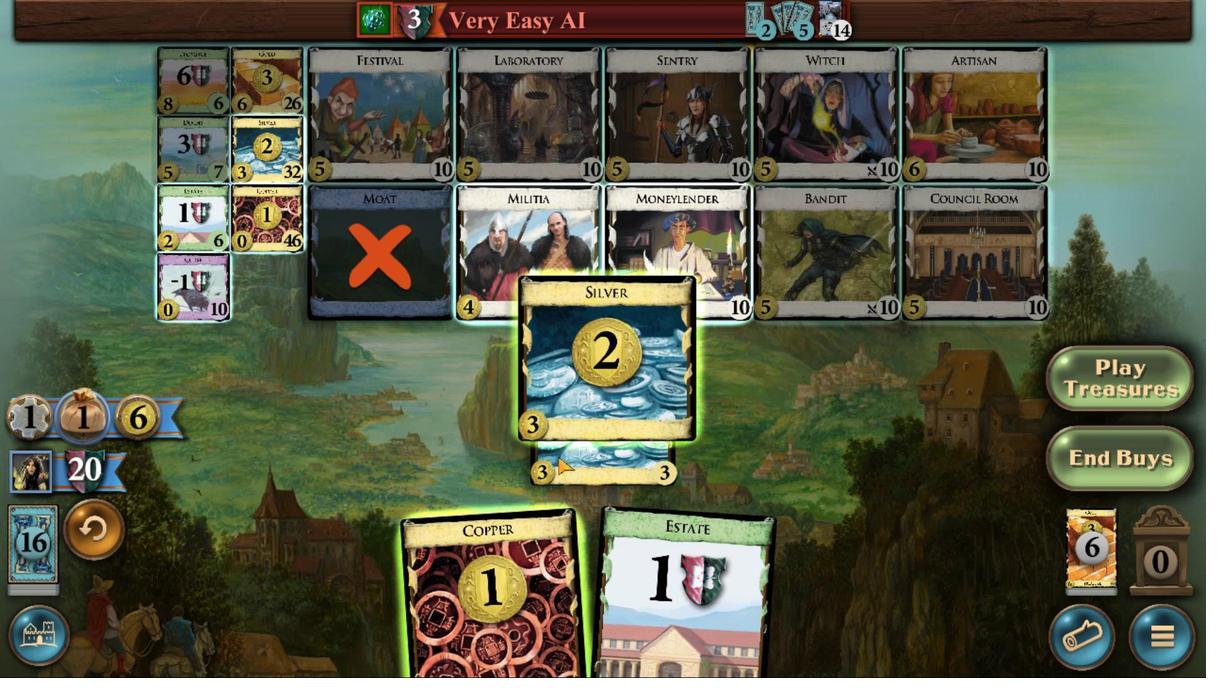 
Action: Mouse moved to (378, 299)
Screenshot: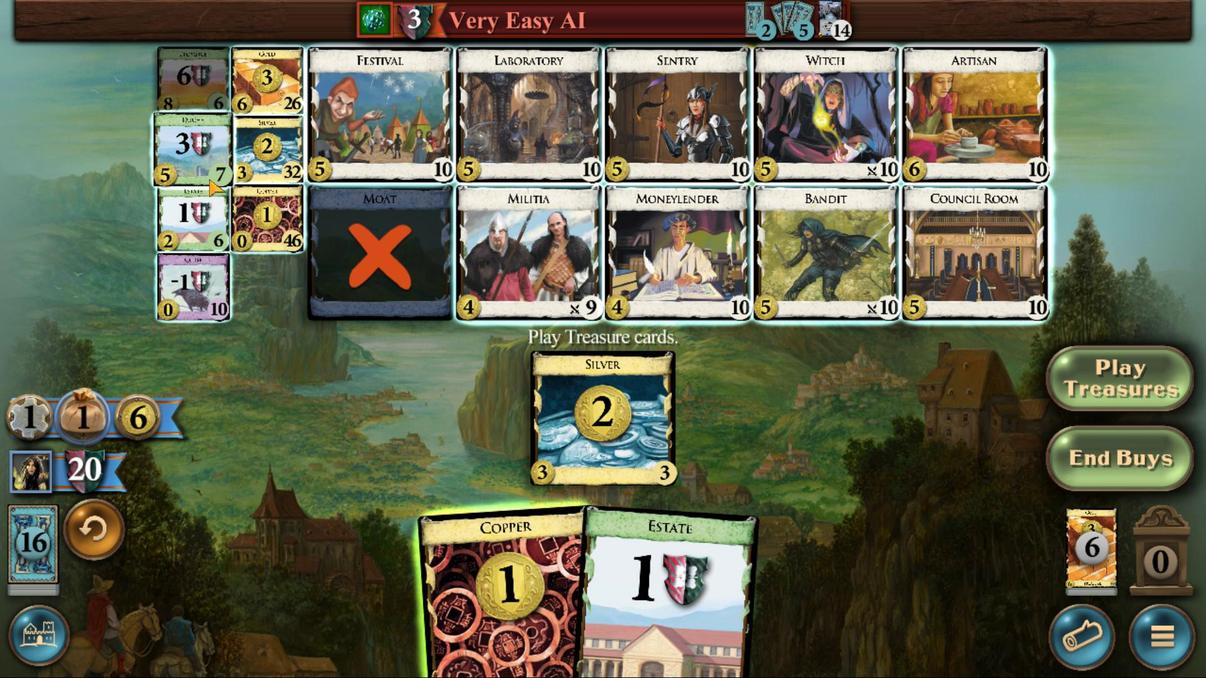 
Action: Mouse pressed left at (378, 299)
Screenshot: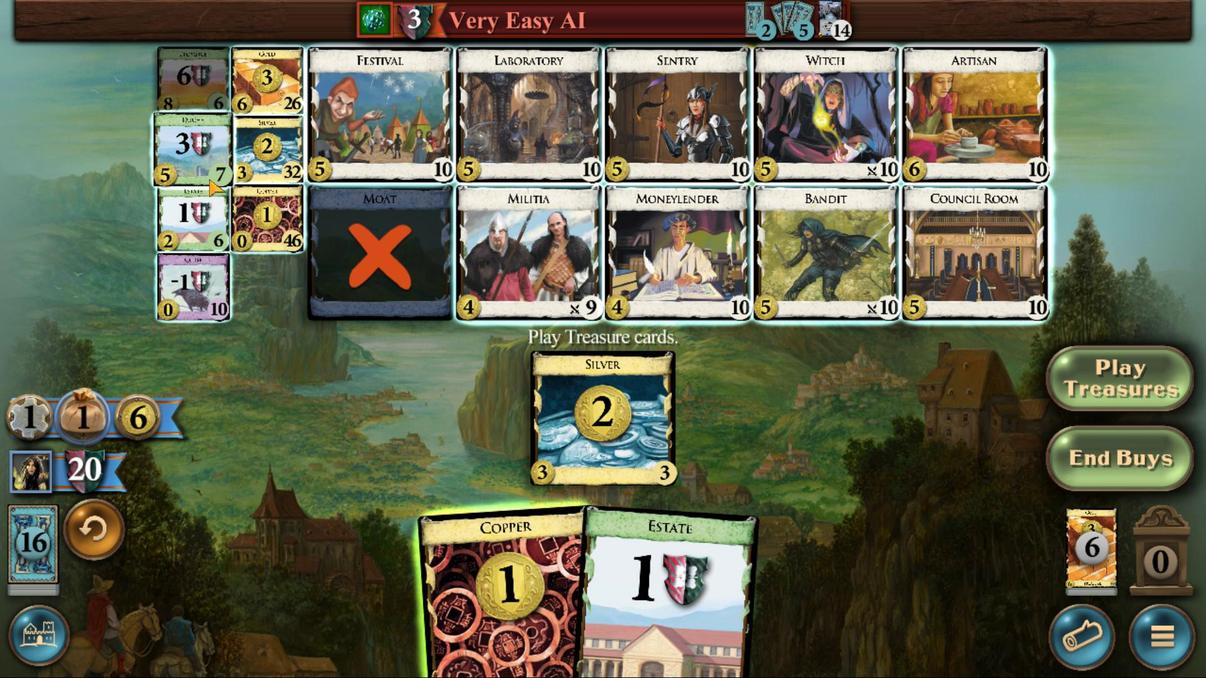 
Action: Mouse moved to (529, 414)
Screenshot: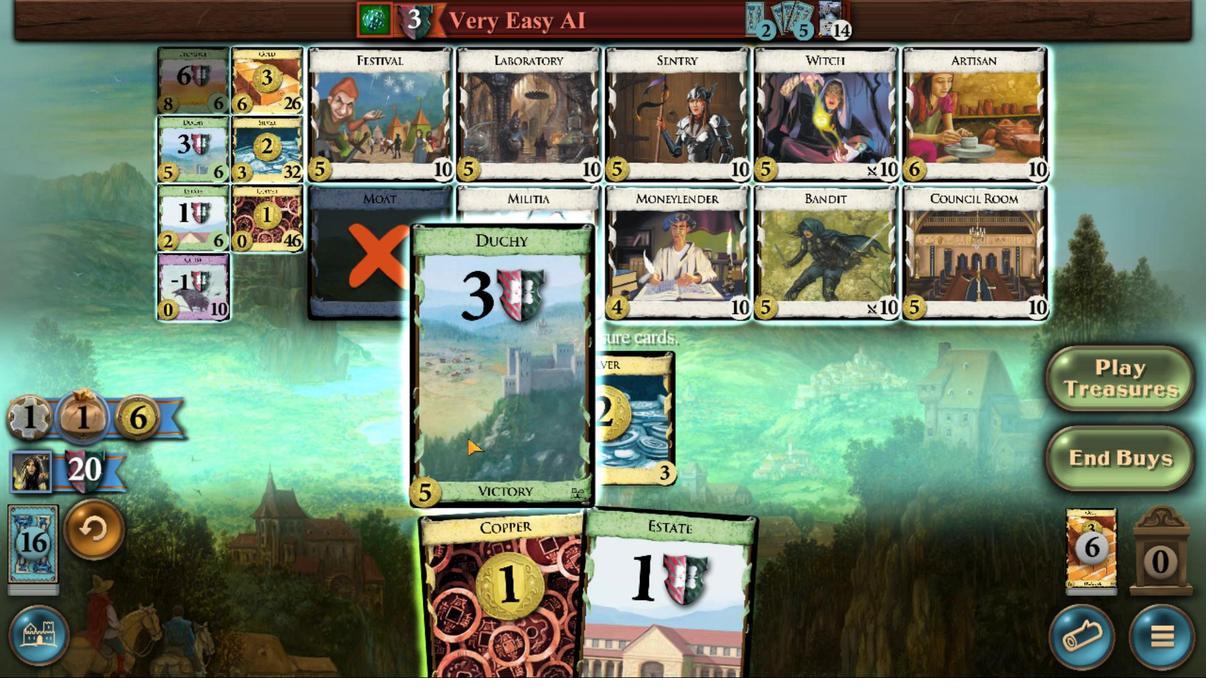 
Action: Mouse pressed left at (529, 414)
Screenshot: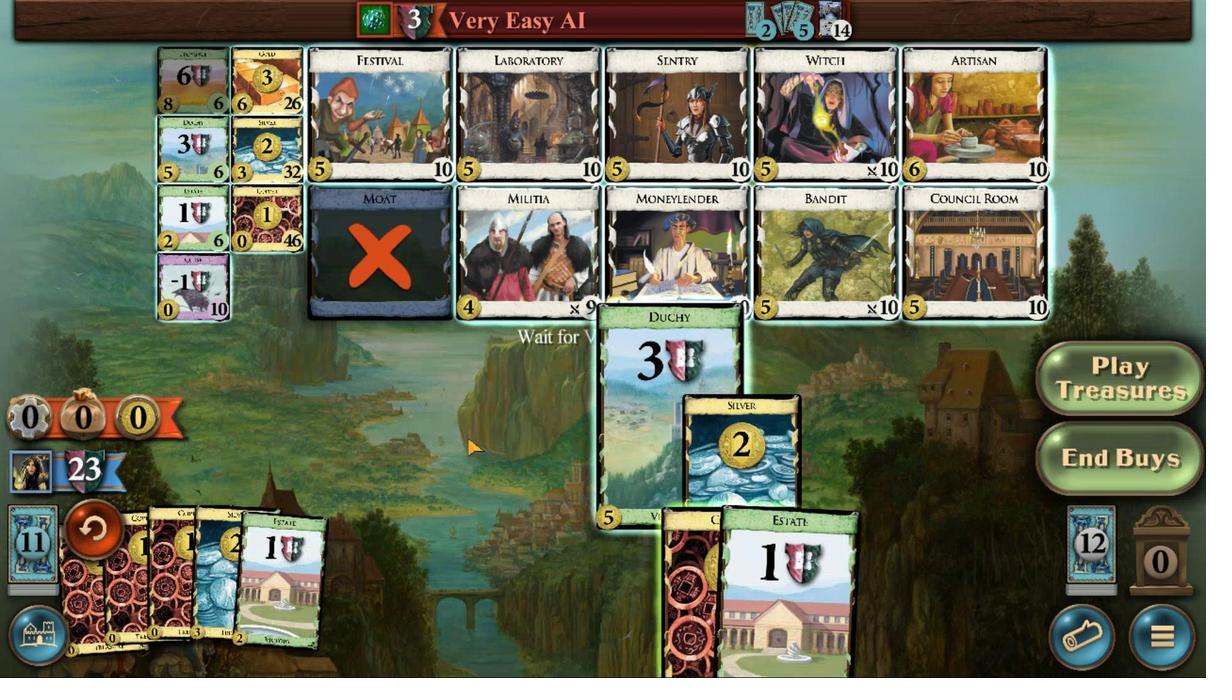 
Action: Mouse moved to (644, 464)
Screenshot: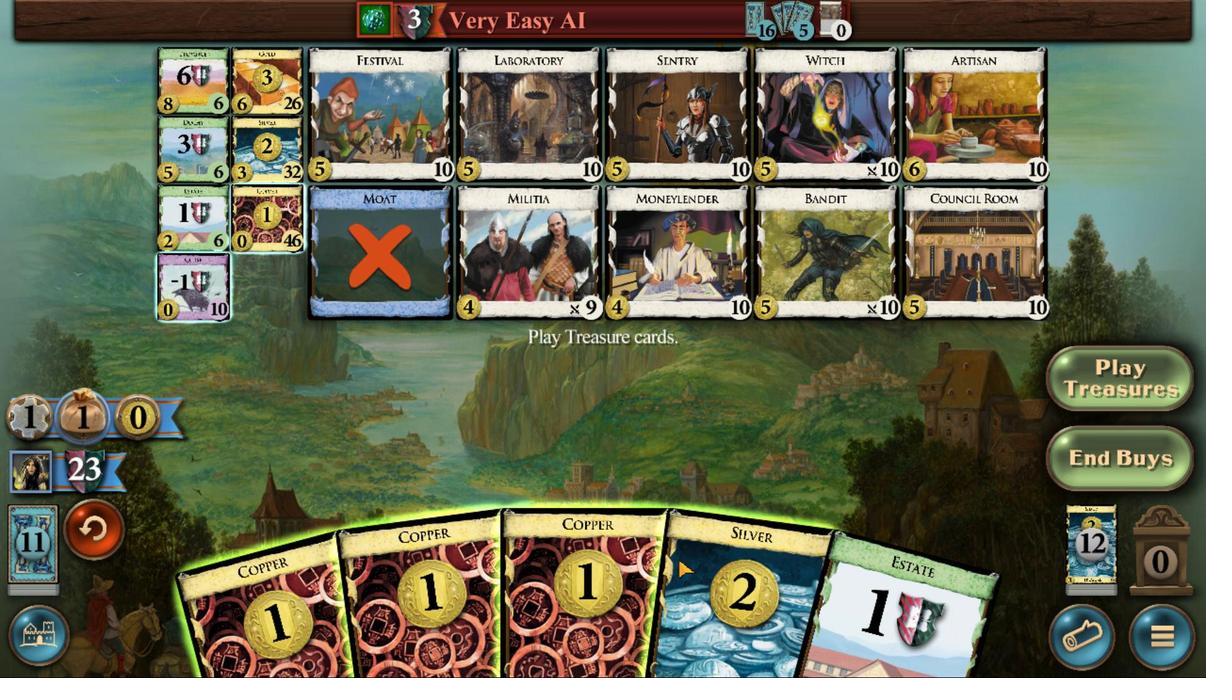 
Action: Mouse pressed left at (644, 464)
Screenshot: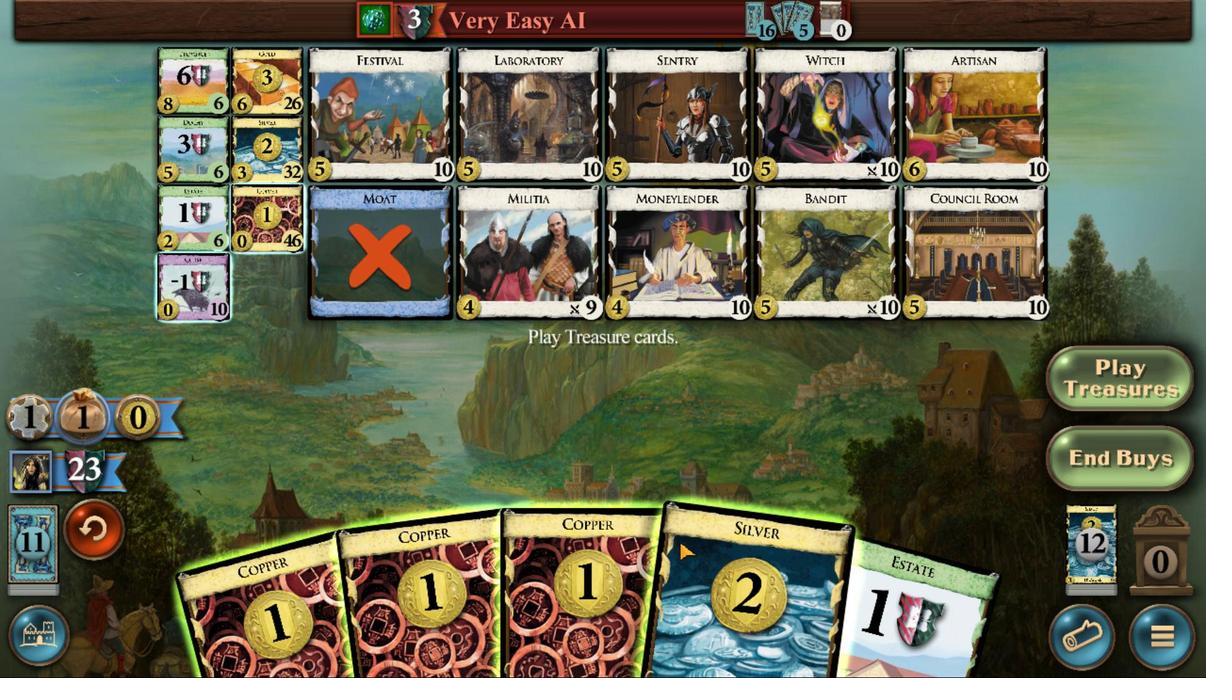 
Action: Mouse moved to (535, 405)
Screenshot: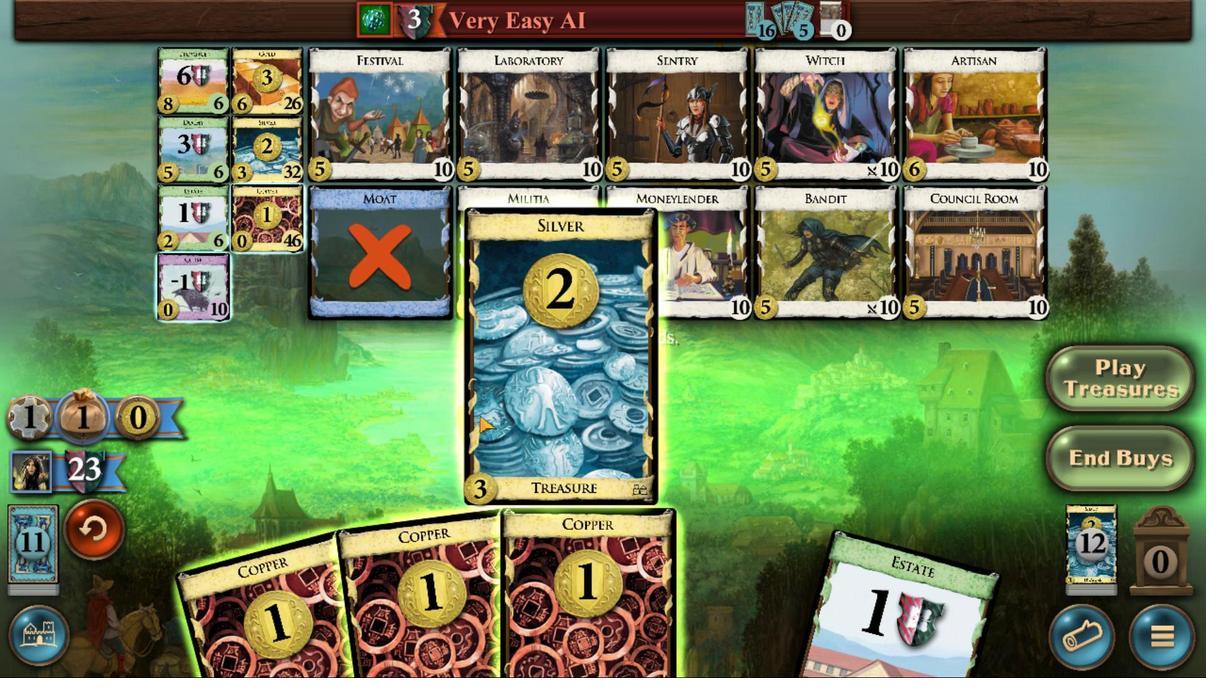 
Action: Mouse pressed left at (535, 405)
Screenshot: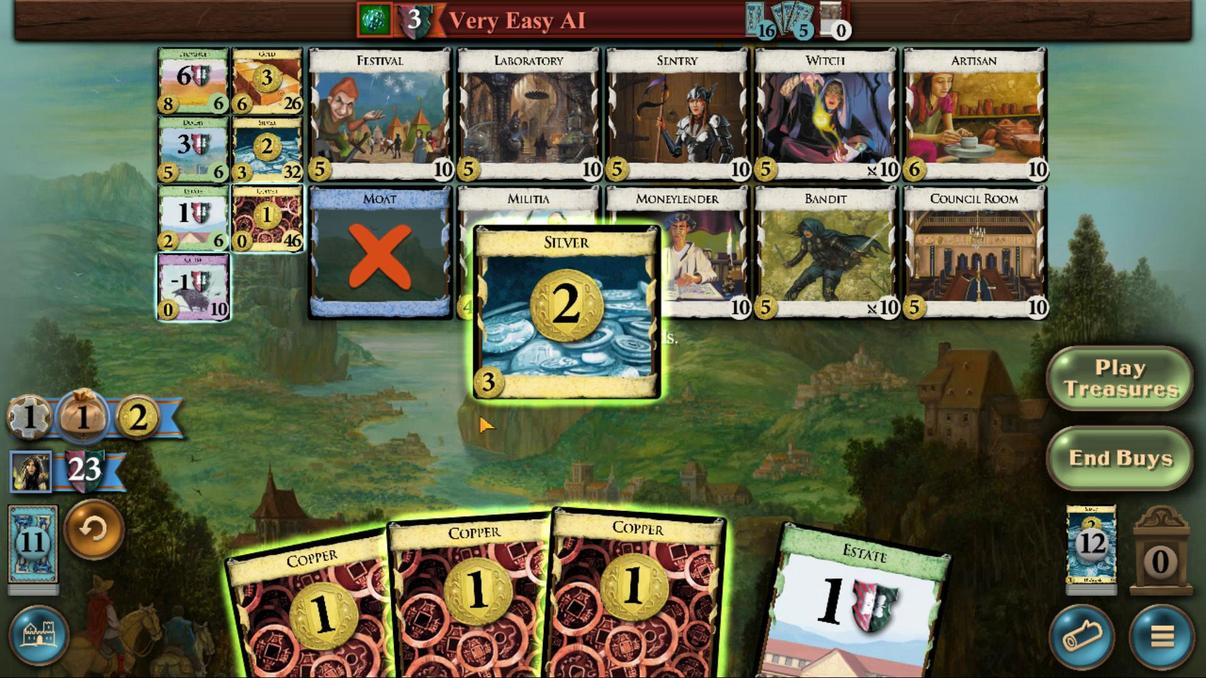
Action: Mouse moved to (601, 464)
Screenshot: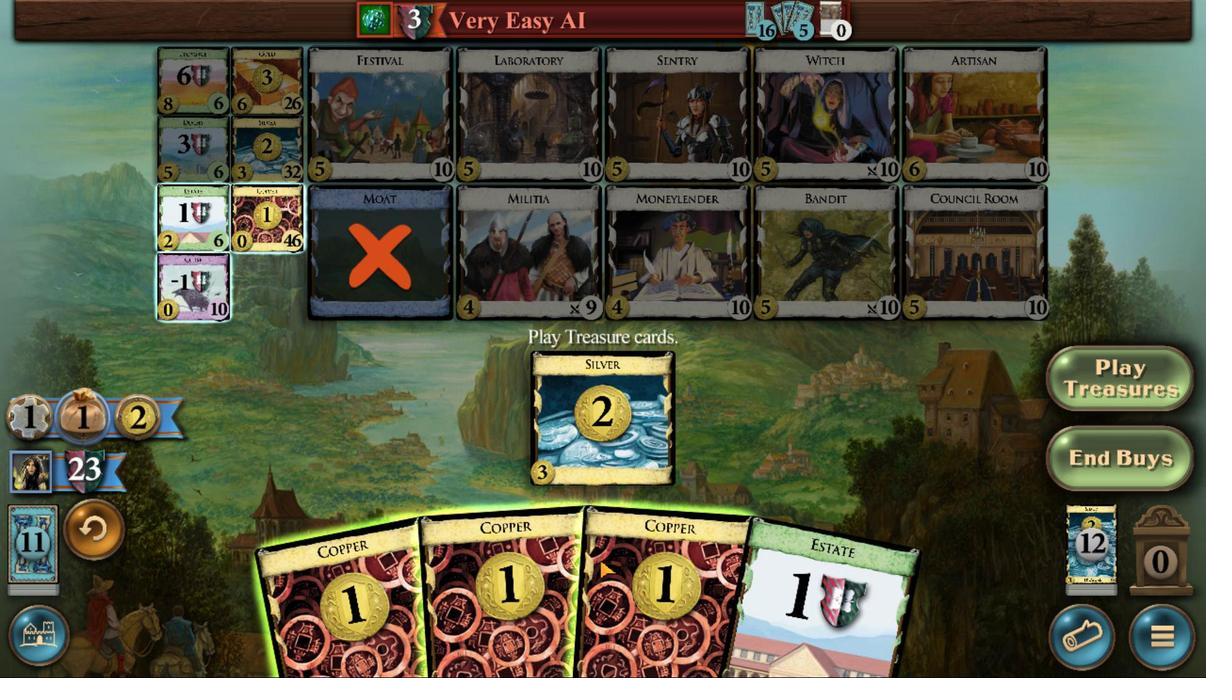 
Action: Mouse pressed left at (601, 464)
Screenshot: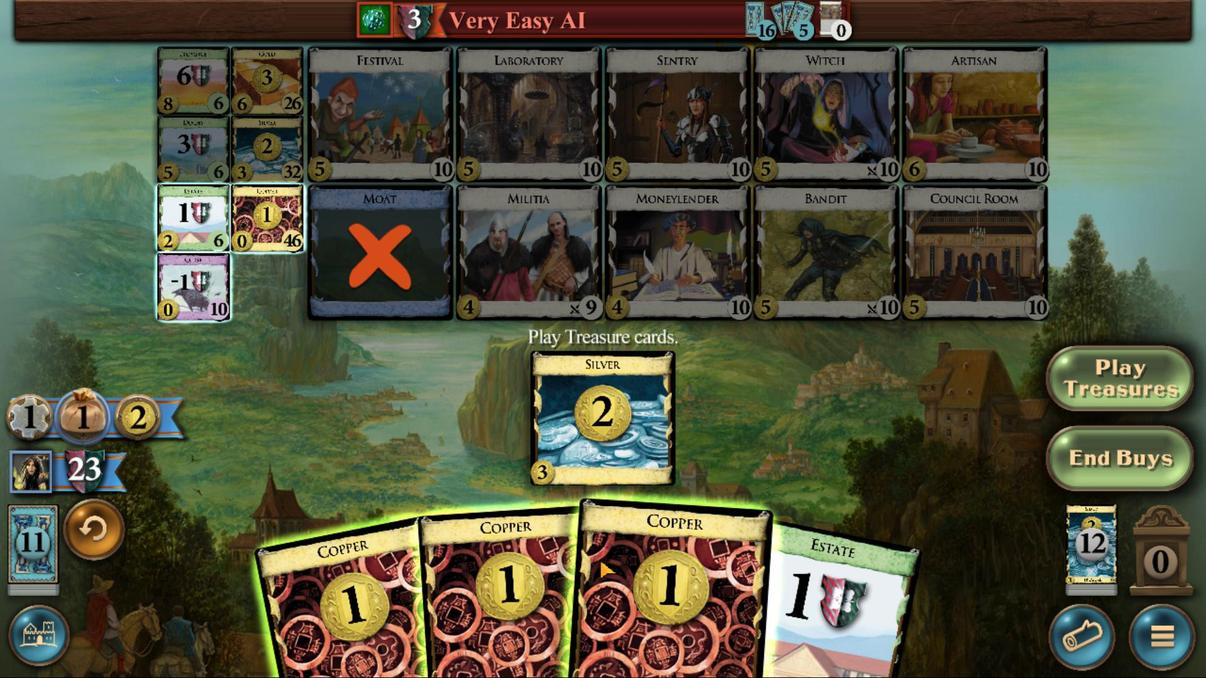 
Action: Mouse moved to (551, 408)
Screenshot: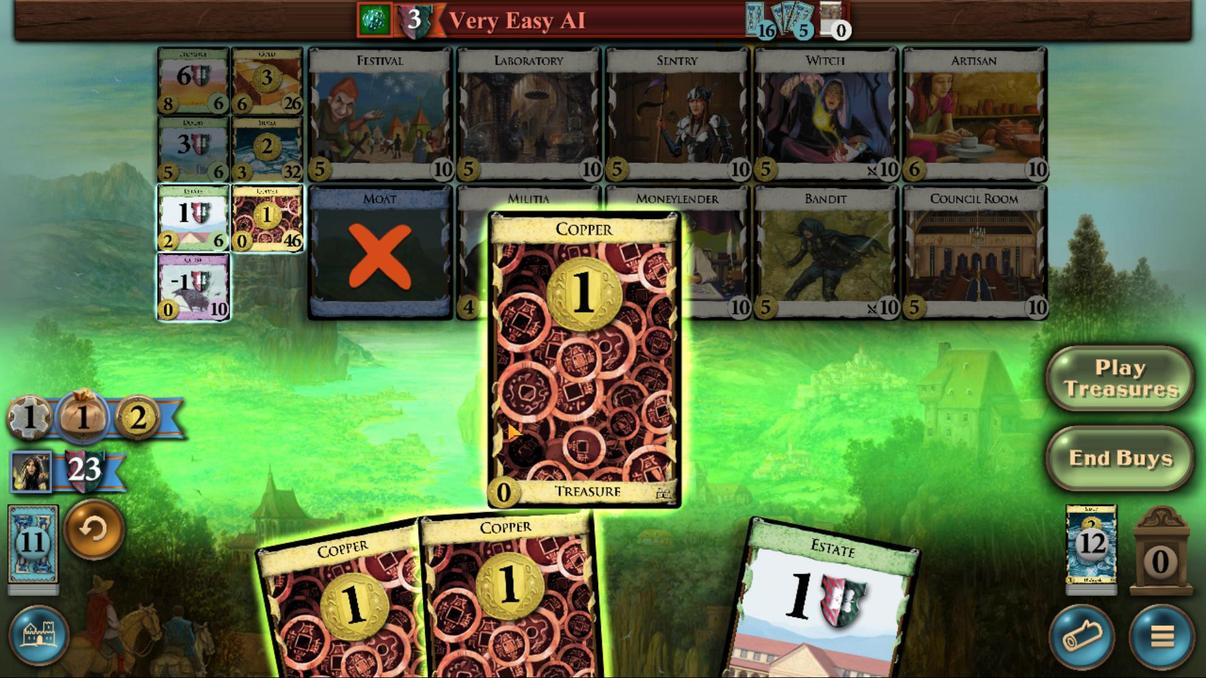 
Action: Mouse pressed left at (551, 408)
Screenshot: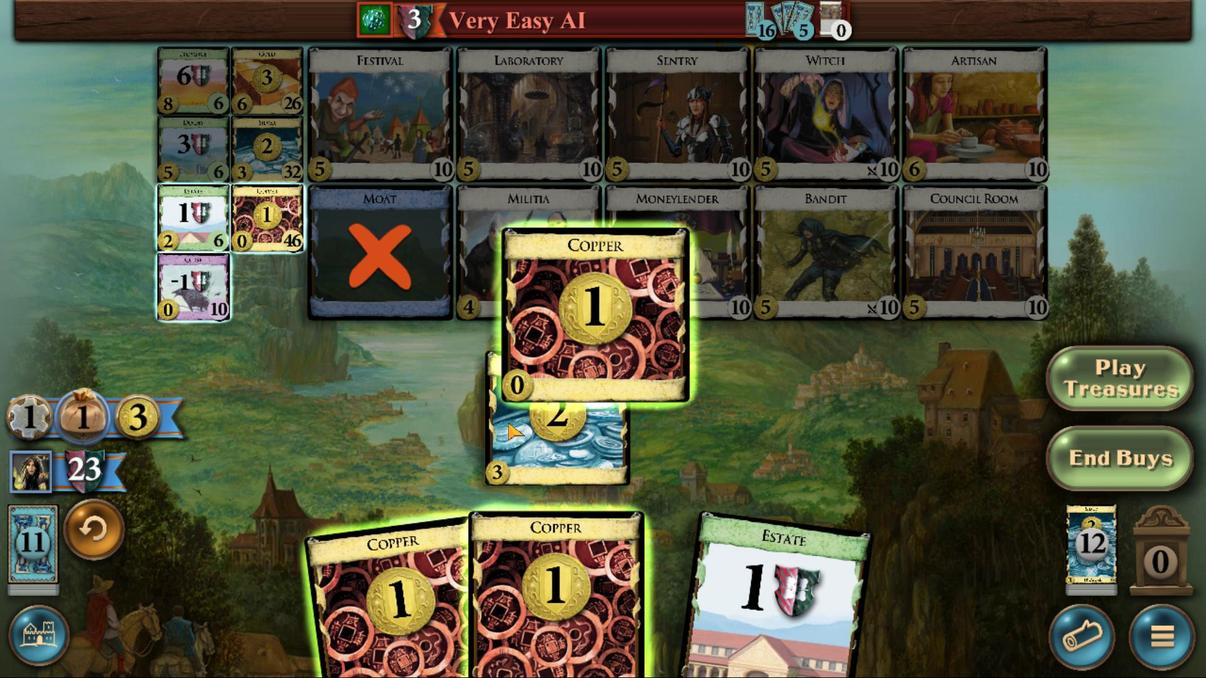 
Action: Mouse moved to (578, 483)
Screenshot: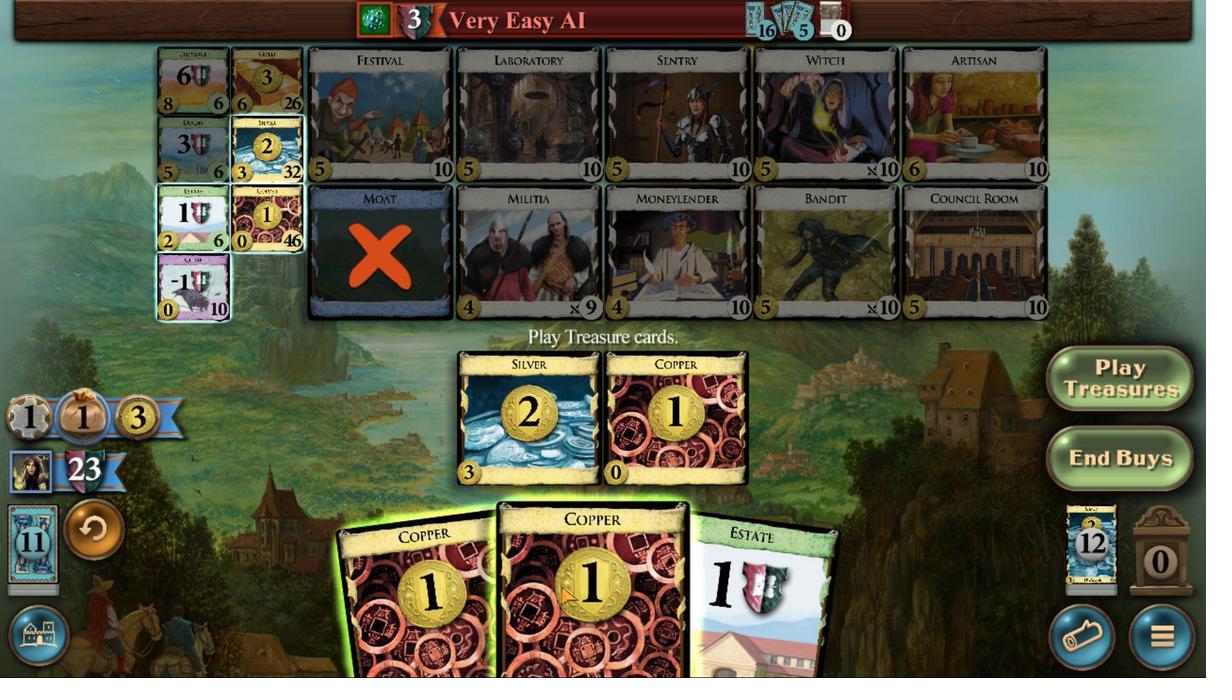 
Action: Mouse pressed left at (578, 483)
Screenshot: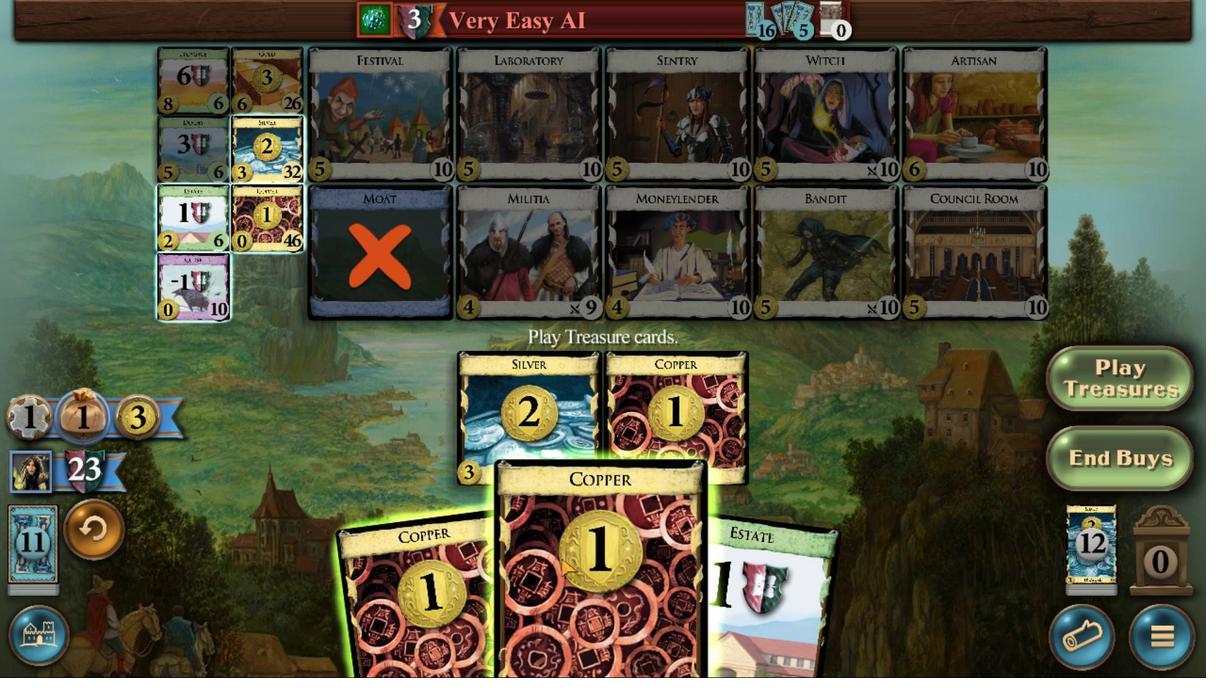 
Action: Mouse moved to (558, 472)
Screenshot: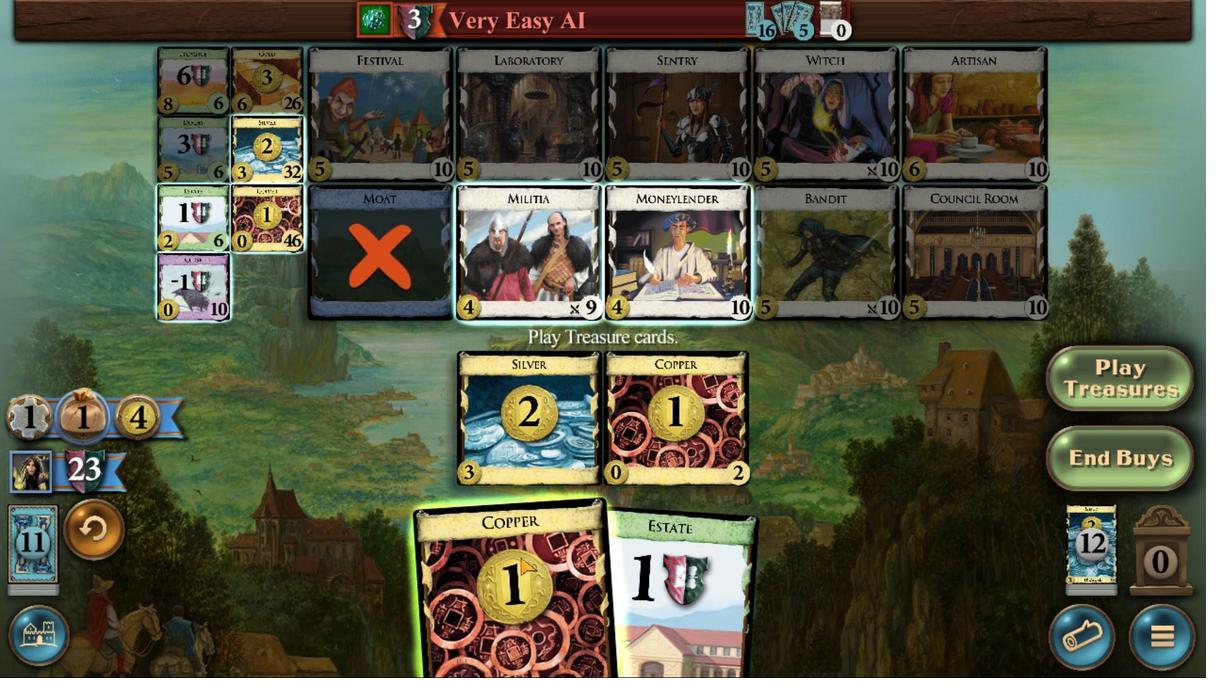 
Action: Mouse pressed left at (558, 472)
Screenshot: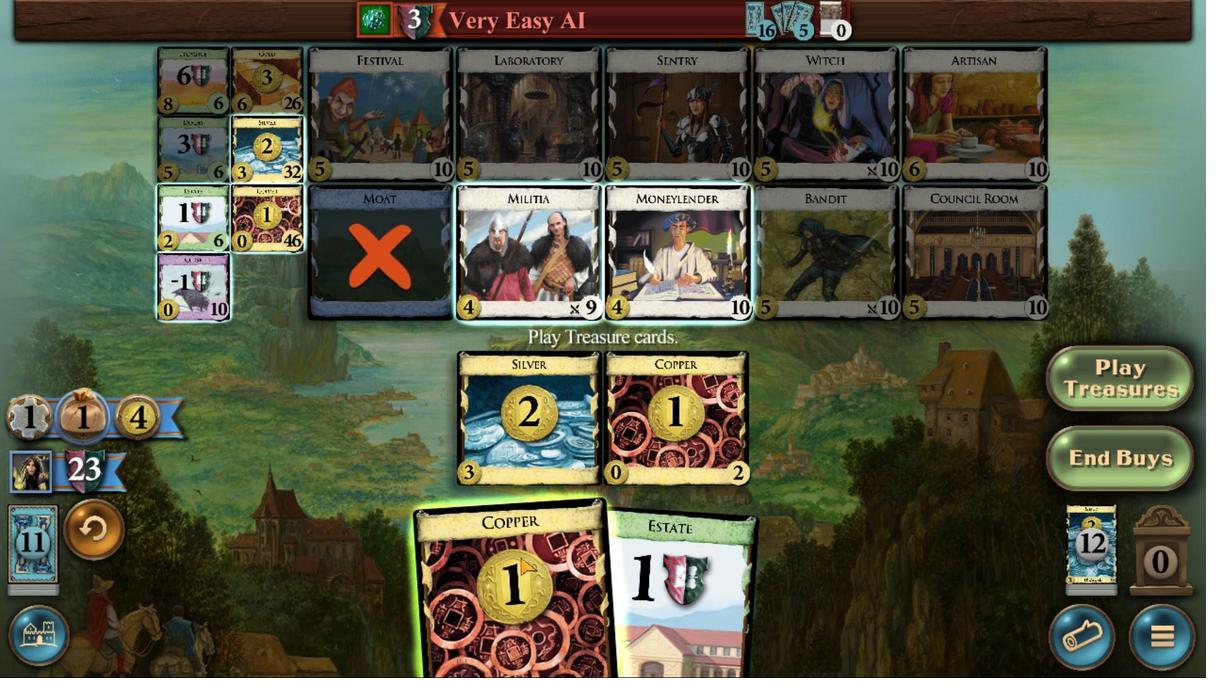 
Action: Mouse moved to (556, 440)
Screenshot: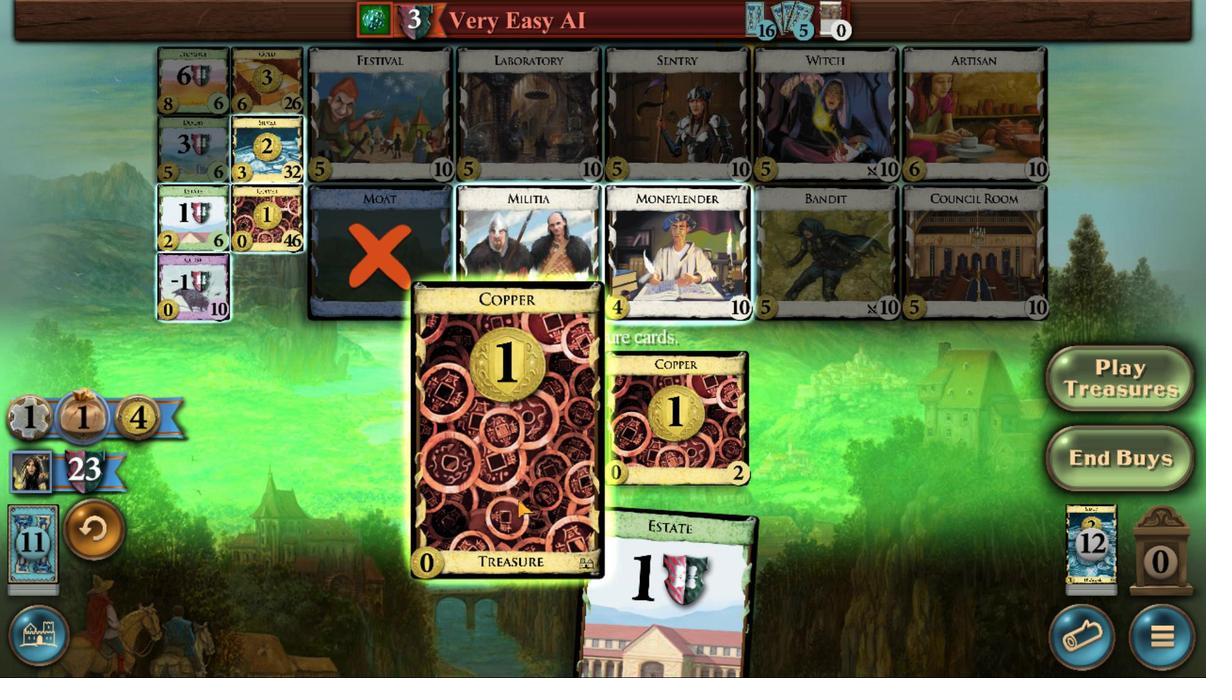 
Action: Mouse pressed left at (556, 440)
Screenshot: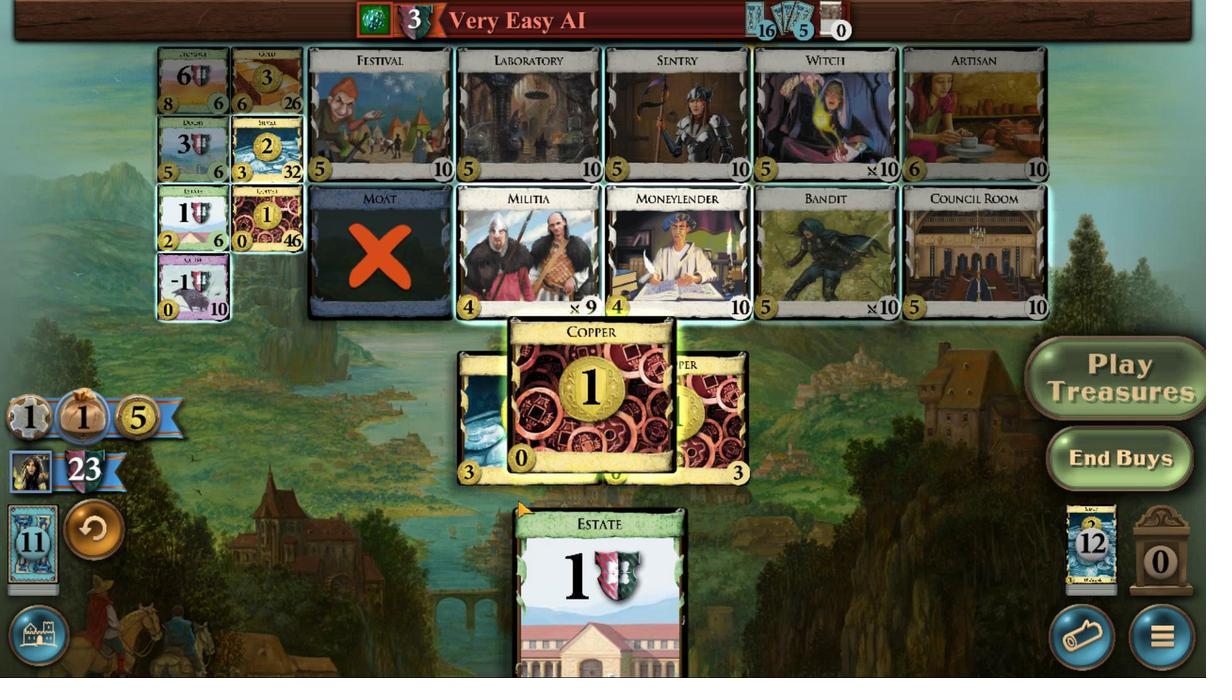 
Action: Mouse moved to (377, 298)
Screenshot: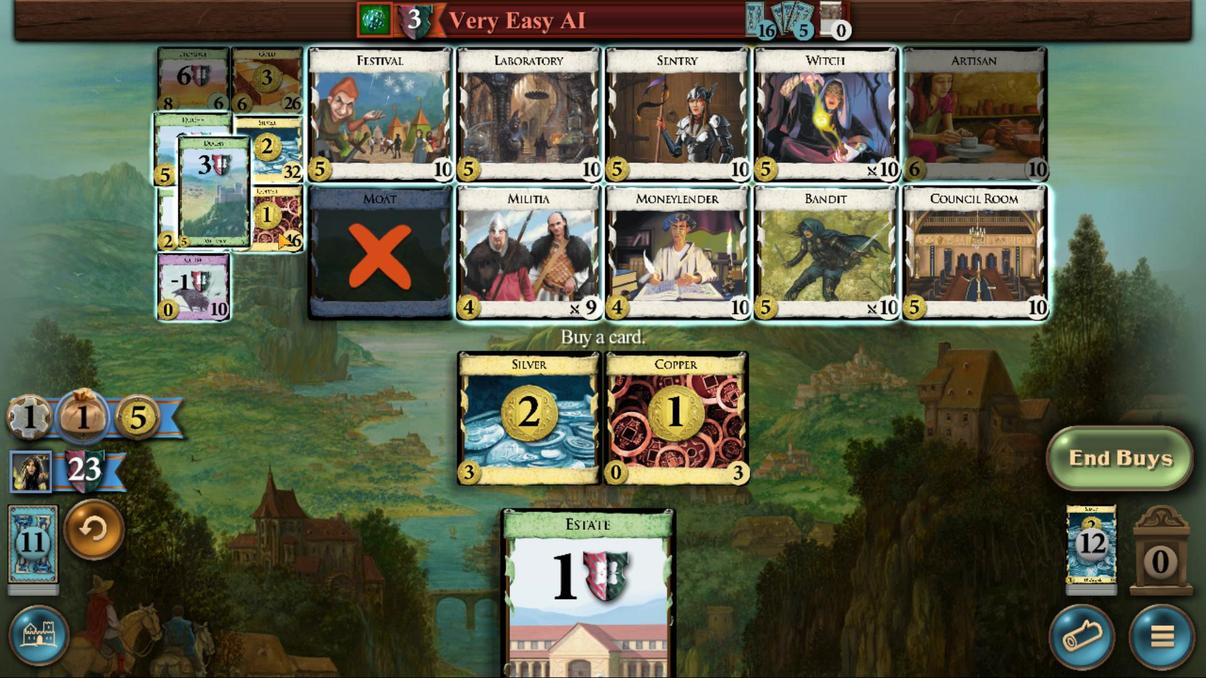 
Action: Mouse pressed left at (377, 298)
Screenshot: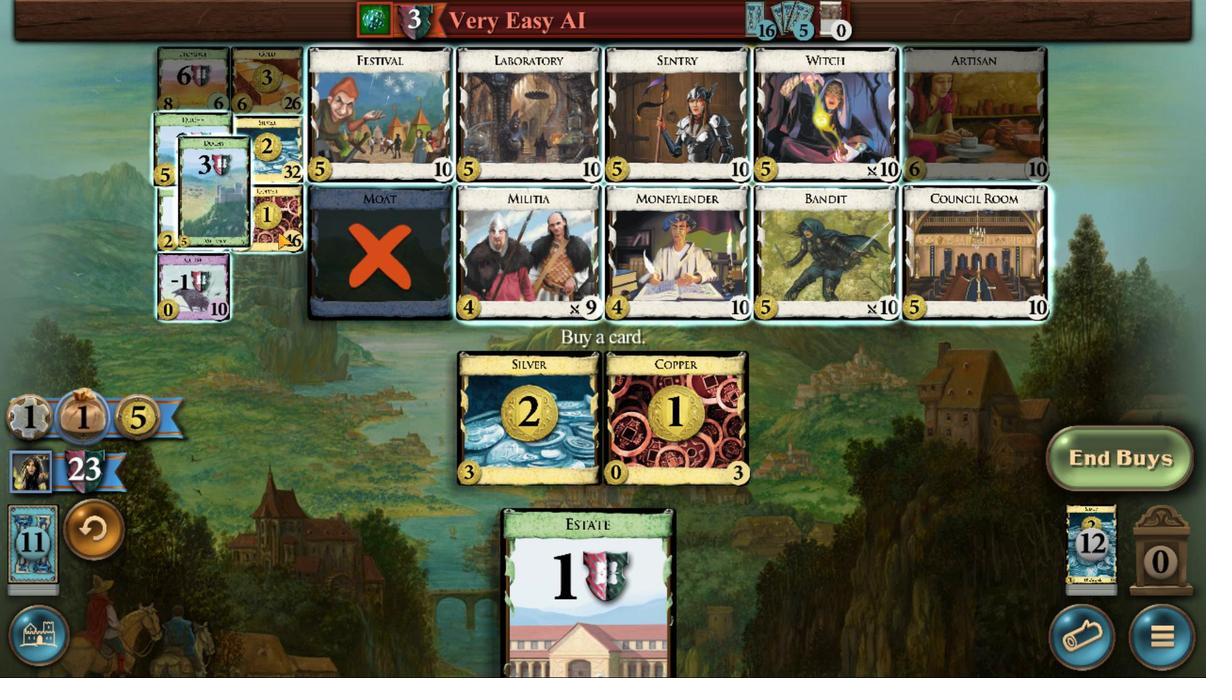 
Action: Mouse moved to (533, 416)
Screenshot: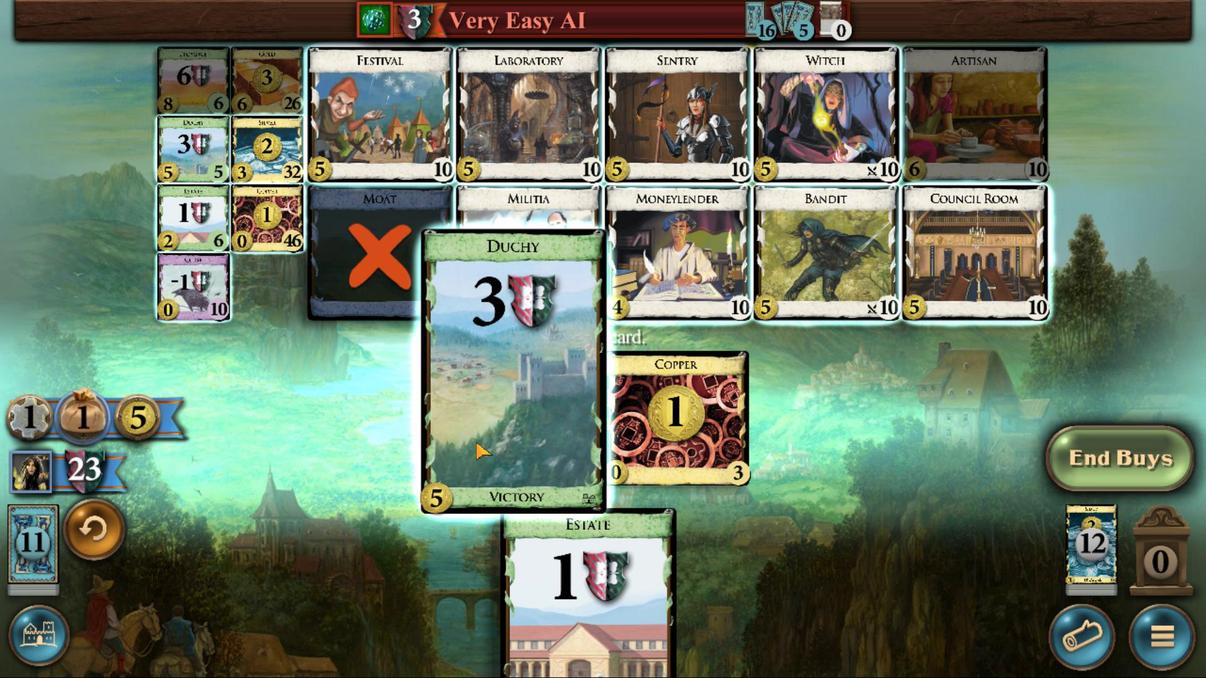 
Action: Mouse pressed left at (533, 416)
Screenshot: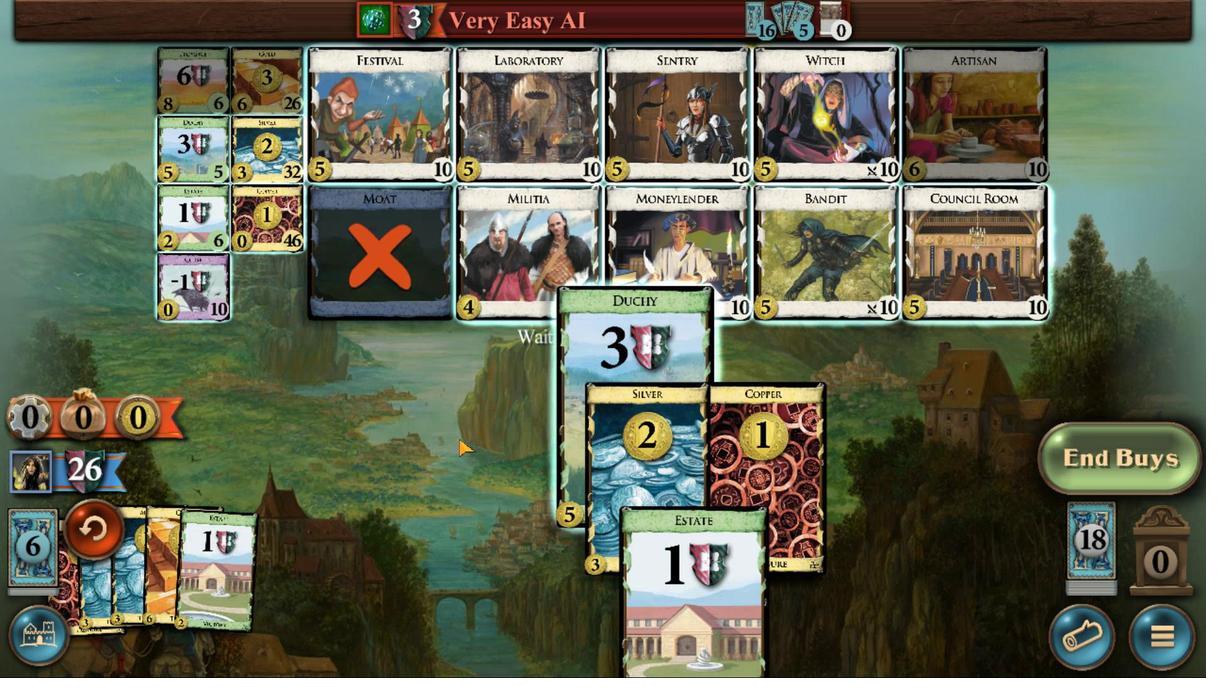 
Action: Mouse moved to (531, 415)
Screenshot: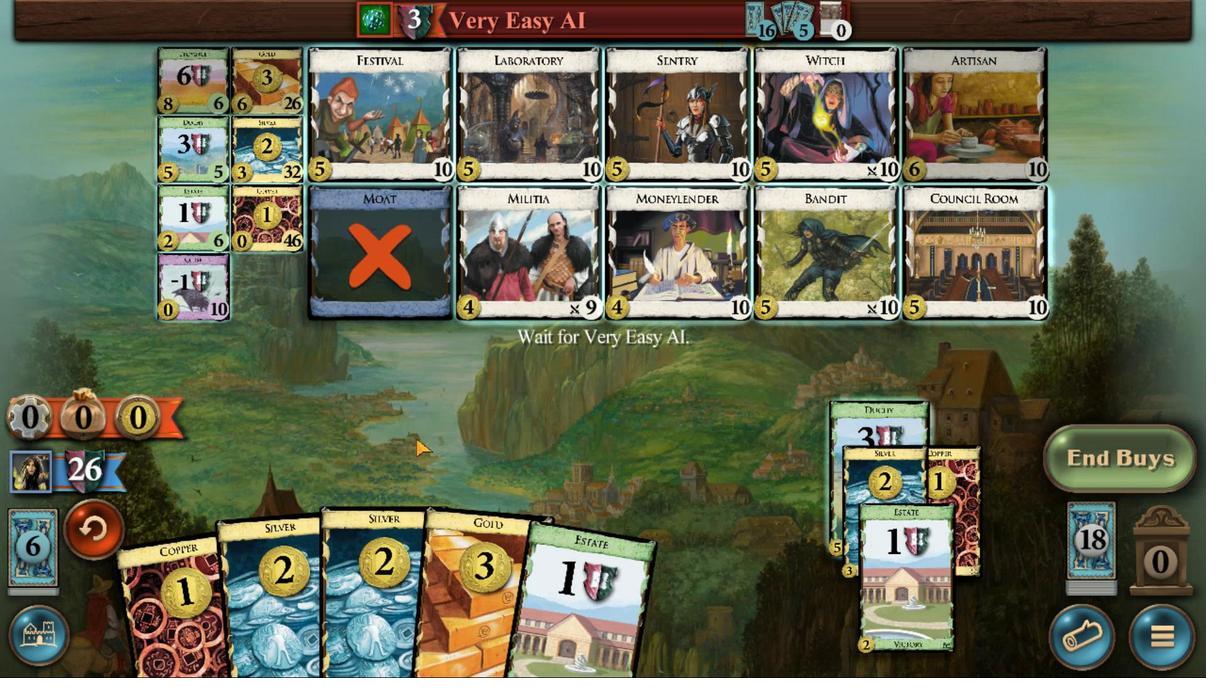 
Action: Mouse pressed left at (531, 415)
Screenshot: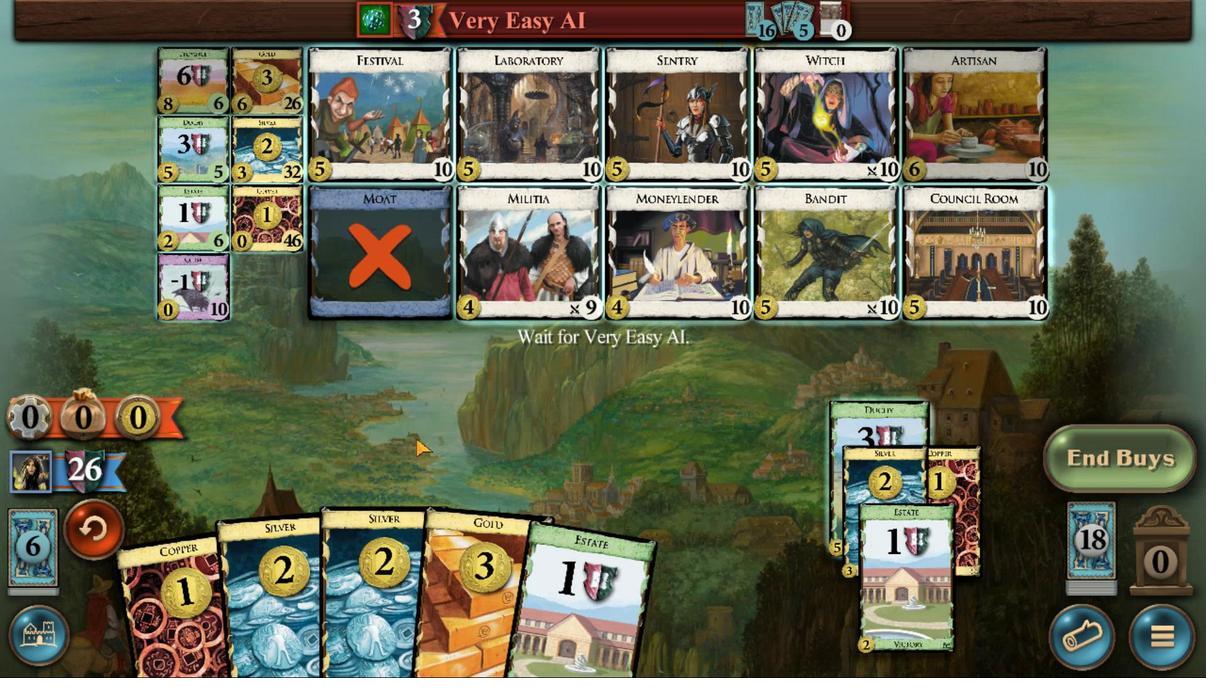 
Action: Mouse moved to (469, 414)
Screenshot: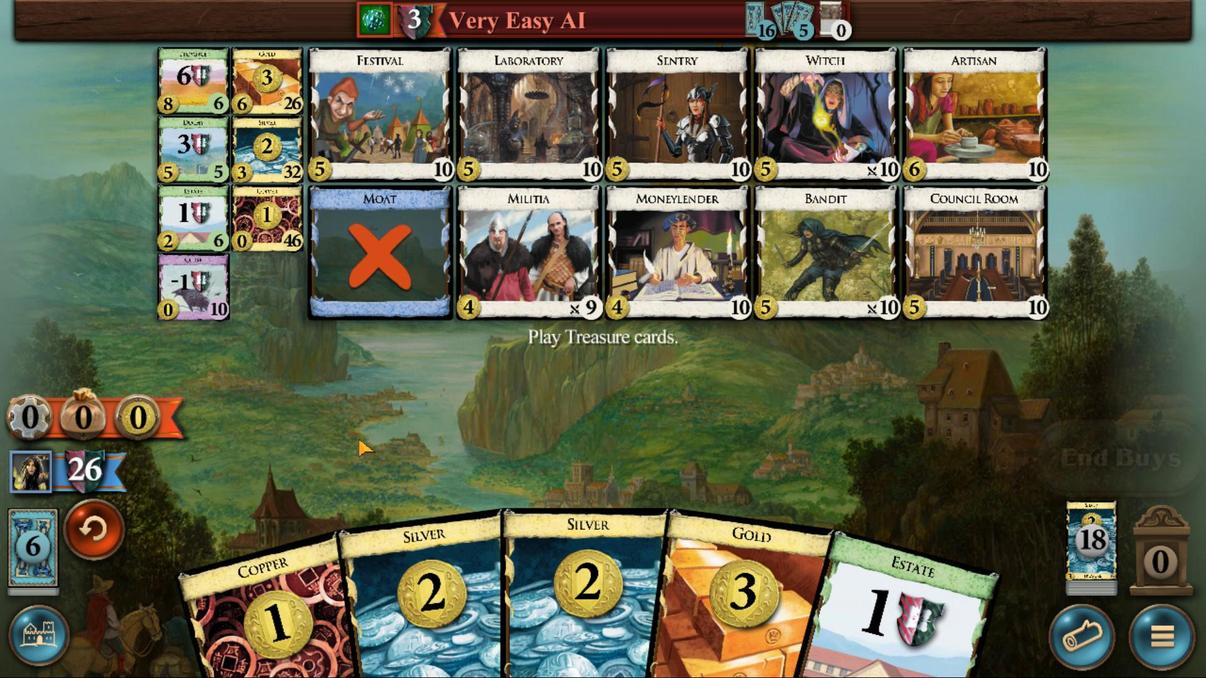 
Action: Mouse pressed left at (469, 414)
Screenshot: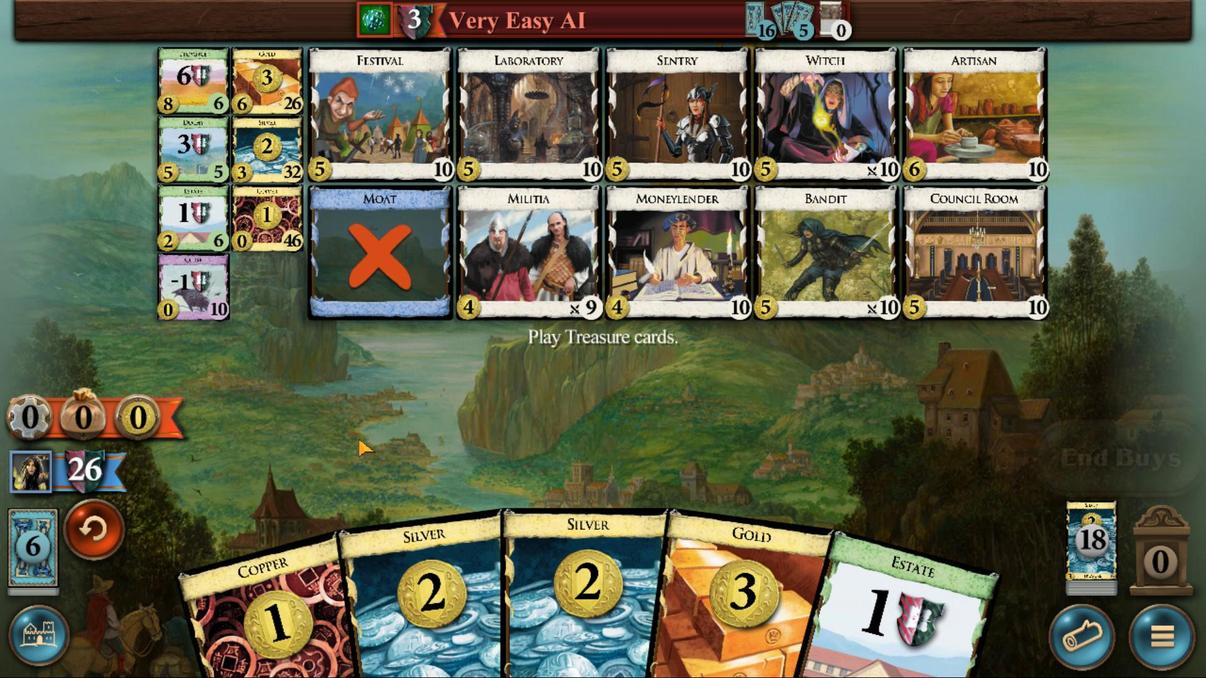 
Action: Mouse moved to (654, 488)
Screenshot: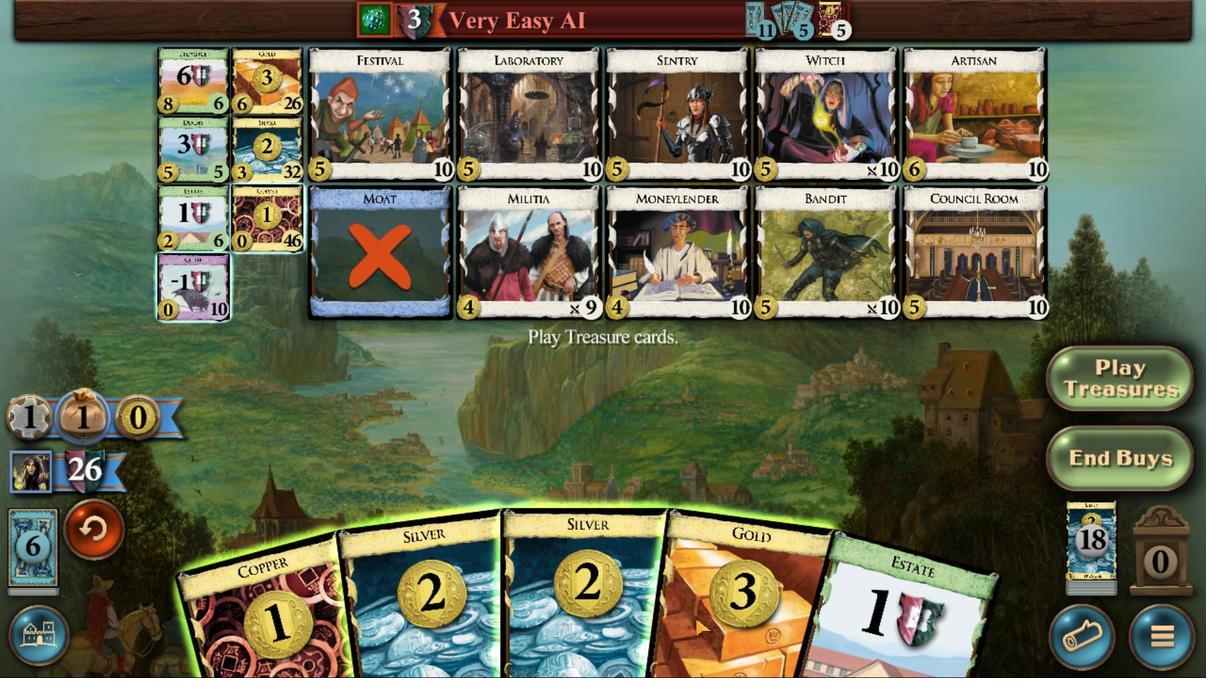 
Action: Mouse pressed left at (654, 488)
Screenshot: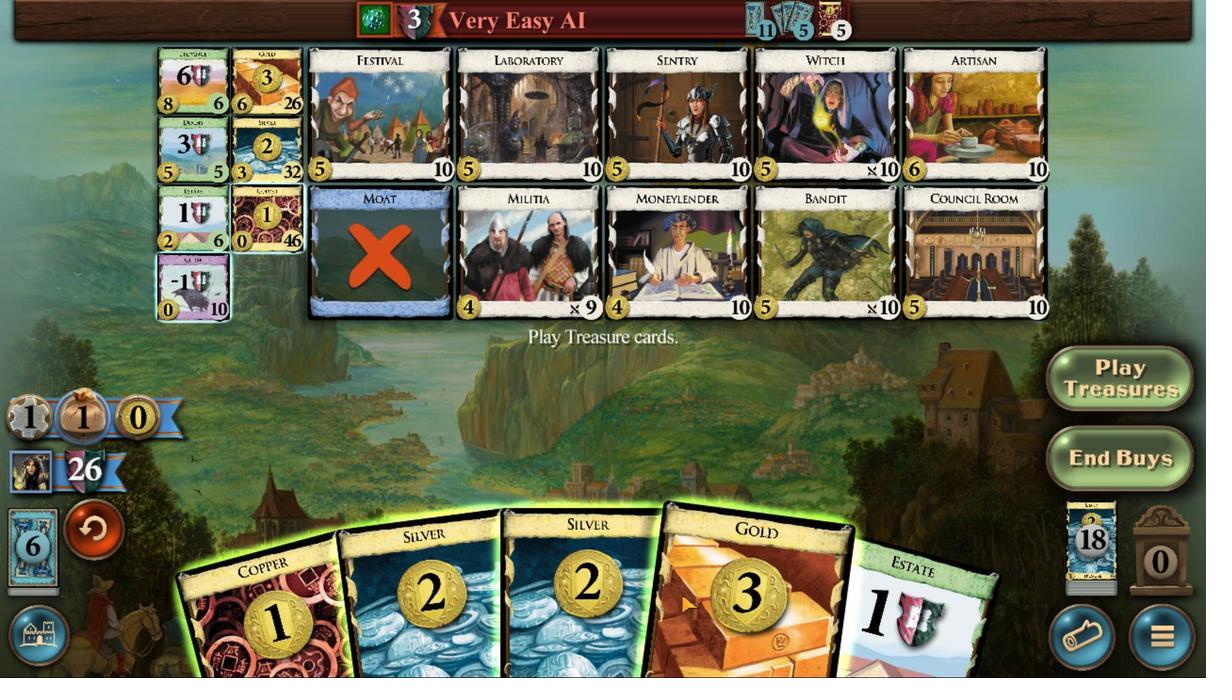 
Action: Mouse moved to (595, 453)
Screenshot: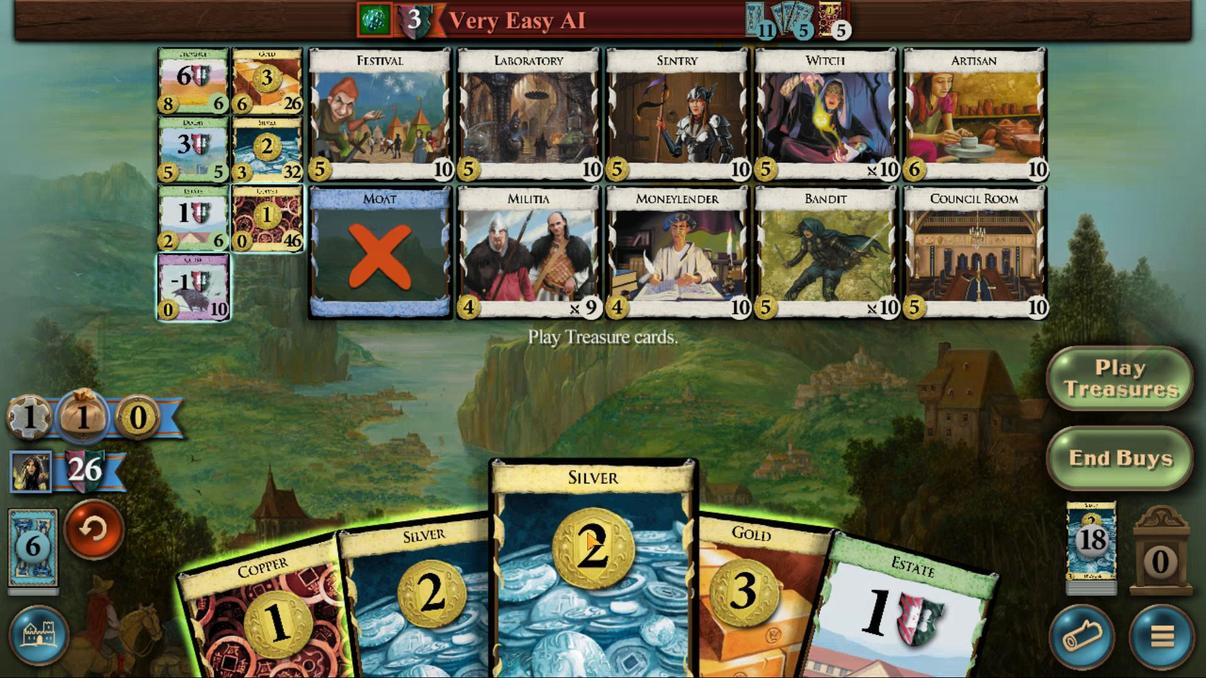 
Action: Mouse pressed left at (595, 453)
Screenshot: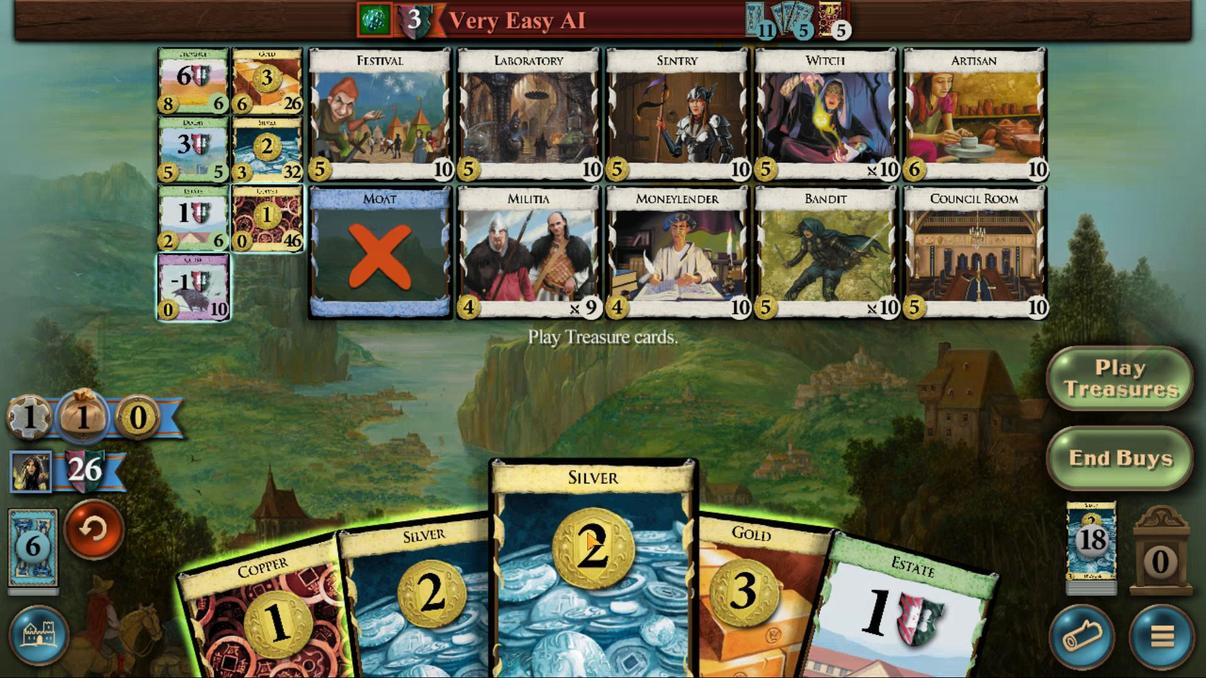 
Action: Mouse moved to (723, 387)
Screenshot: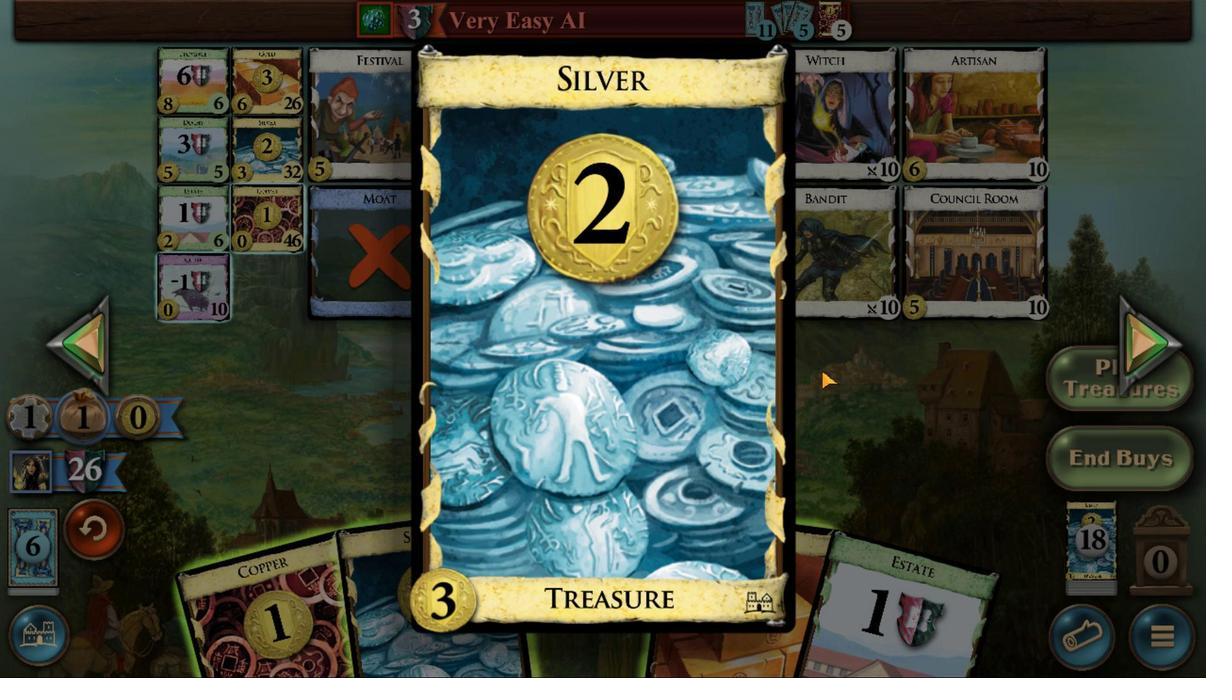 
Action: Mouse pressed left at (723, 387)
Screenshot: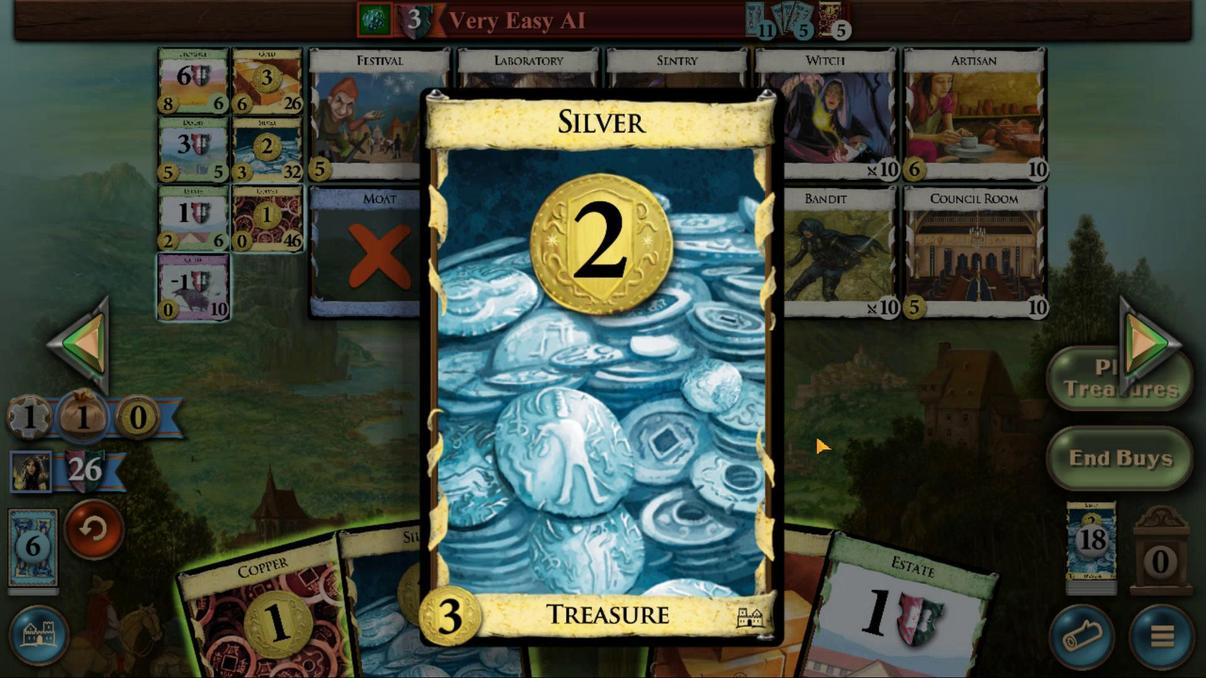 
Action: Mouse moved to (690, 465)
Screenshot: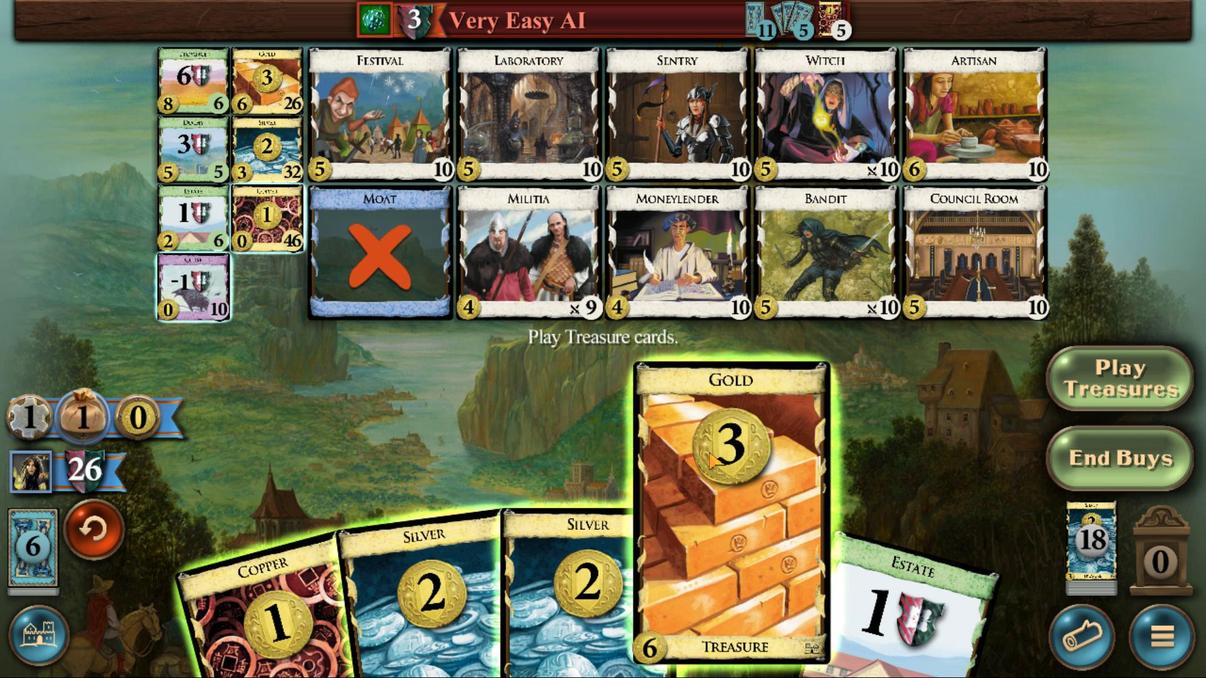 
Action: Mouse pressed left at (690, 465)
Screenshot: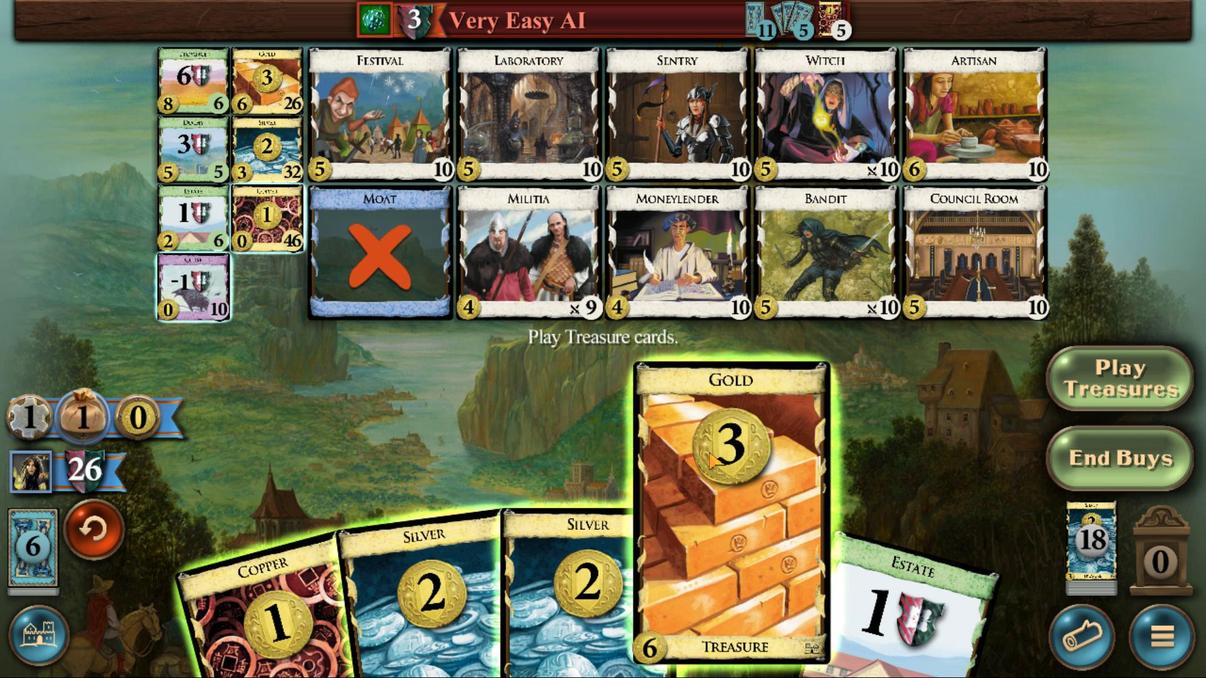 
Action: Mouse moved to (621, 457)
Screenshot: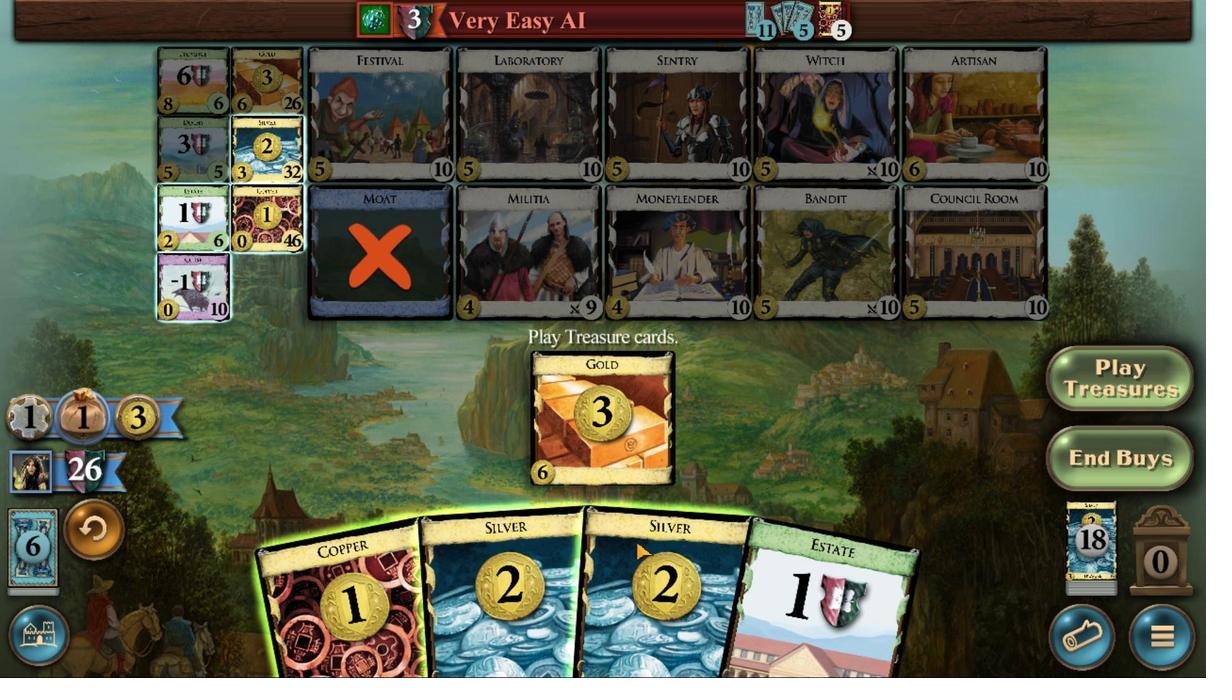 
Action: Mouse pressed left at (621, 457)
Screenshot: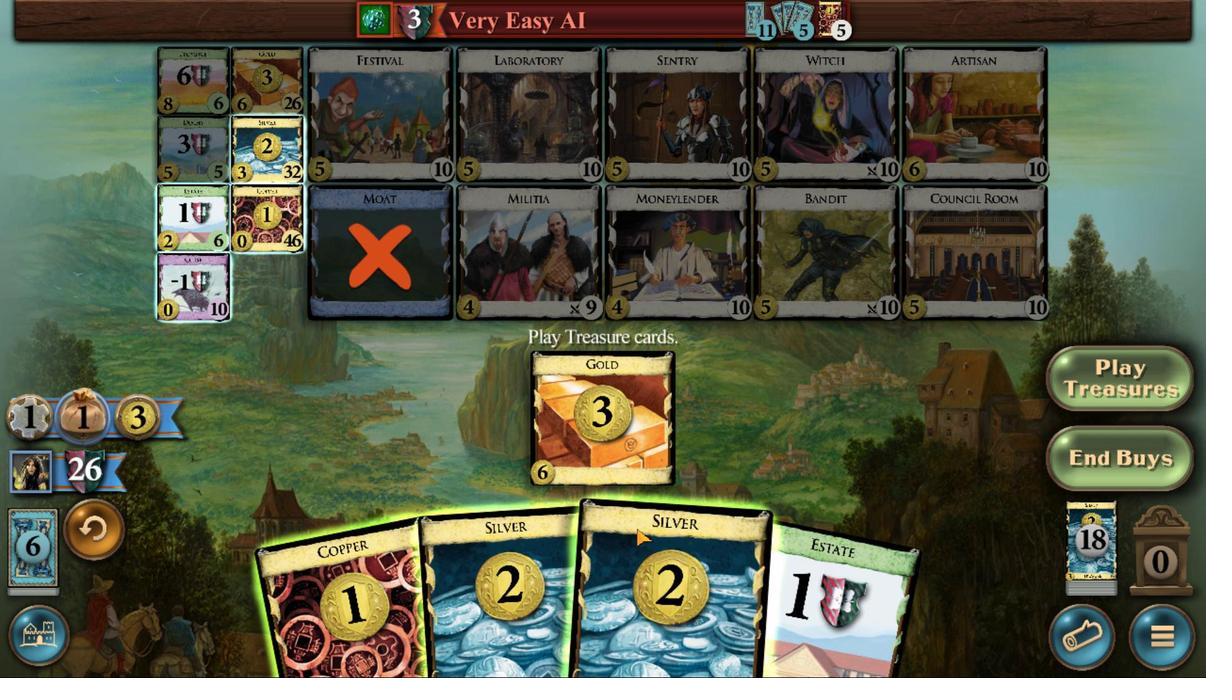 
Action: Mouse moved to (603, 475)
Screenshot: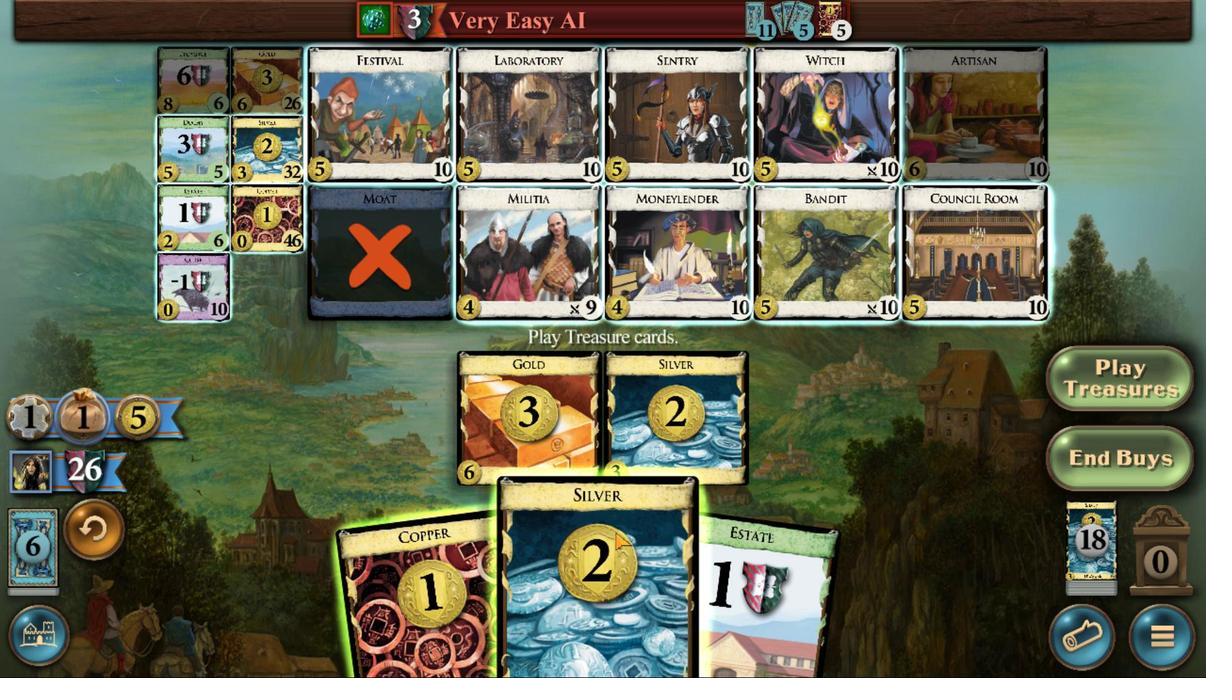 
Action: Mouse pressed left at (603, 475)
Screenshot: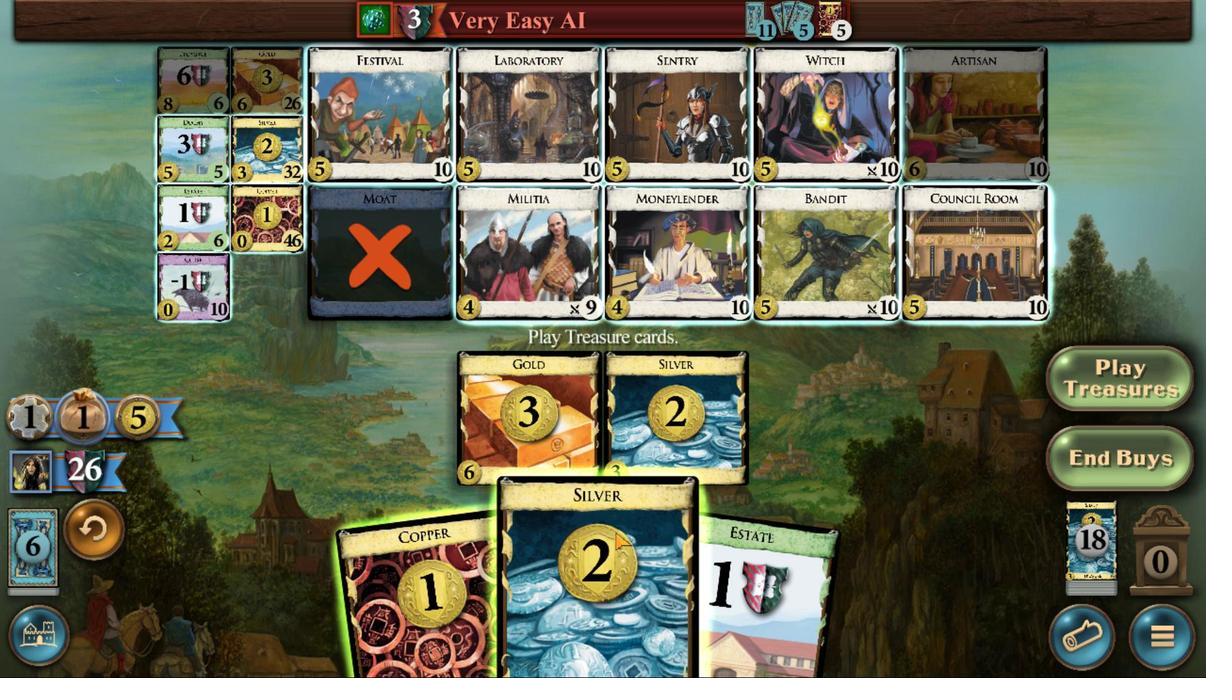 
Action: Mouse moved to (622, 424)
Screenshot: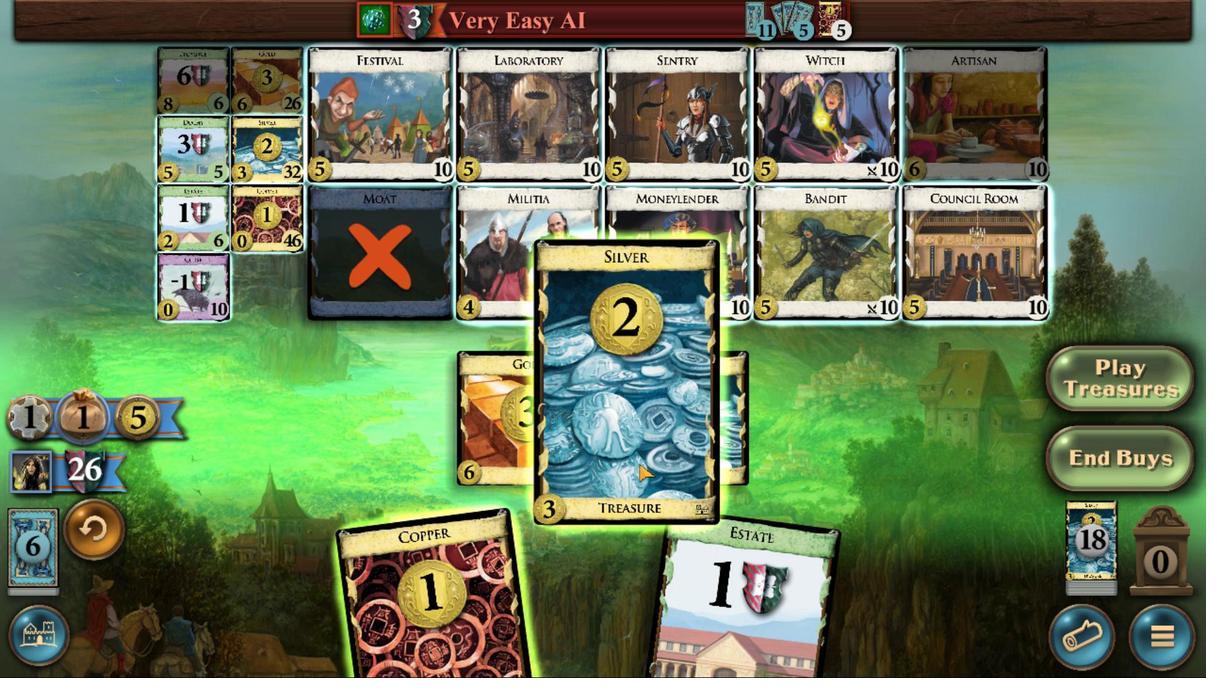 
Action: Mouse pressed left at (622, 424)
Screenshot: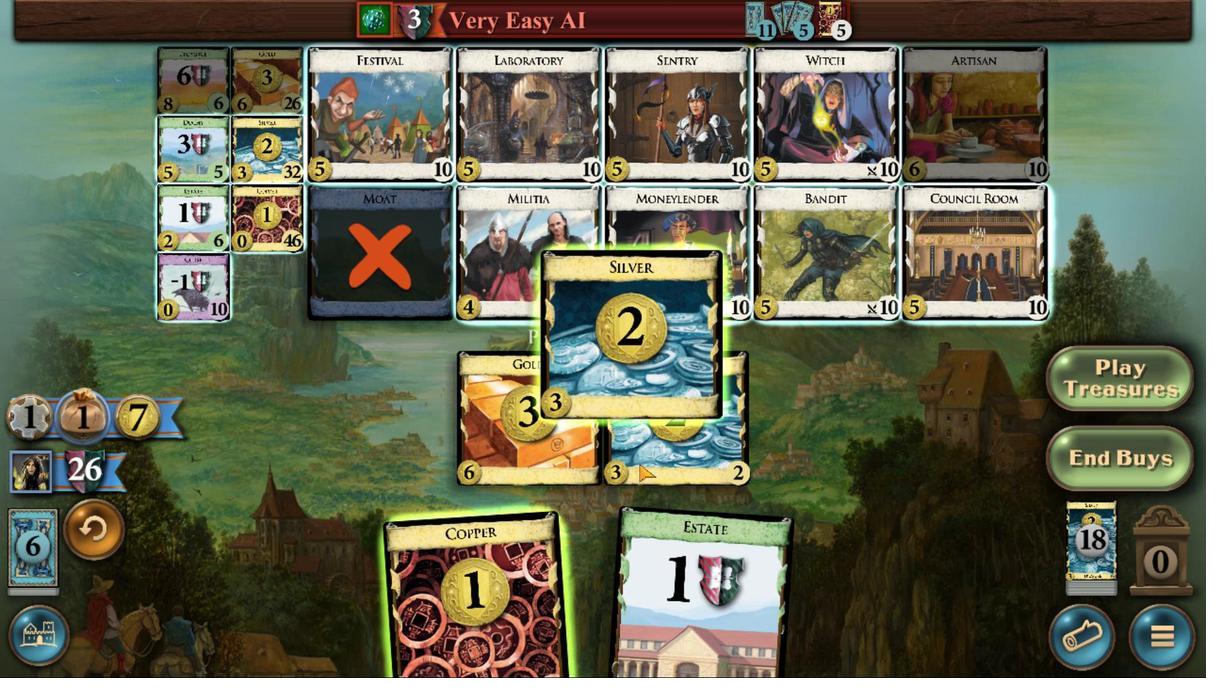 
Action: Mouse moved to (582, 471)
Screenshot: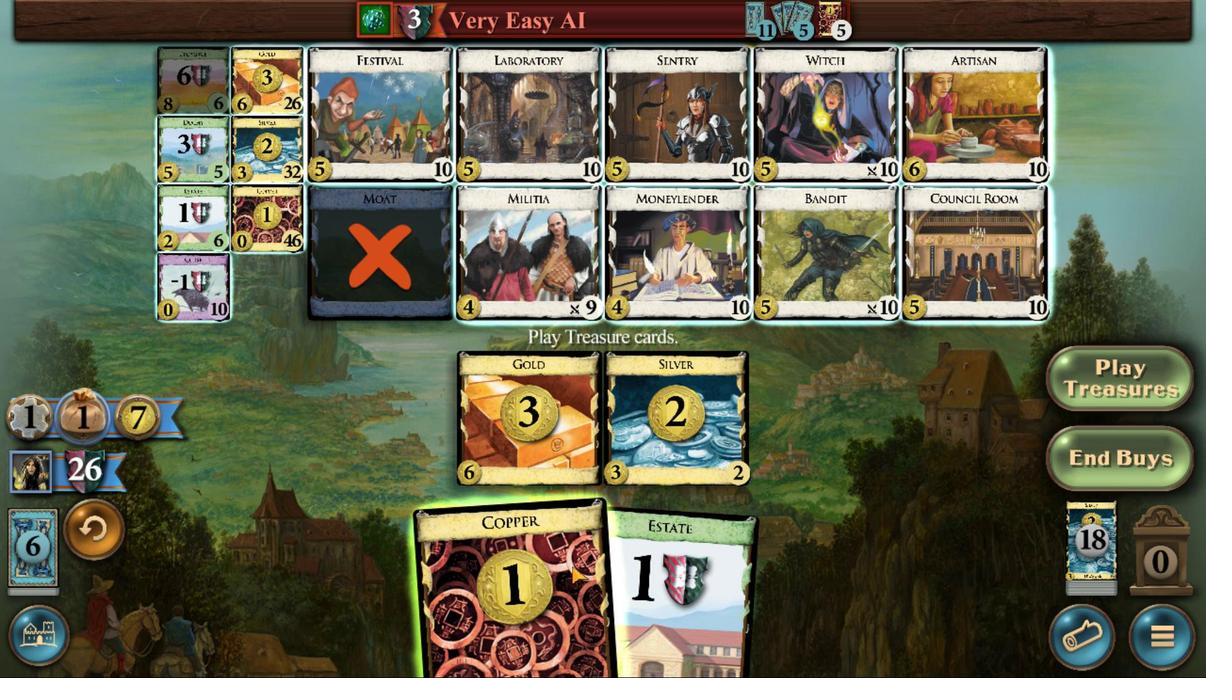 
Action: Mouse pressed left at (582, 471)
Screenshot: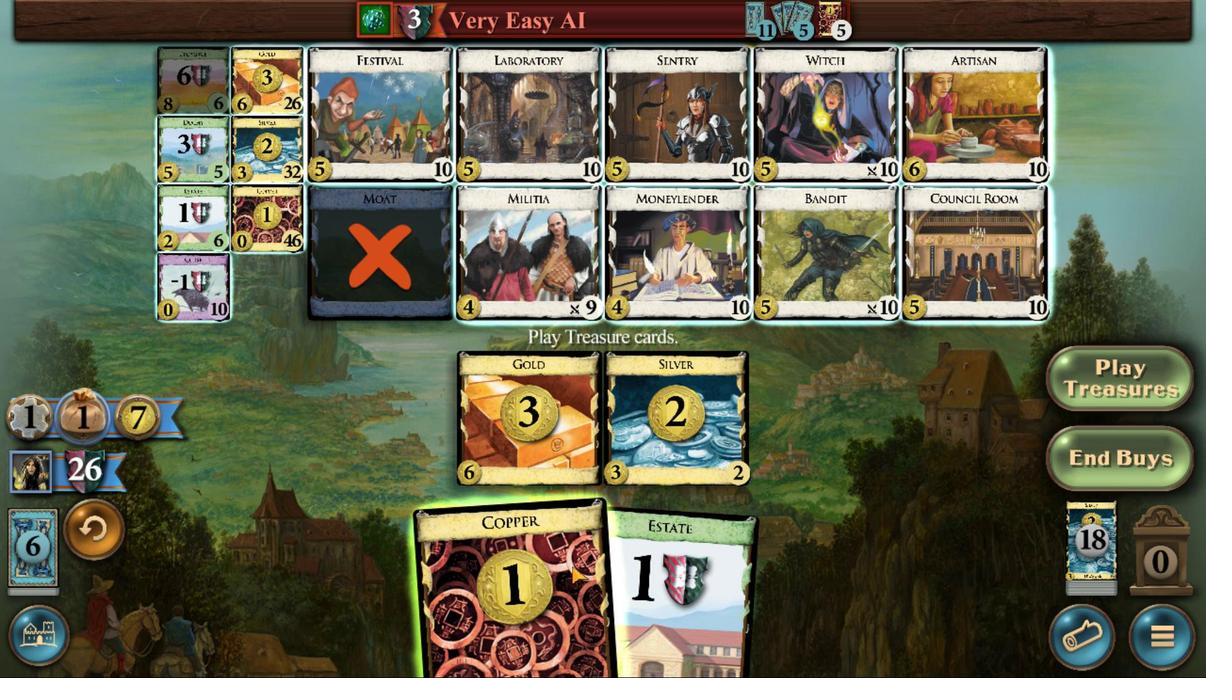
Action: Mouse moved to (380, 270)
Screenshot: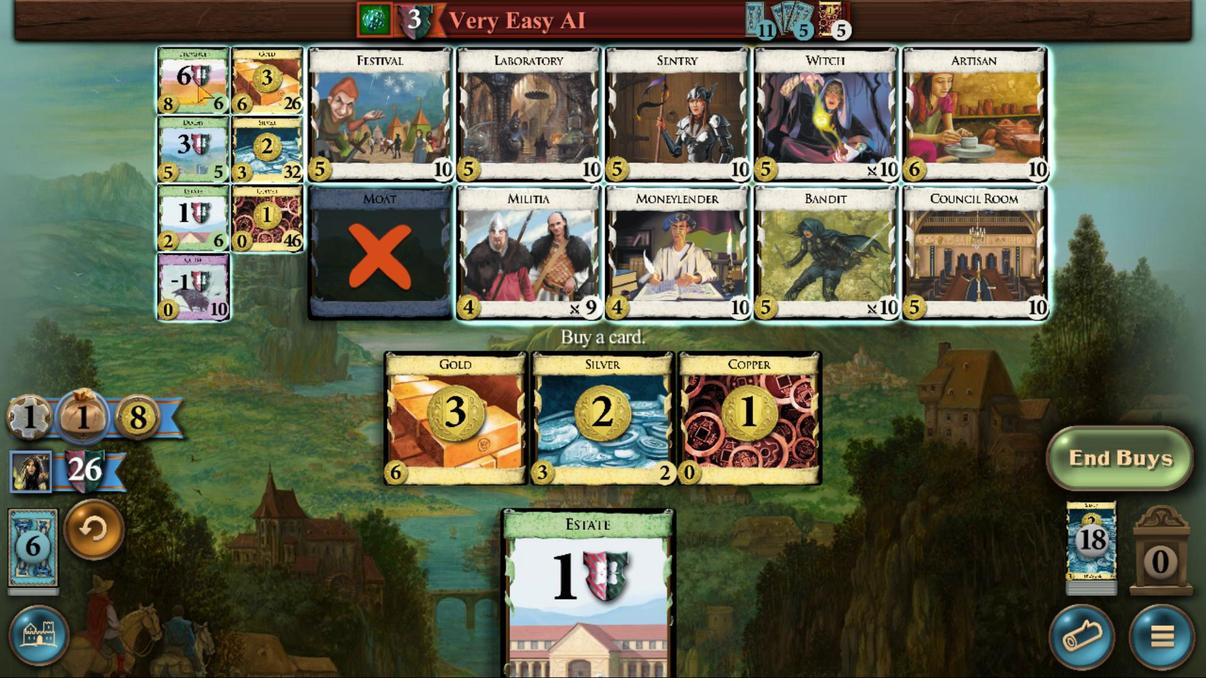 
Action: Mouse pressed left at (380, 270)
Screenshot: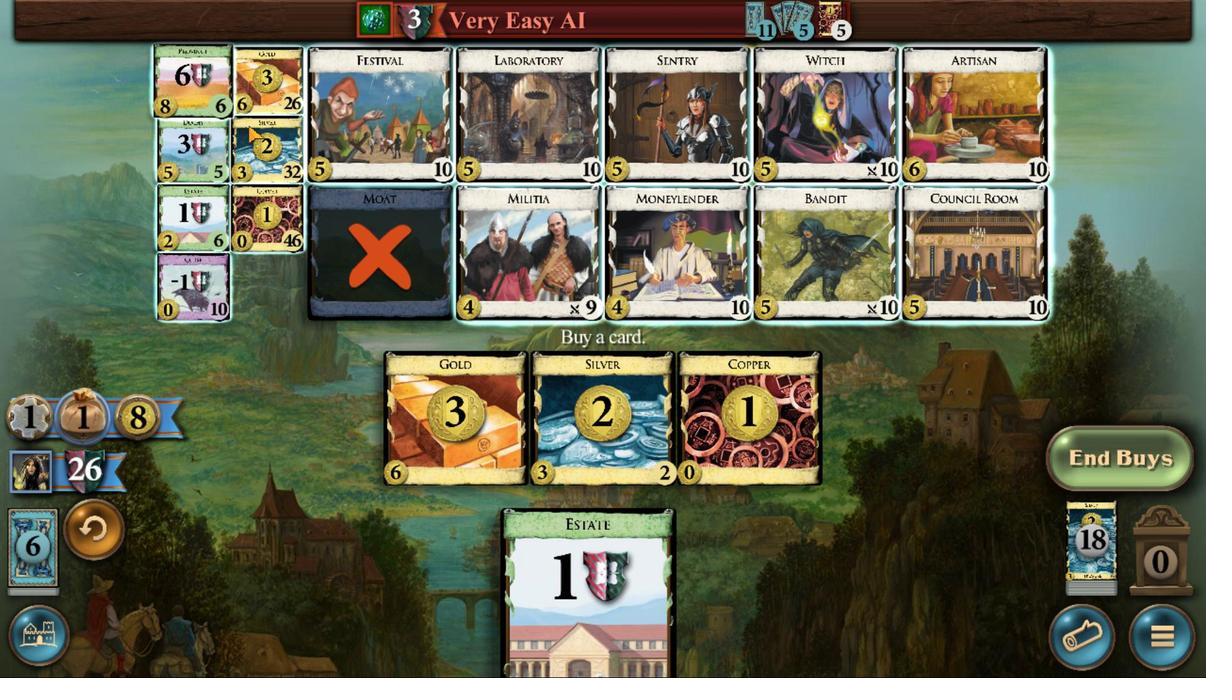
Action: Mouse moved to (529, 473)
Screenshot: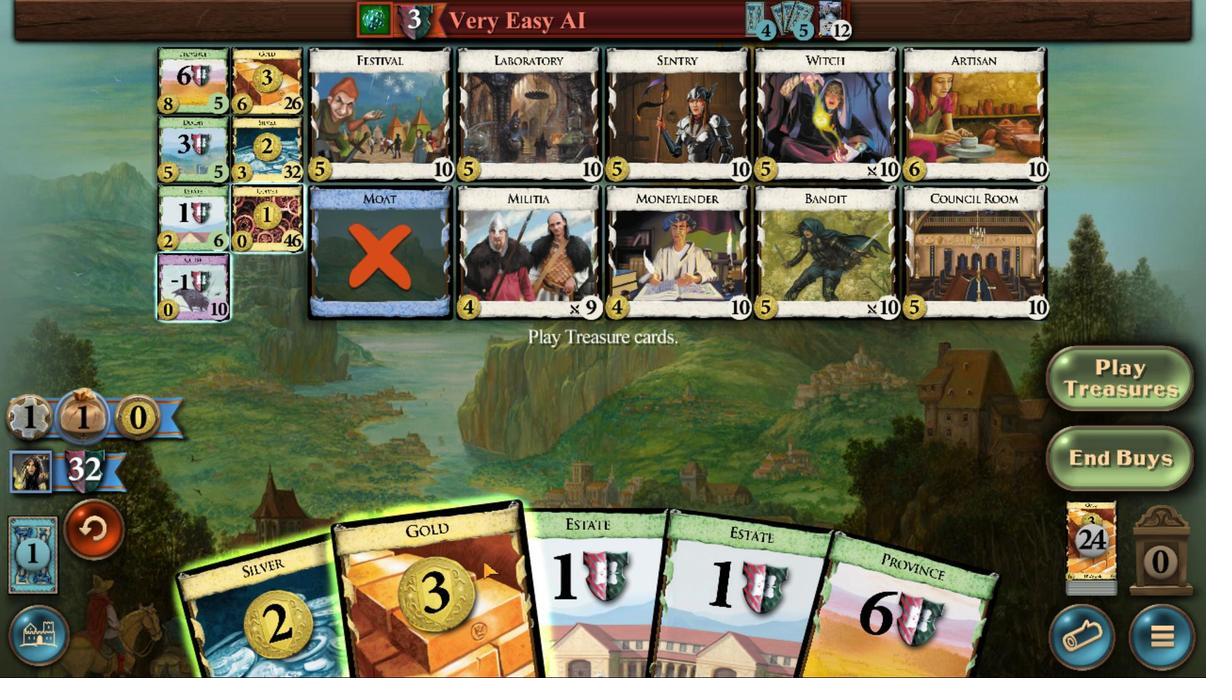 
Action: Mouse pressed left at (529, 473)
Screenshot: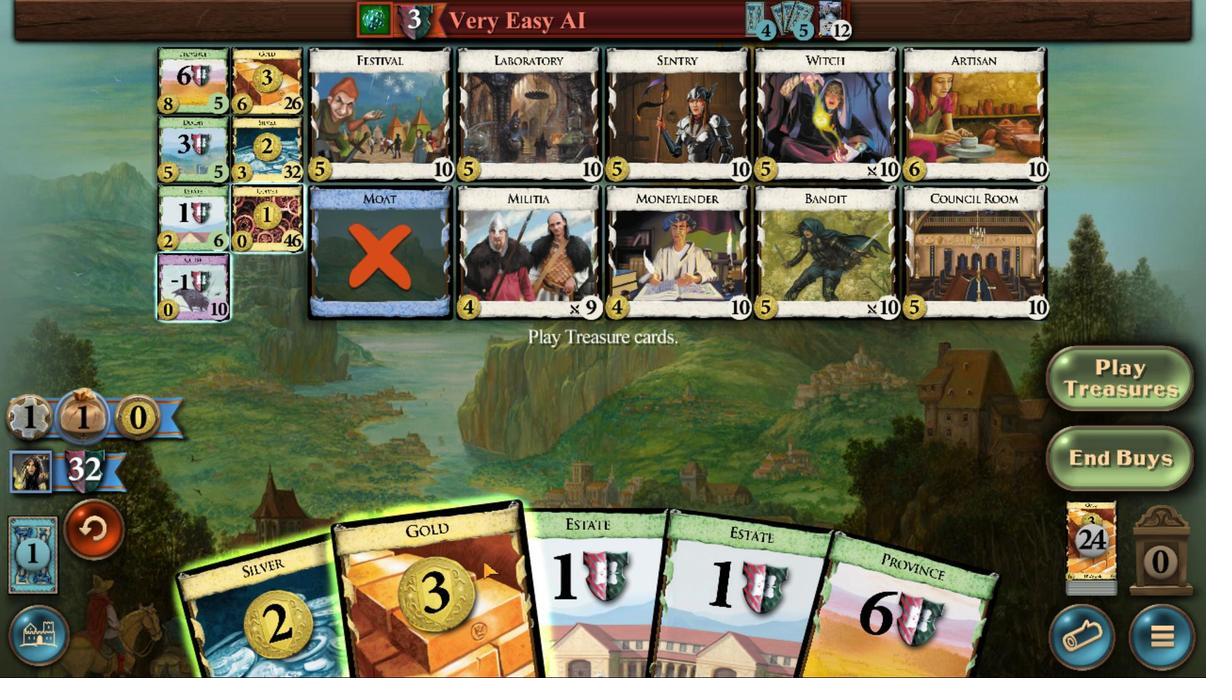 
Action: Mouse moved to (489, 495)
Screenshot: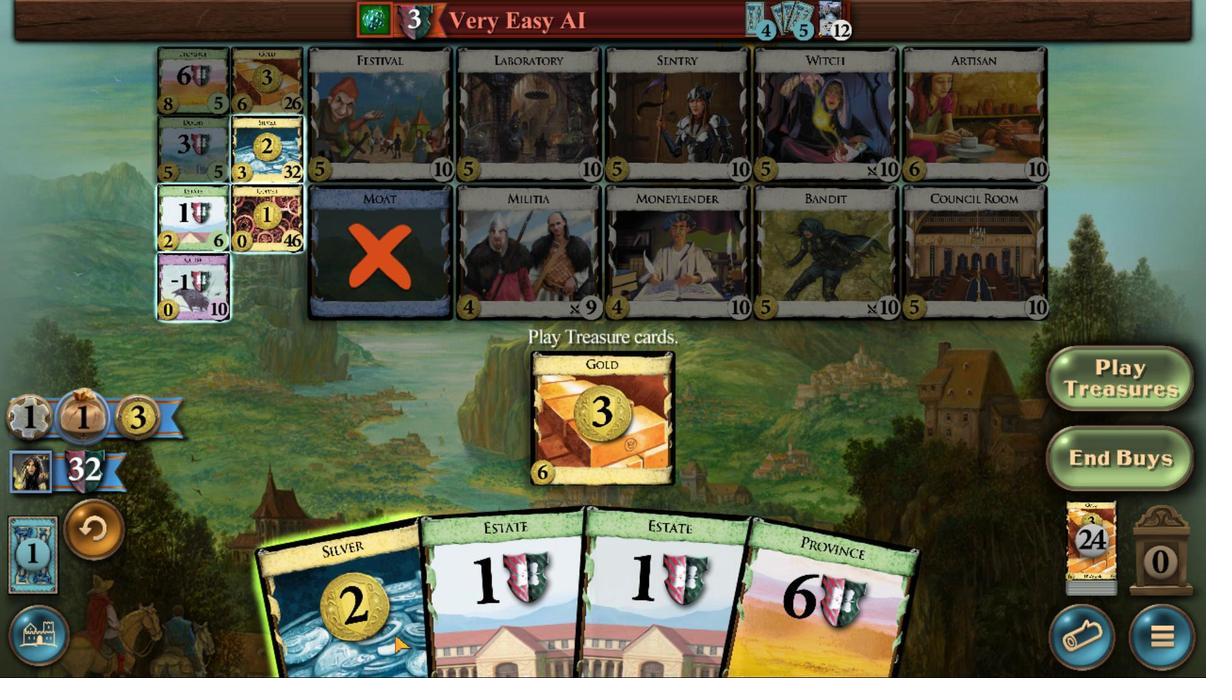 
Action: Mouse pressed left at (489, 495)
Screenshot: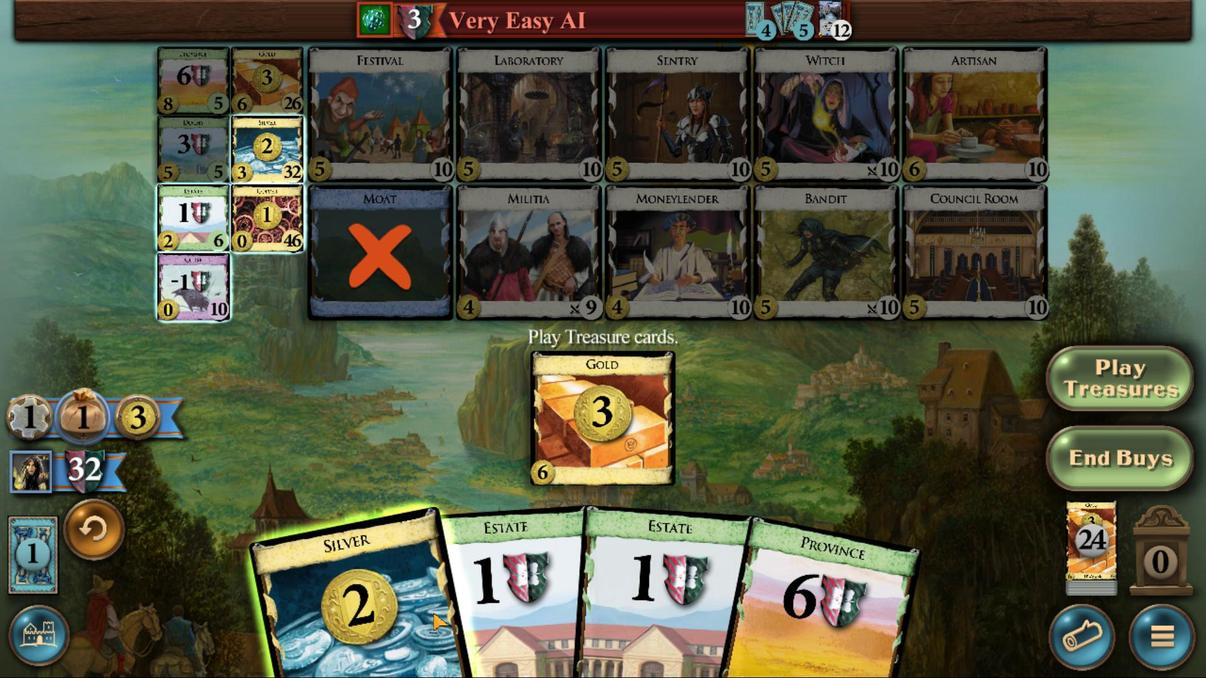 
Action: Mouse moved to (380, 298)
Screenshot: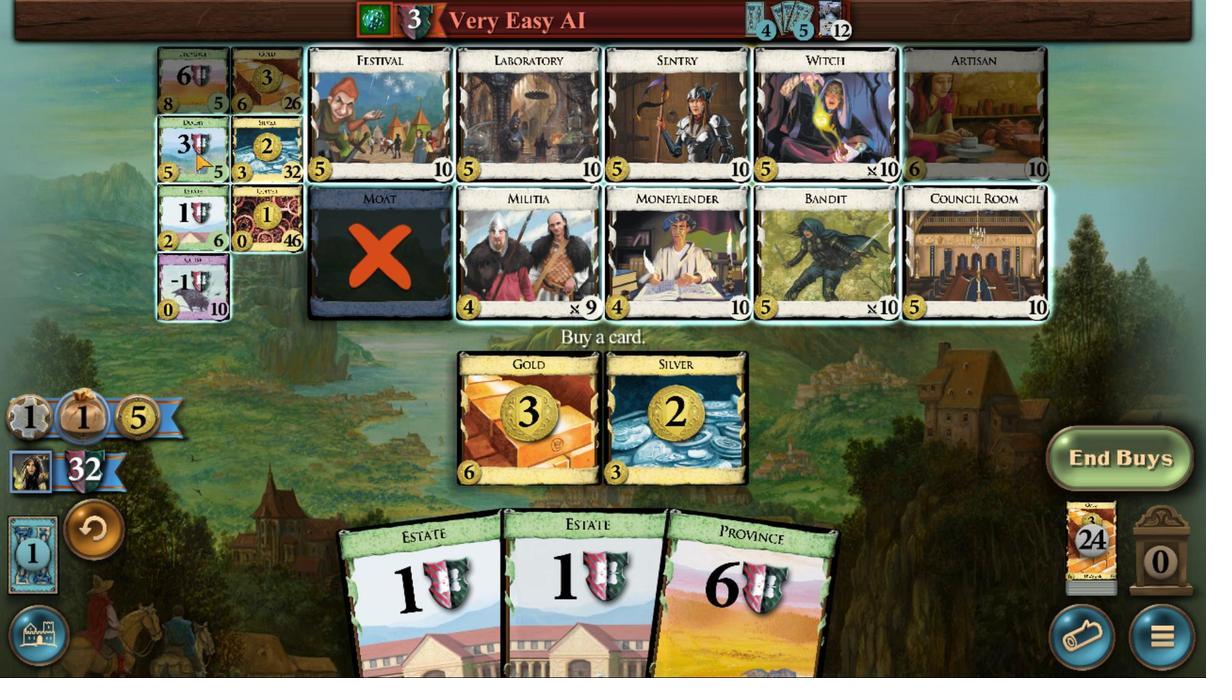 
Action: Mouse pressed left at (380, 298)
Screenshot: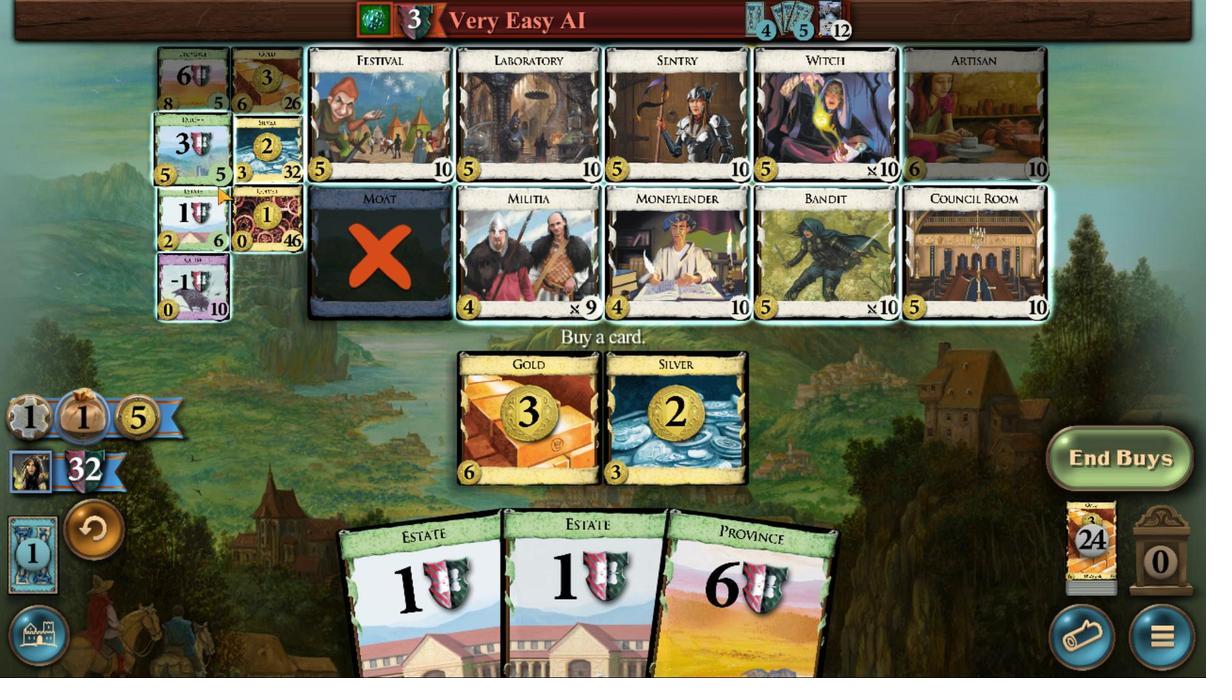 
Action: Mouse moved to (448, 488)
Screenshot: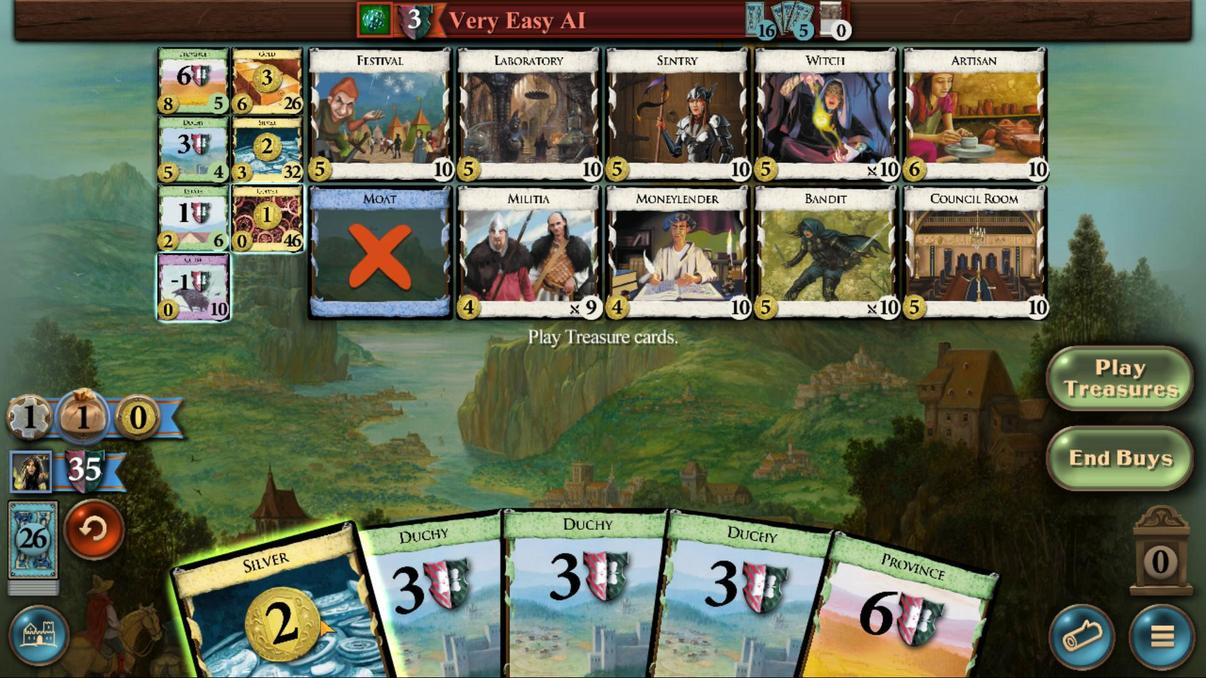 
Action: Mouse pressed left at (448, 488)
Screenshot: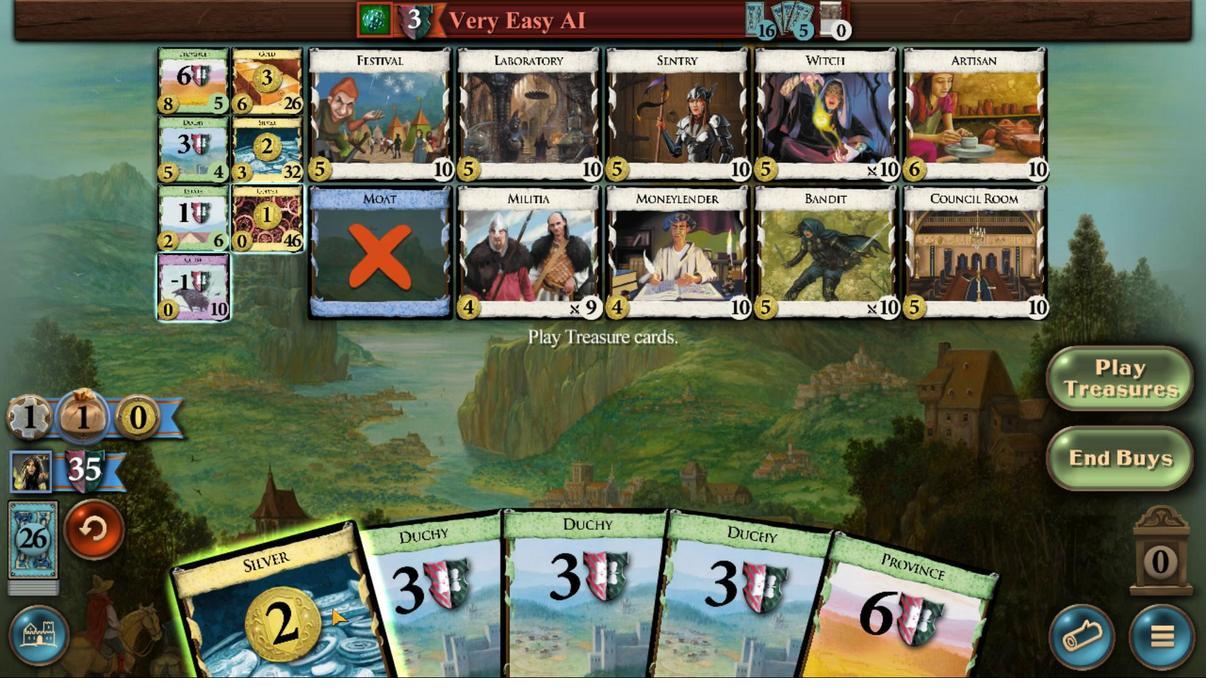 
Action: Mouse moved to (379, 329)
Screenshot: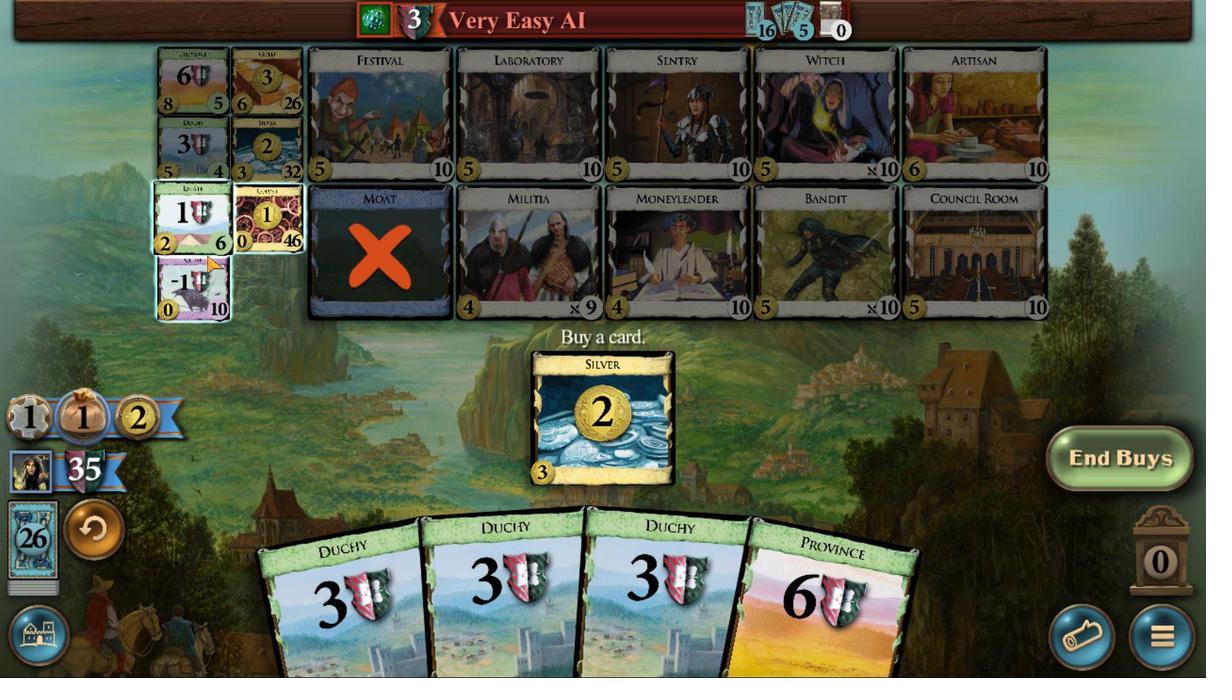 
Action: Mouse pressed left at (379, 329)
Screenshot: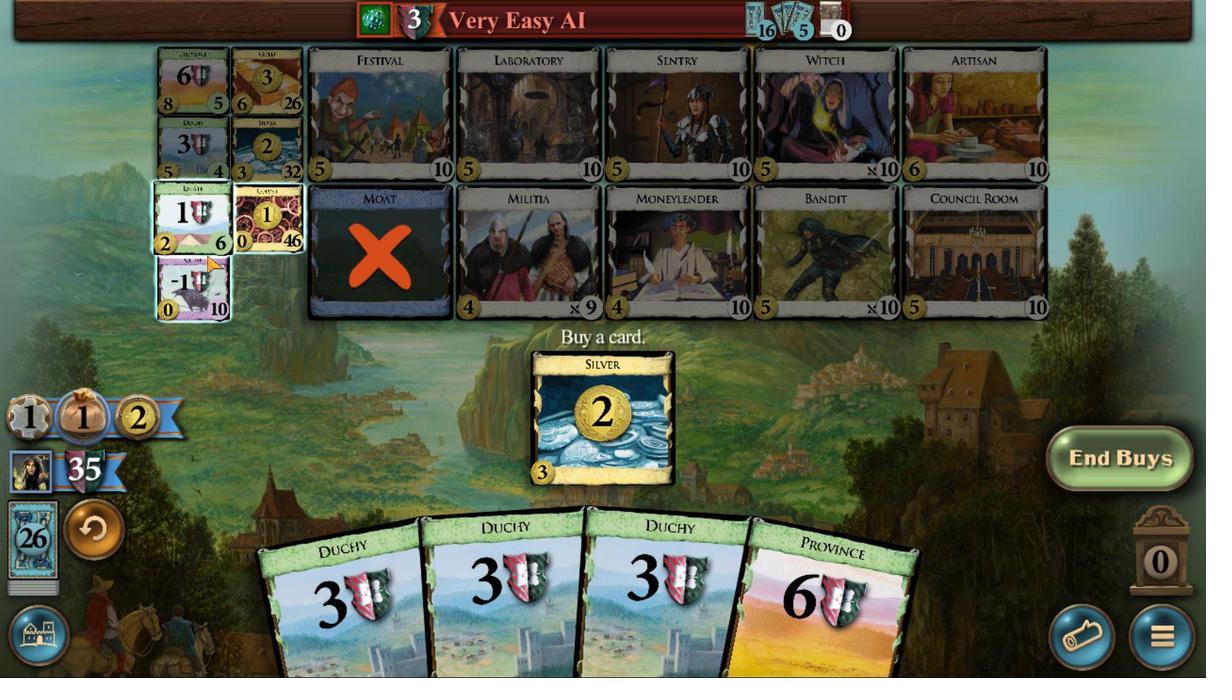
Action: Mouse moved to (574, 486)
Screenshot: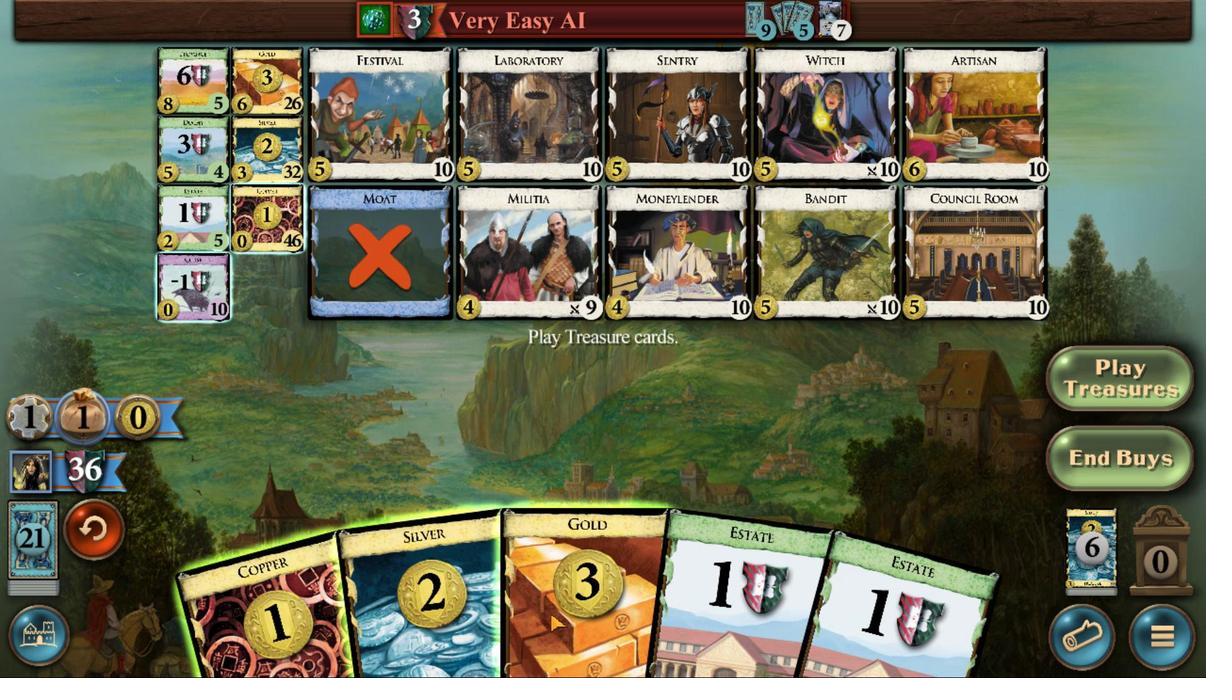 
Action: Mouse pressed left at (574, 486)
Screenshot: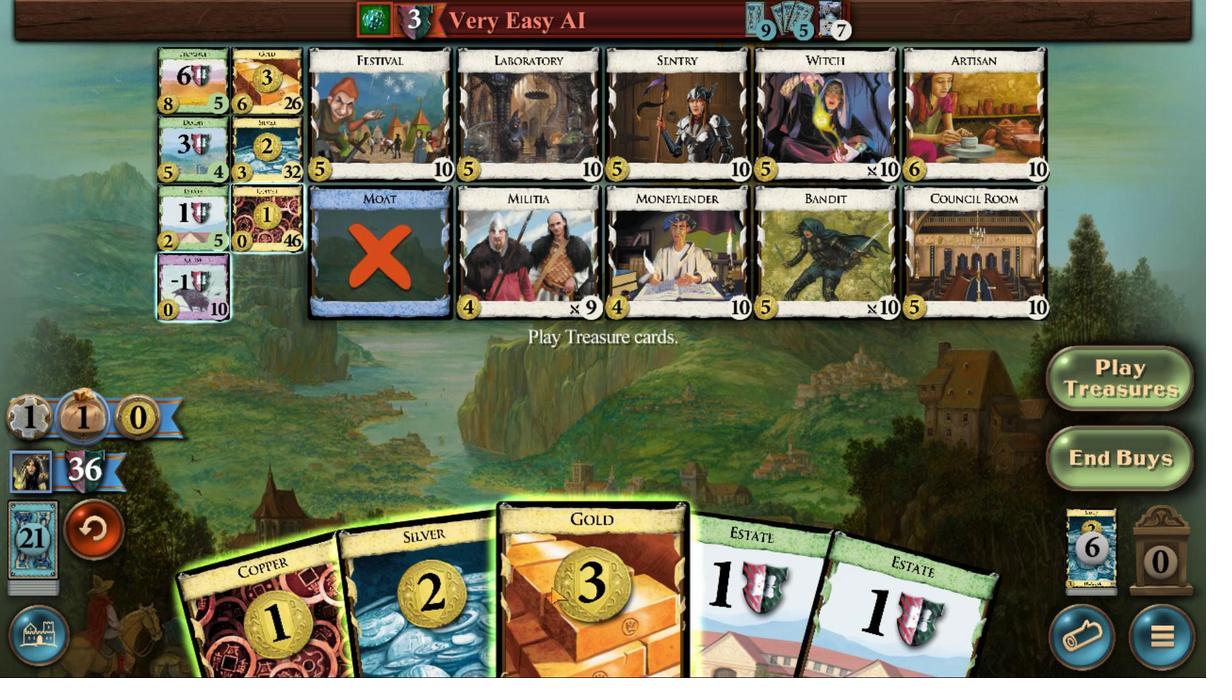 
Action: Mouse moved to (538, 494)
Screenshot: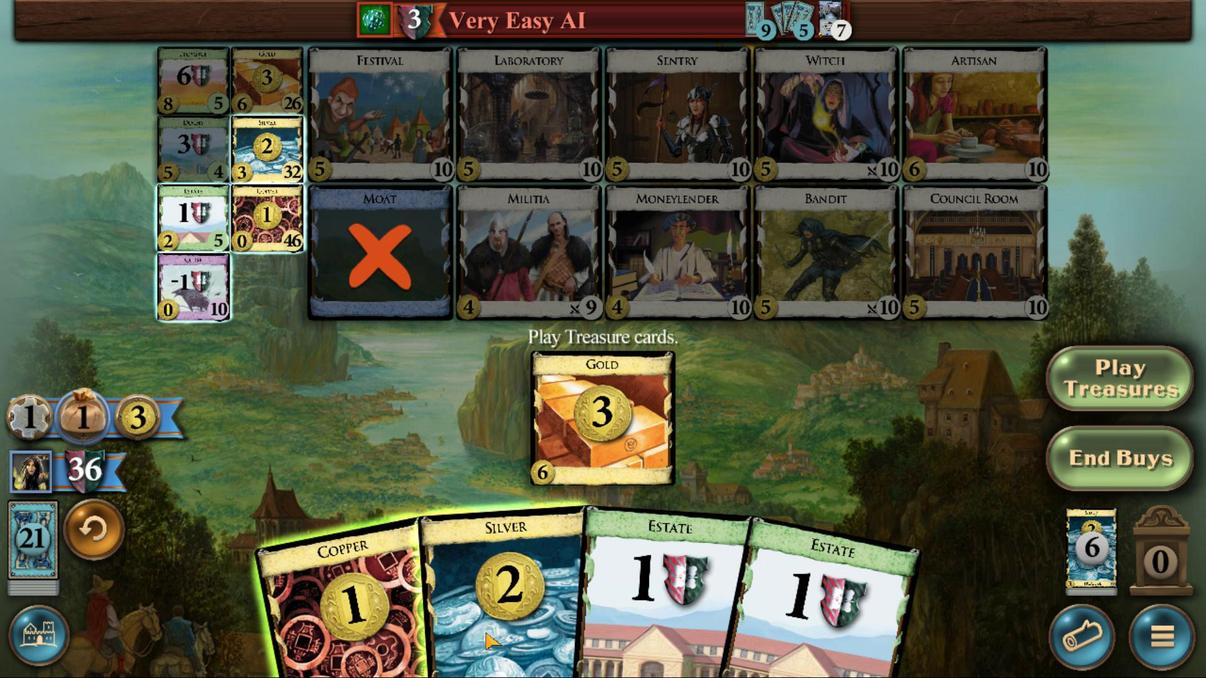 
Action: Mouse pressed left at (538, 494)
Screenshot: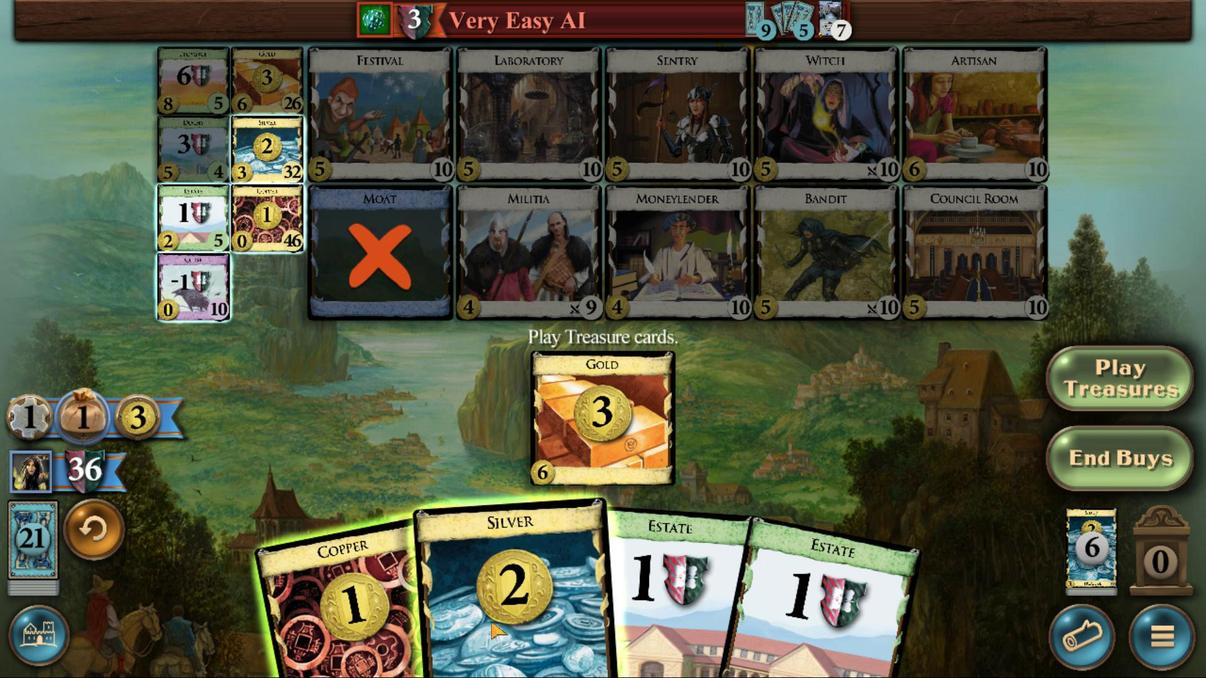 
Action: Mouse moved to (562, 436)
Screenshot: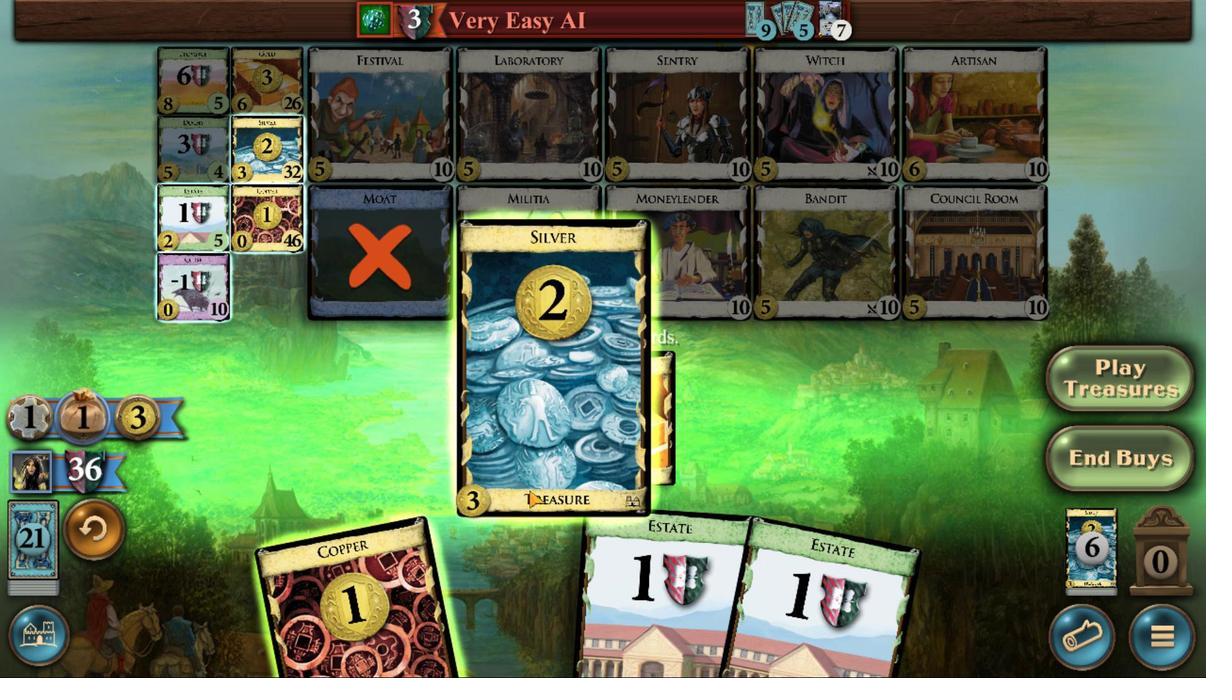
Action: Mouse pressed left at (562, 436)
Screenshot: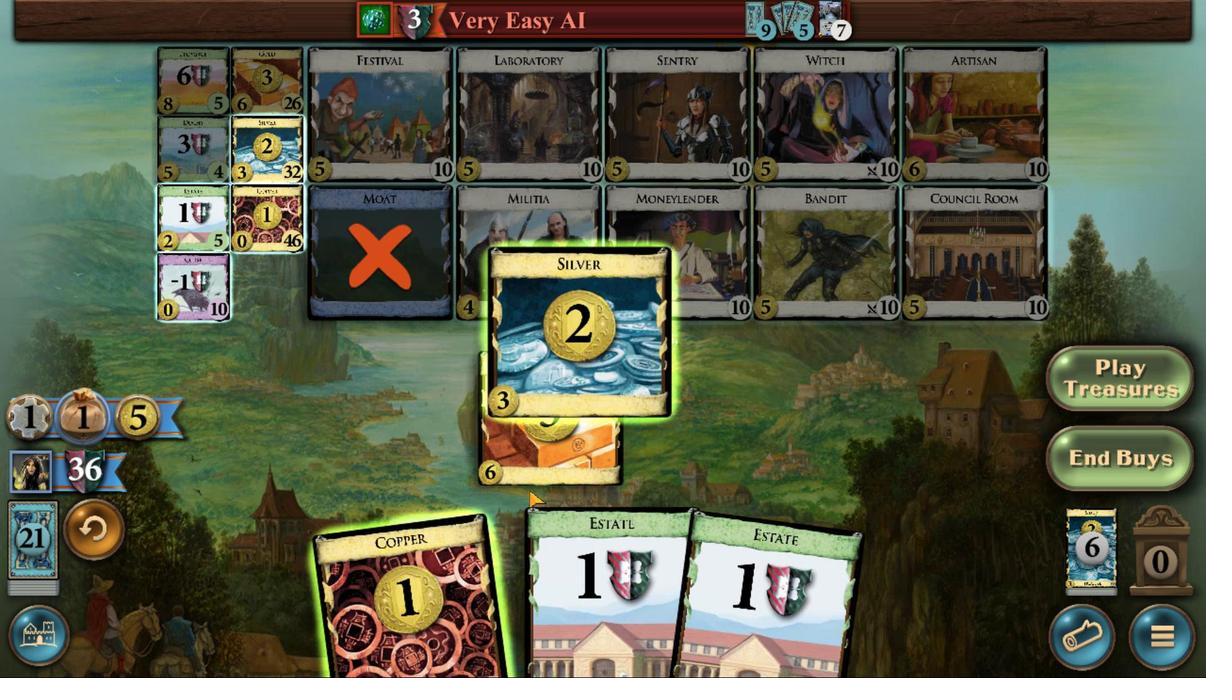 
Action: Mouse moved to (527, 497)
Screenshot: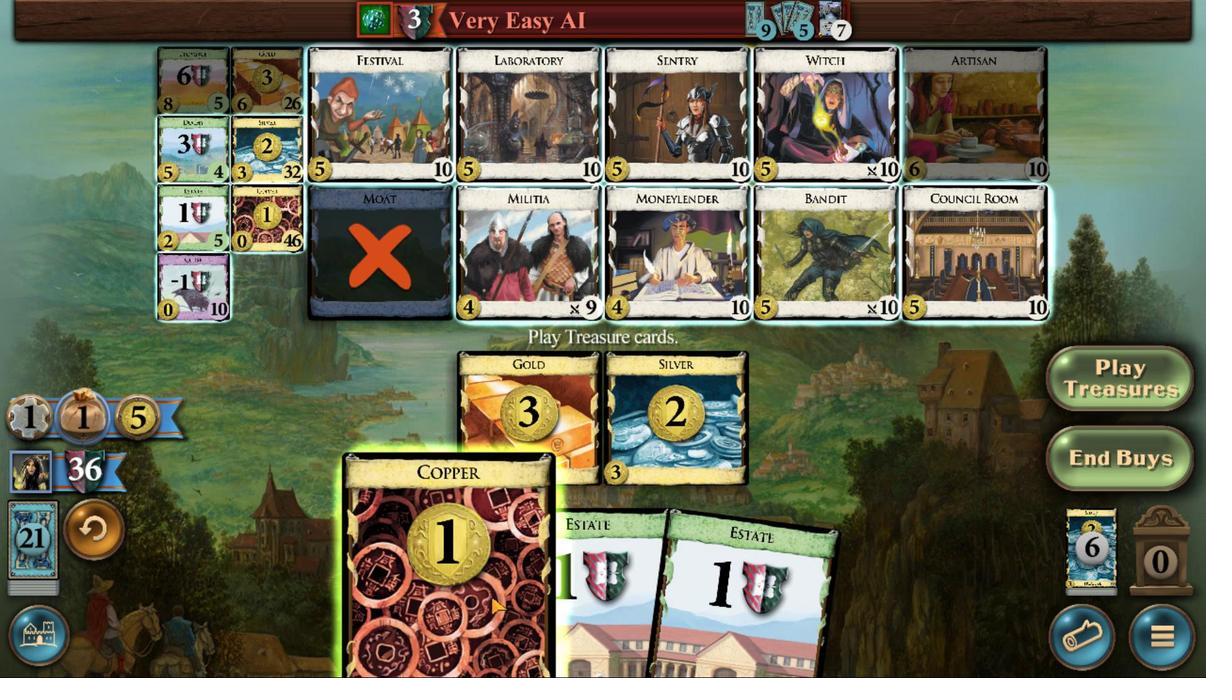 
Action: Mouse pressed left at (527, 497)
Screenshot: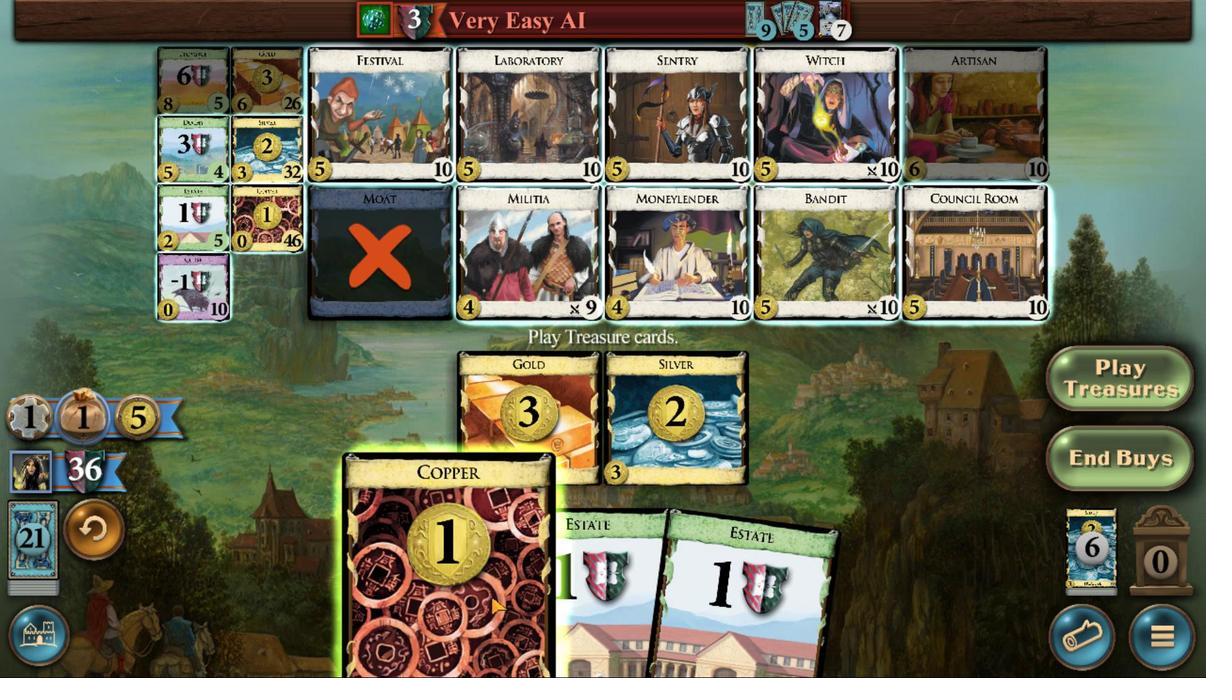 
Action: Mouse moved to (418, 275)
Screenshot: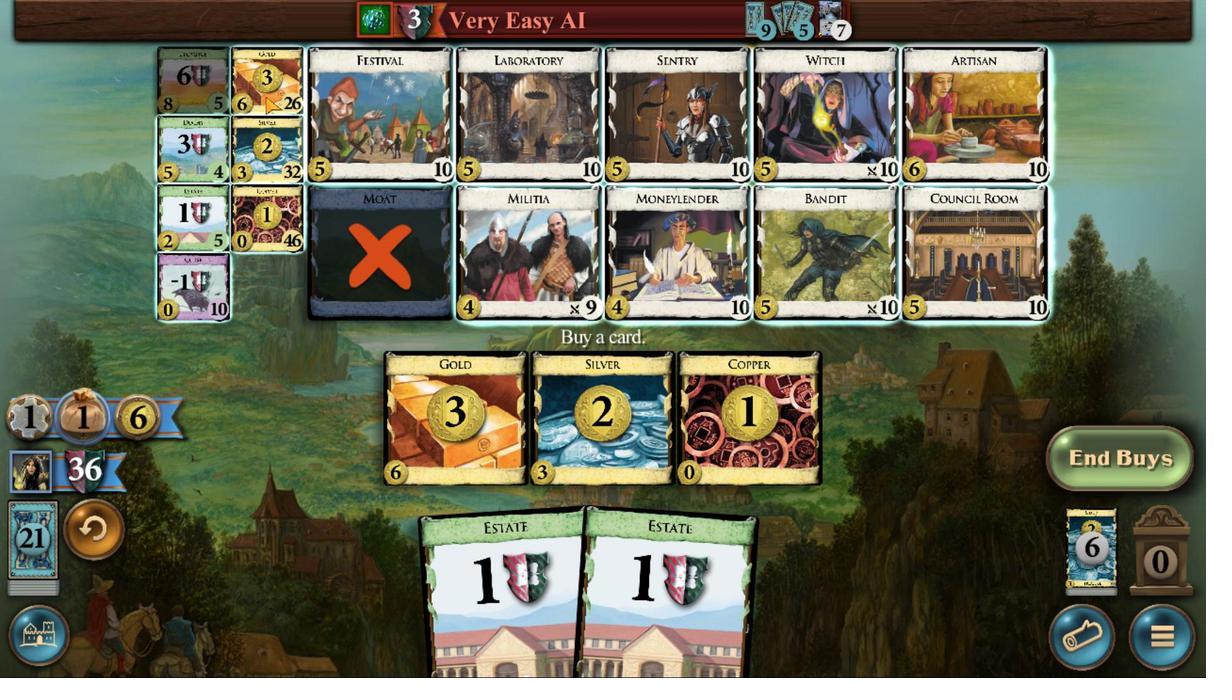 
Action: Mouse pressed left at (418, 275)
Screenshot: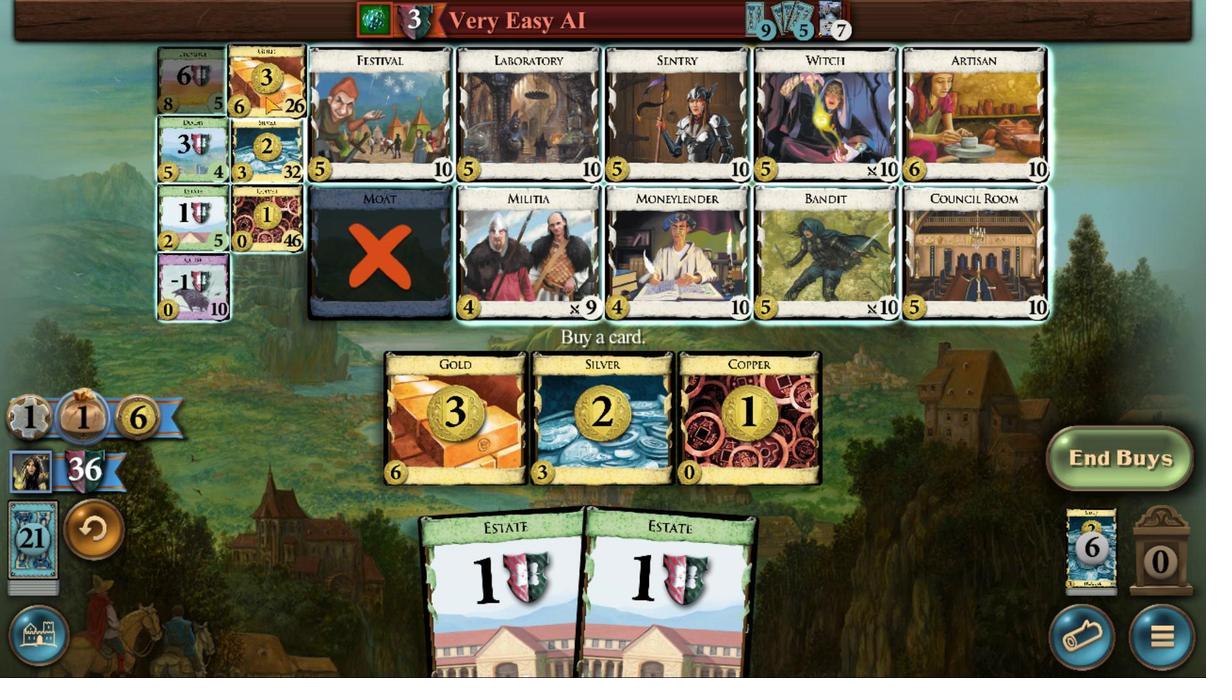 
Action: Mouse moved to (736, 499)
Screenshot: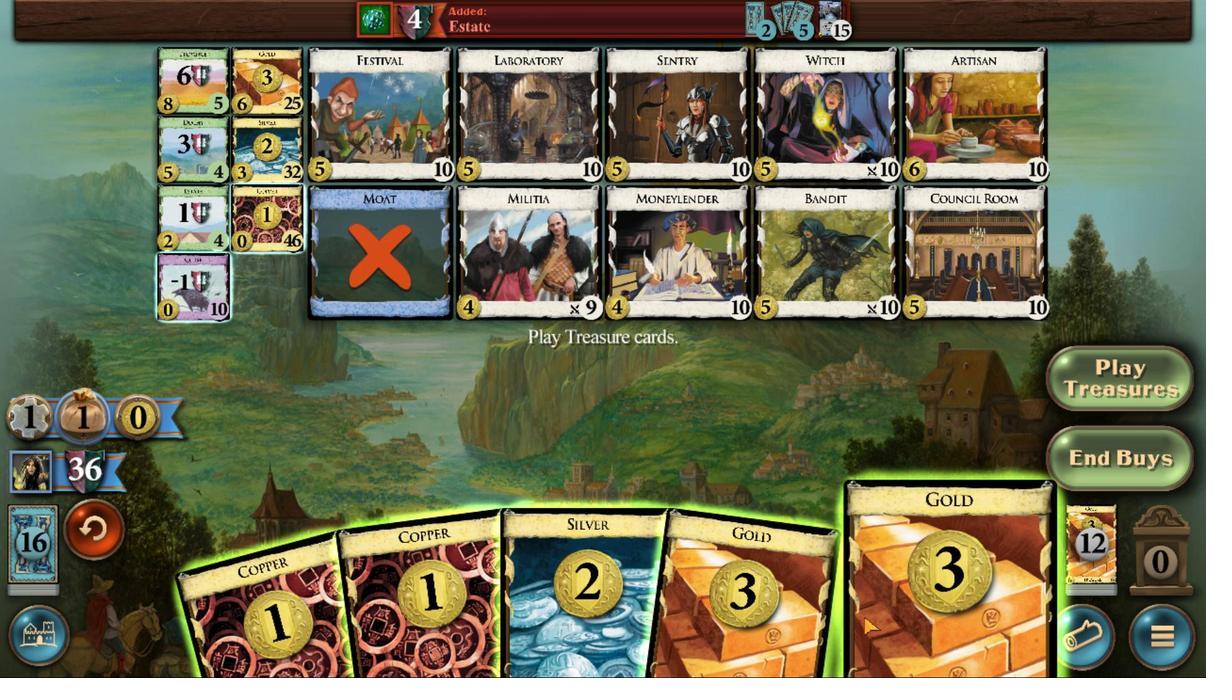 
Action: Mouse pressed left at (736, 499)
Screenshot: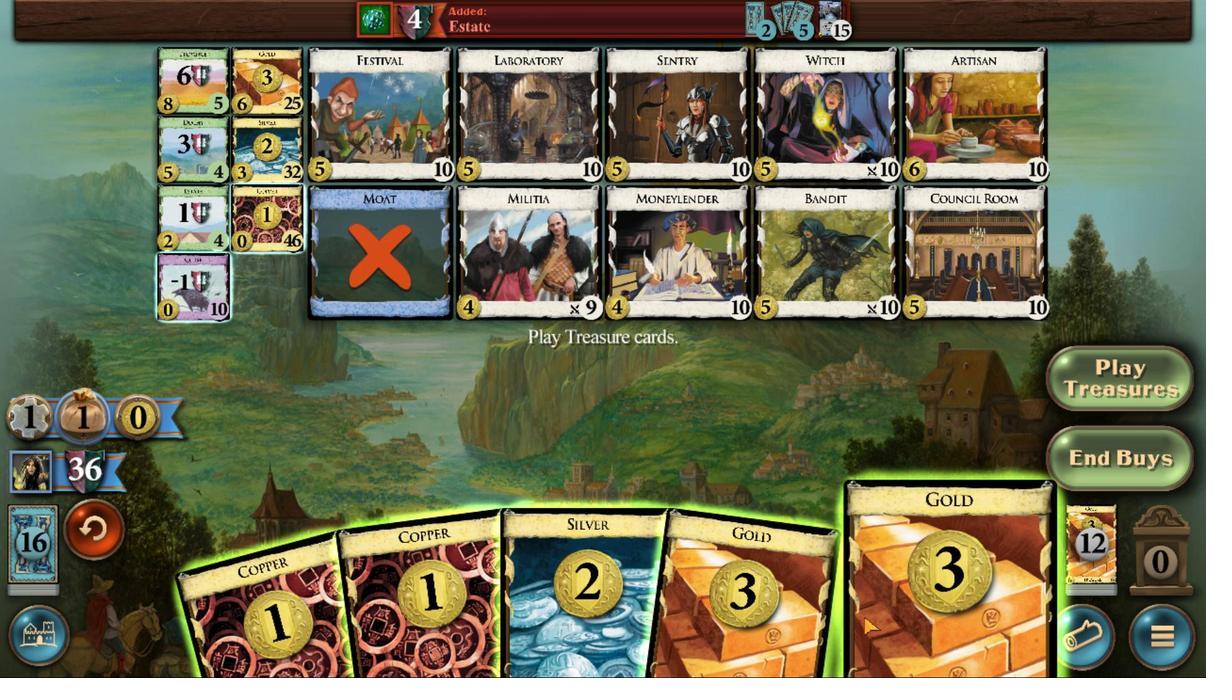 
Action: Mouse moved to (743, 486)
Screenshot: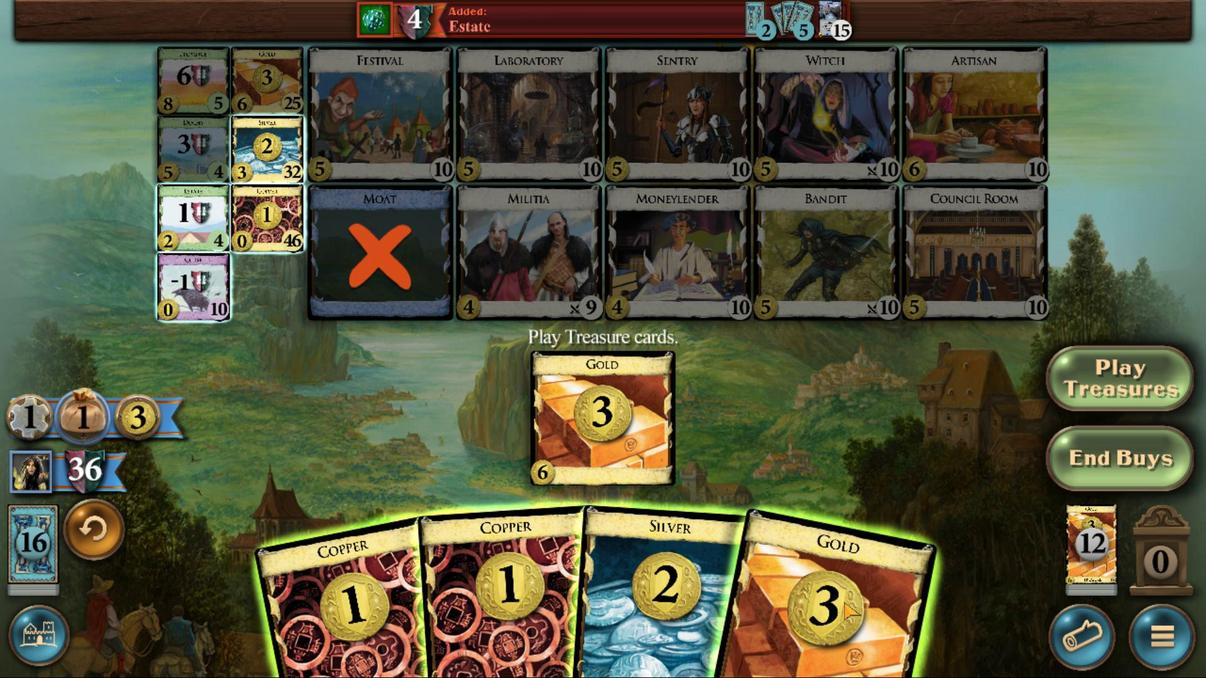 
Action: Mouse pressed left at (743, 486)
Screenshot: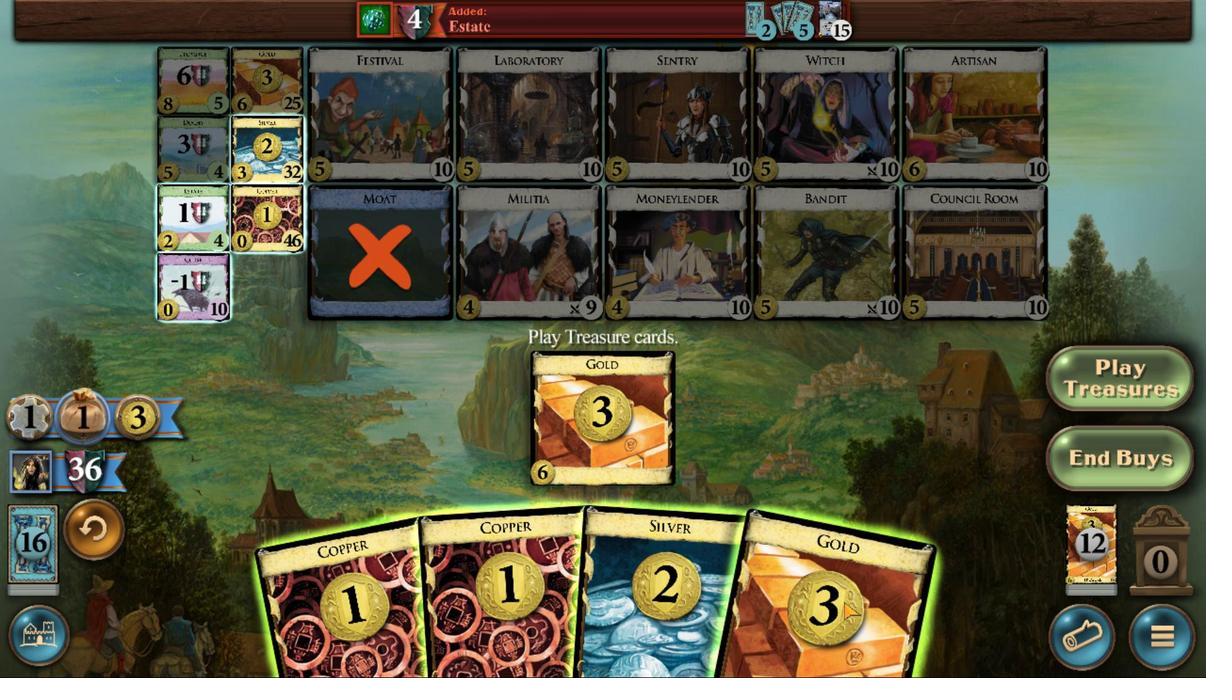 
Action: Mouse moved to (605, 480)
Screenshot: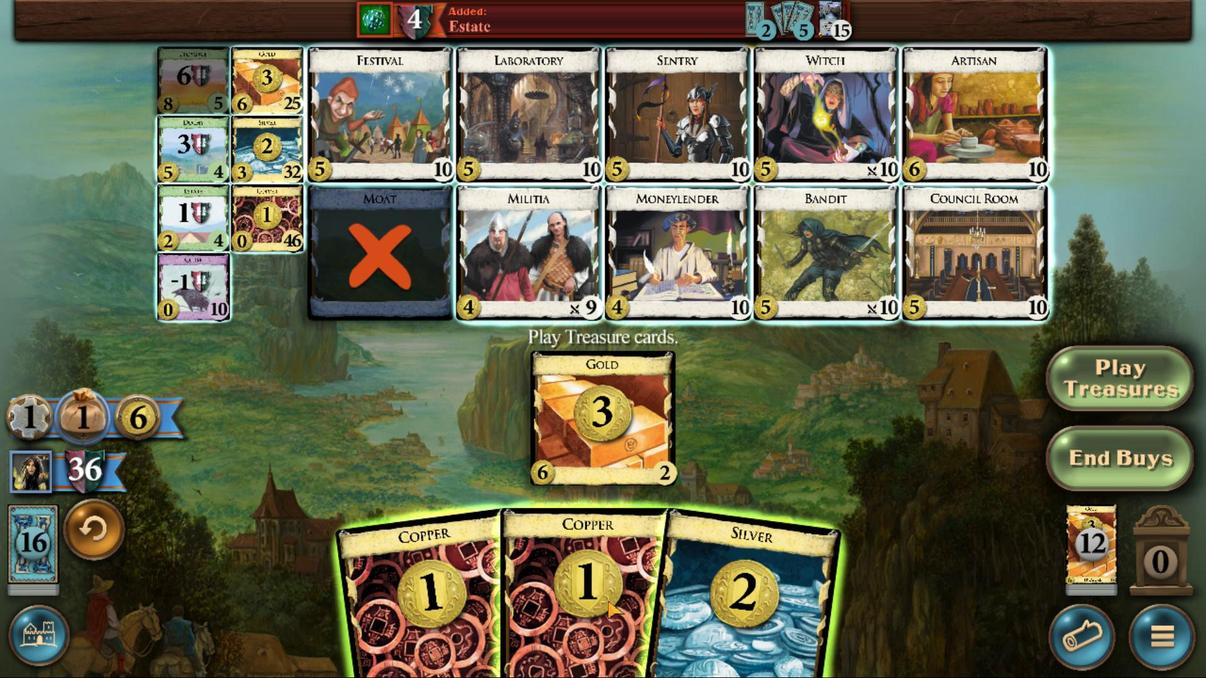 
Action: Mouse pressed left at (605, 480)
Screenshot: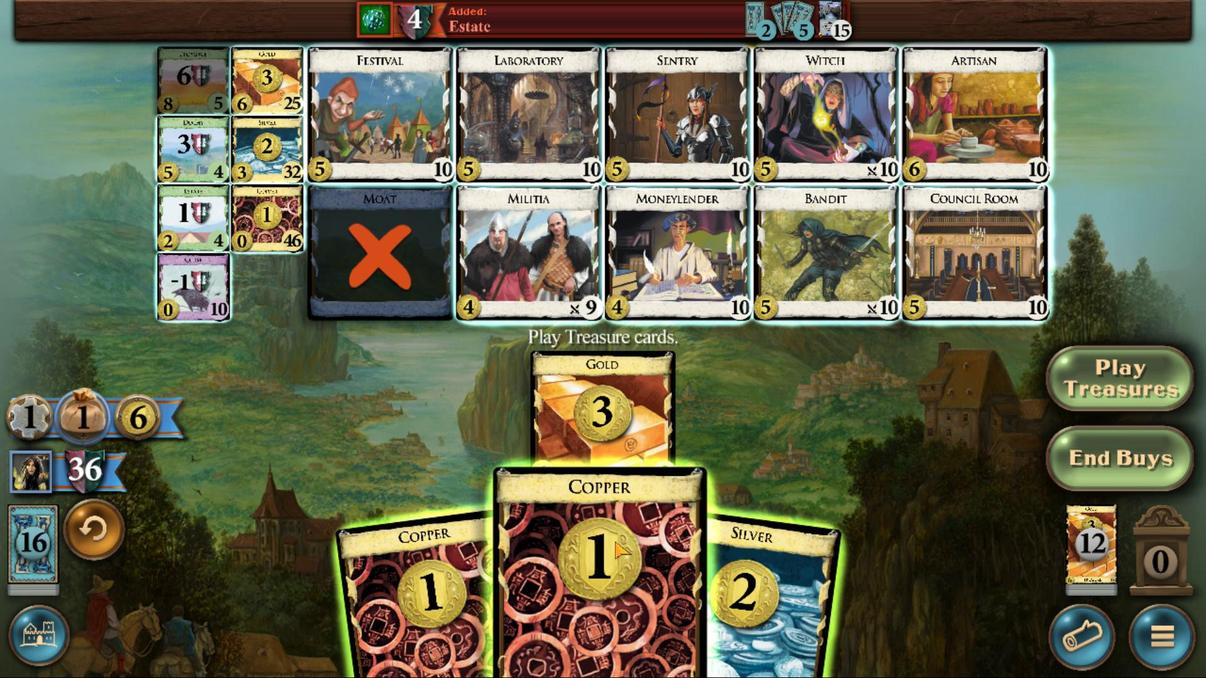 
Action: Mouse moved to (614, 424)
Screenshot: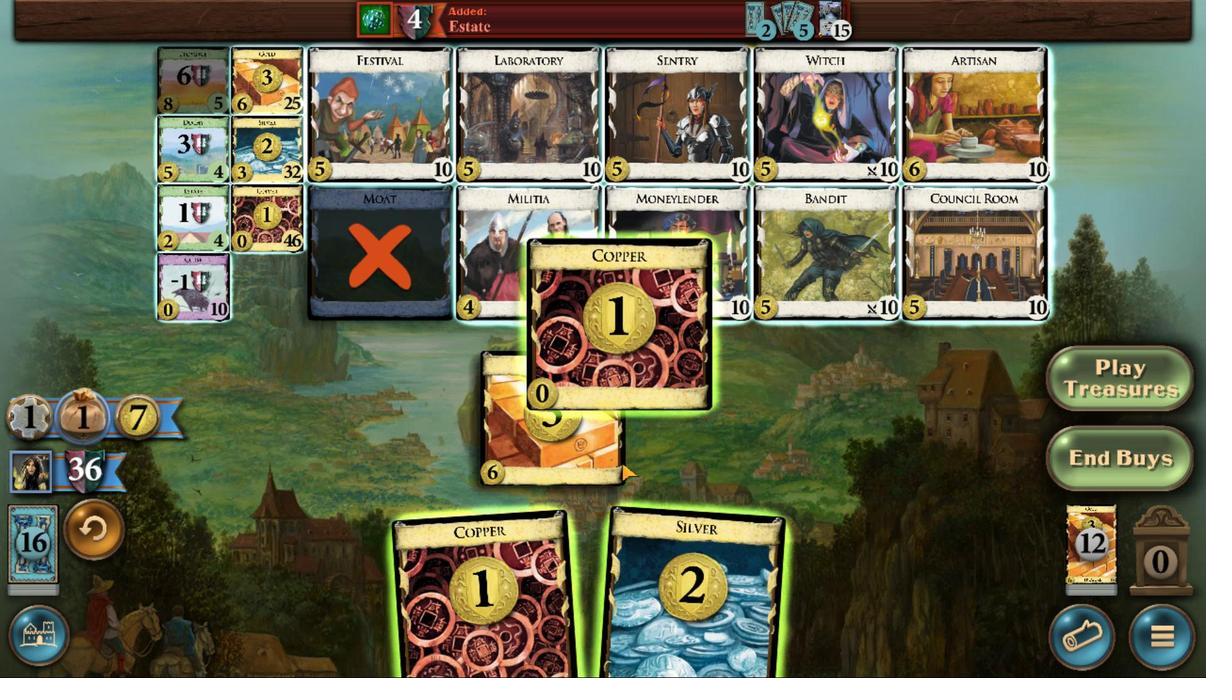 
Action: Mouse pressed left at (614, 424)
Screenshot: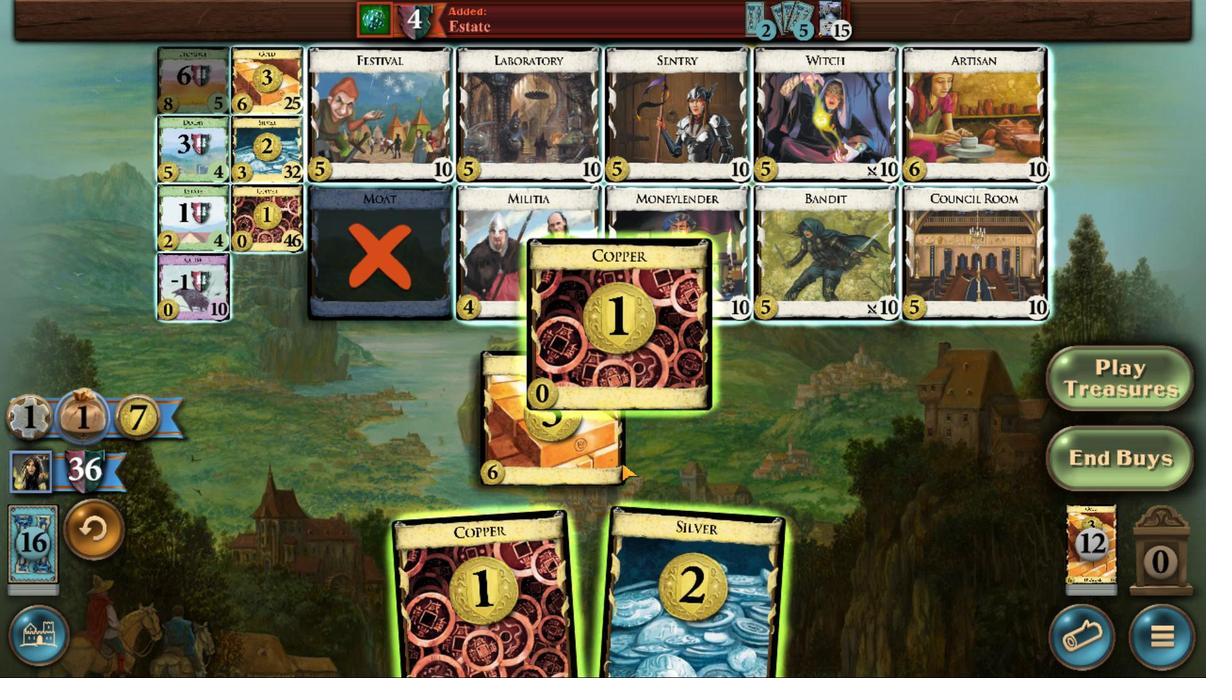 
Action: Mouse moved to (573, 473)
Screenshot: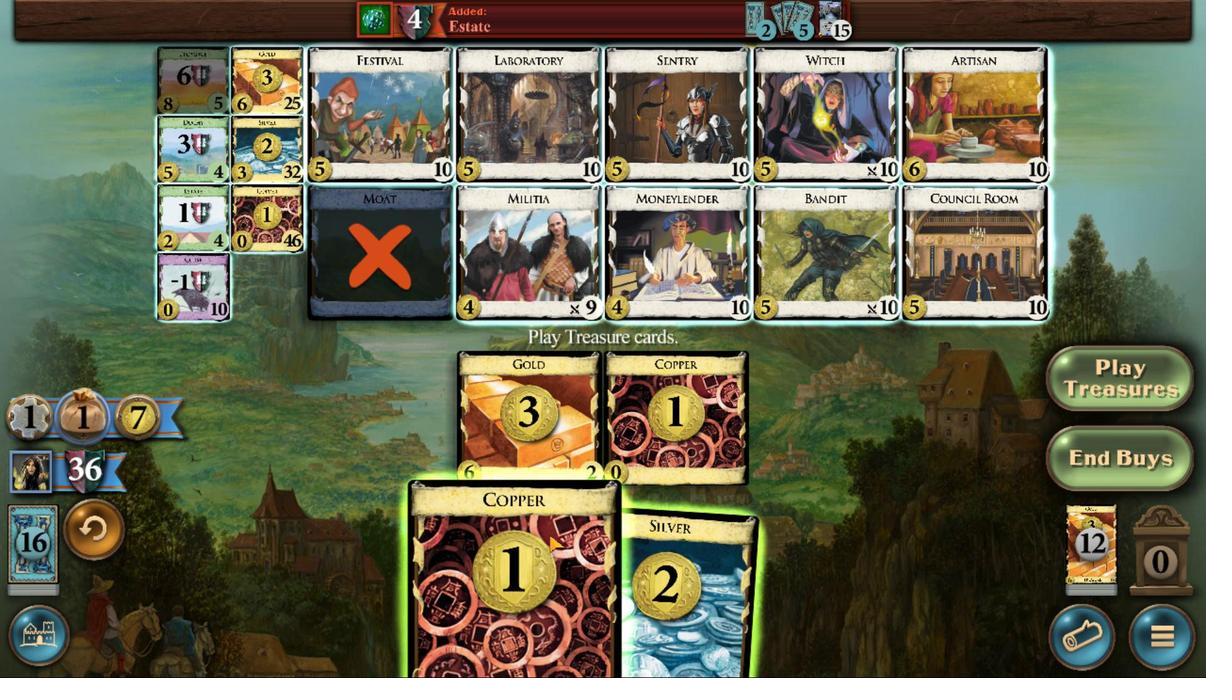 
Action: Mouse pressed left at (573, 473)
Screenshot: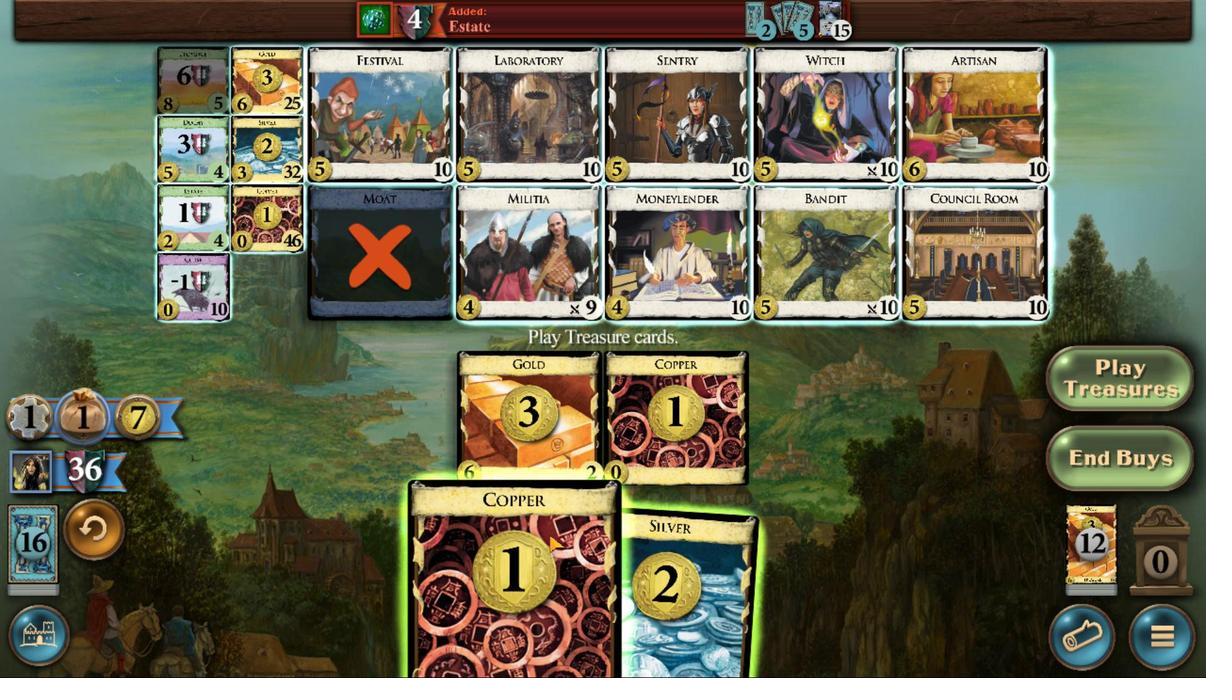 
Action: Mouse moved to (387, 272)
Screenshot: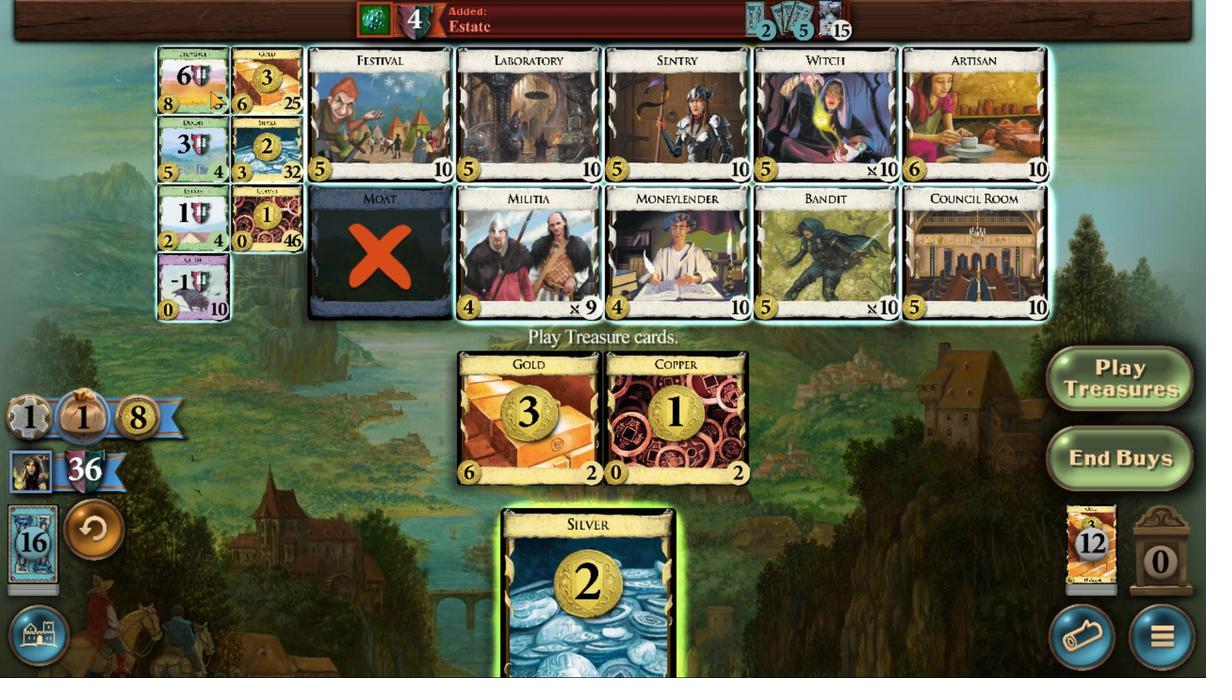
Action: Mouse pressed left at (387, 272)
Screenshot: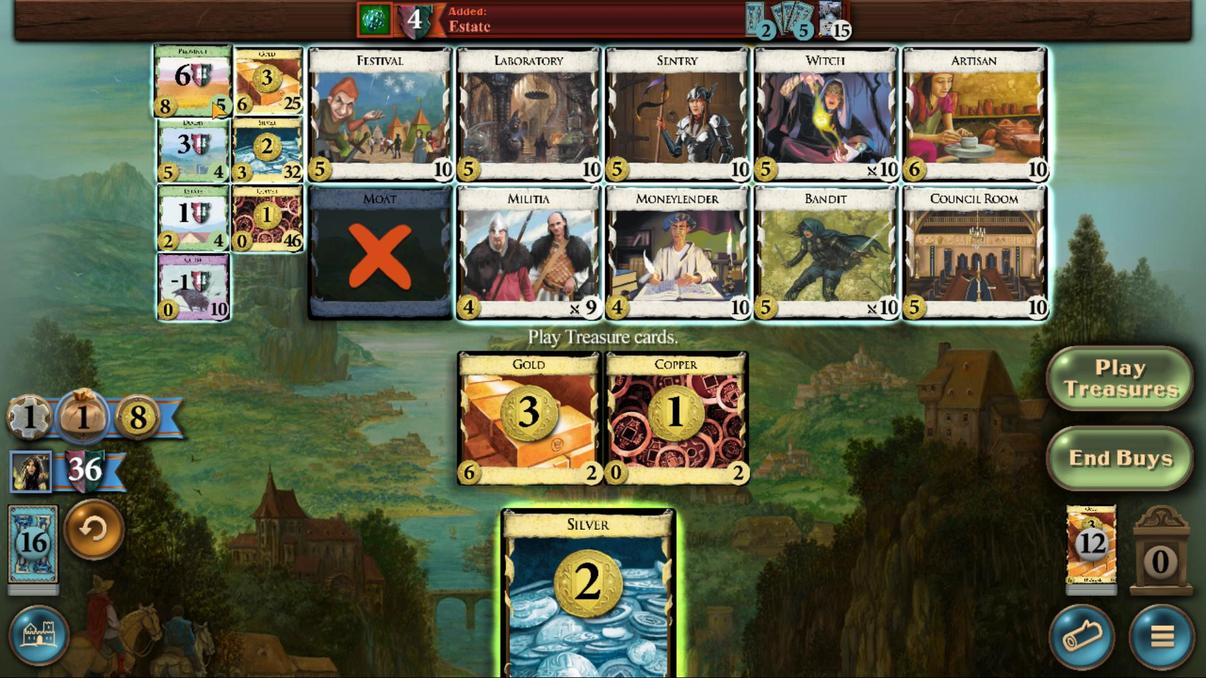 
Action: Mouse moved to (506, 419)
Screenshot: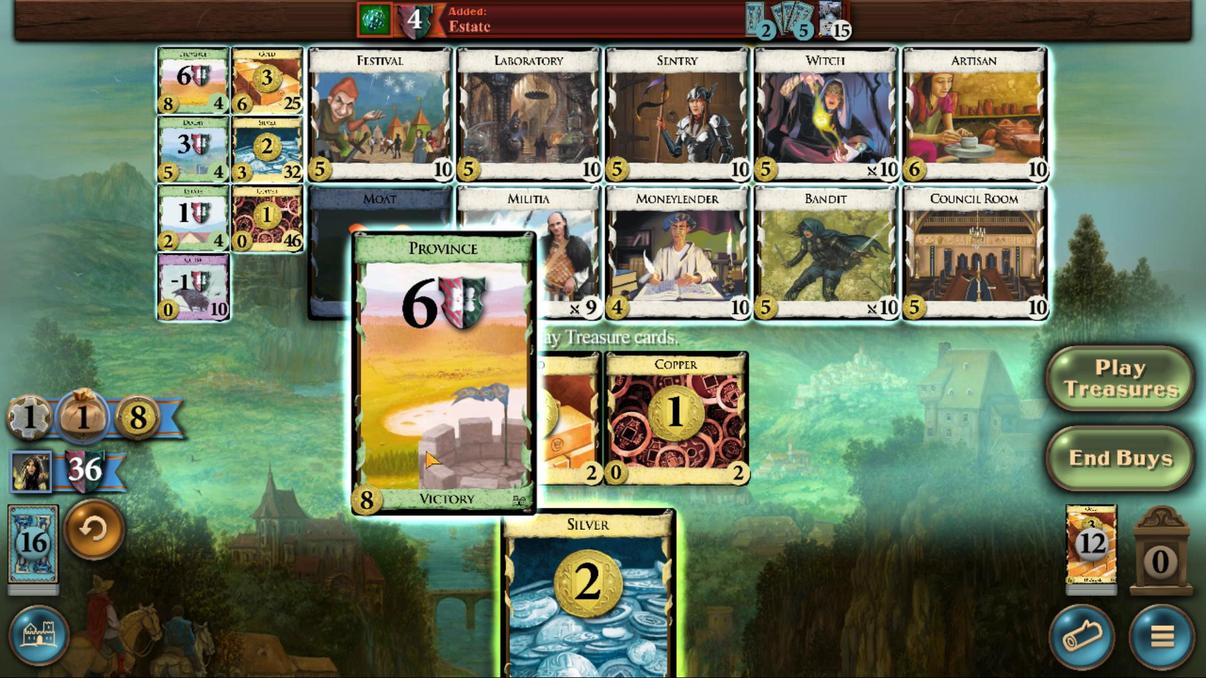 
Action: Mouse pressed left at (506, 419)
Screenshot: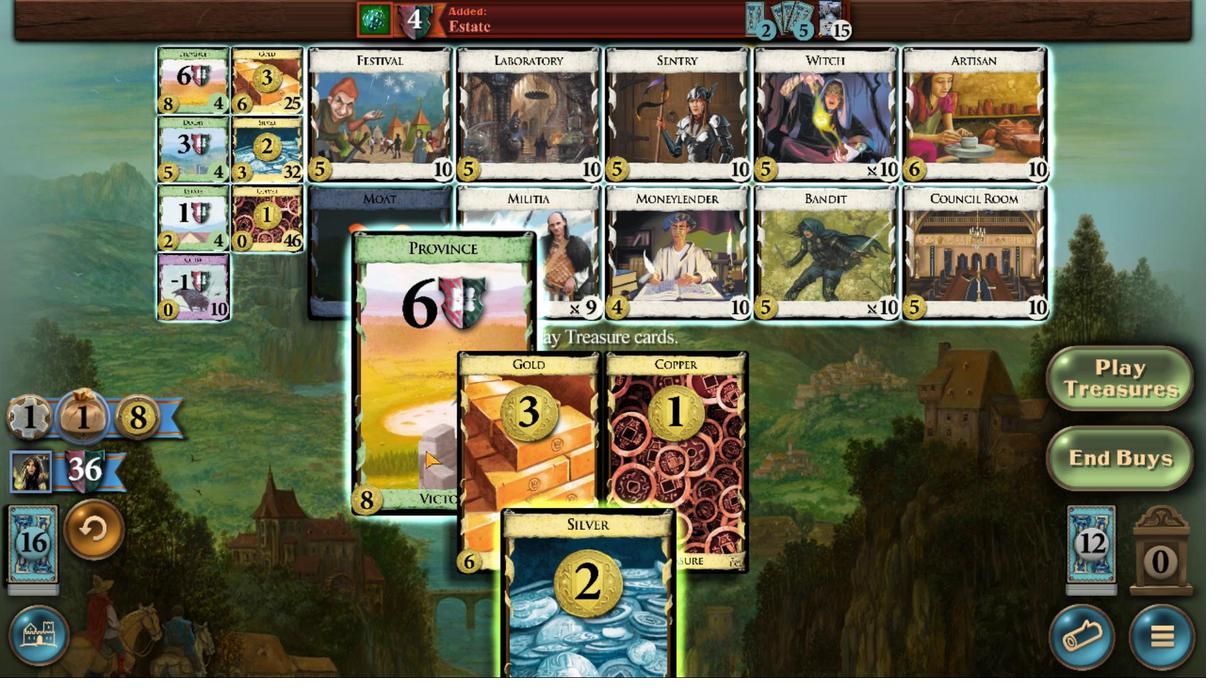 
Action: Mouse moved to (437, 477)
Screenshot: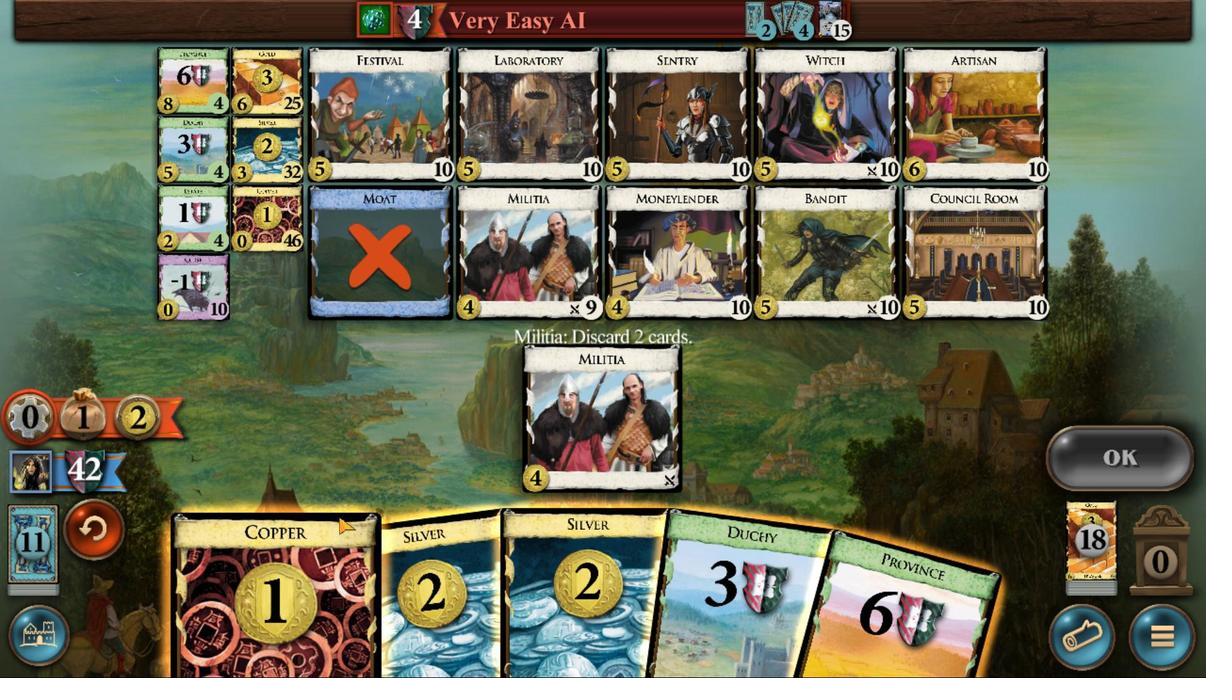 
Action: Mouse pressed left at (437, 477)
Screenshot: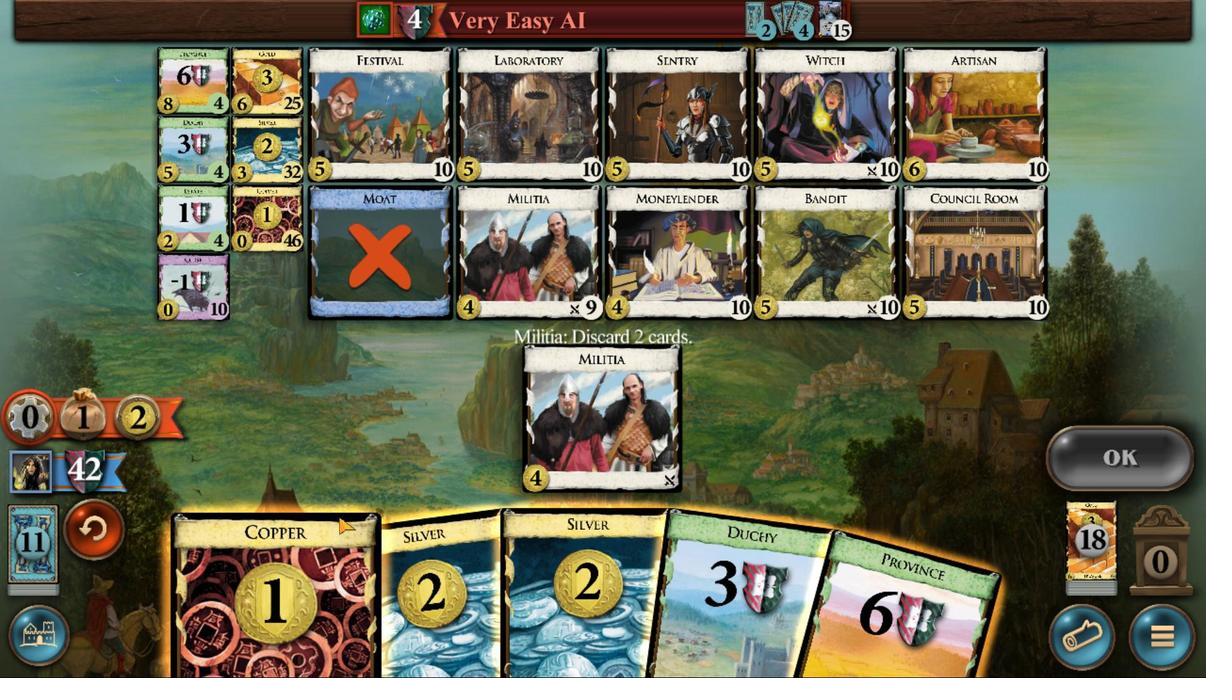 
Action: Mouse moved to (651, 480)
Screenshot: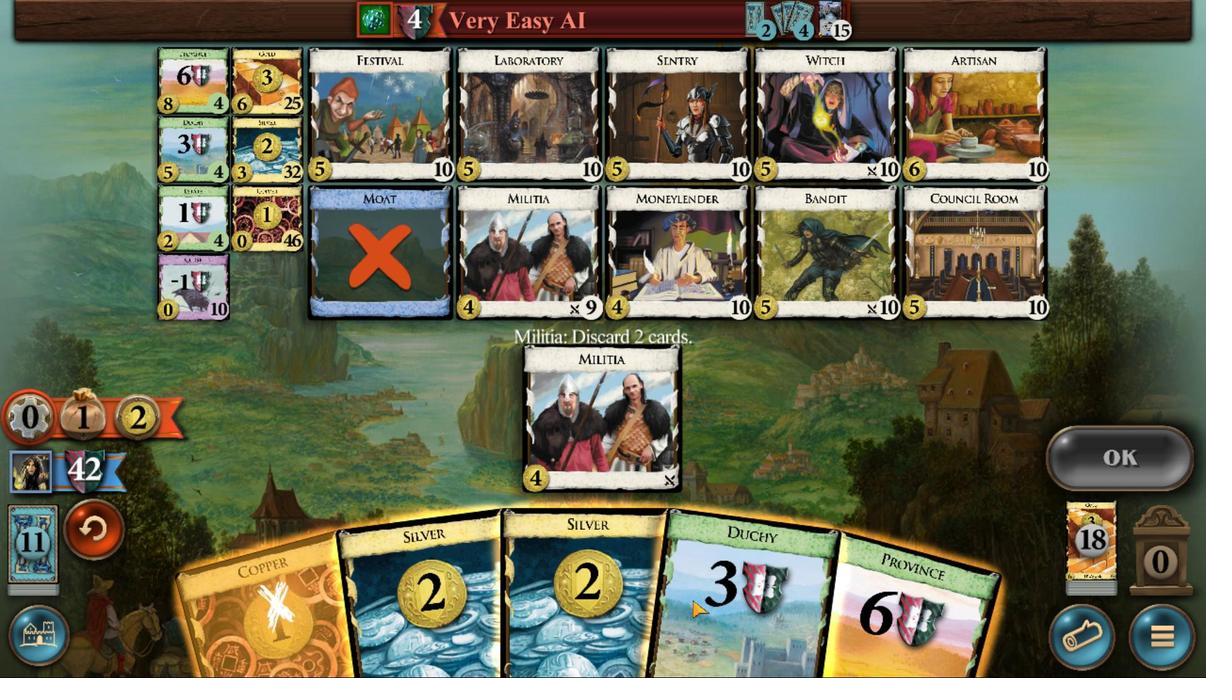 
Action: Mouse pressed left at (651, 480)
Screenshot: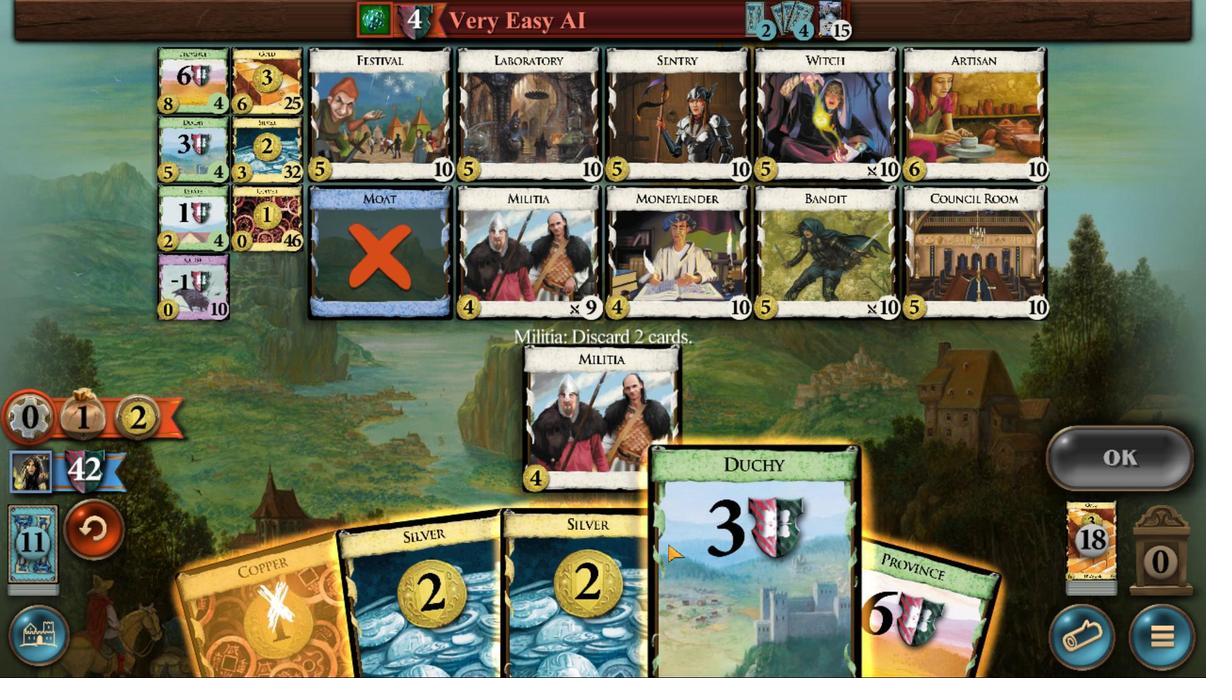 
Action: Mouse moved to (892, 426)
Screenshot: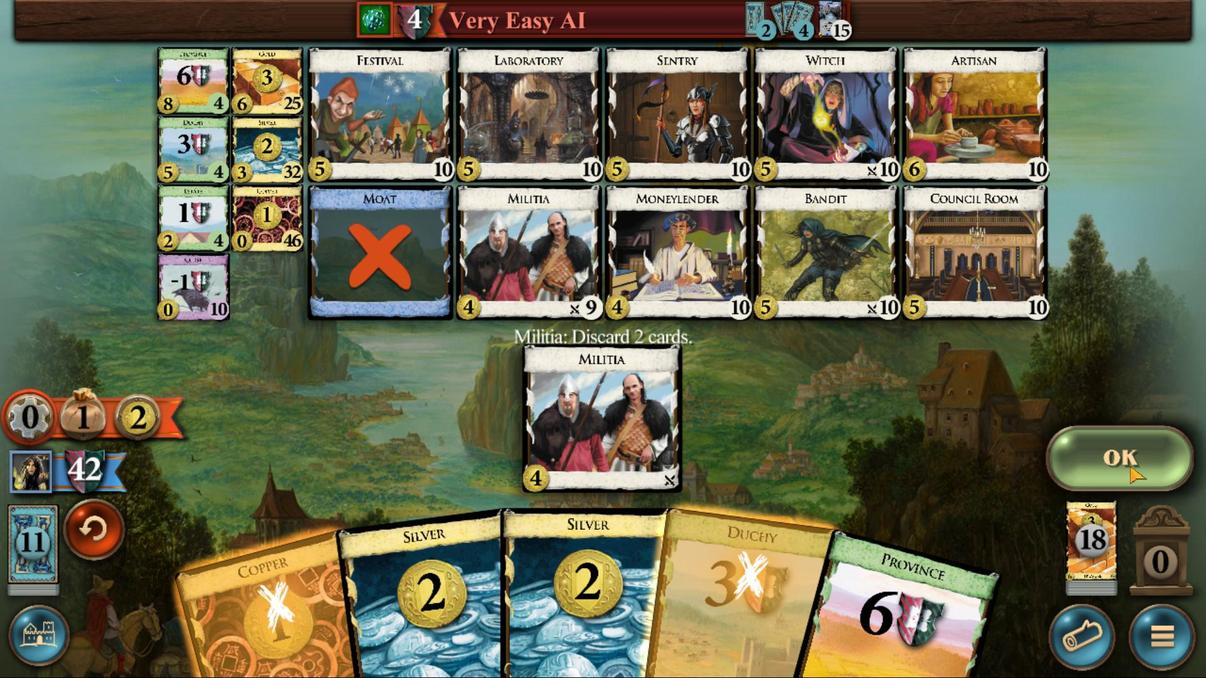 
Action: Mouse pressed left at (892, 426)
Screenshot: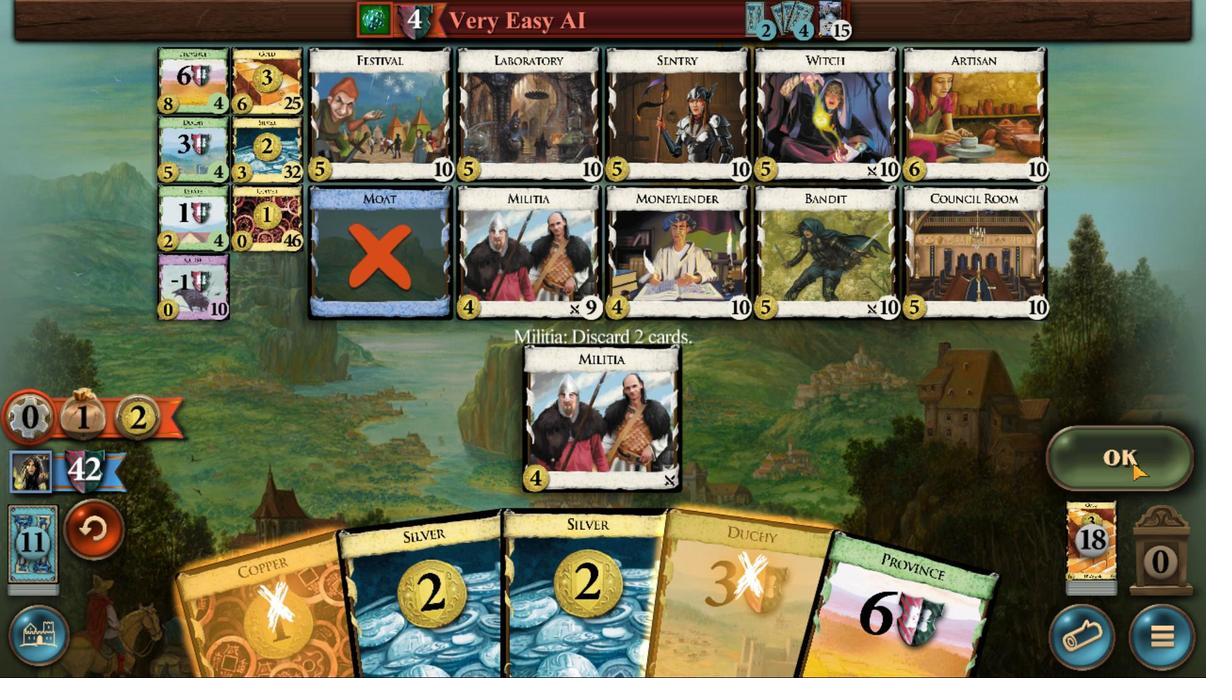 
Action: Mouse moved to (571, 488)
